 Task: For heading Arial Rounded MT Bold with Underline.  font size for heading26,  'Change the font style of data to'Browallia New.  and font size to 18,  Change the alignment of both headline & data to Align middle & Align Text left.  In the sheet  Attendance Sheet for Weekly Follow-up
Action: Mouse moved to (136, 211)
Screenshot: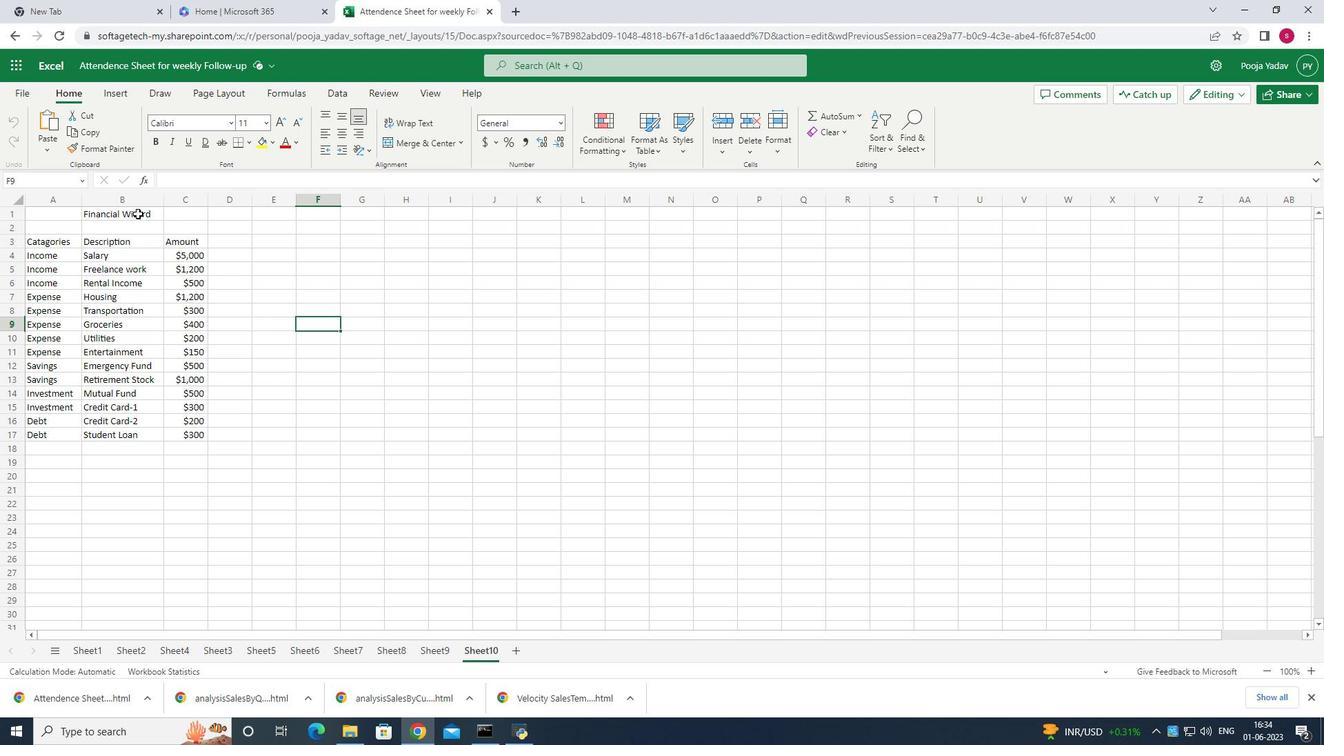 
Action: Mouse pressed left at (136, 211)
Screenshot: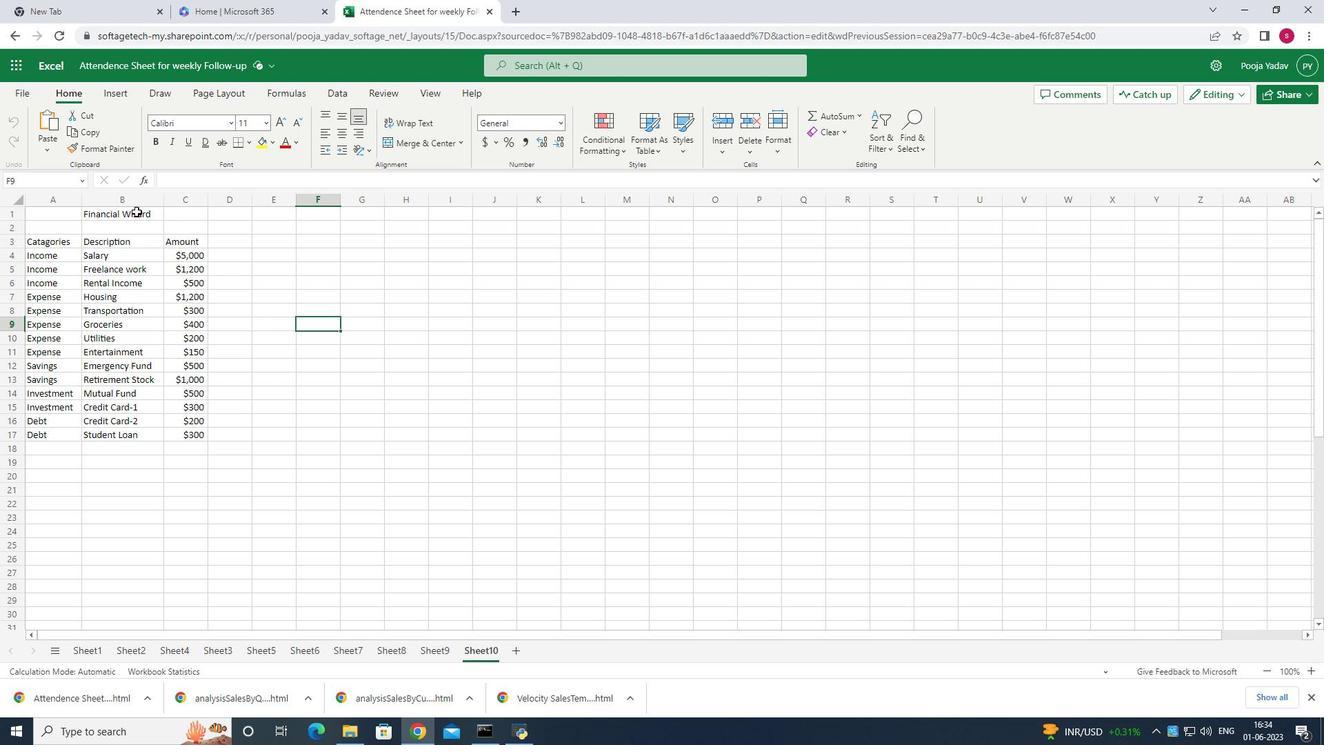 
Action: Mouse moved to (228, 122)
Screenshot: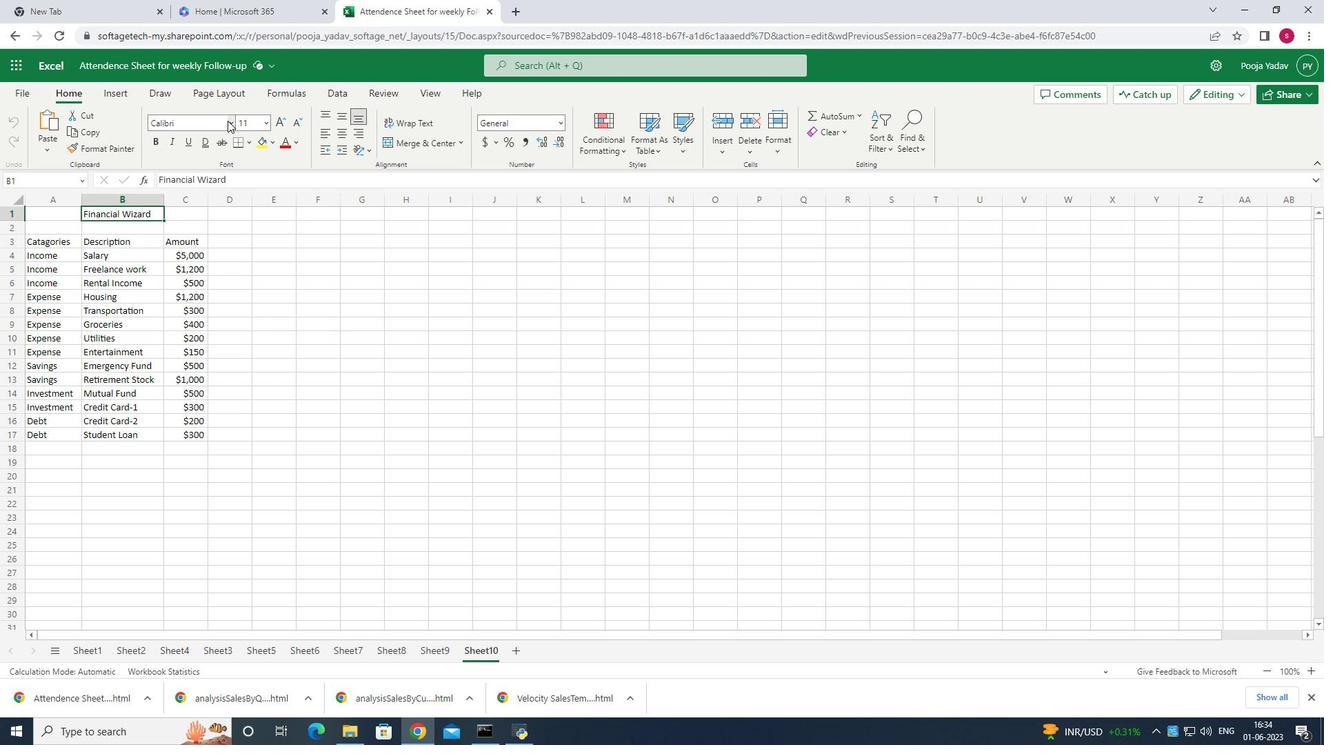 
Action: Mouse pressed left at (228, 122)
Screenshot: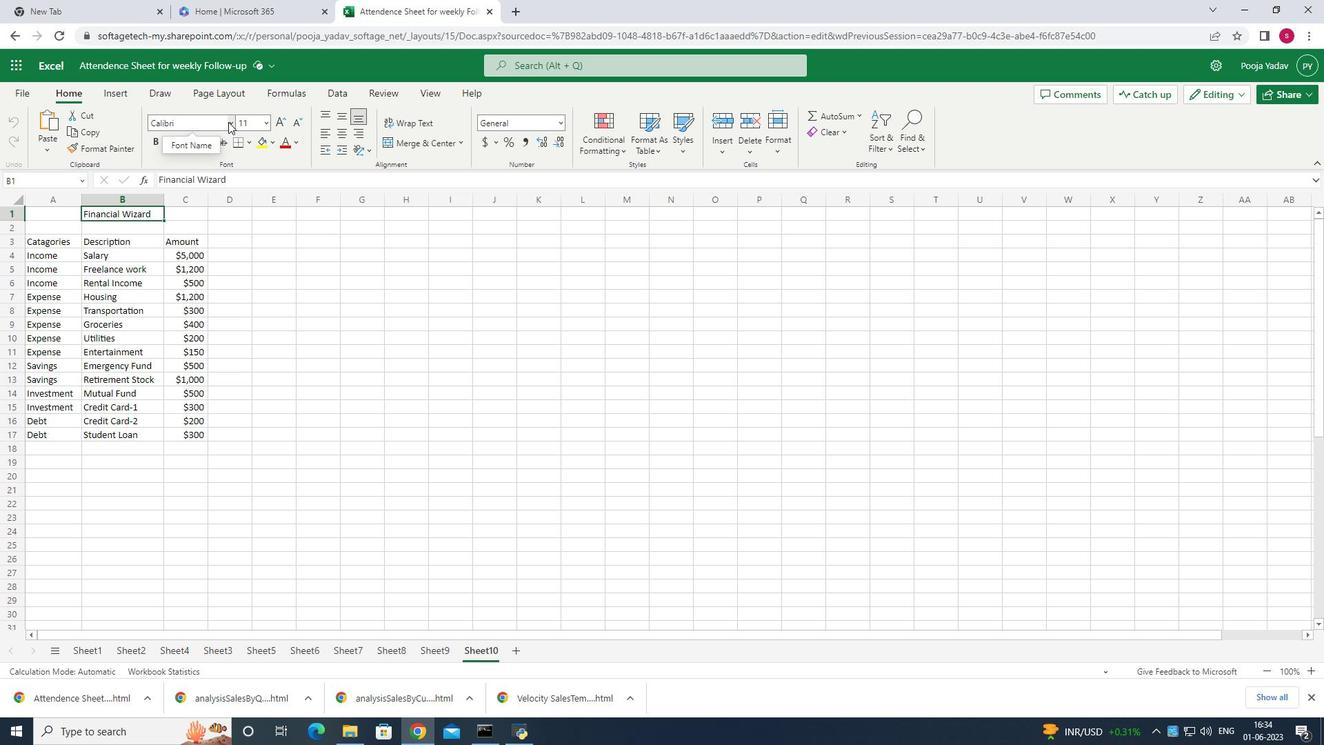 
Action: Mouse moved to (220, 176)
Screenshot: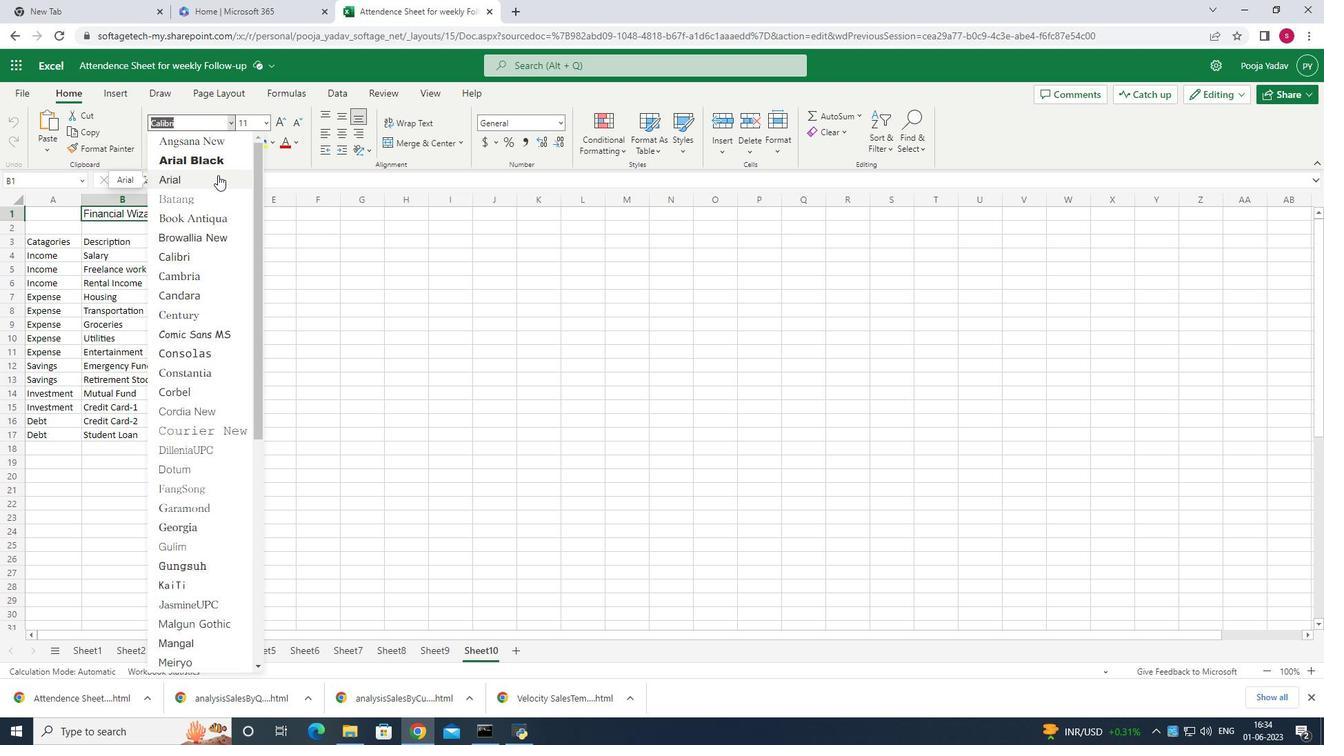 
Action: Mouse scrolled (220, 175) with delta (0, 0)
Screenshot: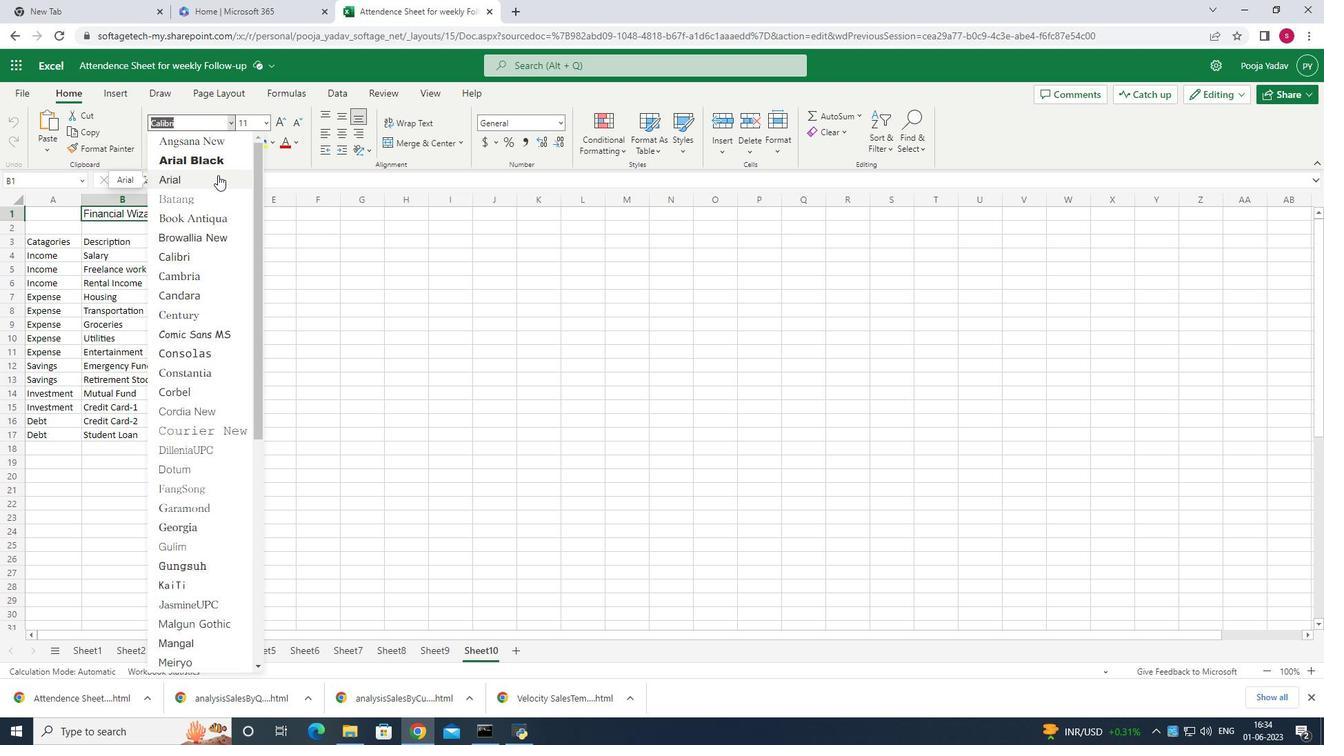 
Action: Mouse scrolled (220, 175) with delta (0, 0)
Screenshot: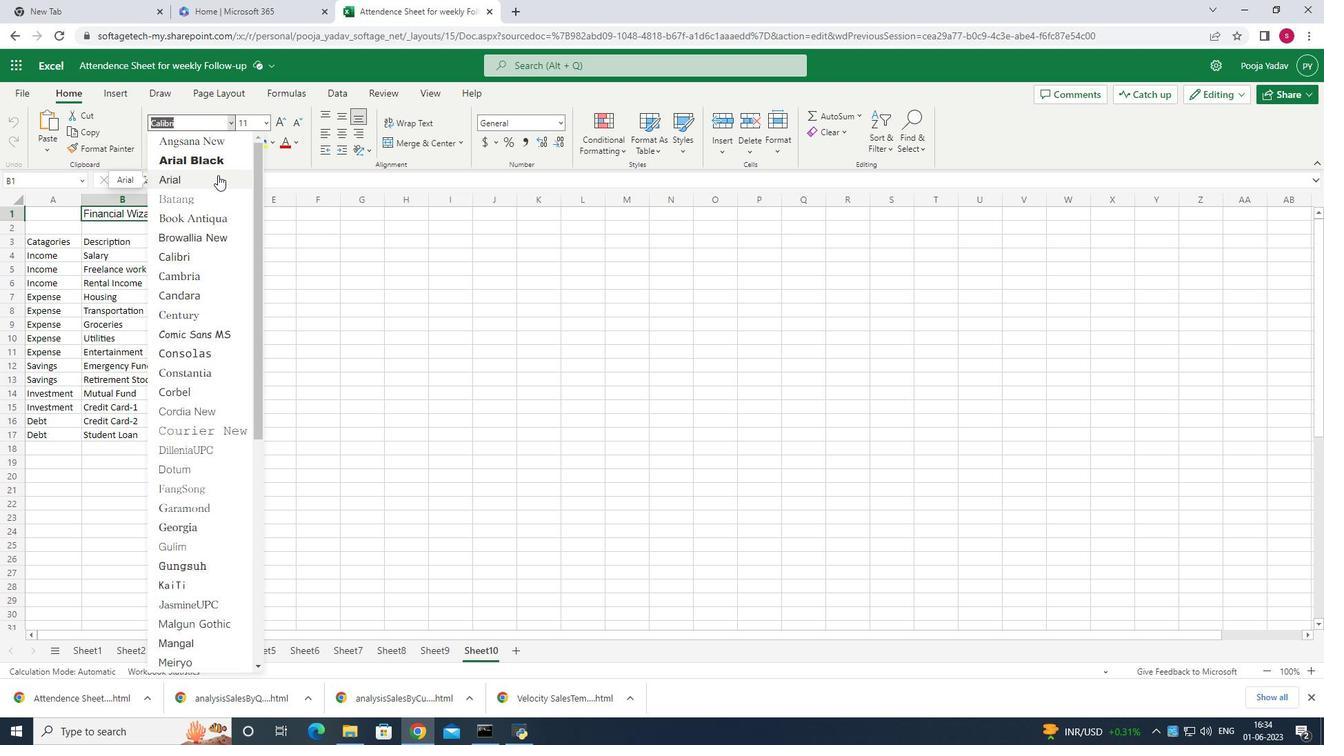 
Action: Mouse scrolled (220, 175) with delta (0, 0)
Screenshot: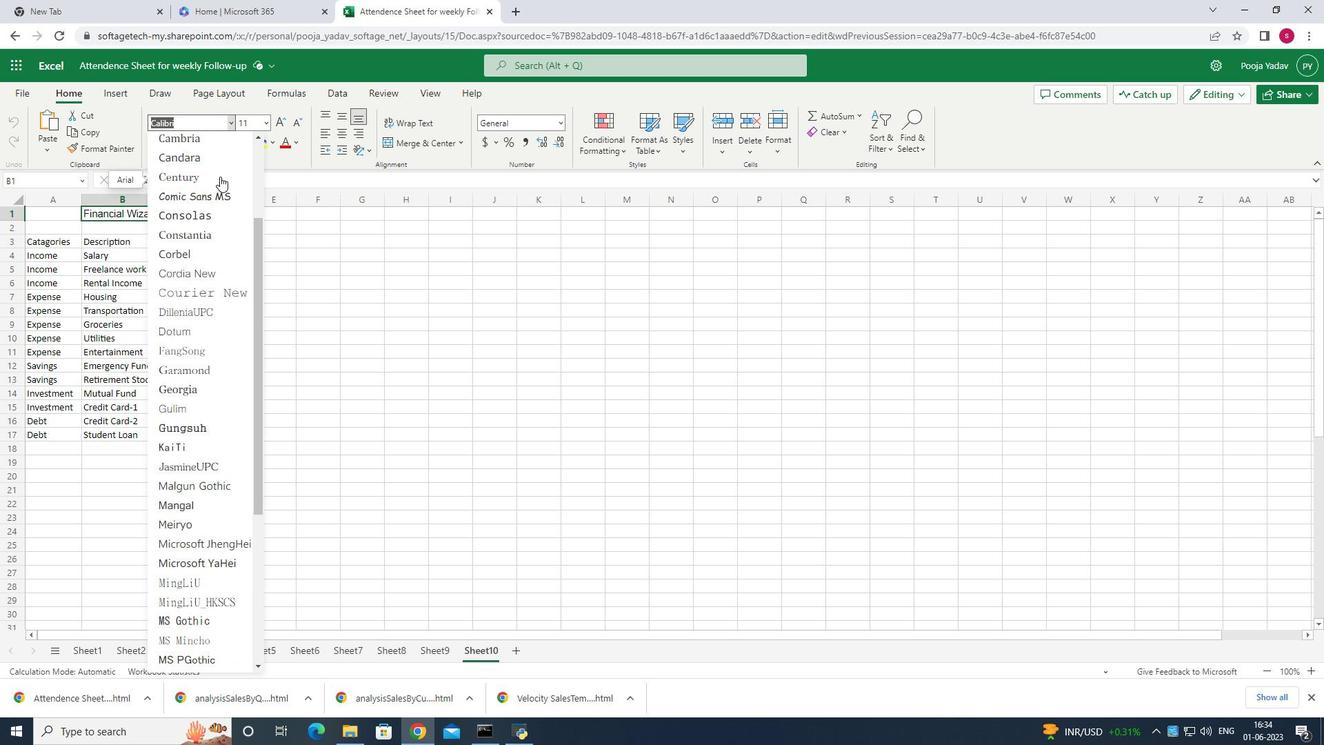 
Action: Mouse scrolled (220, 175) with delta (0, 0)
Screenshot: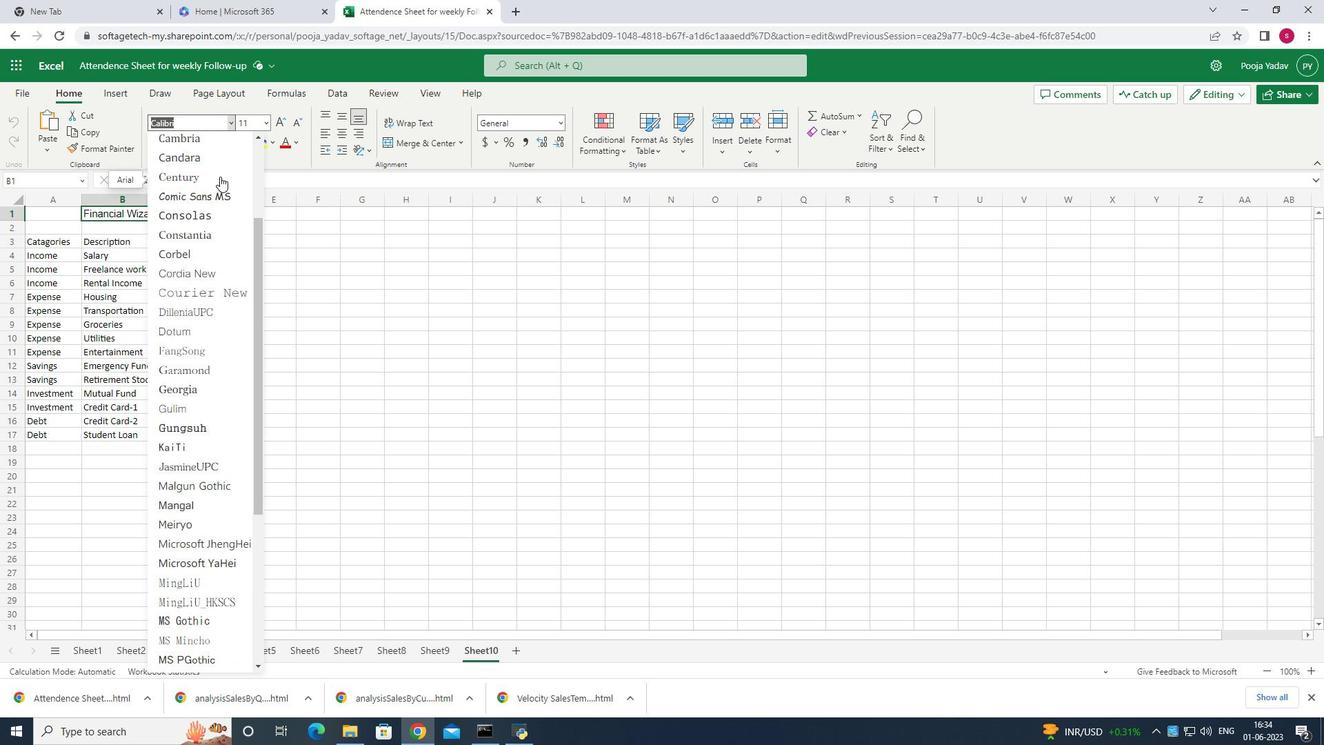 
Action: Mouse scrolled (220, 175) with delta (0, 0)
Screenshot: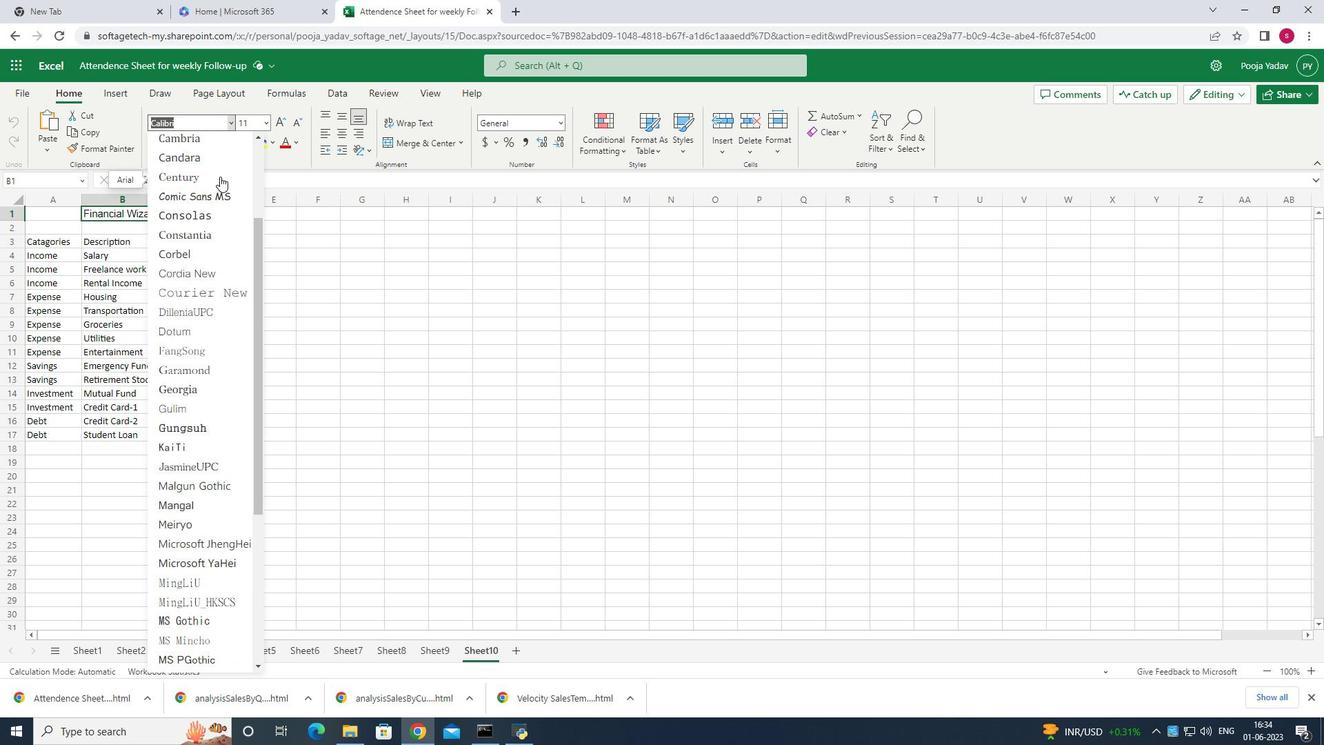 
Action: Mouse scrolled (220, 175) with delta (0, 0)
Screenshot: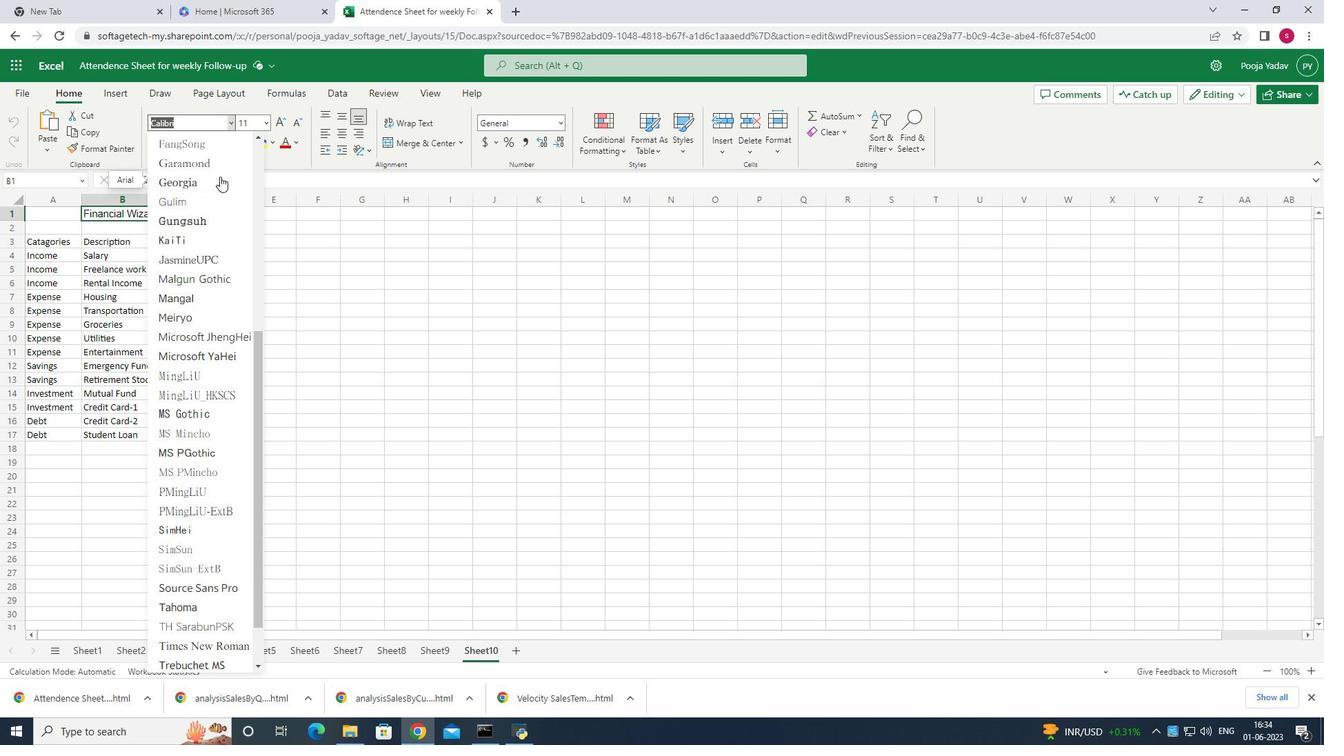 
Action: Mouse scrolled (220, 175) with delta (0, 0)
Screenshot: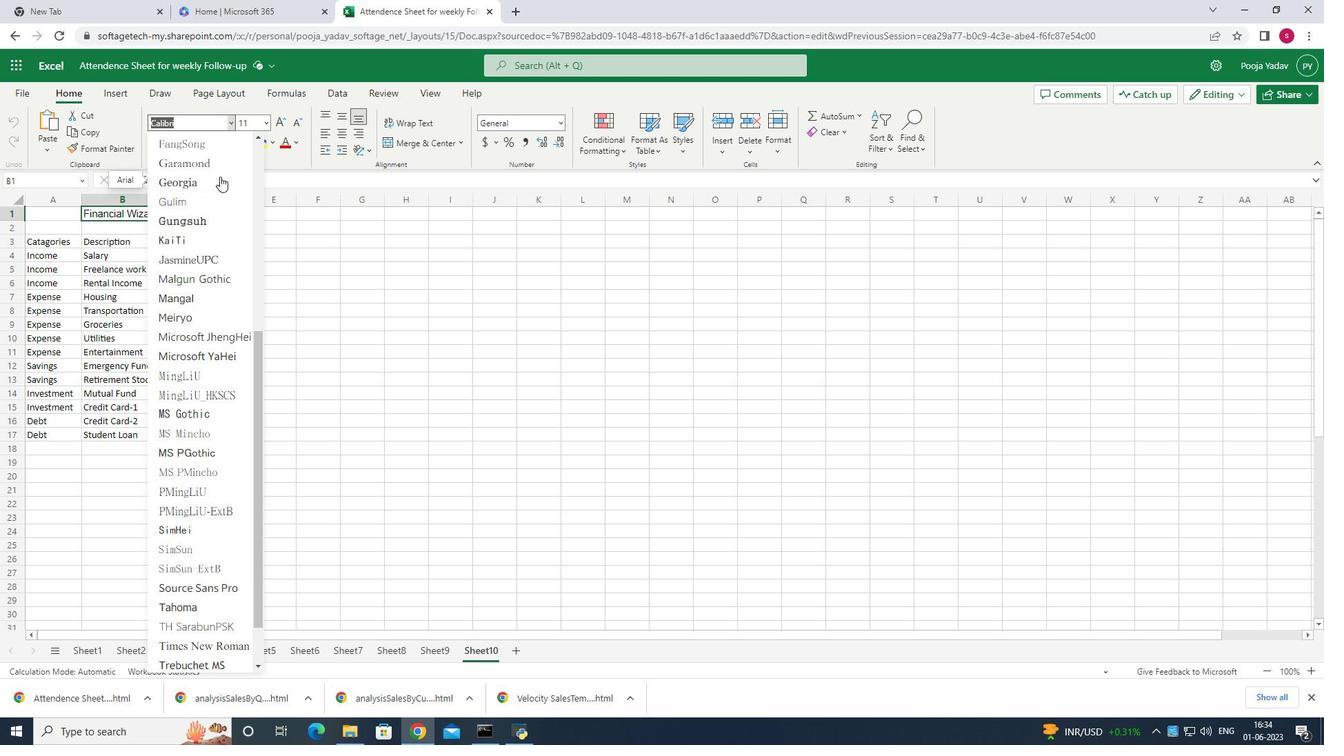 
Action: Mouse scrolled (220, 175) with delta (0, 0)
Screenshot: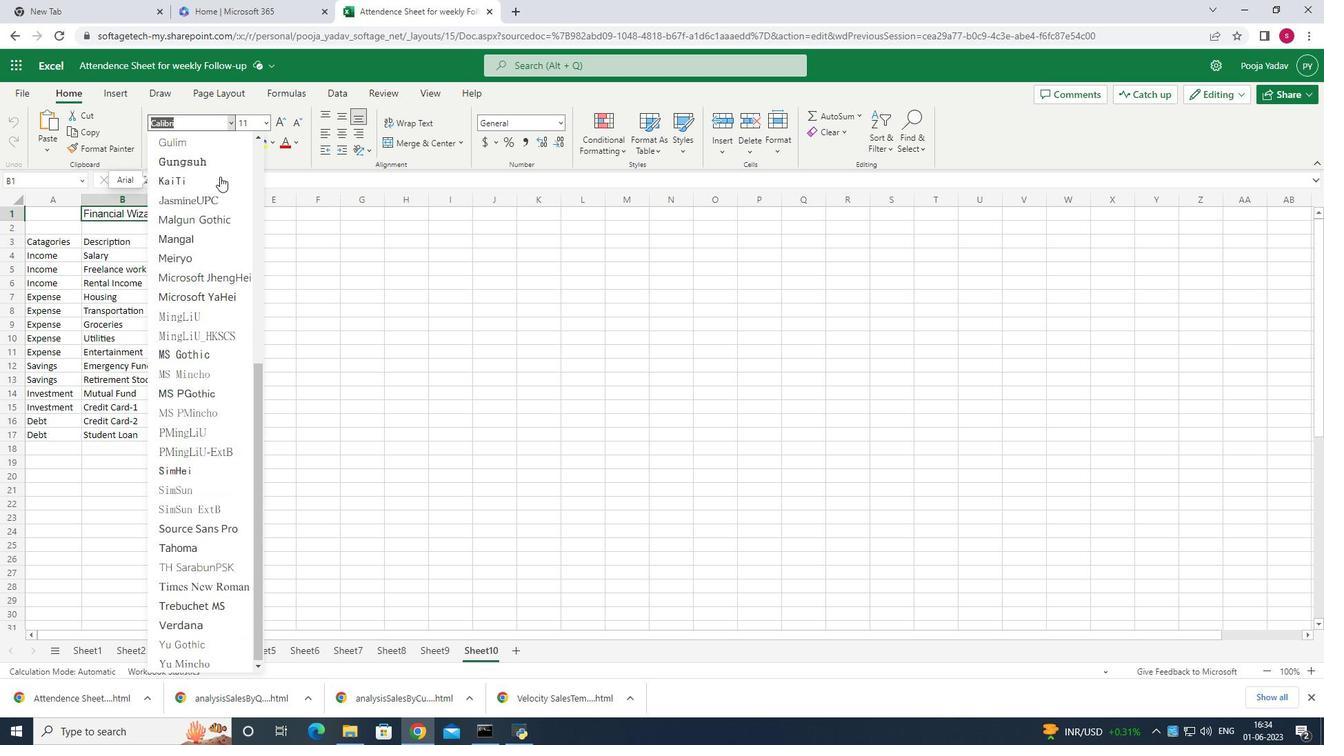 
Action: Mouse scrolled (220, 175) with delta (0, 0)
Screenshot: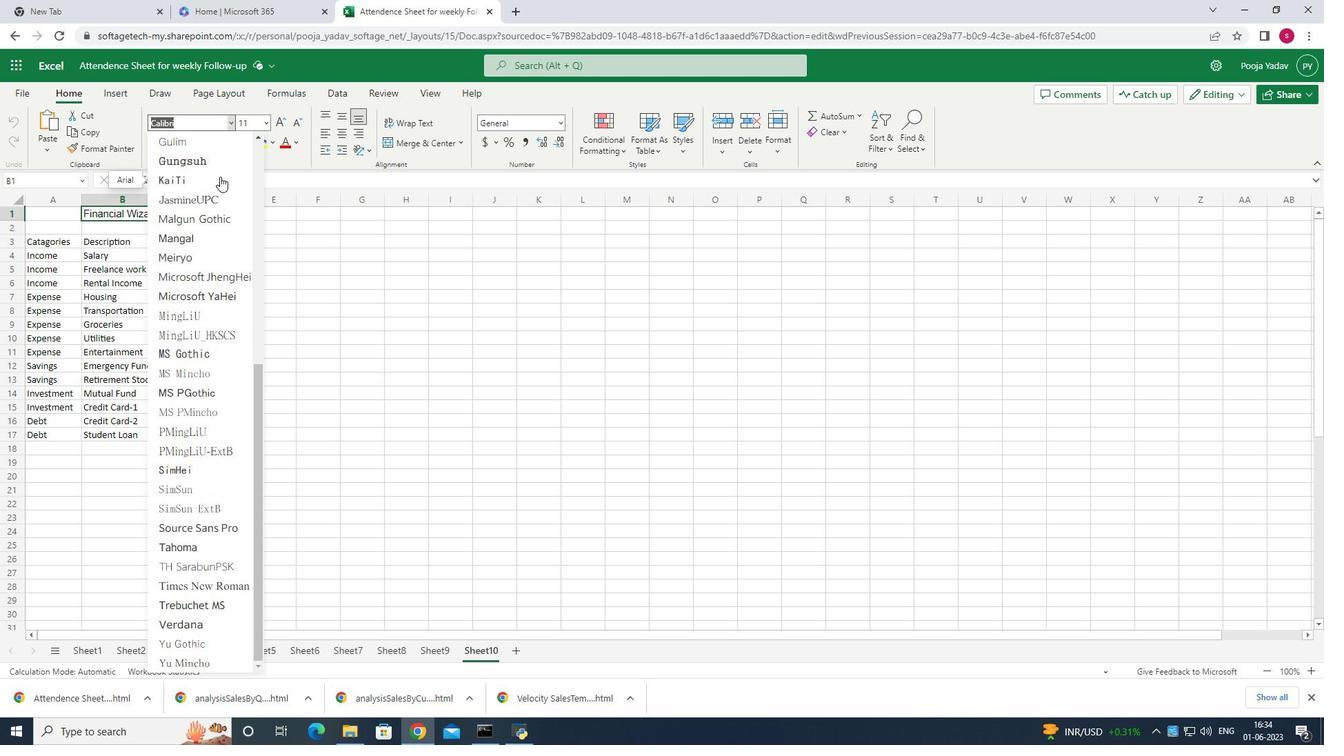 
Action: Mouse scrolled (220, 175) with delta (0, 0)
Screenshot: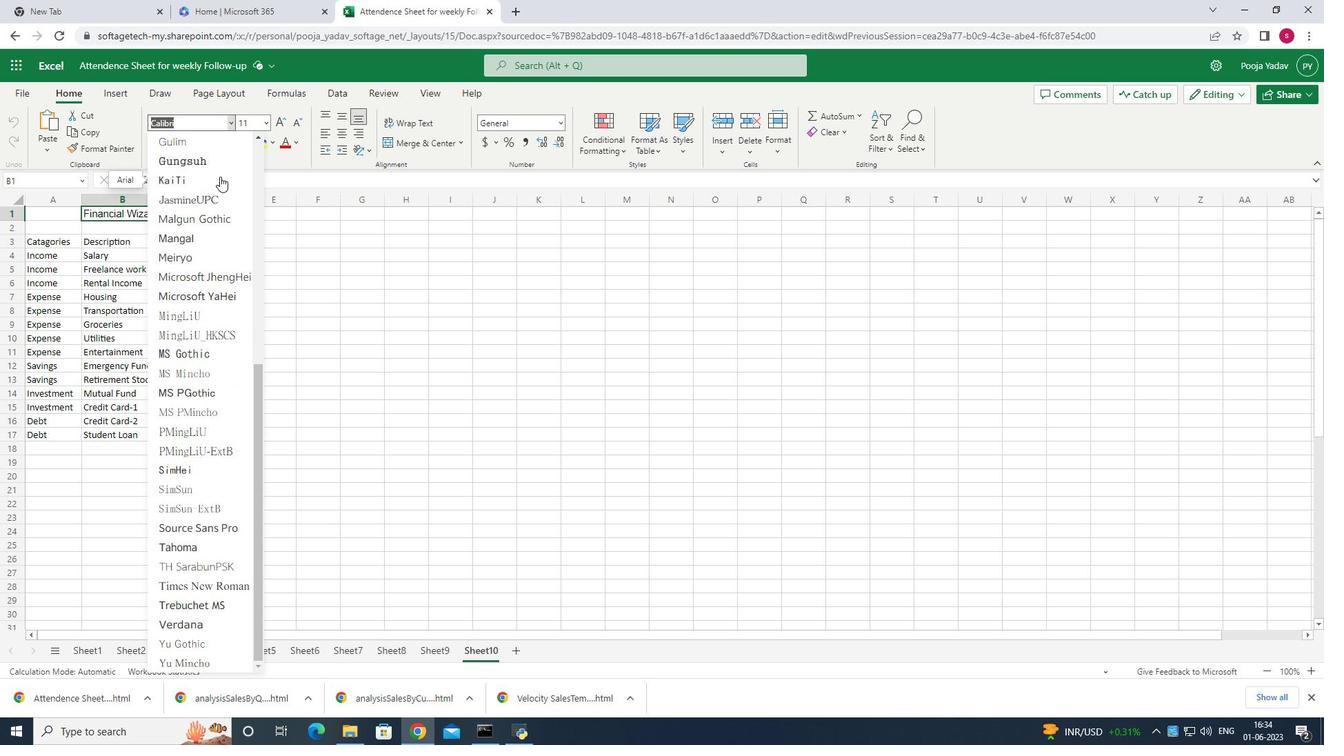 
Action: Mouse scrolled (220, 175) with delta (0, 0)
Screenshot: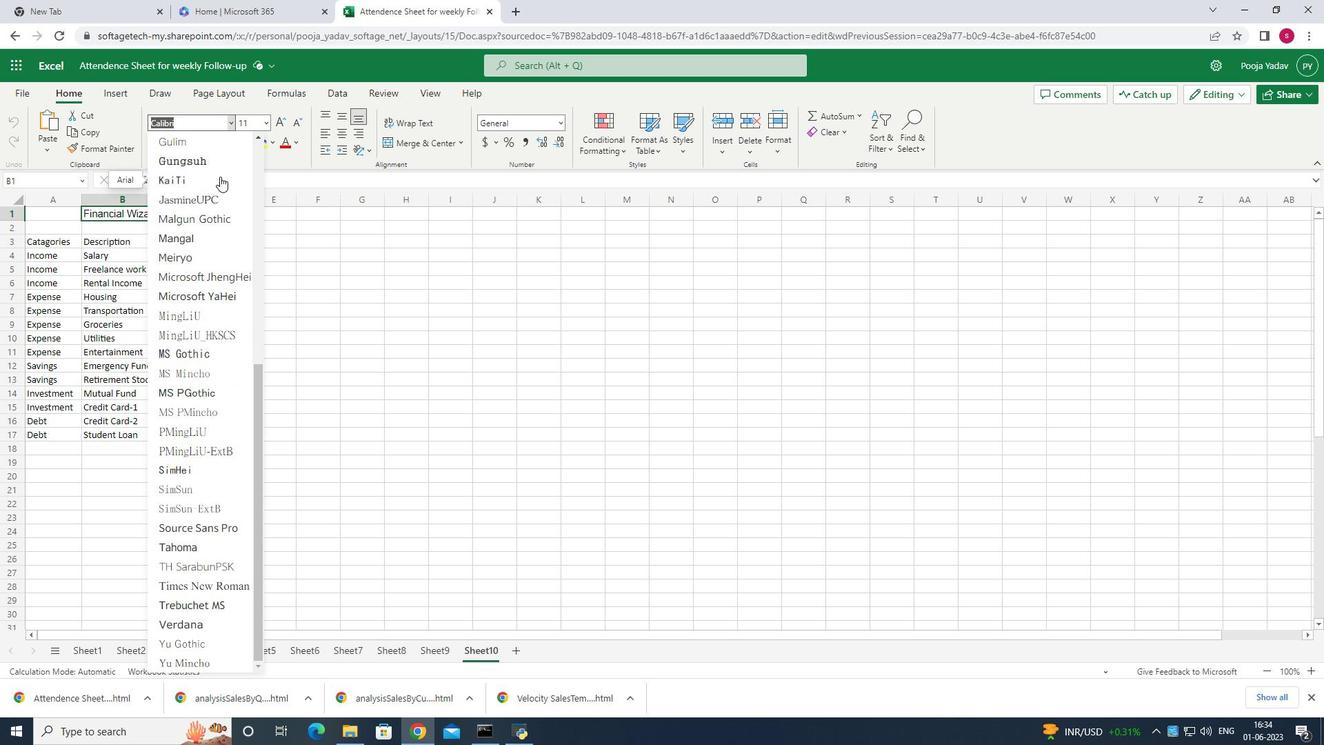 
Action: Mouse scrolled (220, 175) with delta (0, 0)
Screenshot: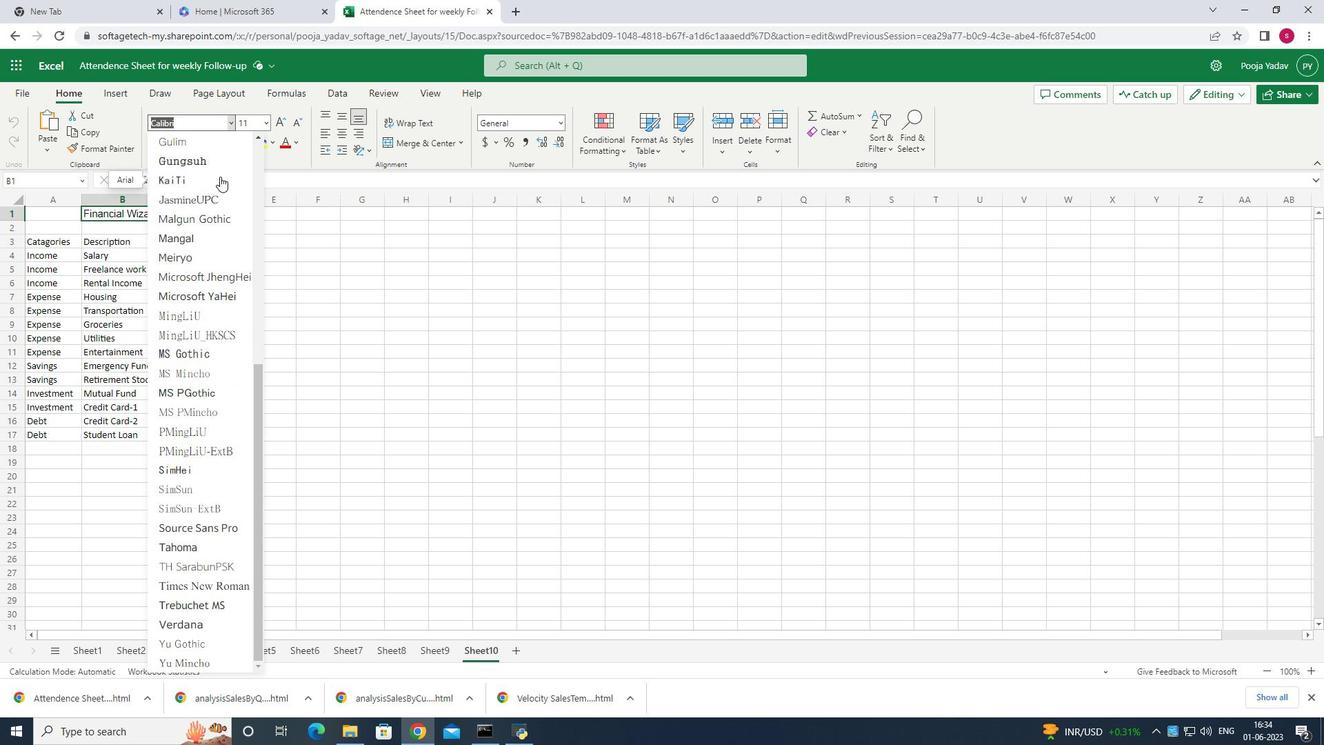 
Action: Mouse moved to (203, 116)
Screenshot: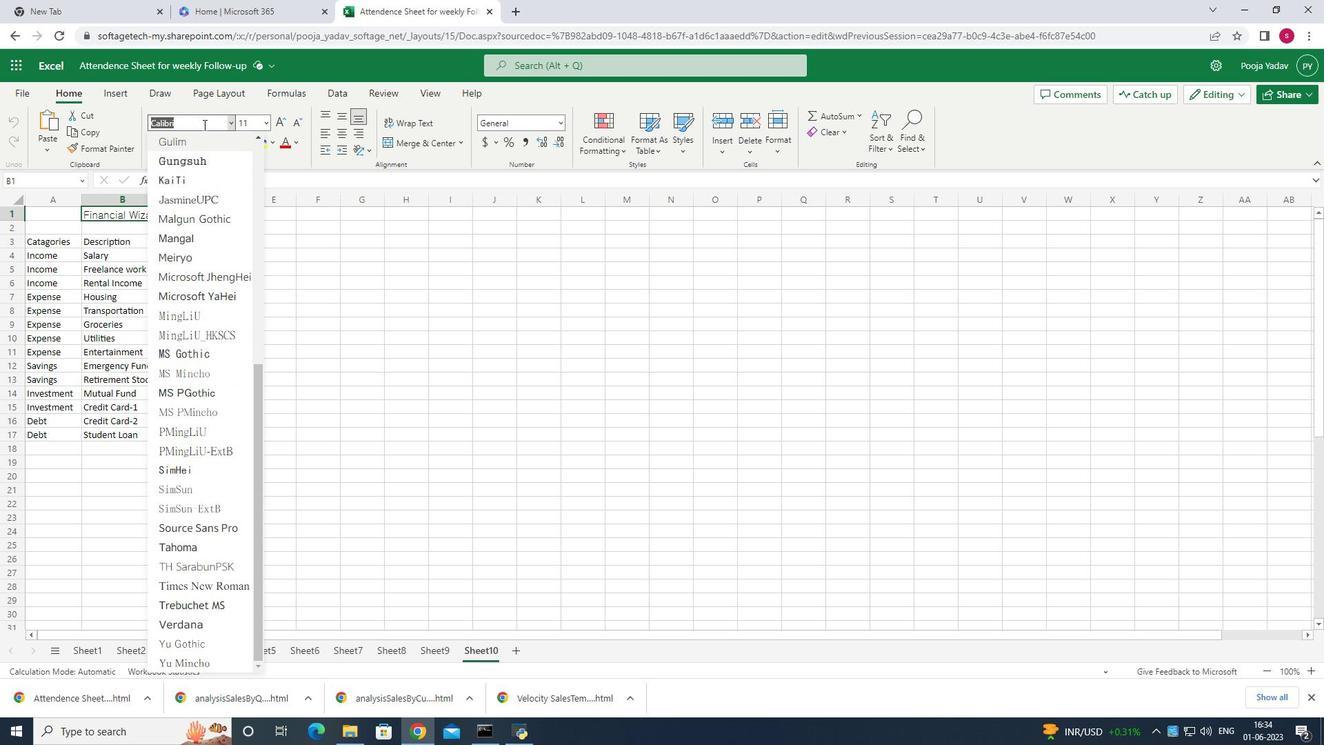
Action: Mouse pressed left at (203, 116)
Screenshot: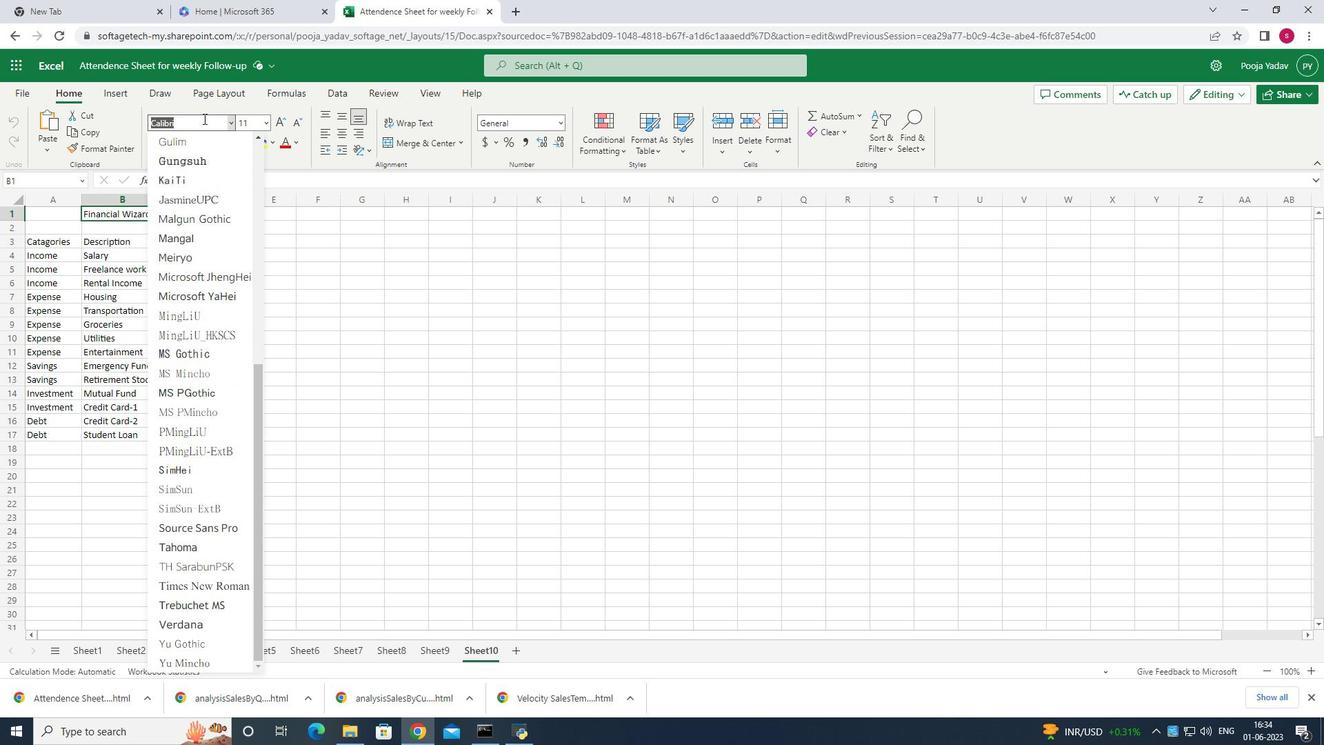 
Action: Mouse pressed left at (203, 116)
Screenshot: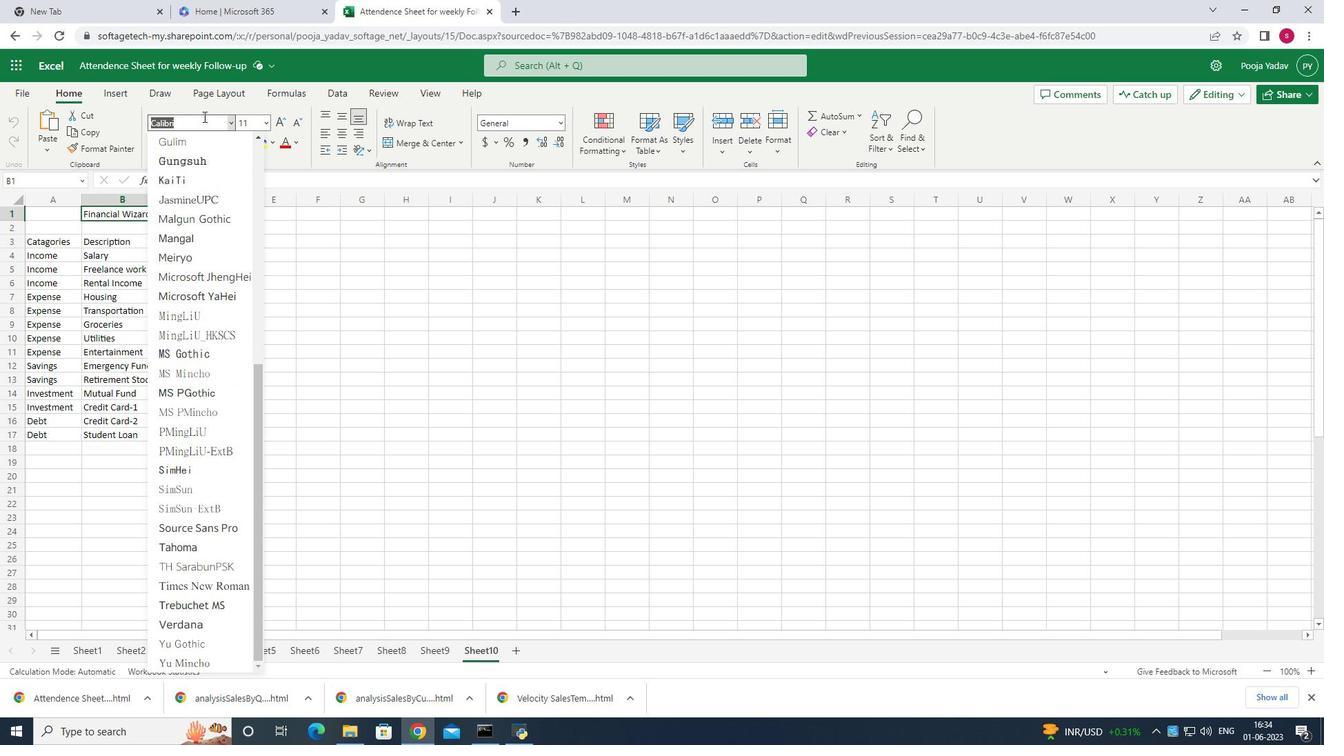 
Action: Mouse moved to (203, 123)
Screenshot: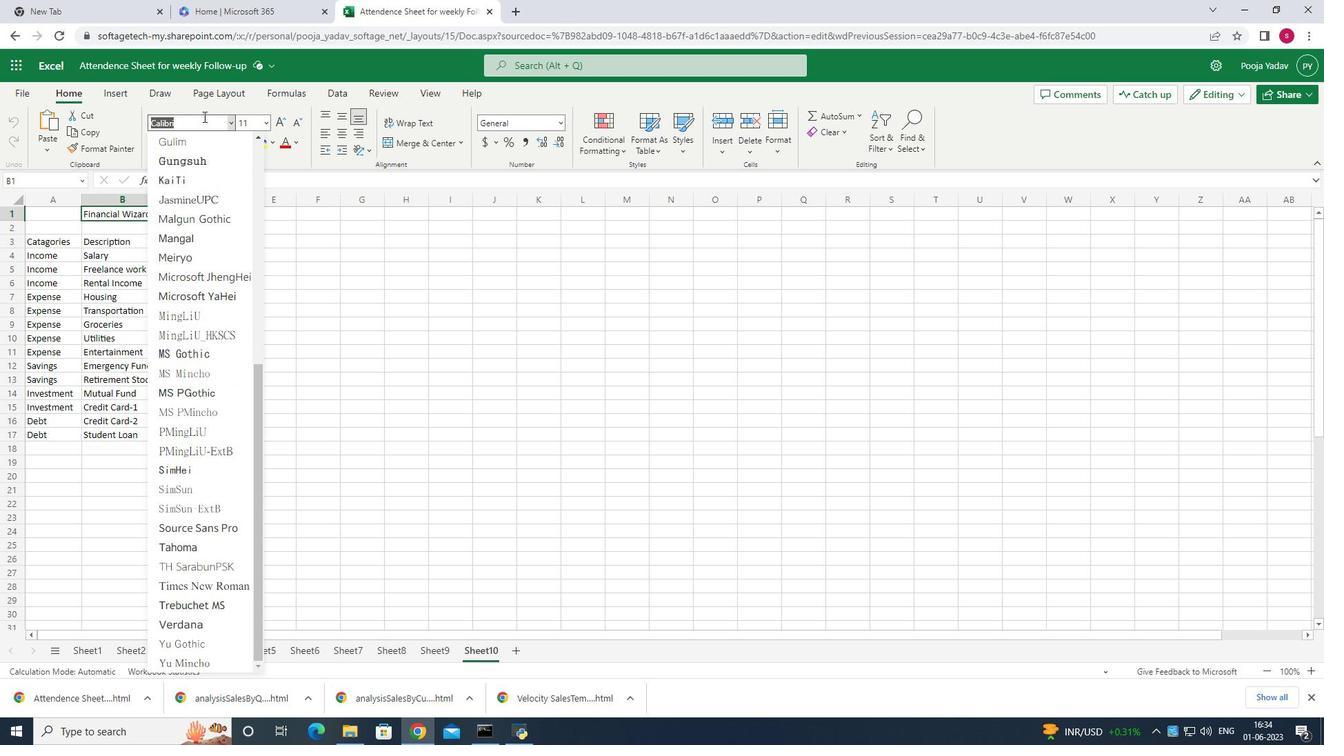 
Action: Mouse pressed left at (203, 123)
Screenshot: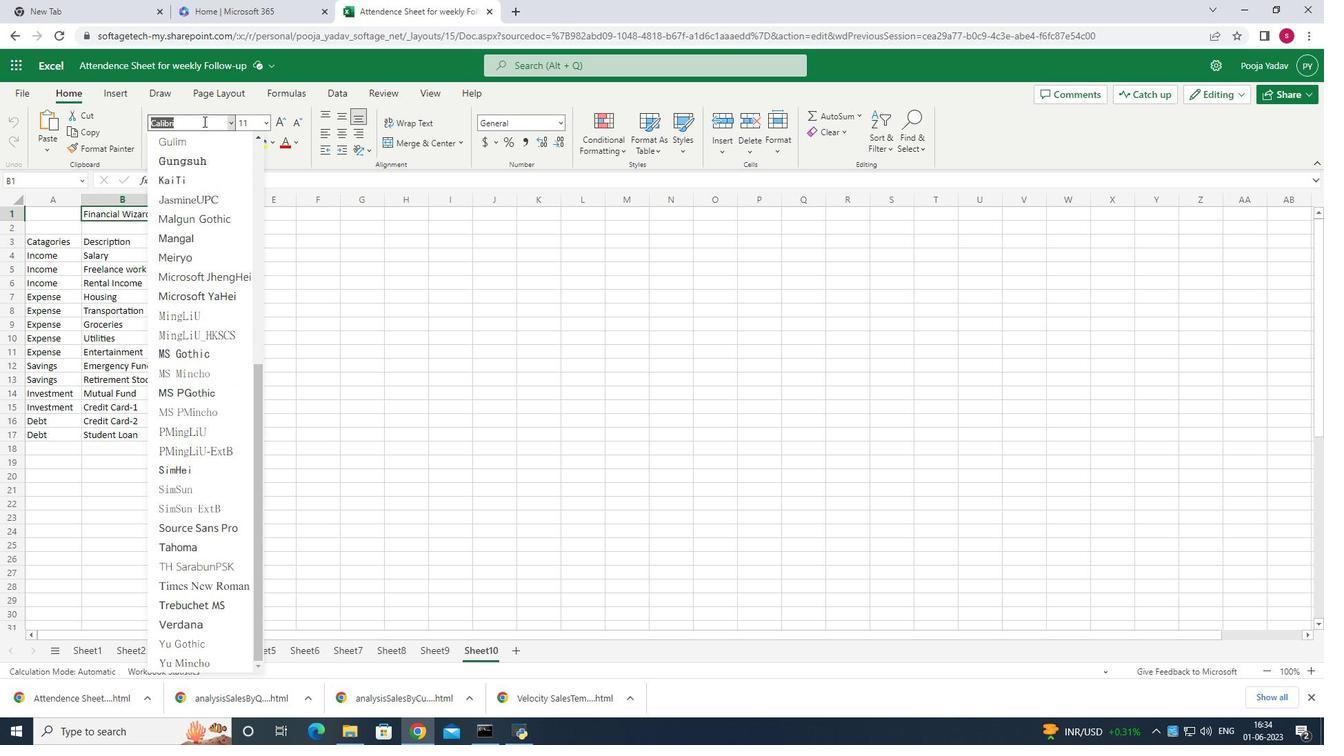 
Action: Mouse pressed left at (203, 123)
Screenshot: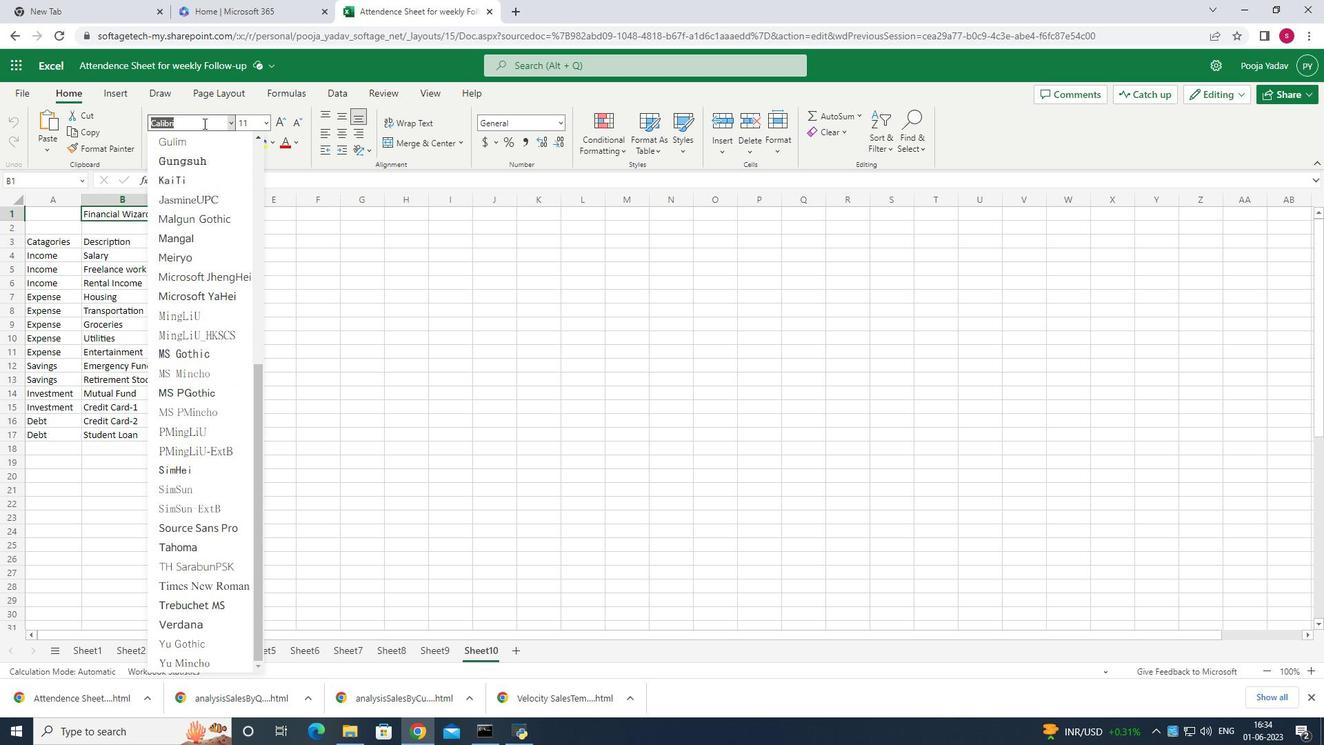 
Action: Key pressed <Key.backspace><Key.backspace><Key.backspace><Key.backspace><Key.backspace><Key.backspace><Key.backspace><Key.backspace><Key.backspace><Key.backspace><Key.backspace><Key.backspace><Key.backspace><Key.backspace><Key.backspace><Key.backspace><Key.backspace><Key.backspace><Key.shift>Arial<Key.space><Key.shift>round<Key.enter>
Screenshot: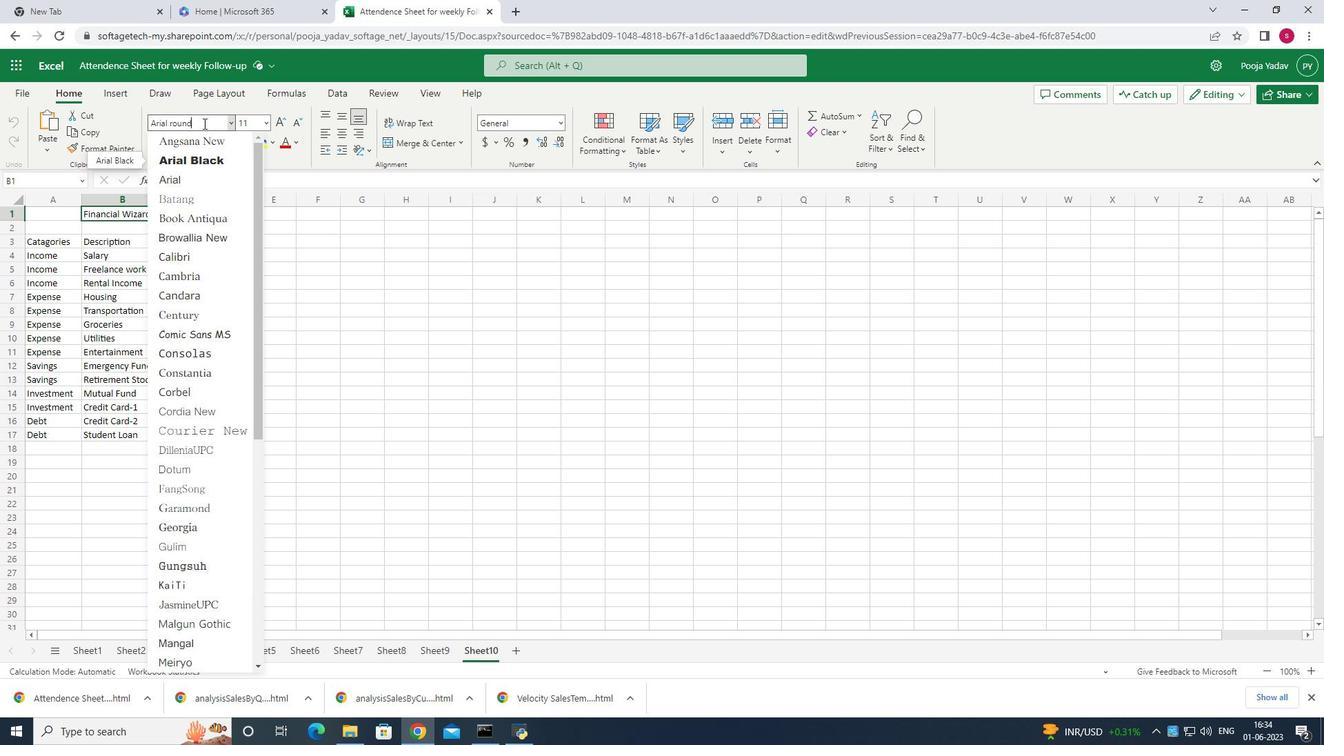 
Action: Mouse moved to (204, 125)
Screenshot: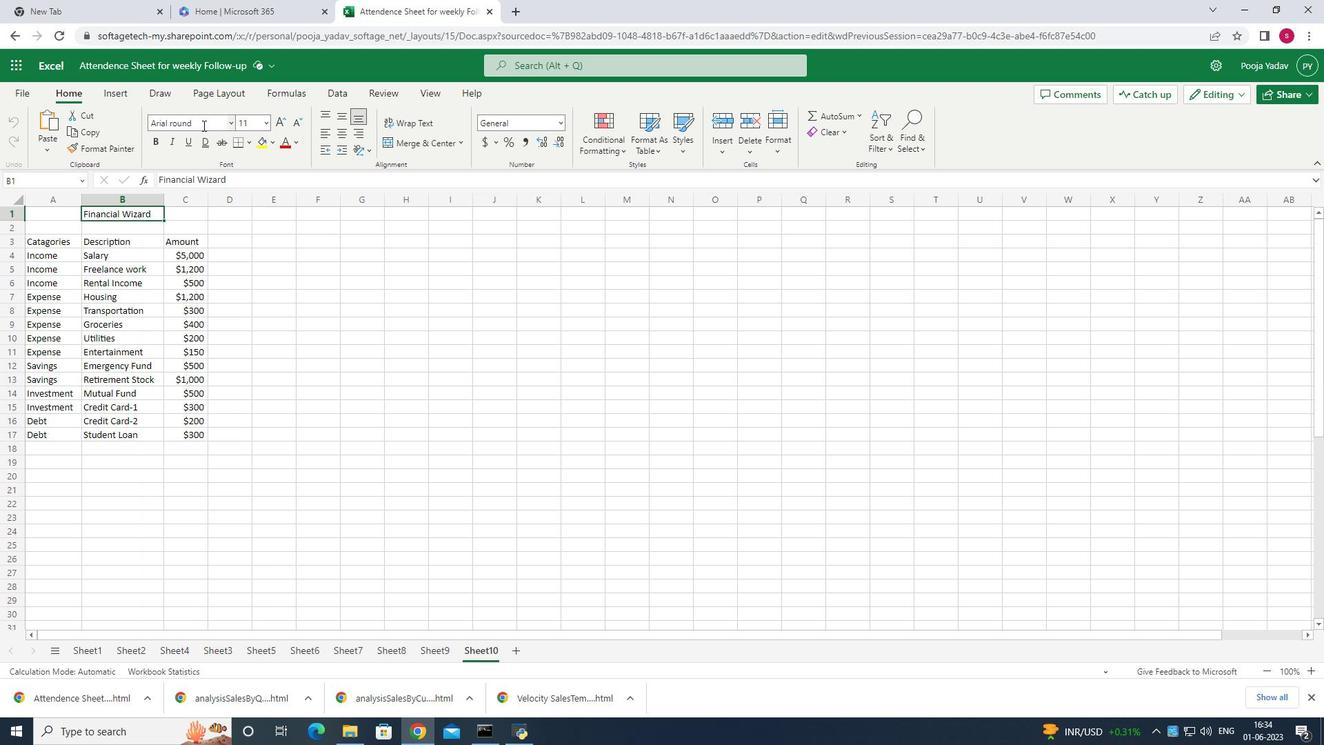 
Action: Mouse pressed left at (204, 125)
Screenshot: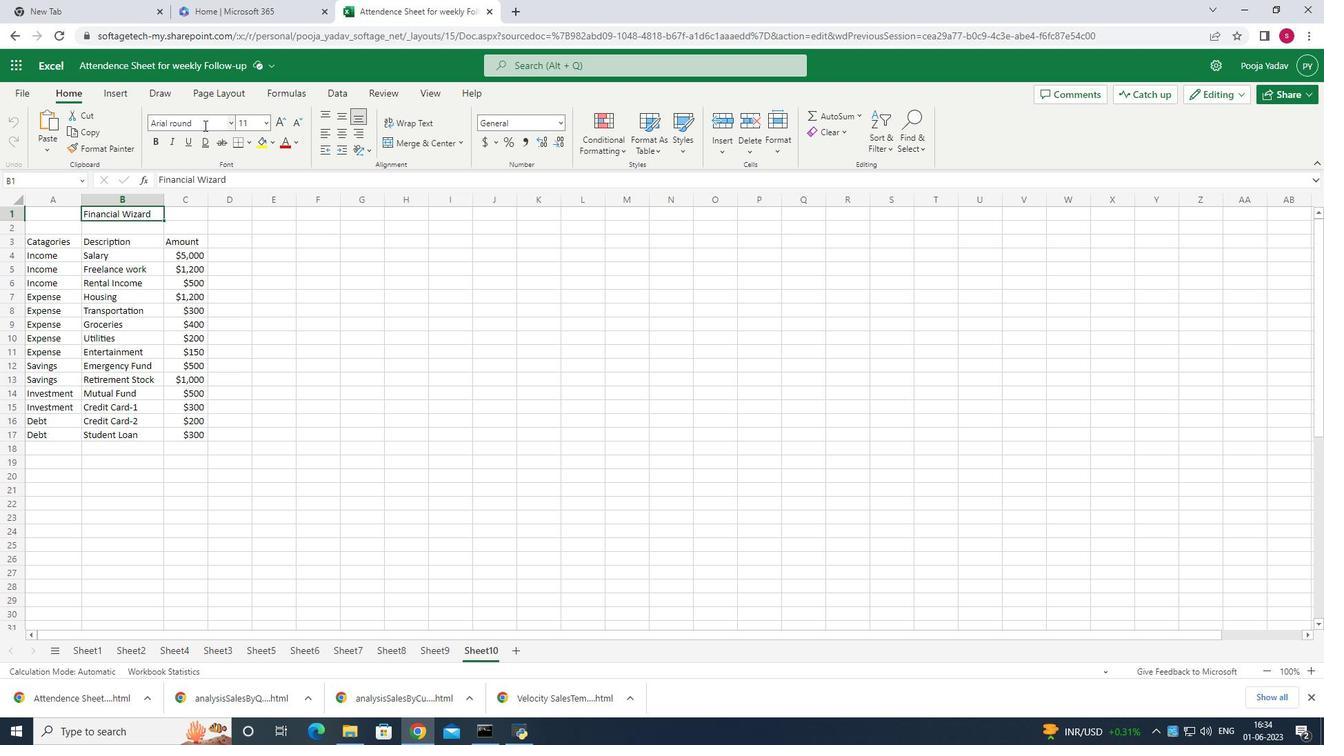 
Action: Mouse moved to (235, 113)
Screenshot: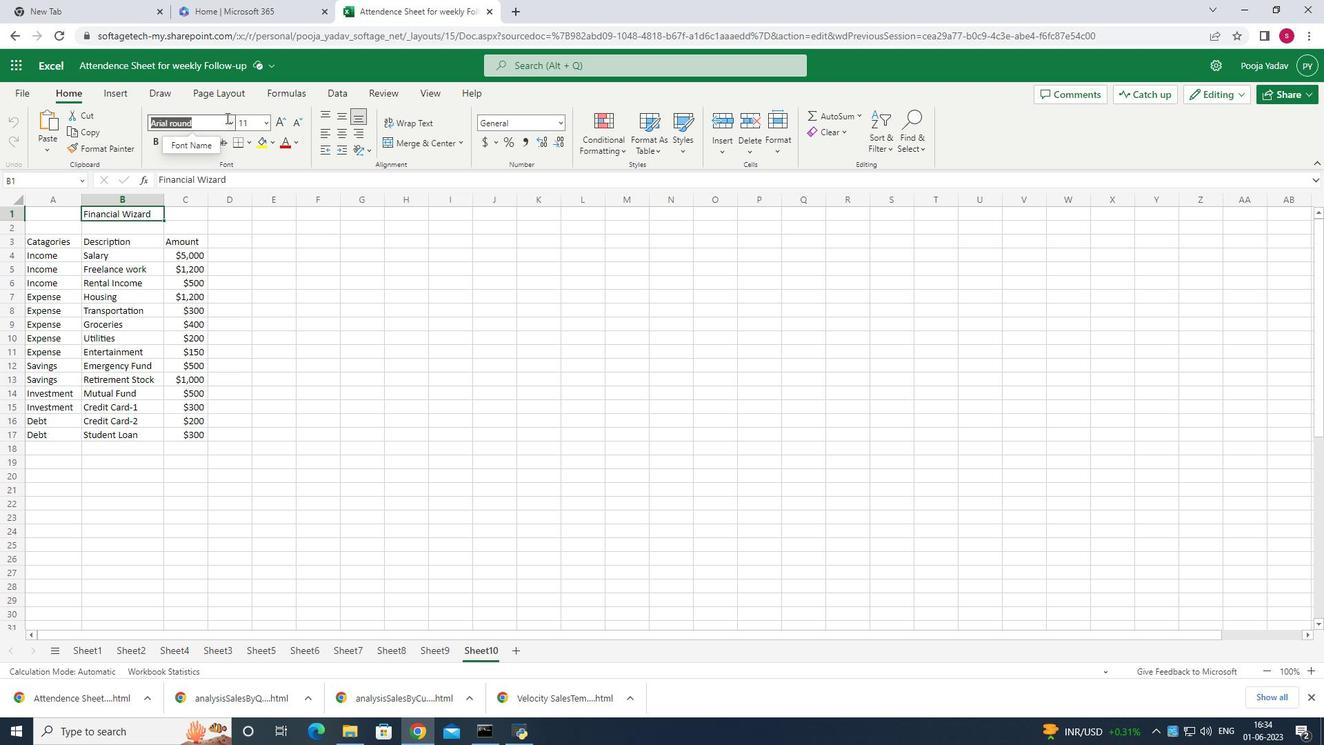 
Action: Mouse pressed left at (235, 113)
Screenshot: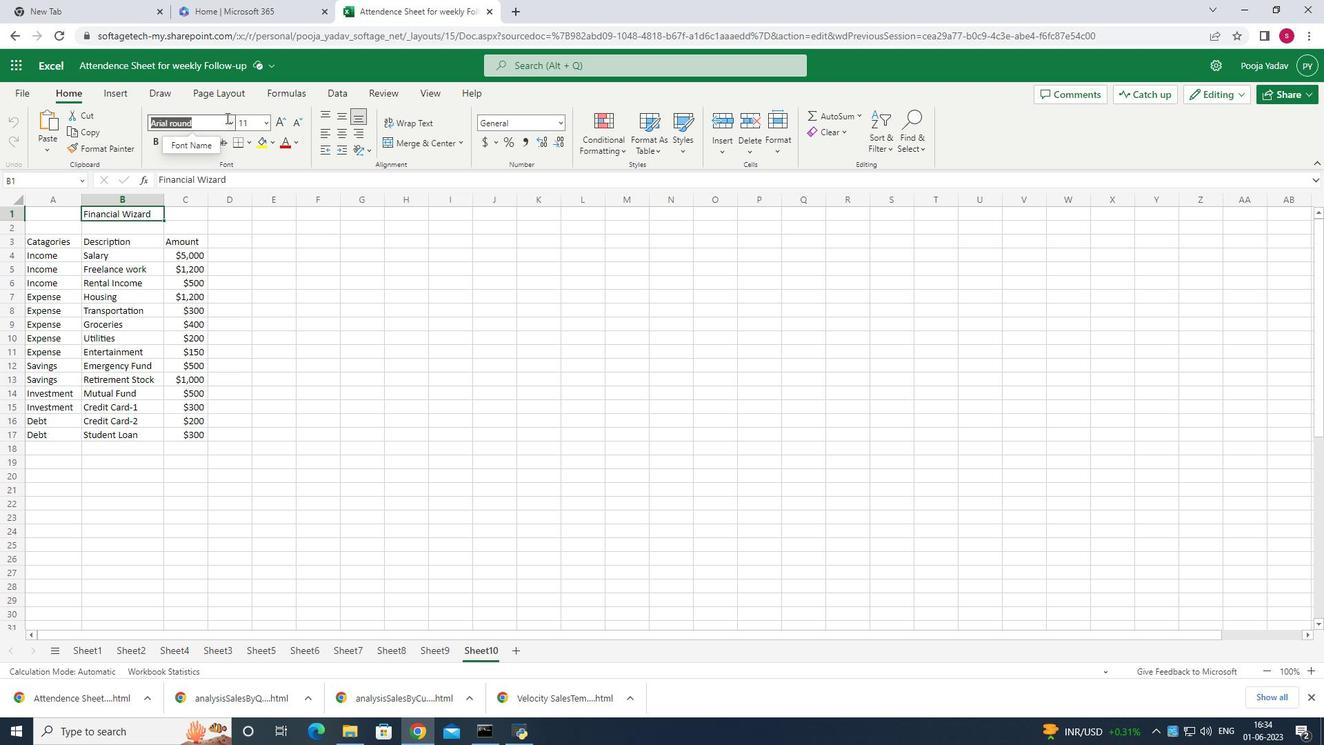 
Action: Mouse moved to (225, 124)
Screenshot: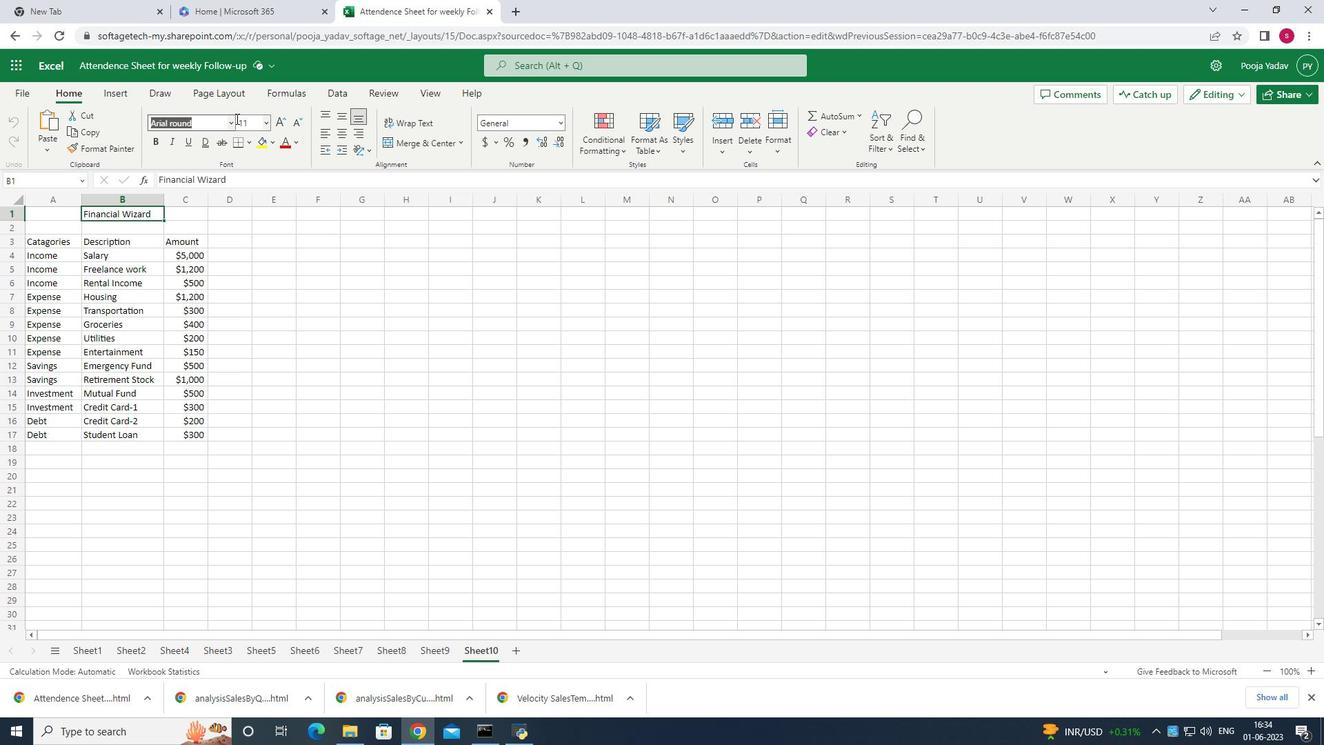 
Action: Mouse pressed left at (225, 124)
Screenshot: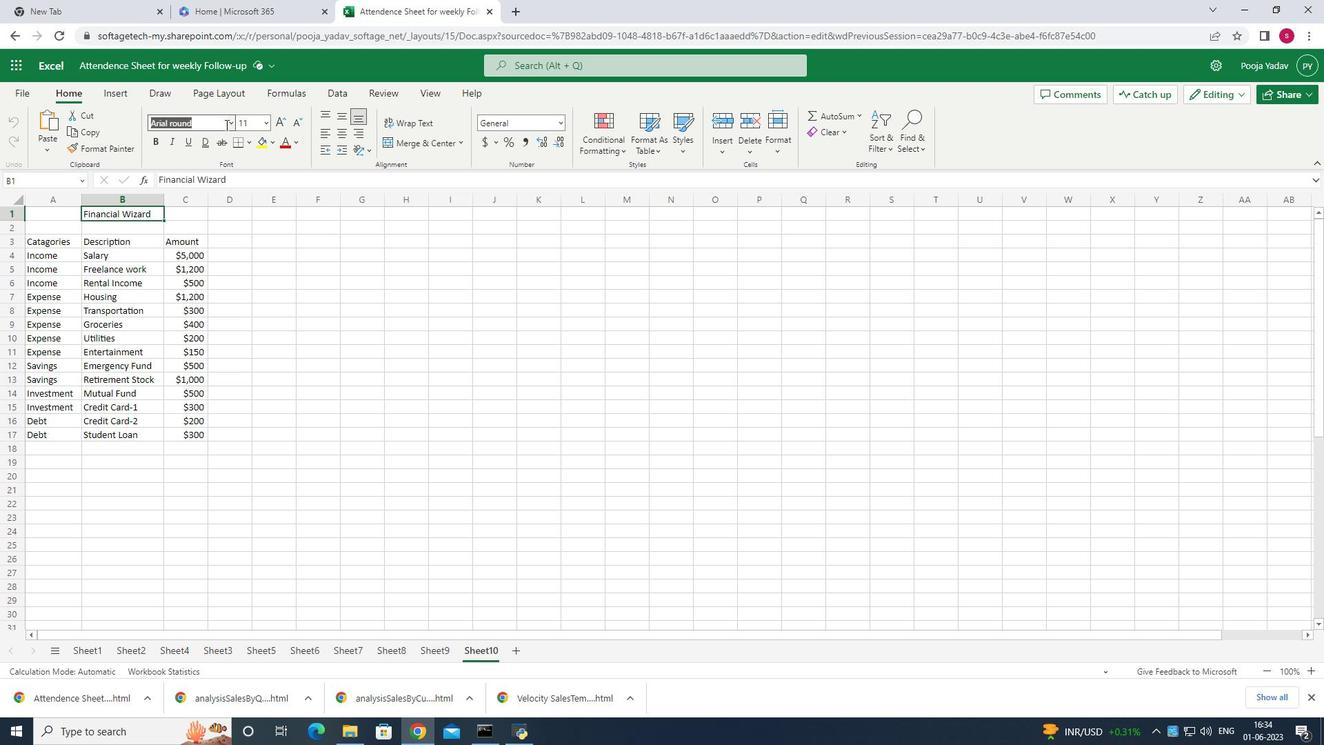 
Action: Mouse moved to (229, 126)
Screenshot: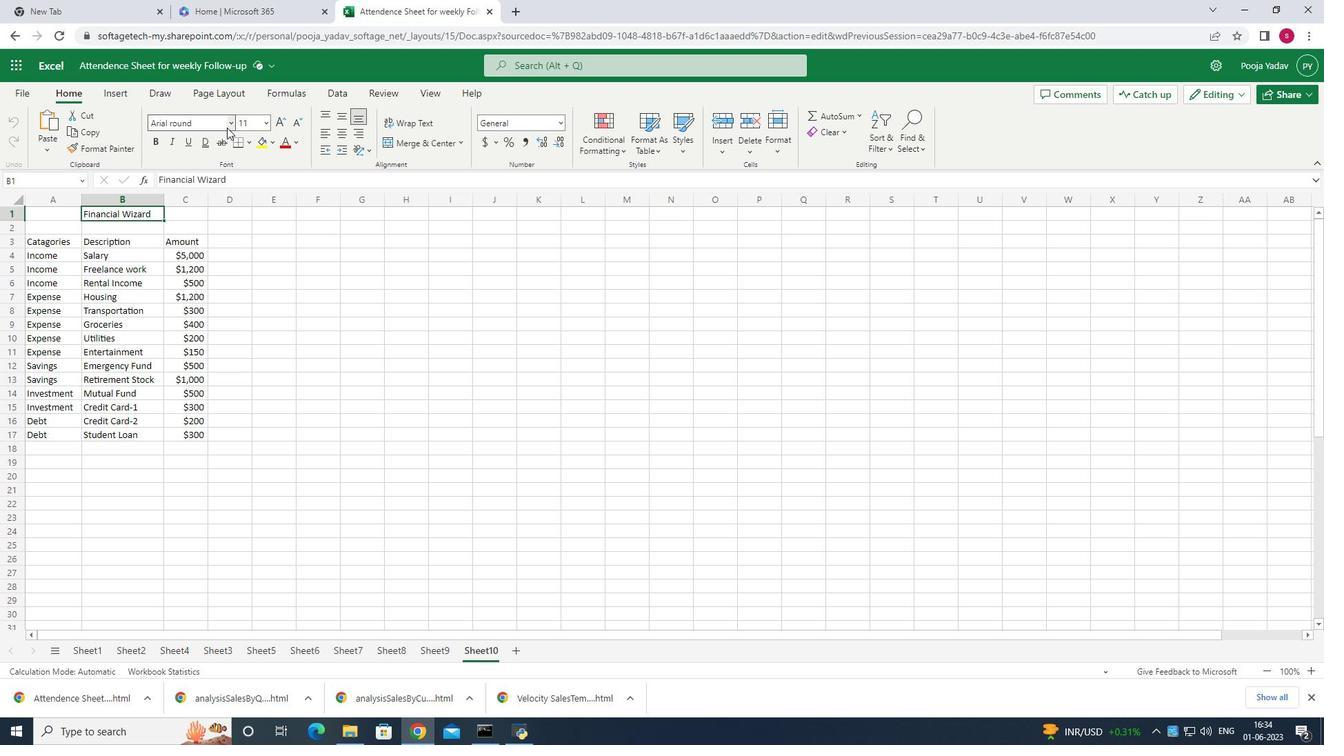 
Action: Mouse pressed left at (229, 126)
Screenshot: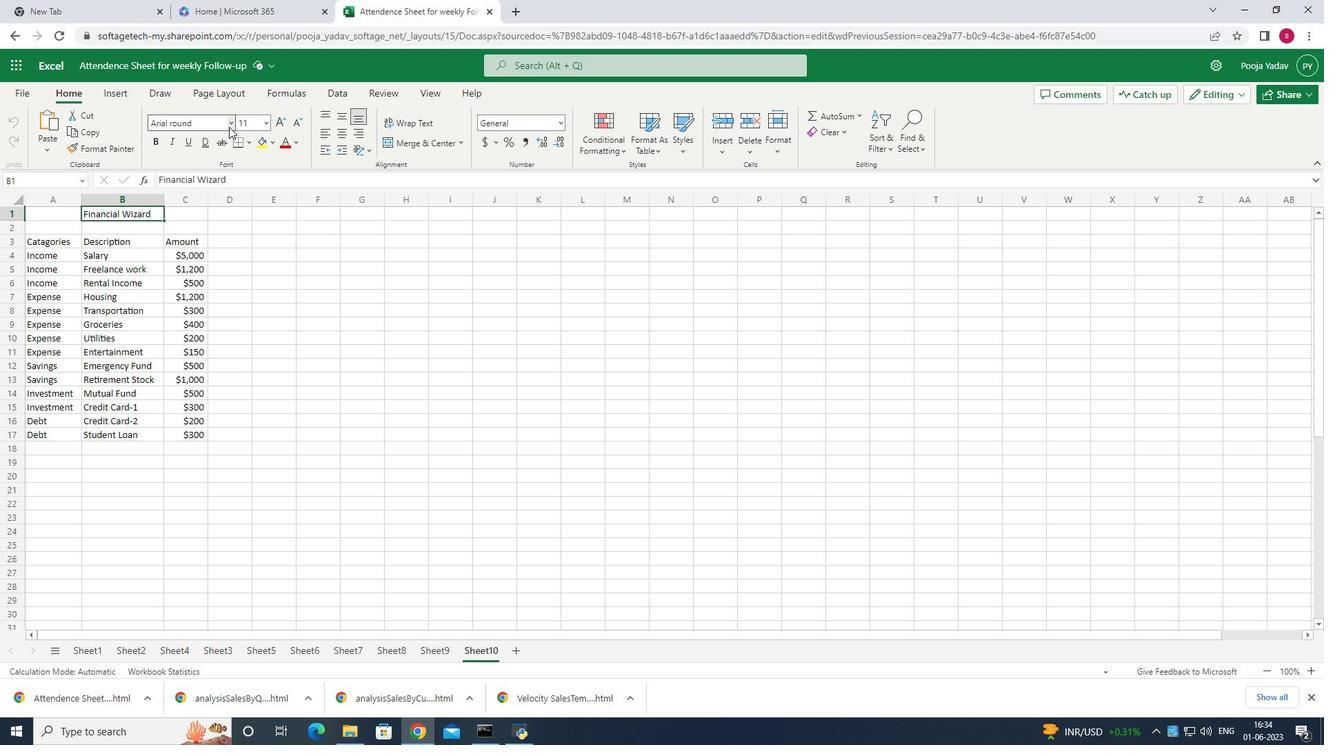 
Action: Mouse moved to (211, 225)
Screenshot: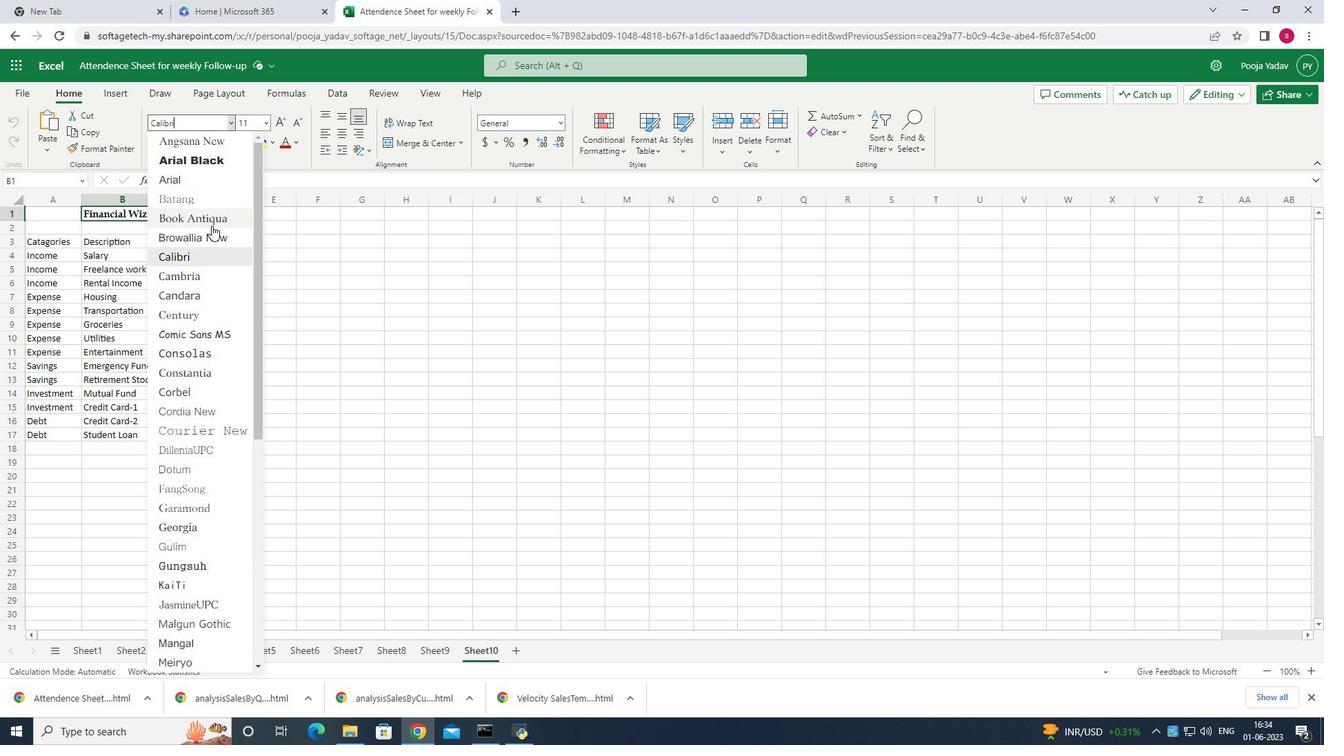 
Action: Mouse scrolled (211, 224) with delta (0, 0)
Screenshot: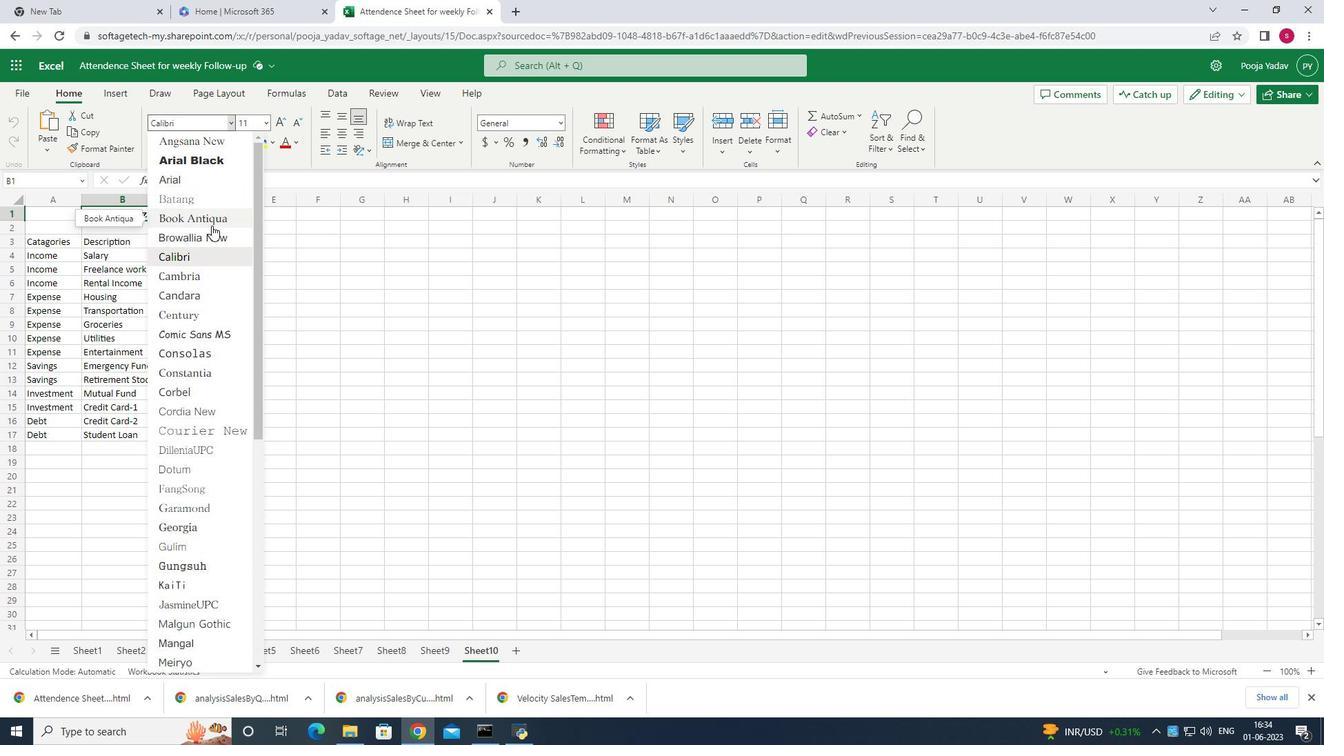 
Action: Mouse scrolled (211, 224) with delta (0, 0)
Screenshot: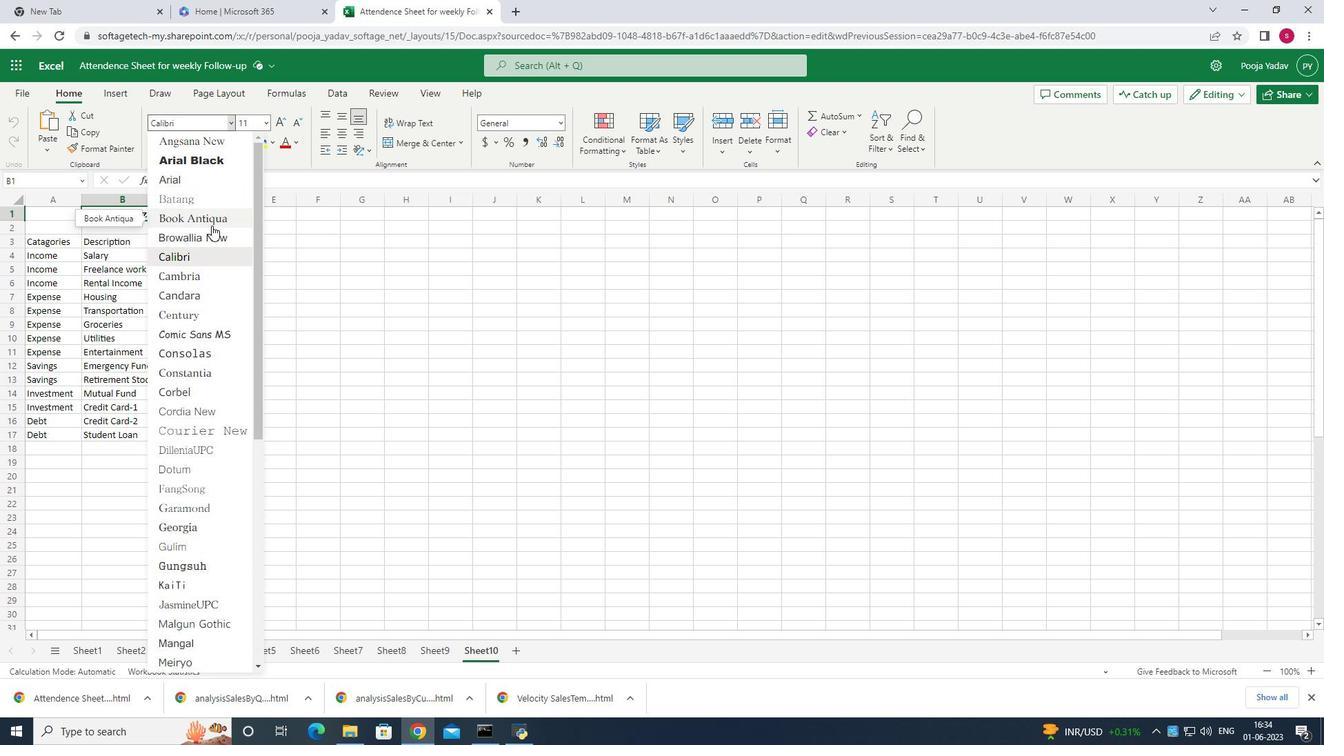 
Action: Mouse scrolled (211, 226) with delta (0, 0)
Screenshot: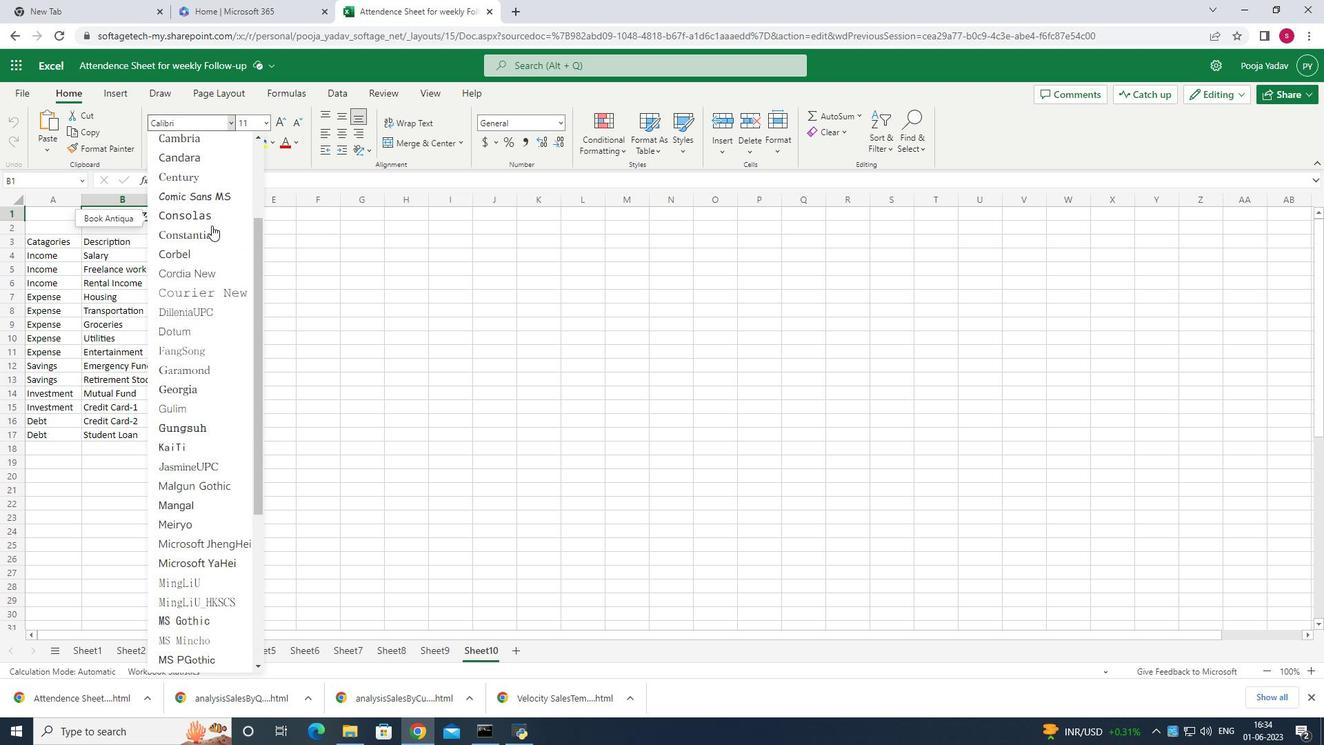 
Action: Mouse moved to (204, 120)
Screenshot: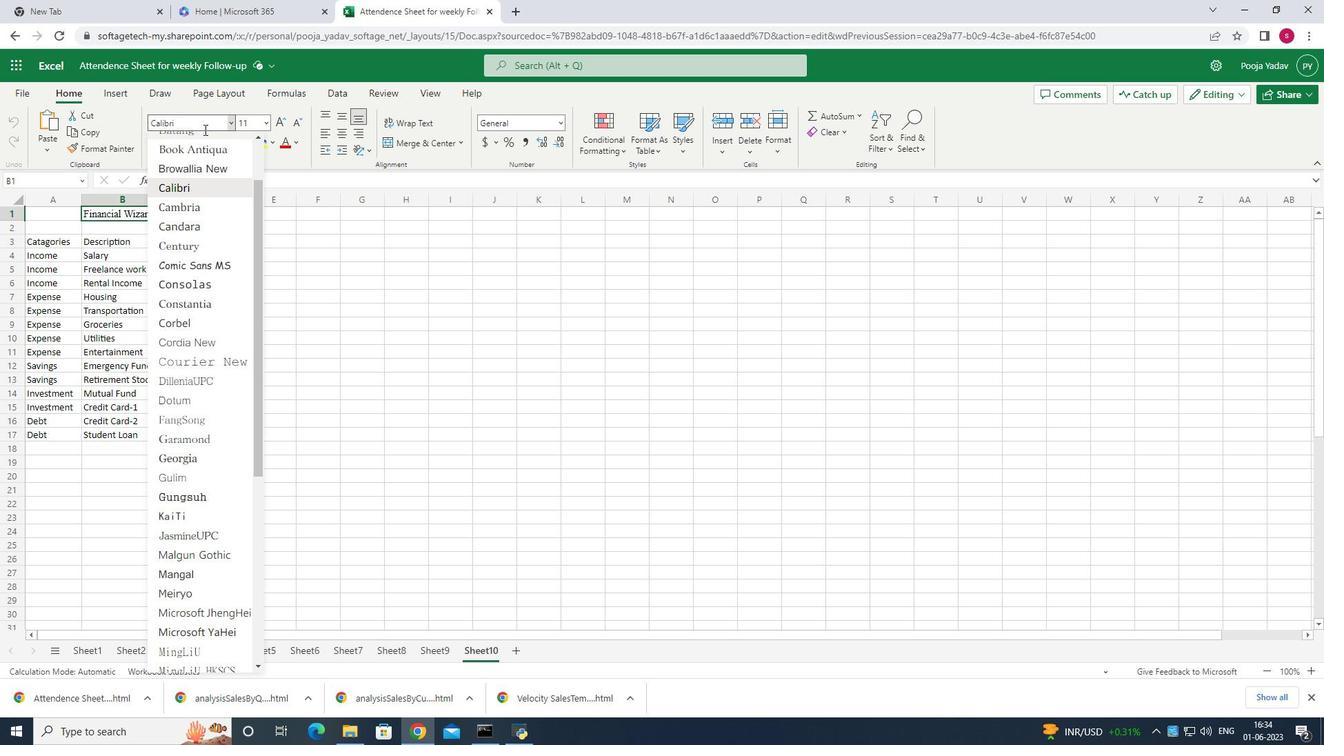 
Action: Mouse pressed left at (204, 120)
Screenshot: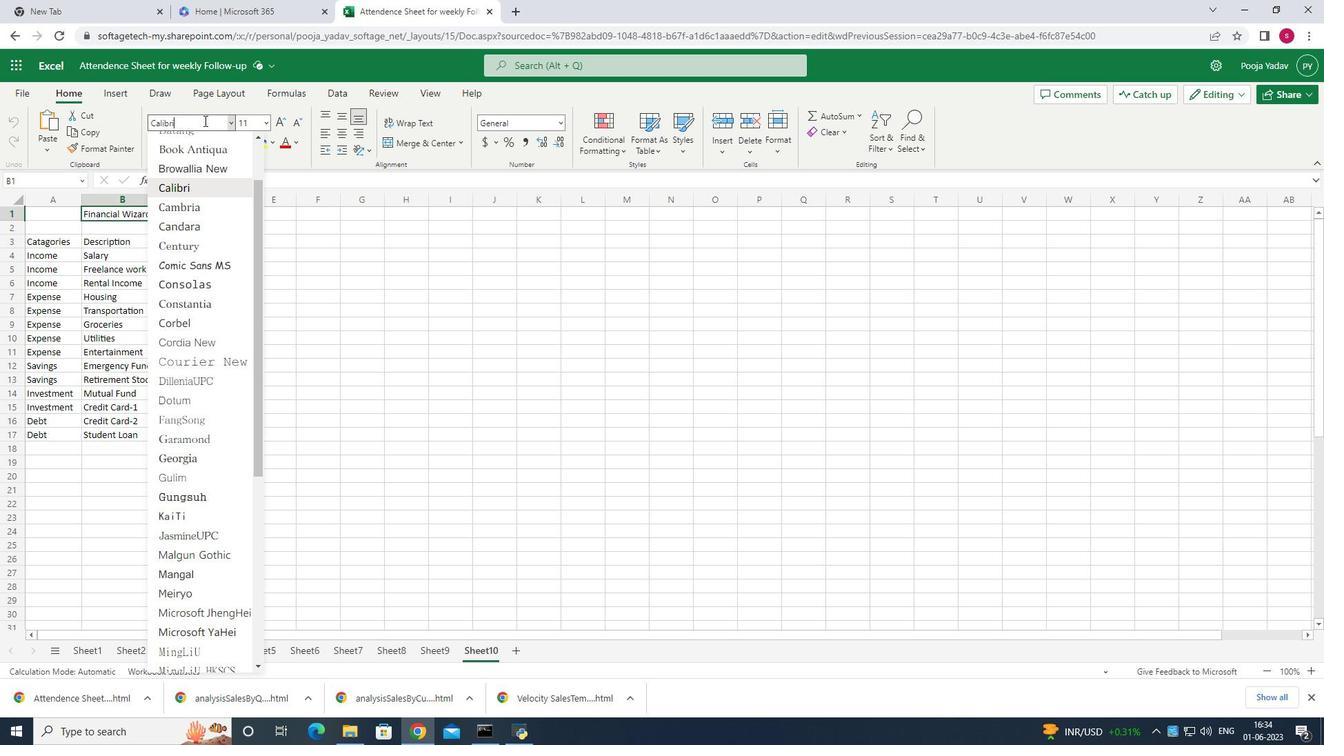 
Action: Mouse moved to (202, 124)
Screenshot: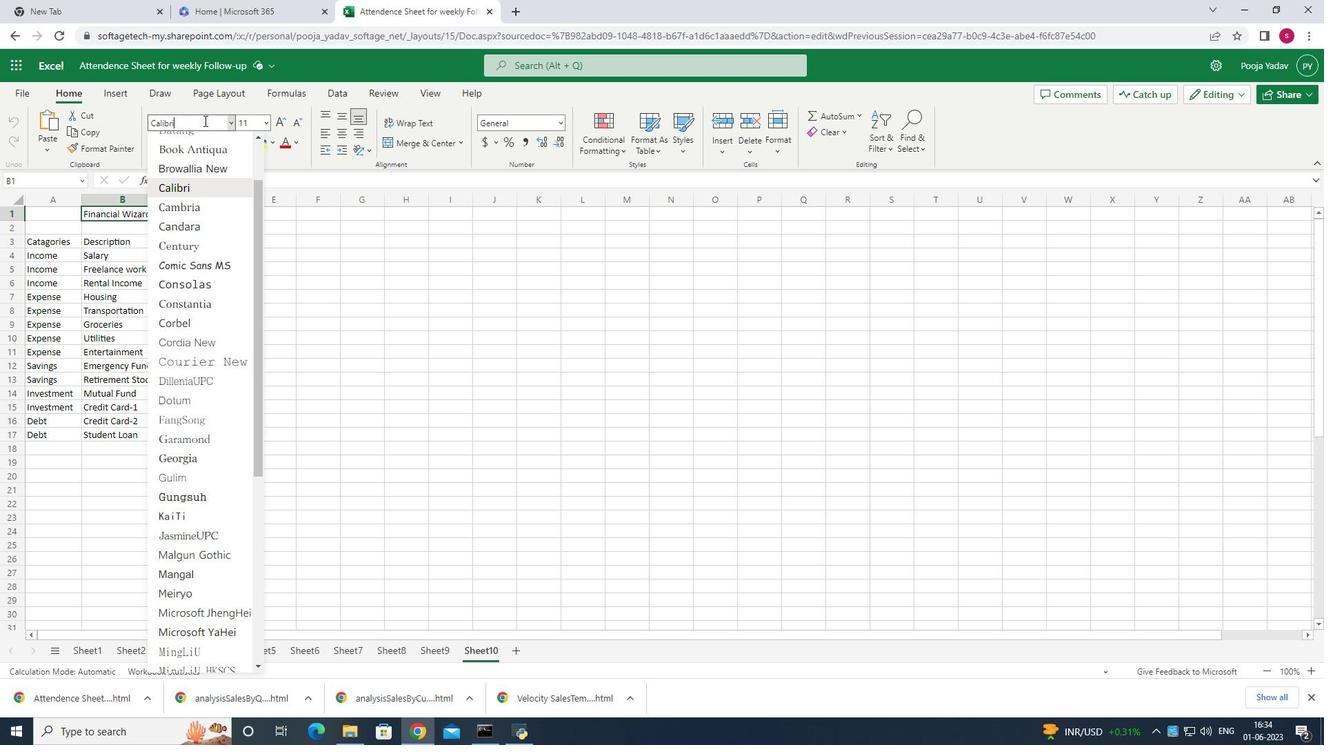 
Action: Mouse pressed left at (202, 124)
Screenshot: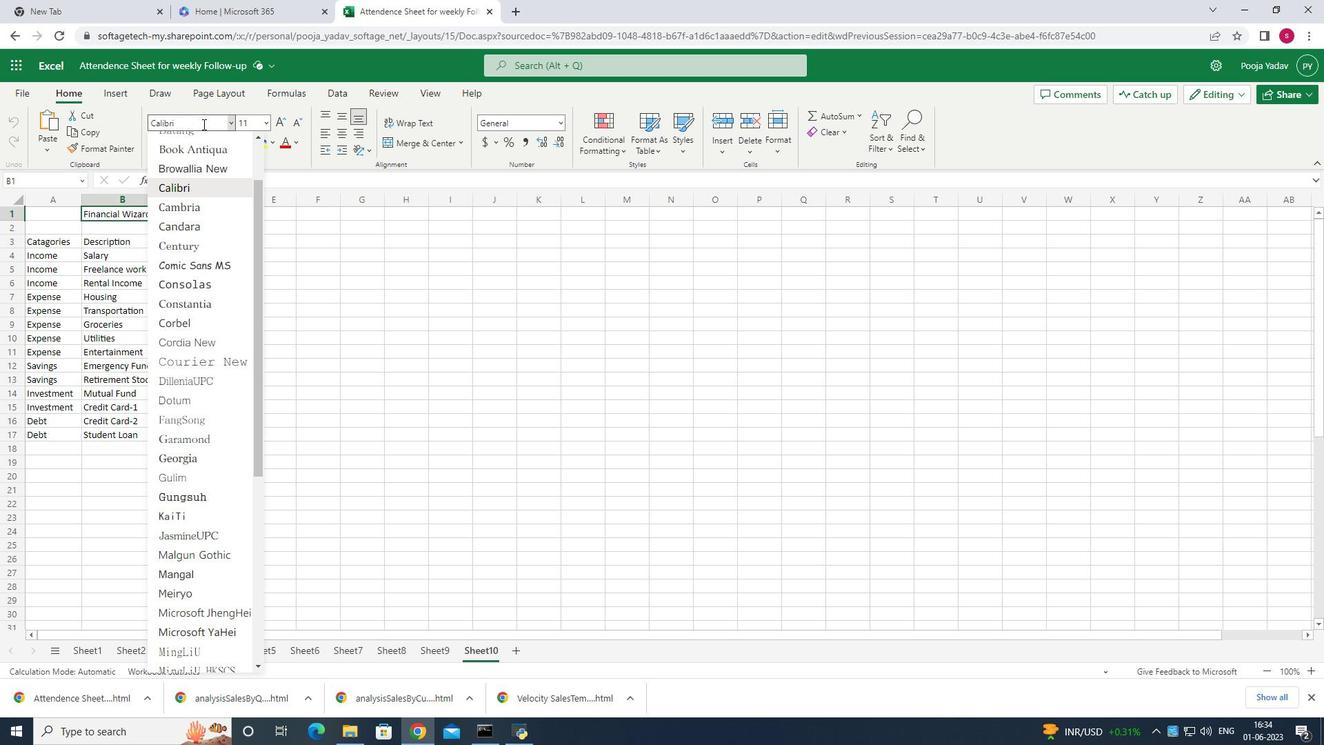 
Action: Mouse moved to (215, 195)
Screenshot: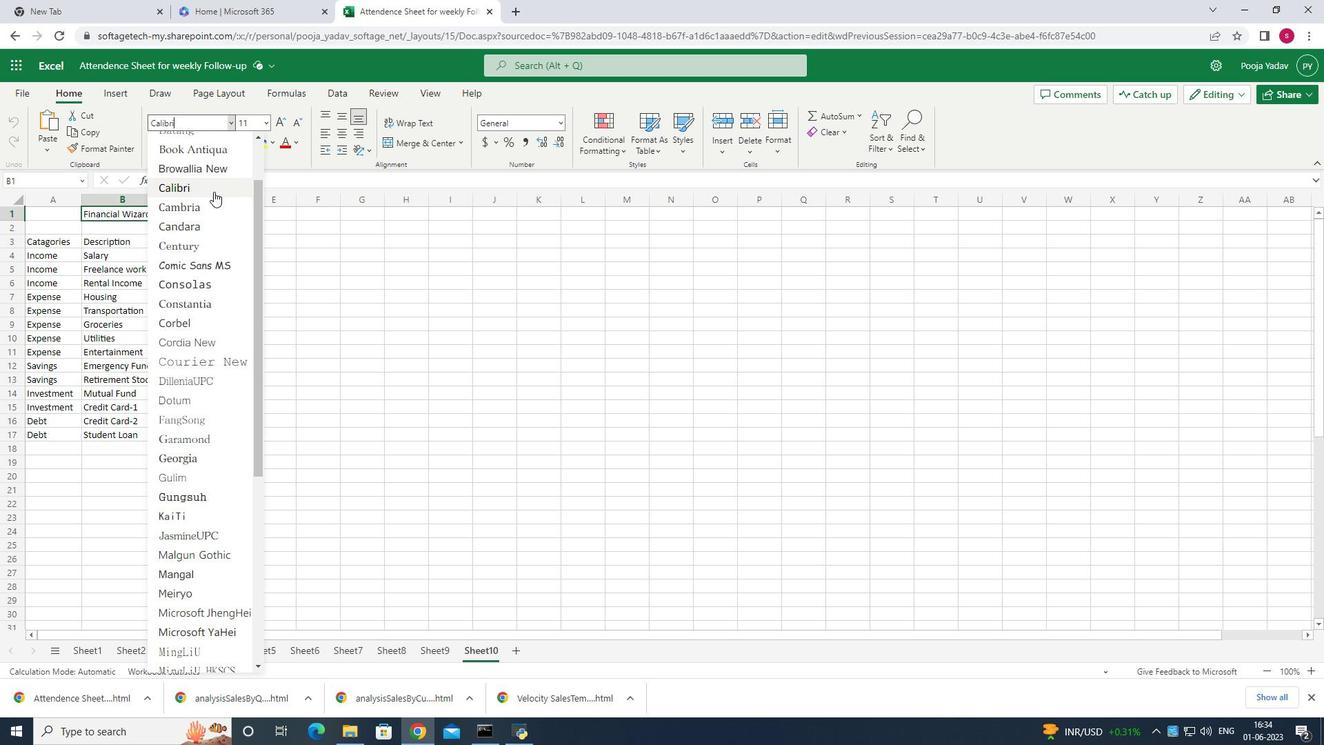 
Action: Mouse scrolled (215, 195) with delta (0, 0)
Screenshot: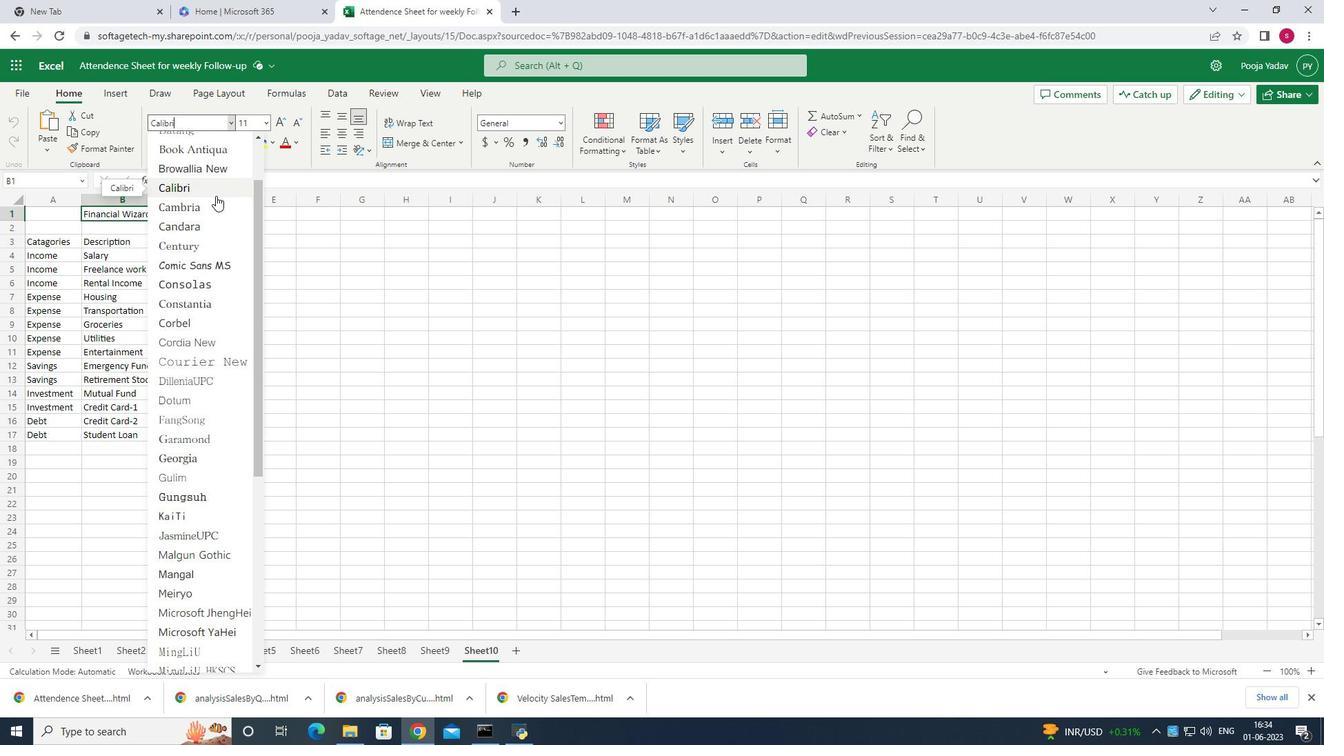 
Action: Mouse scrolled (215, 195) with delta (0, 0)
Screenshot: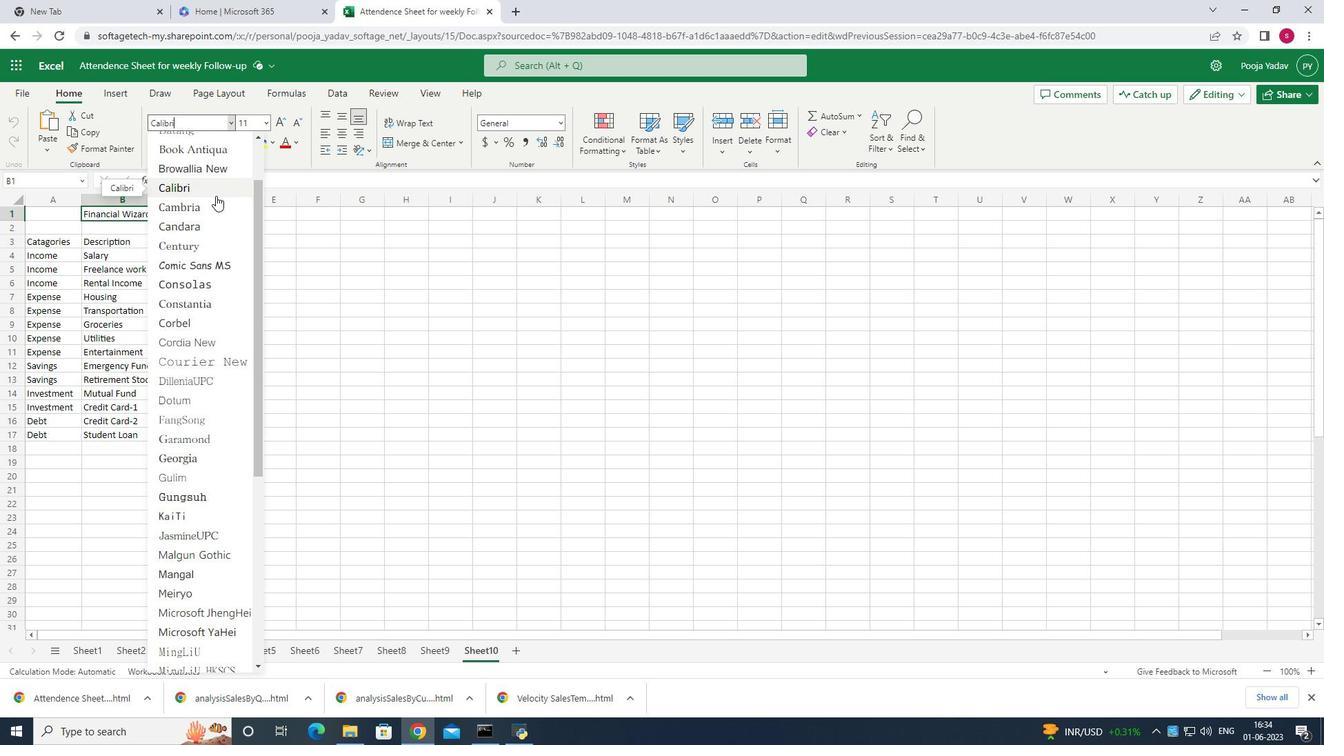 
Action: Mouse scrolled (215, 195) with delta (0, 0)
Screenshot: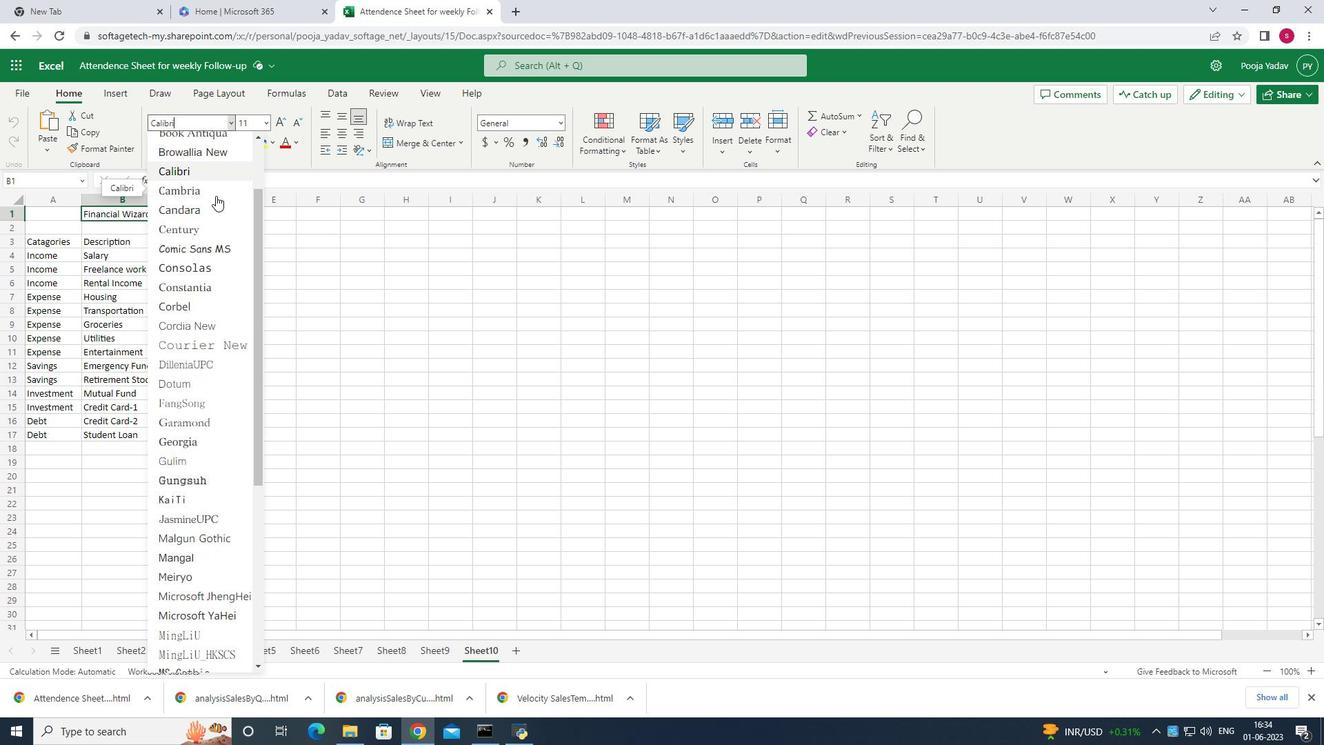 
Action: Mouse scrolled (215, 195) with delta (0, 0)
Screenshot: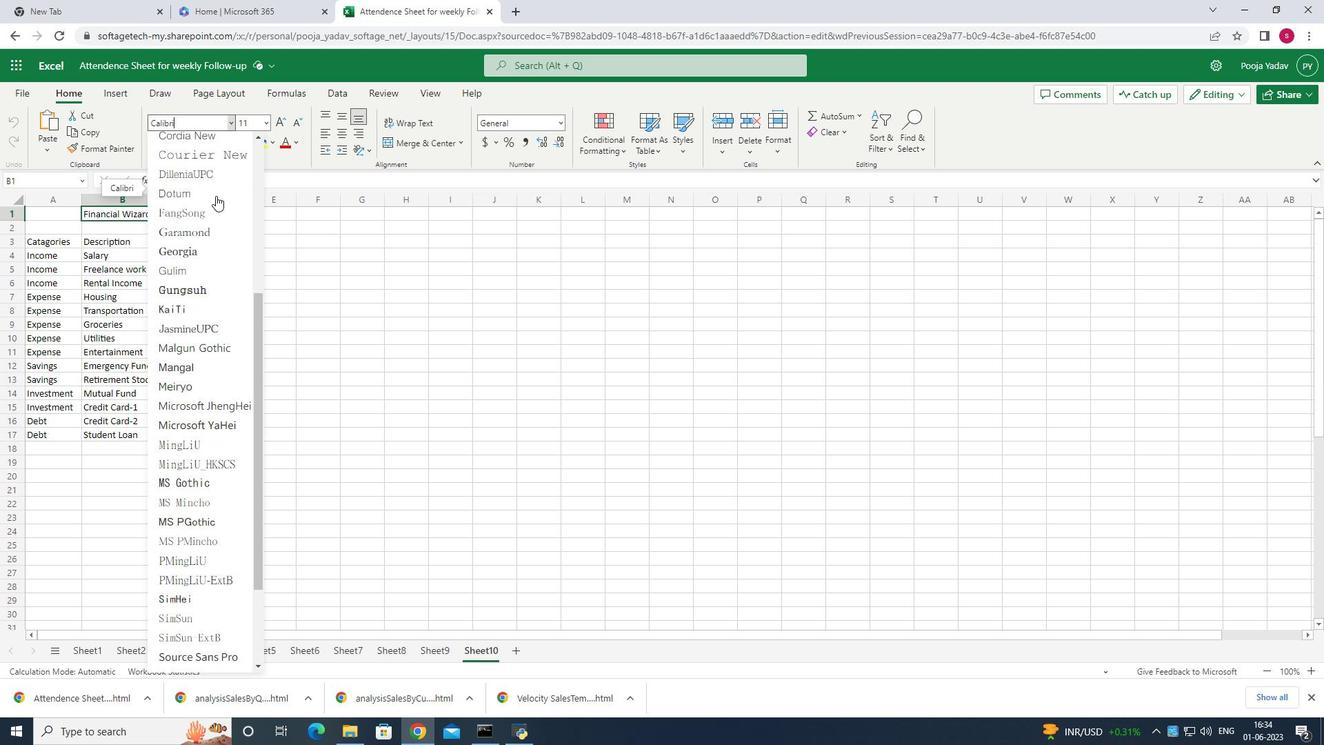 
Action: Mouse scrolled (215, 195) with delta (0, 0)
Screenshot: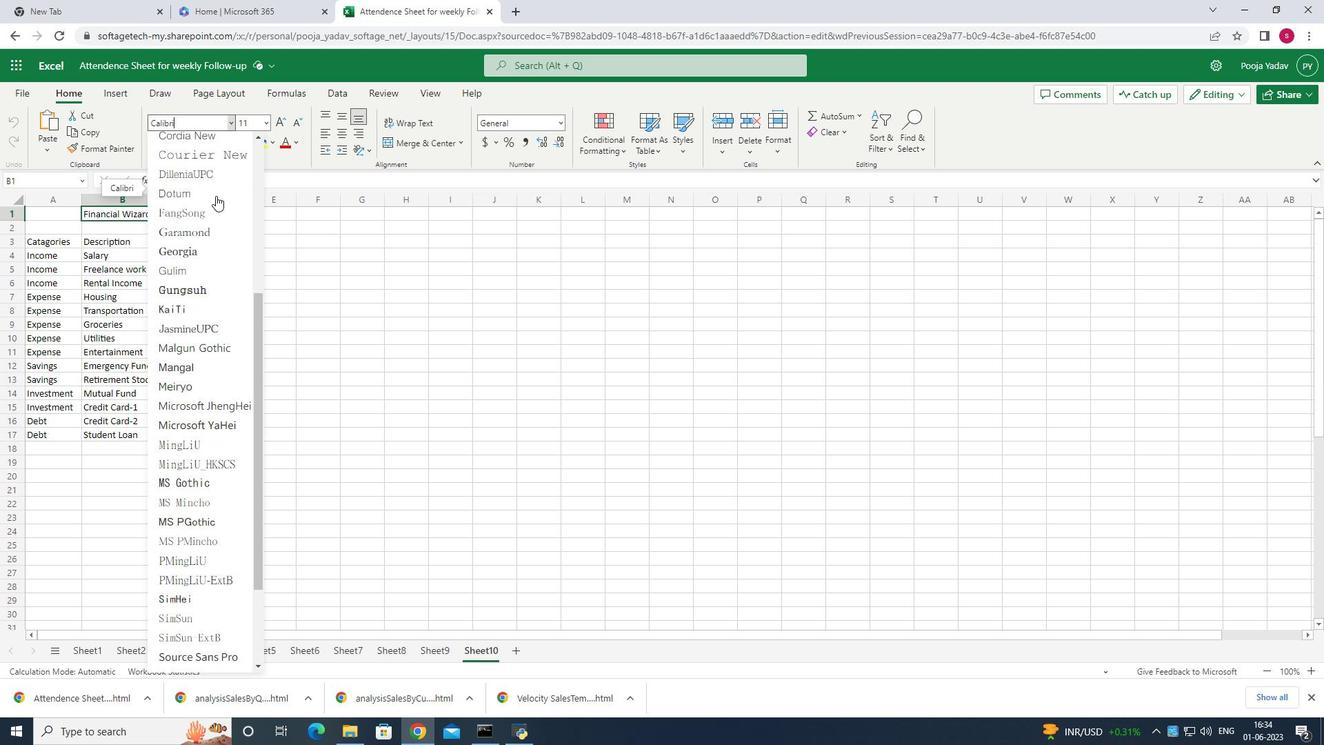 
Action: Mouse scrolled (215, 195) with delta (0, 0)
Screenshot: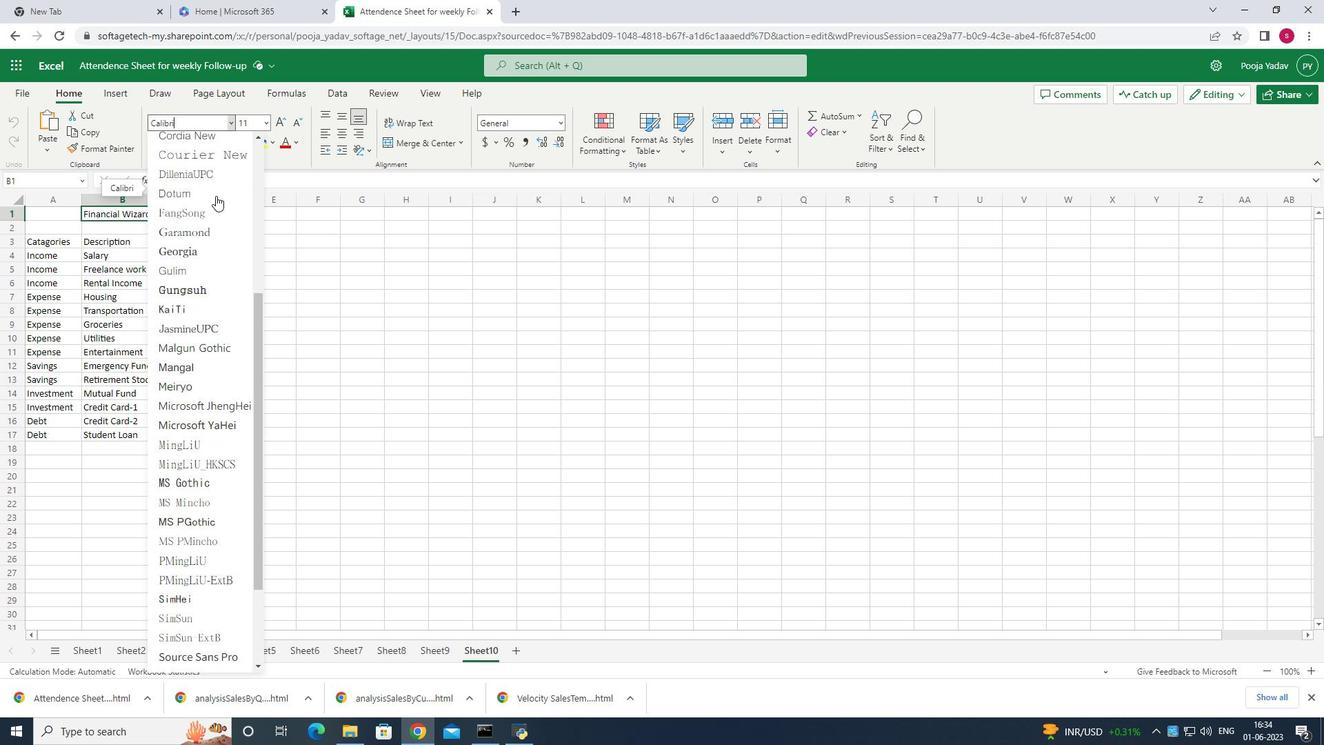 
Action: Mouse scrolled (215, 195) with delta (0, 0)
Screenshot: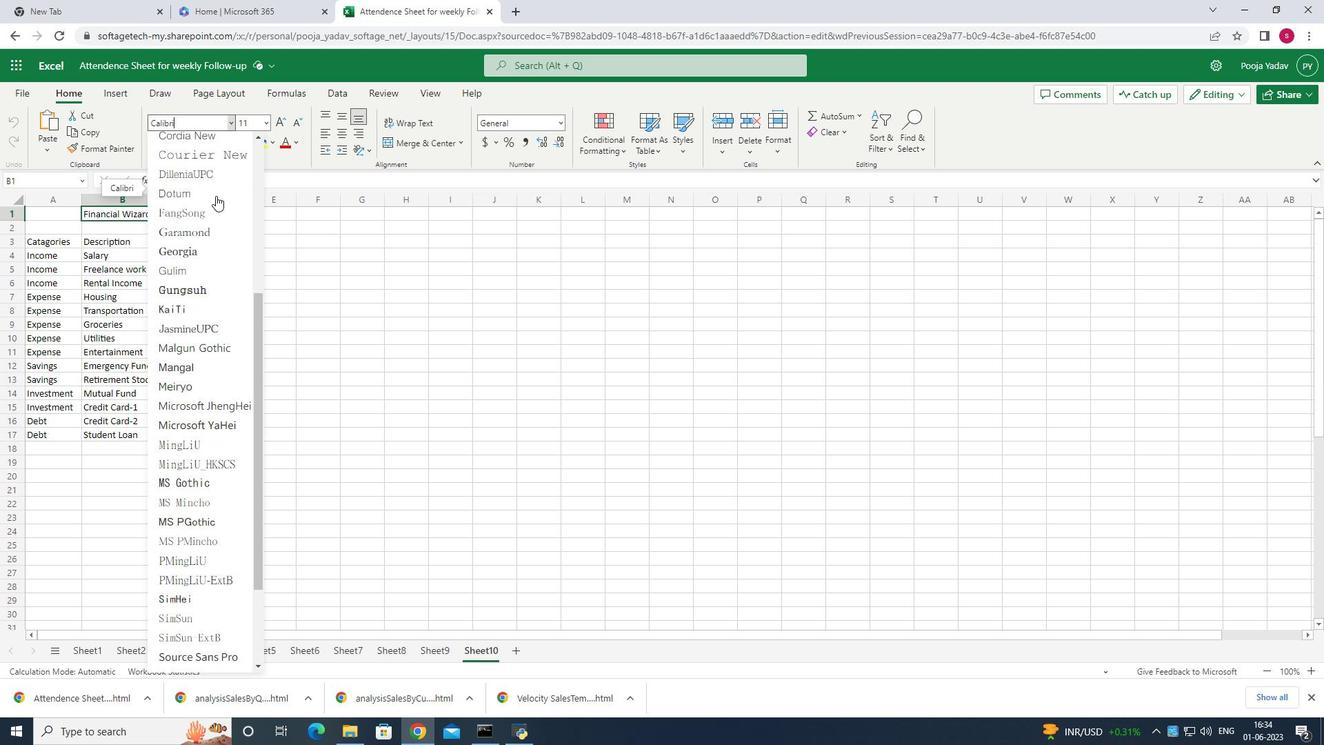 
Action: Mouse scrolled (215, 195) with delta (0, 0)
Screenshot: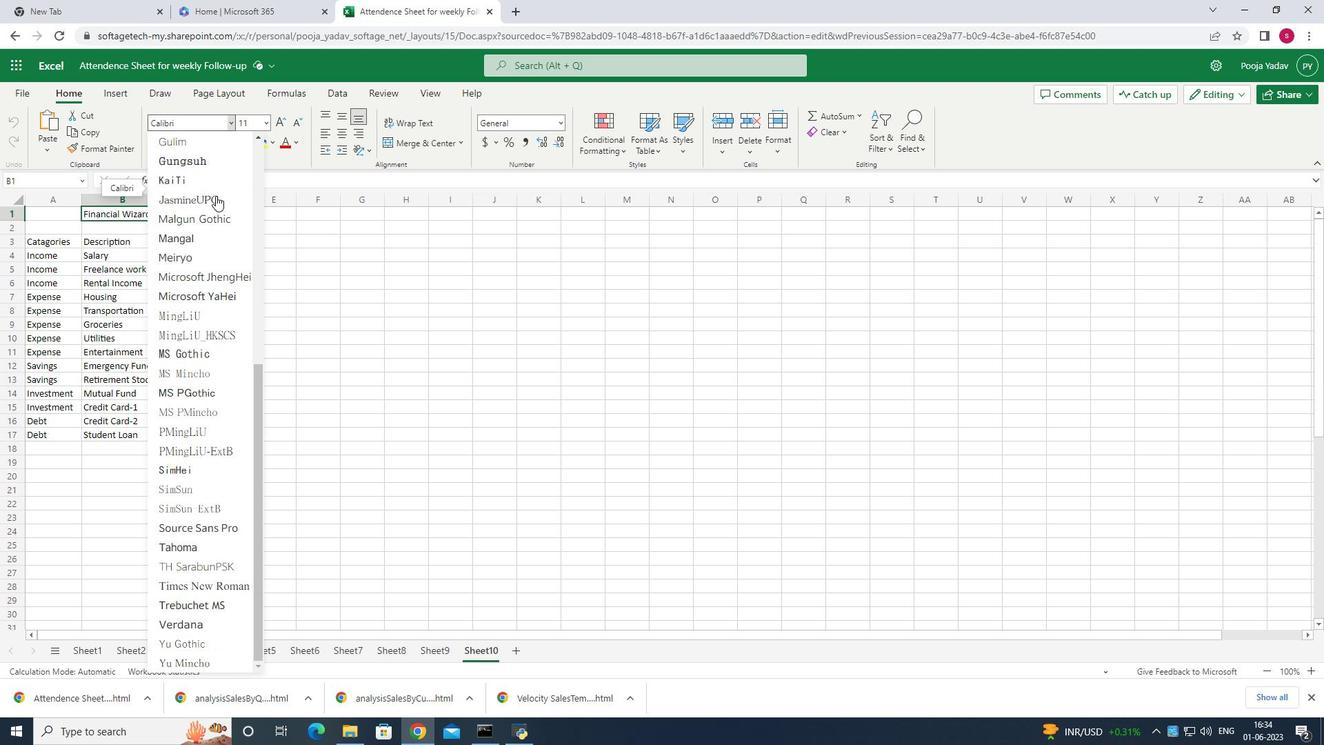 
Action: Mouse scrolled (215, 195) with delta (0, 0)
Screenshot: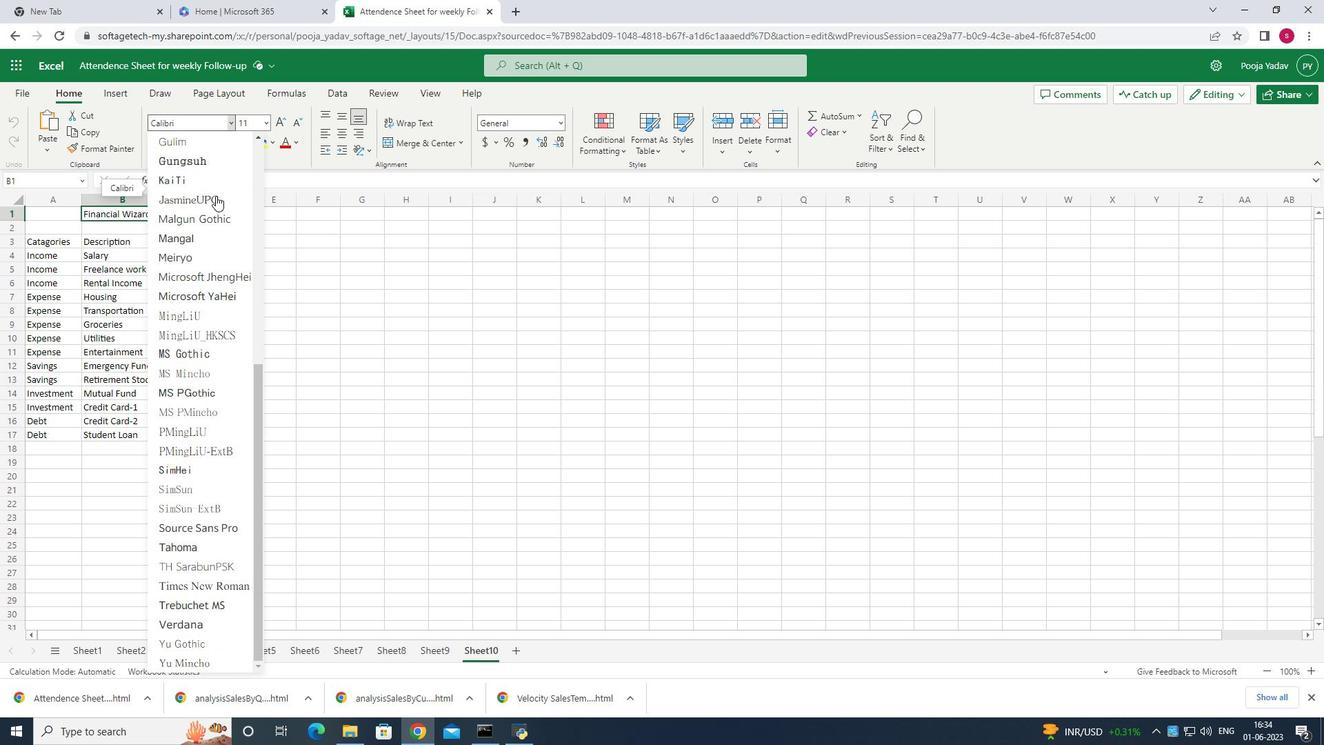 
Action: Mouse scrolled (215, 195) with delta (0, 0)
Screenshot: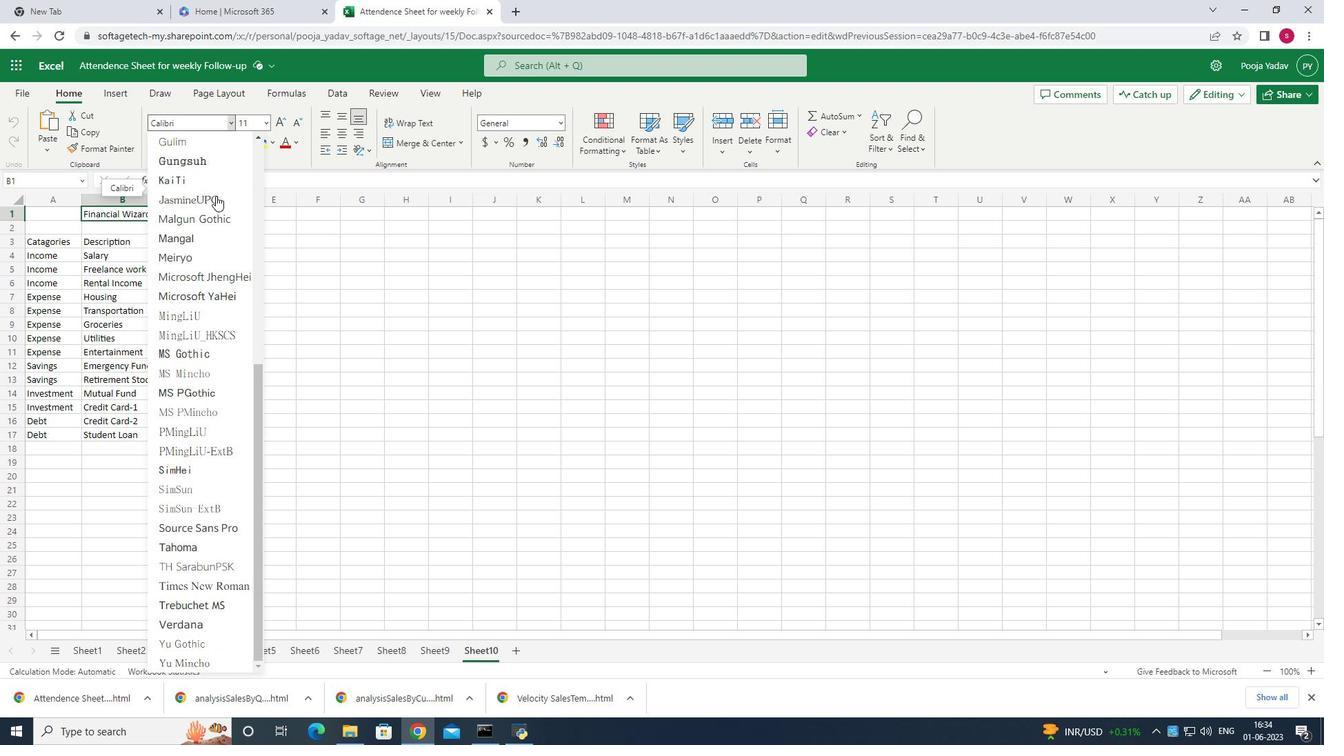 
Action: Mouse scrolled (215, 195) with delta (0, 0)
Screenshot: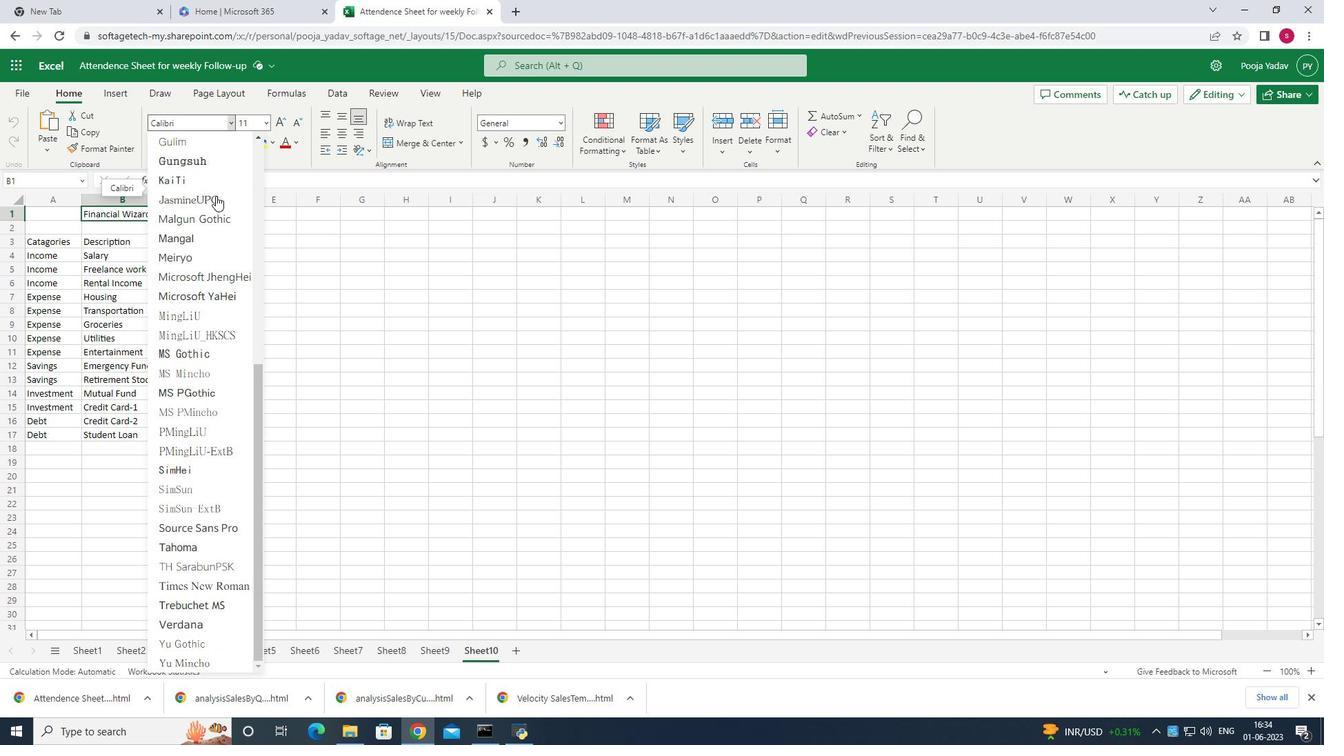 
Action: Mouse moved to (215, 189)
Screenshot: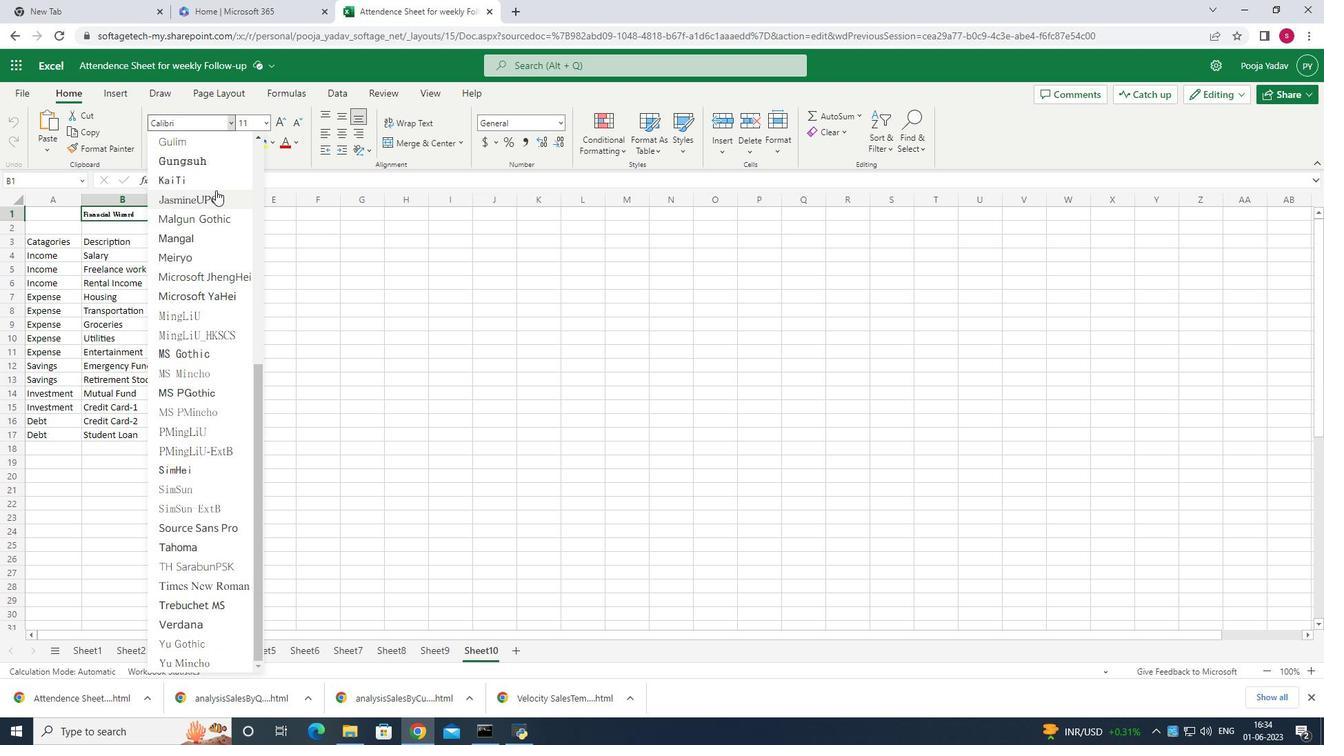 
Action: Mouse scrolled (215, 189) with delta (0, 0)
Screenshot: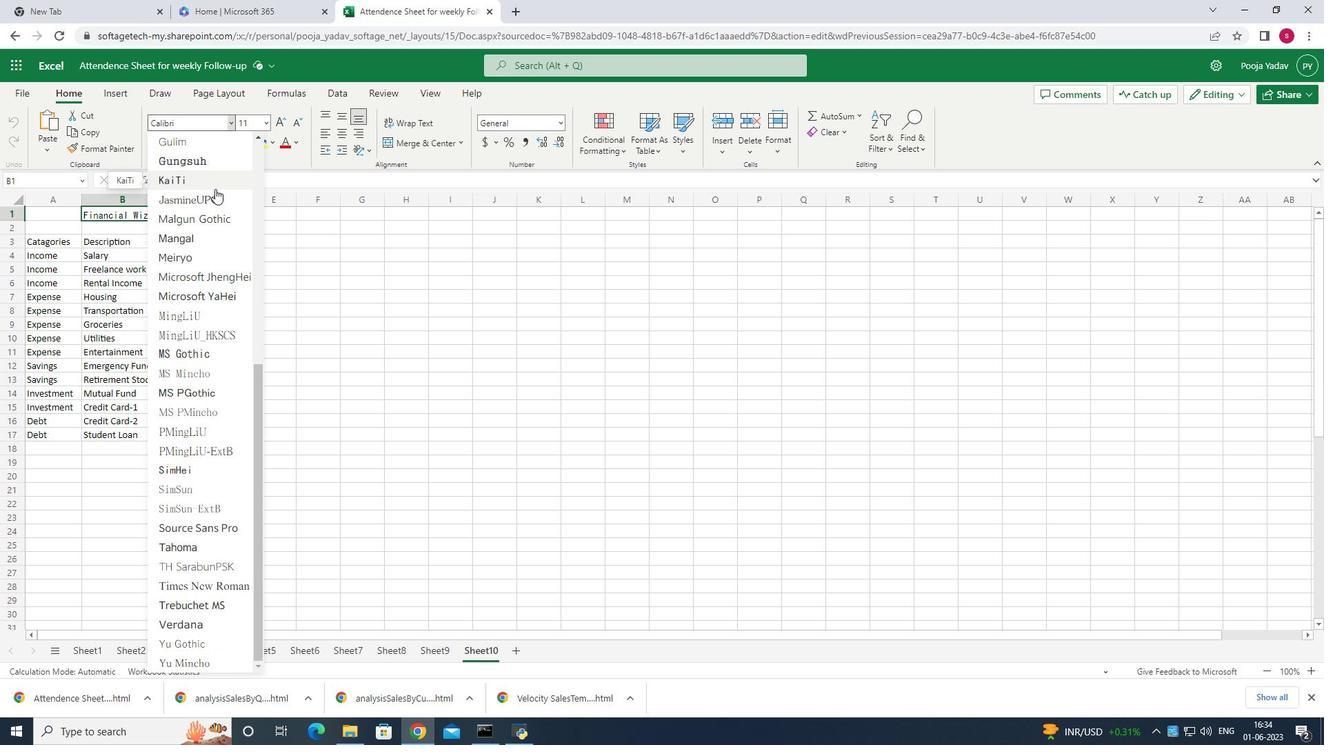 
Action: Mouse scrolled (215, 189) with delta (0, 0)
Screenshot: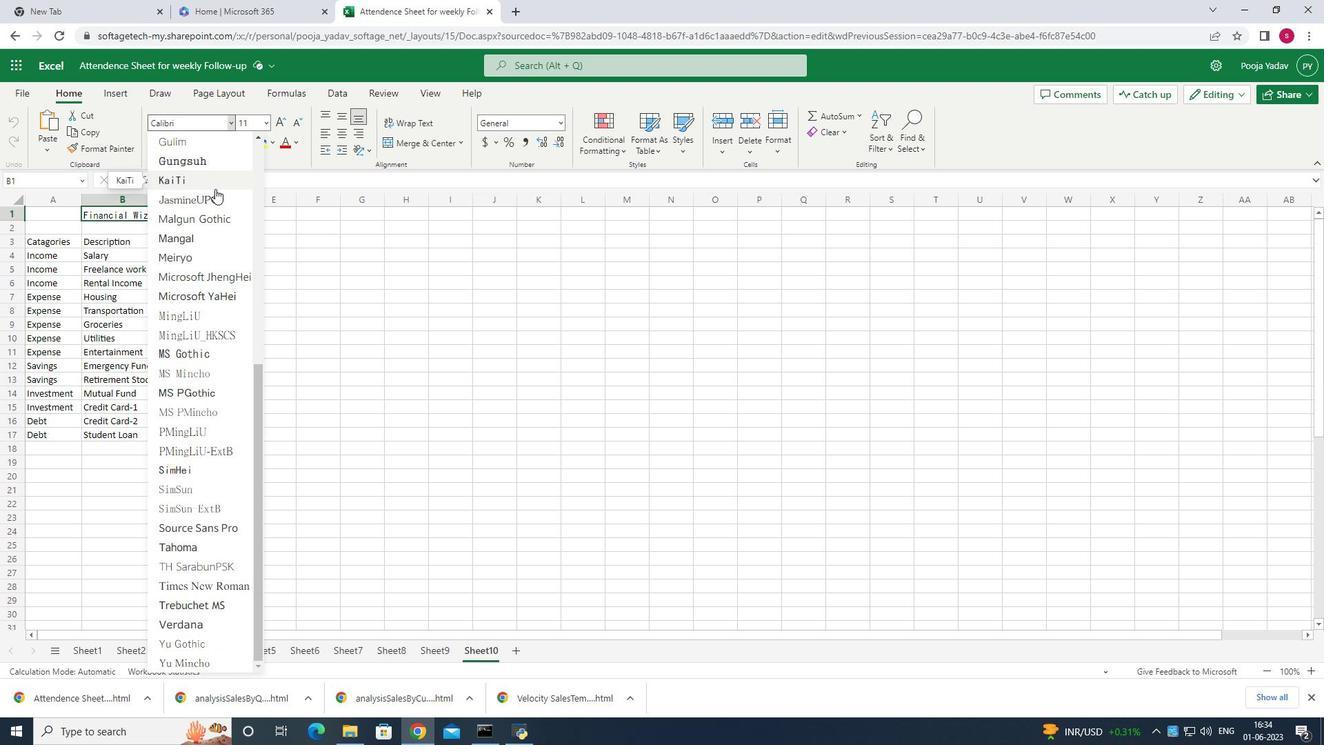 
Action: Mouse scrolled (215, 189) with delta (0, 0)
Screenshot: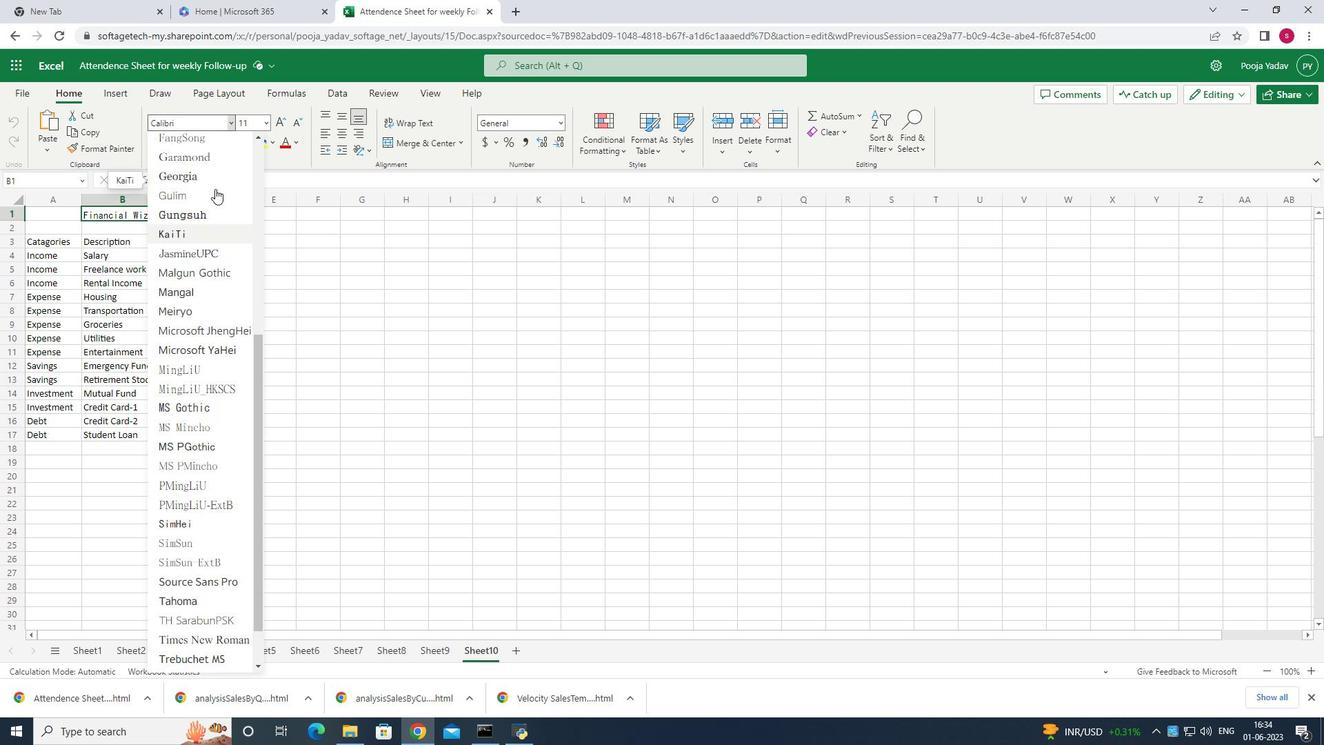 
Action: Mouse scrolled (215, 189) with delta (0, 0)
Screenshot: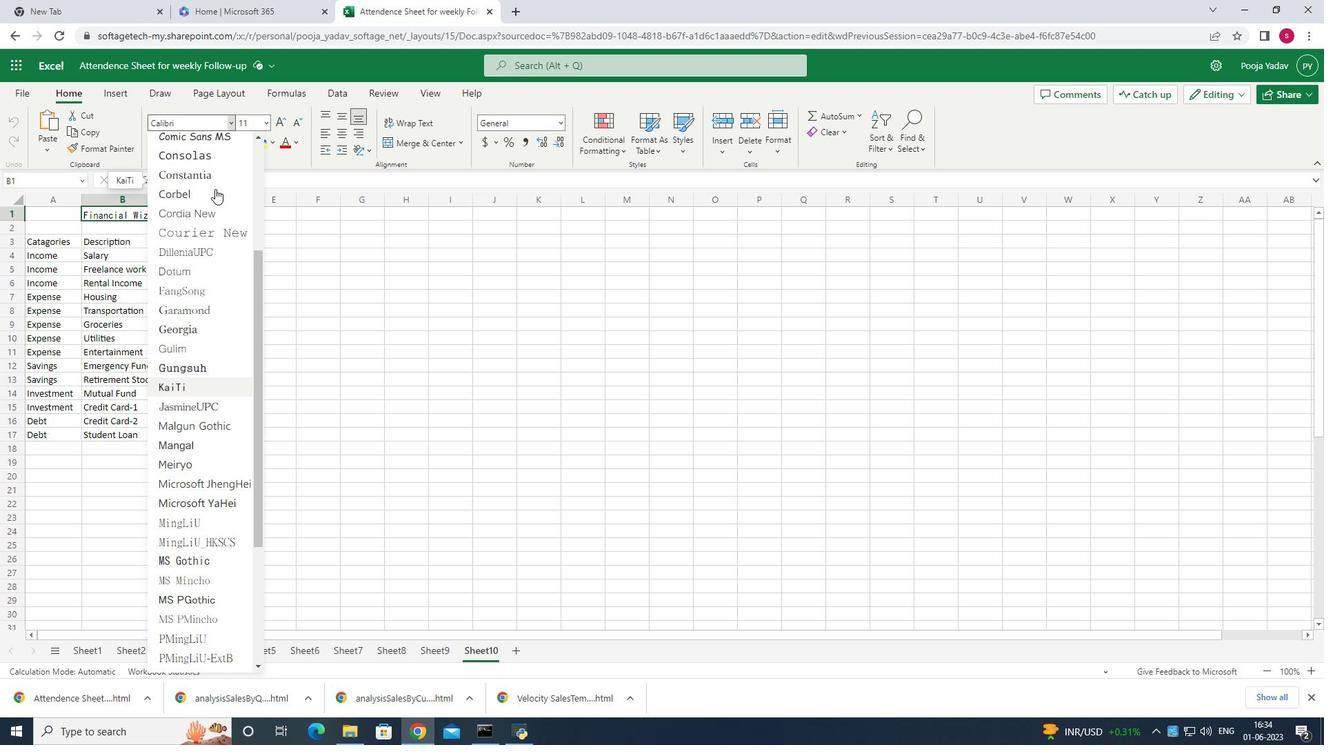 
Action: Mouse scrolled (215, 189) with delta (0, 0)
Screenshot: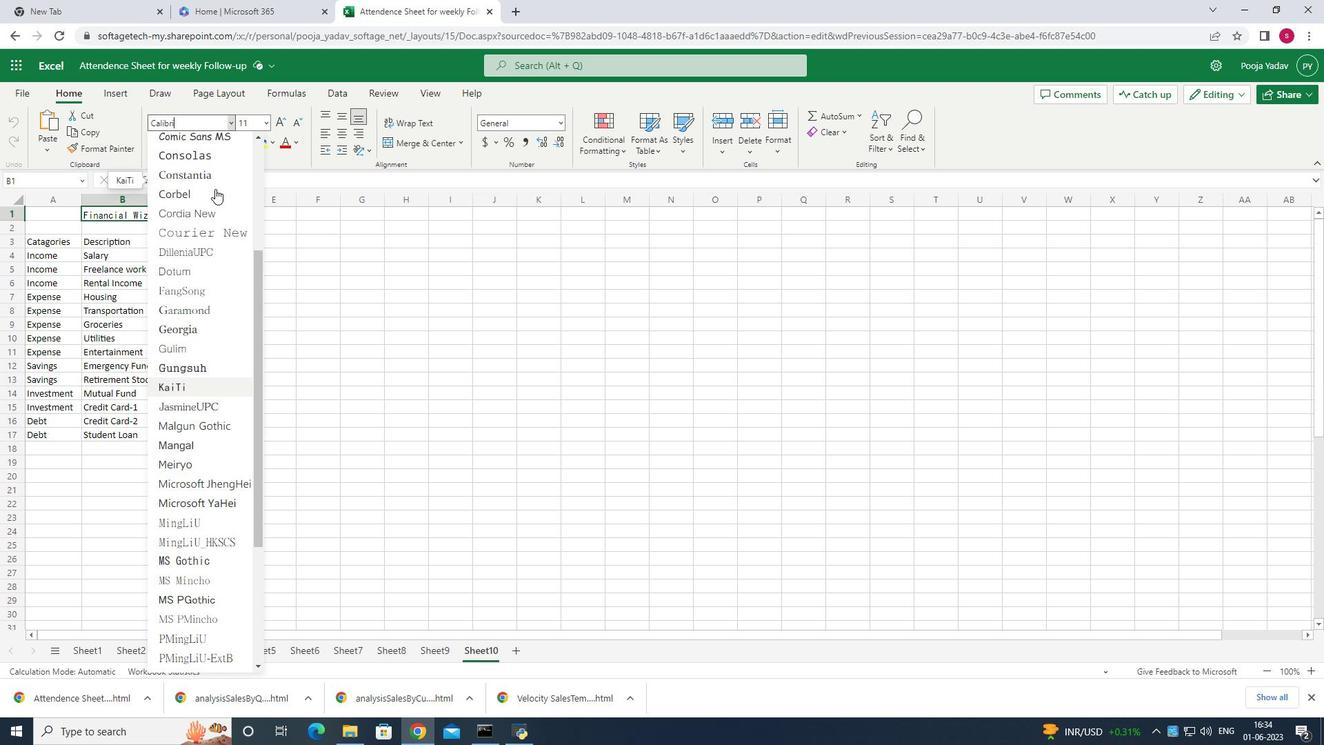 
Action: Mouse scrolled (215, 189) with delta (0, 0)
Screenshot: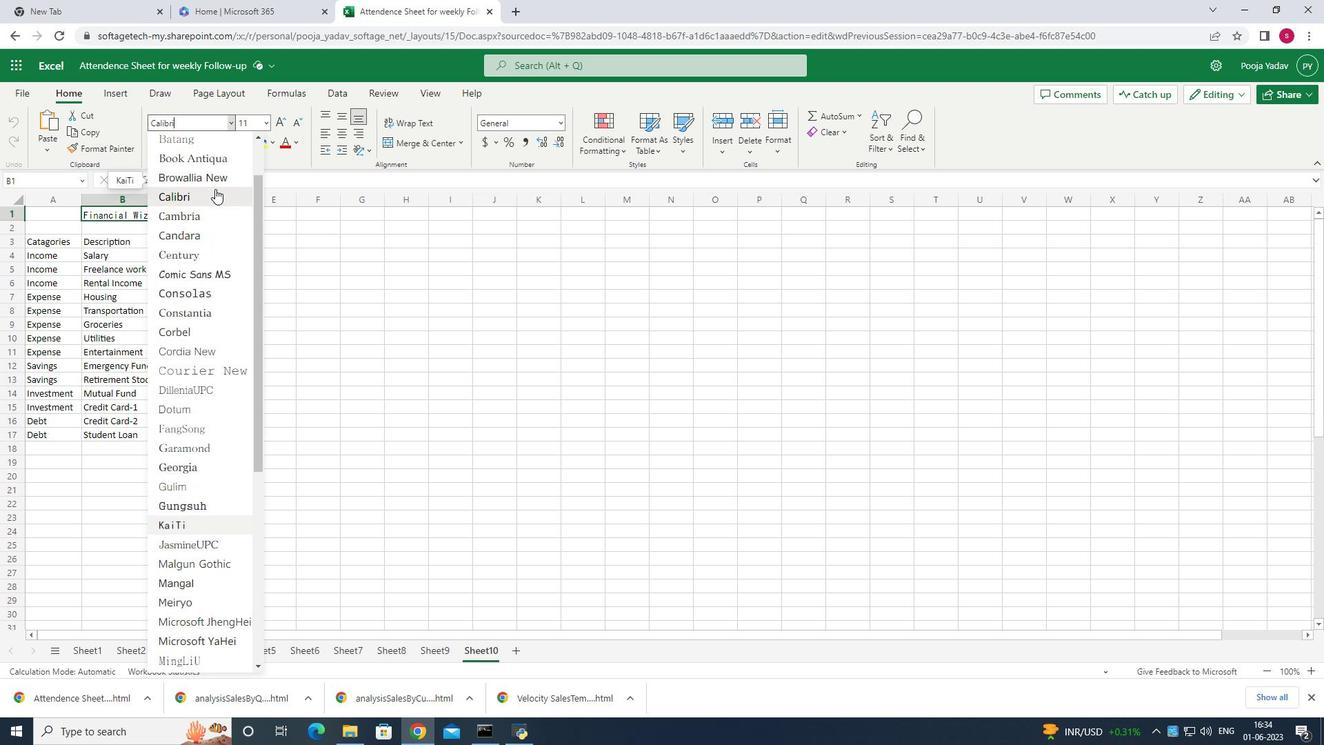 
Action: Mouse scrolled (215, 189) with delta (0, 0)
Screenshot: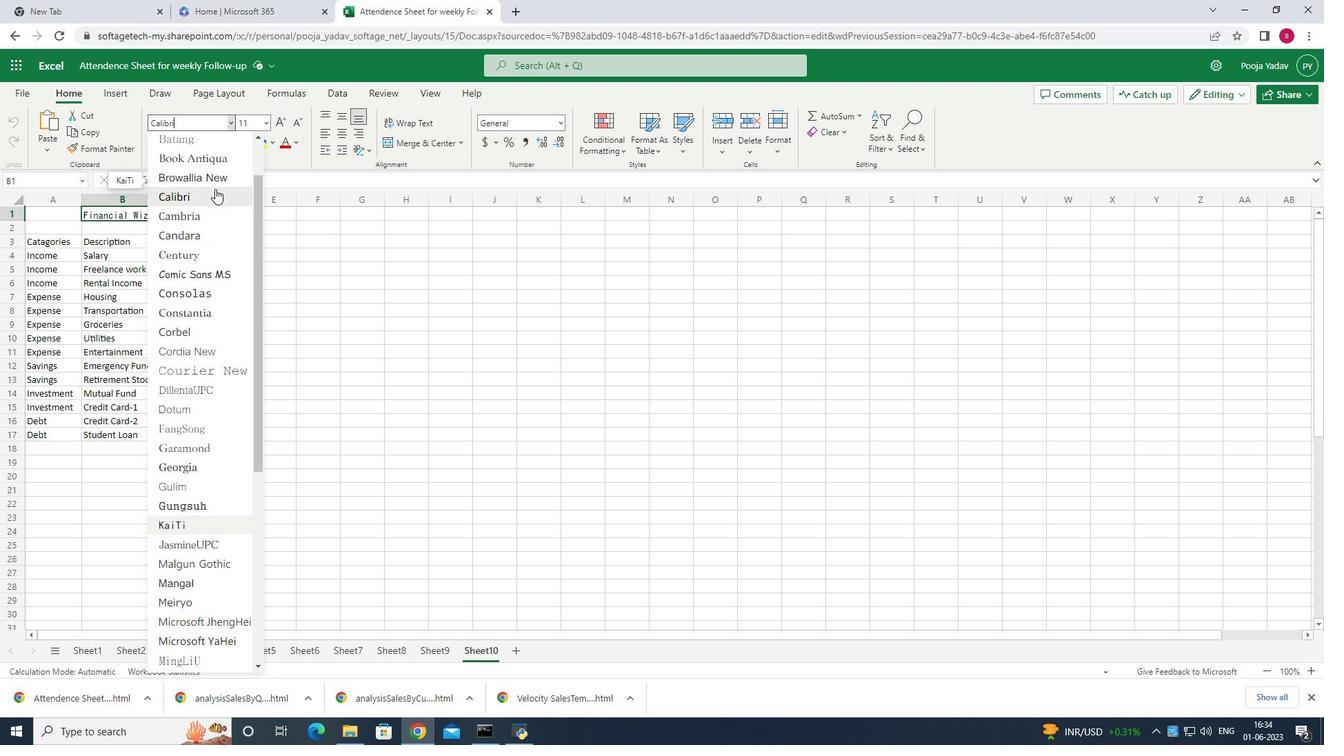 
Action: Mouse scrolled (215, 189) with delta (0, 0)
Screenshot: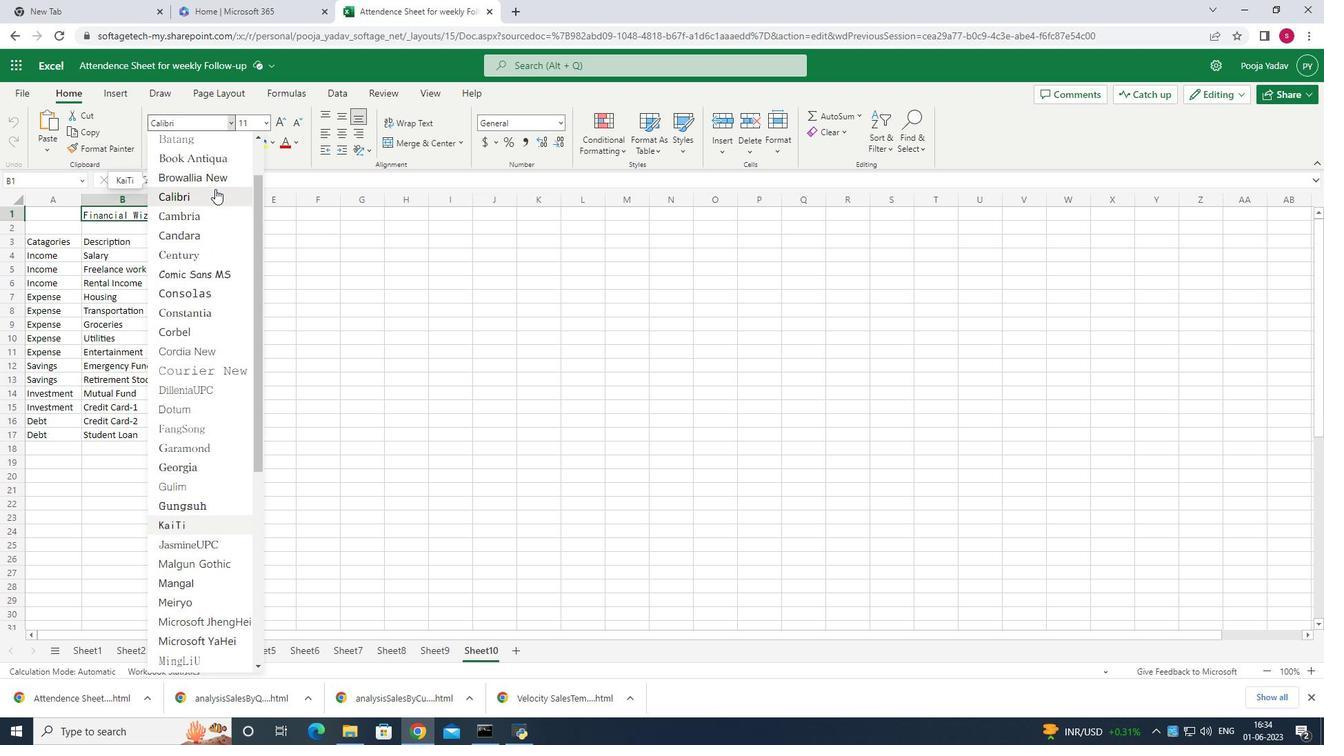 
Action: Mouse scrolled (215, 189) with delta (0, 0)
Screenshot: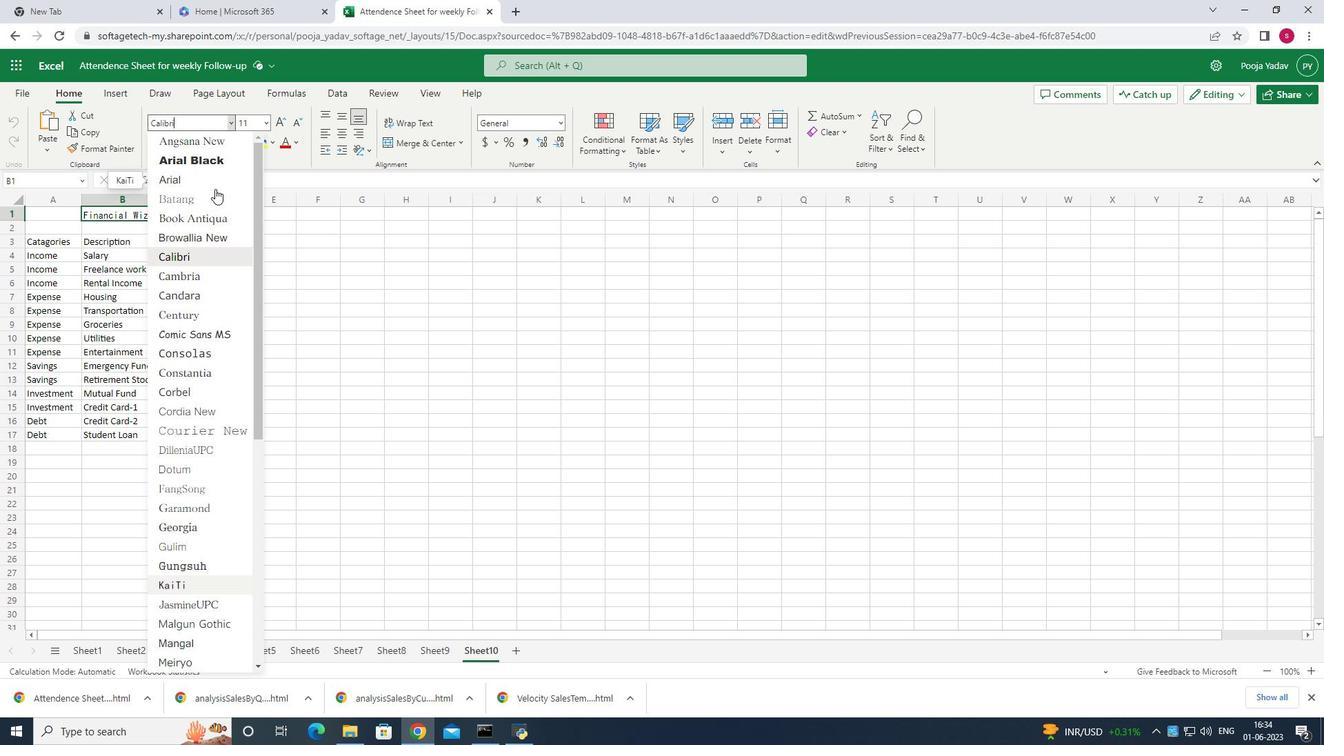 
Action: Mouse moved to (211, 125)
Screenshot: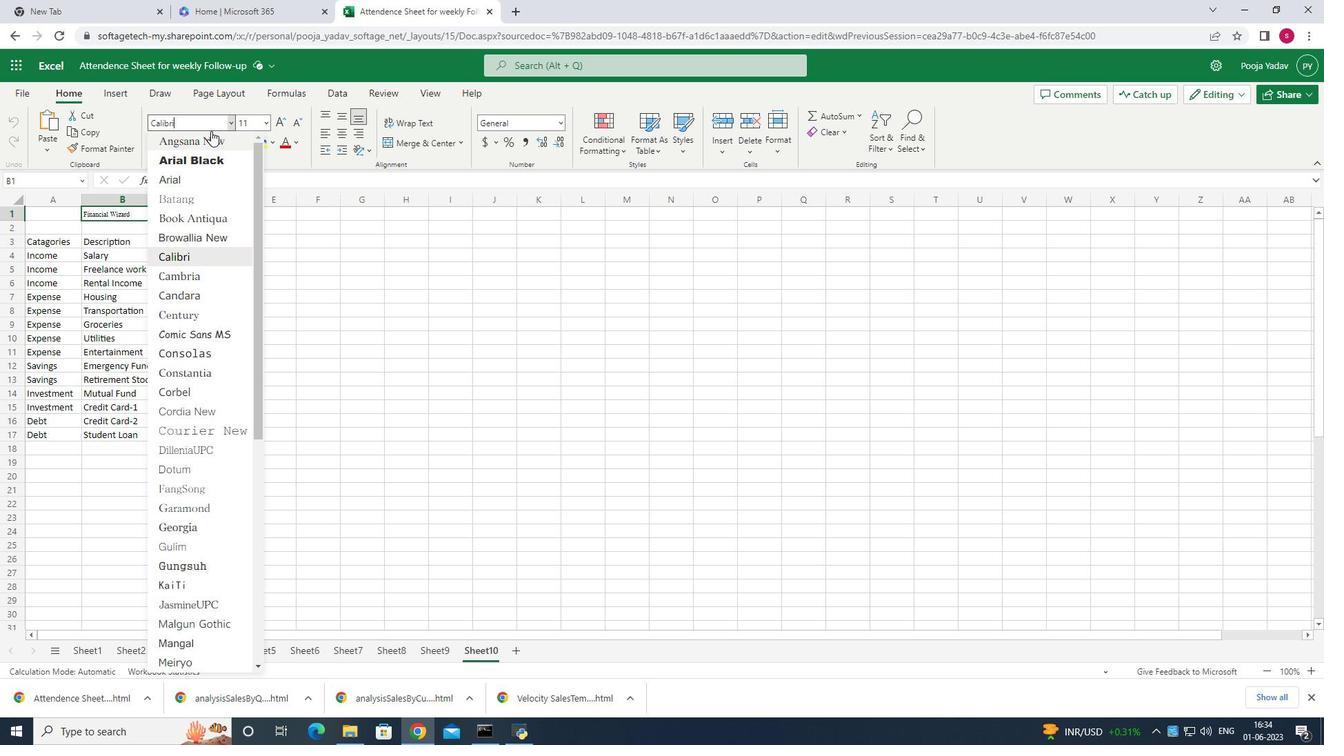 
Action: Mouse pressed left at (211, 125)
Screenshot: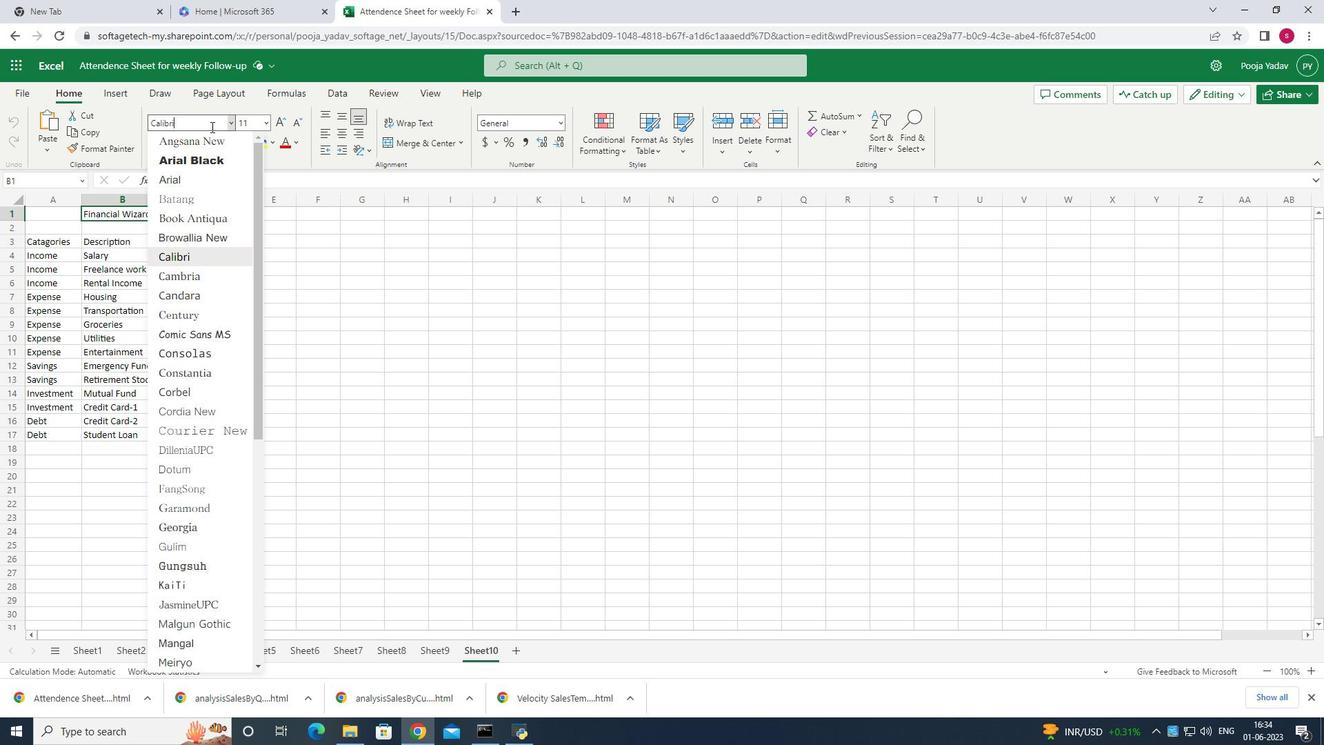 
Action: Mouse pressed left at (211, 125)
Screenshot: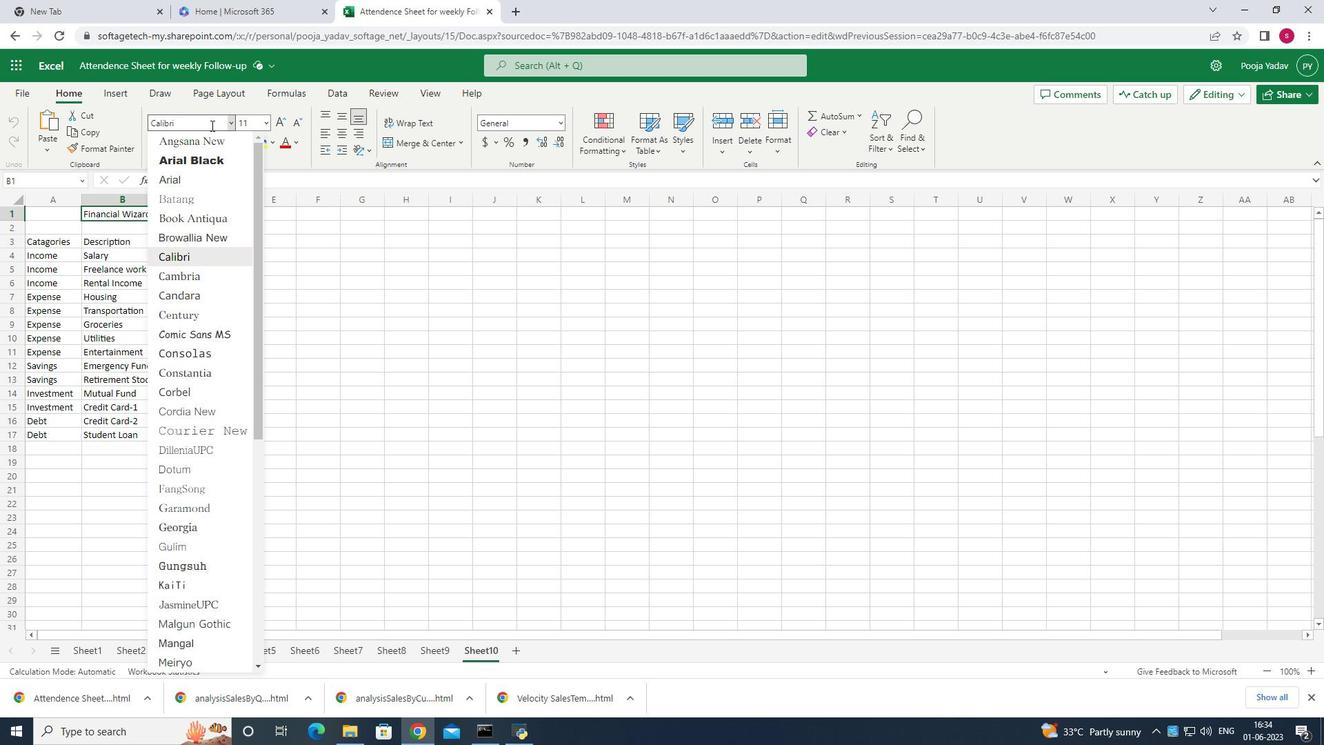 
Action: Mouse pressed left at (211, 125)
Screenshot: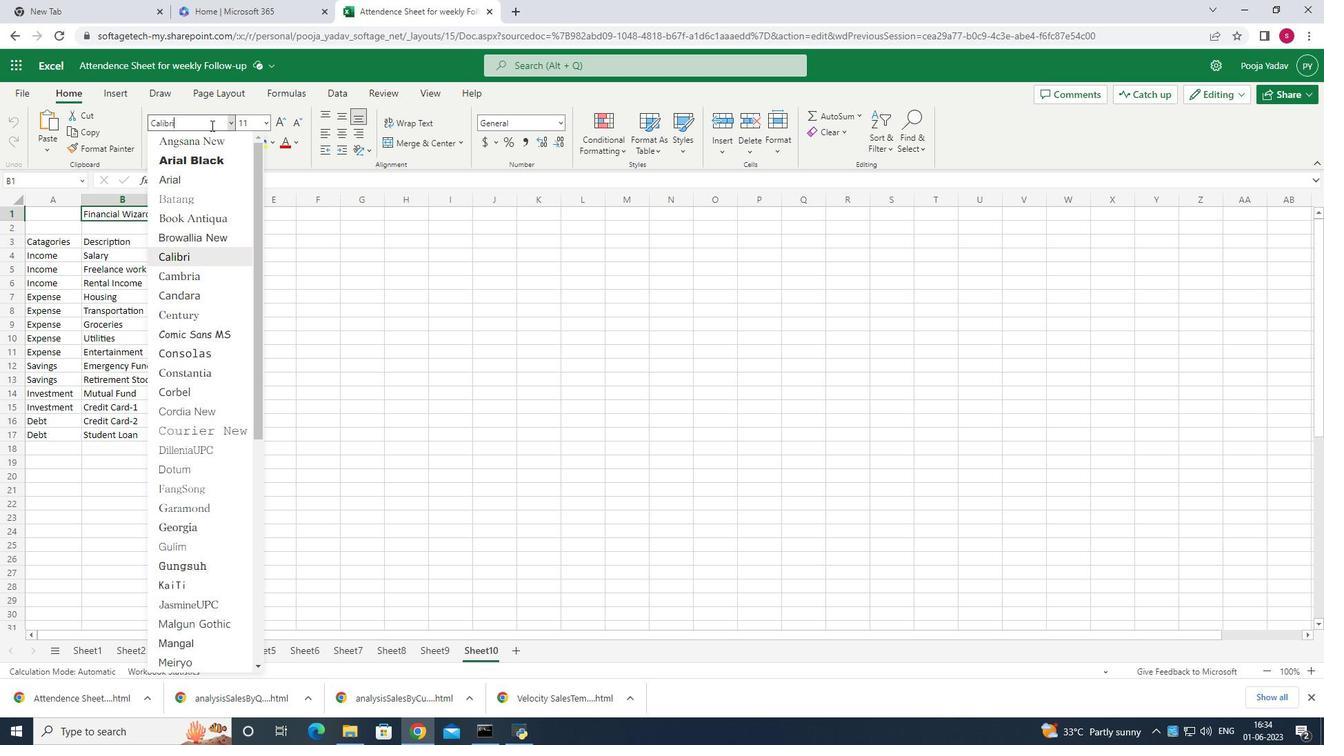 
Action: Key pressed <Key.backspace><Key.backspace><Key.backspace><Key.backspace><Key.backspace><Key.backspace><Key.backspace><Key.backspace><Key.shift>Arial<Key.space>rounded<Key.enter>
Screenshot: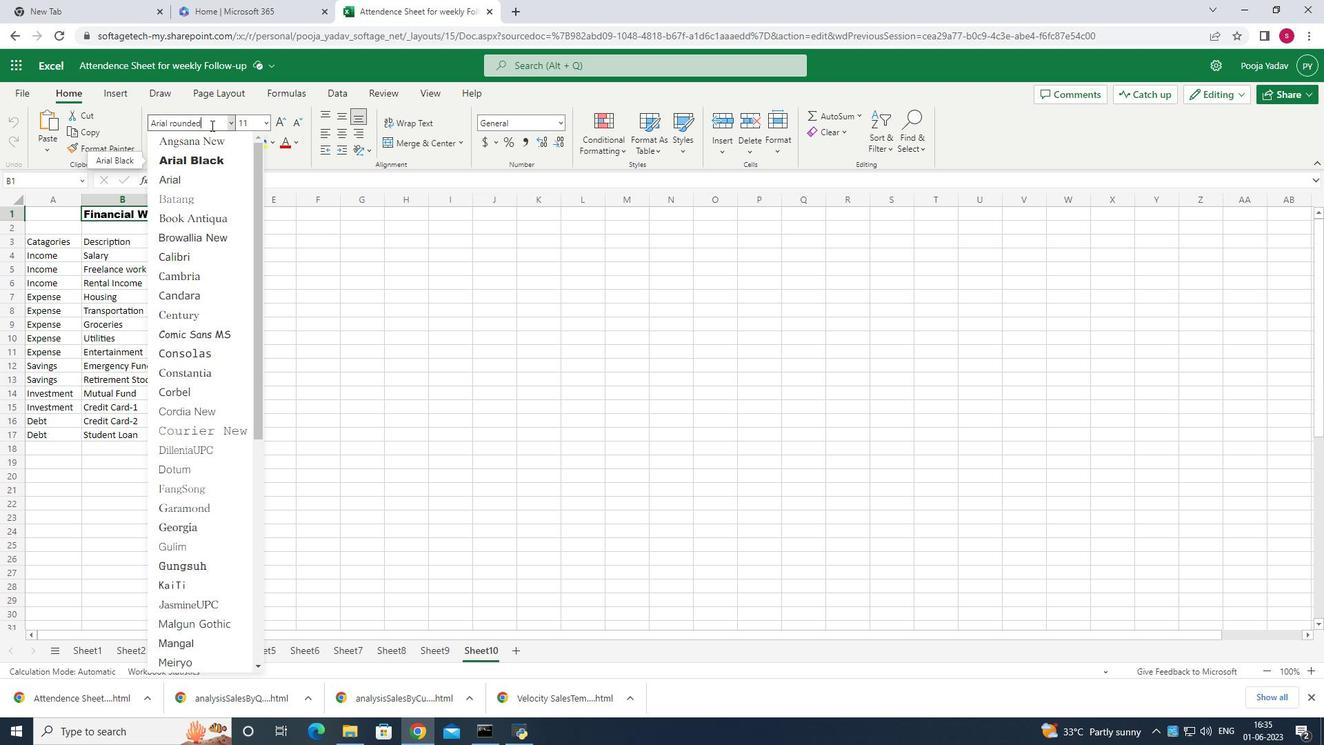 
Action: Mouse moved to (226, 122)
Screenshot: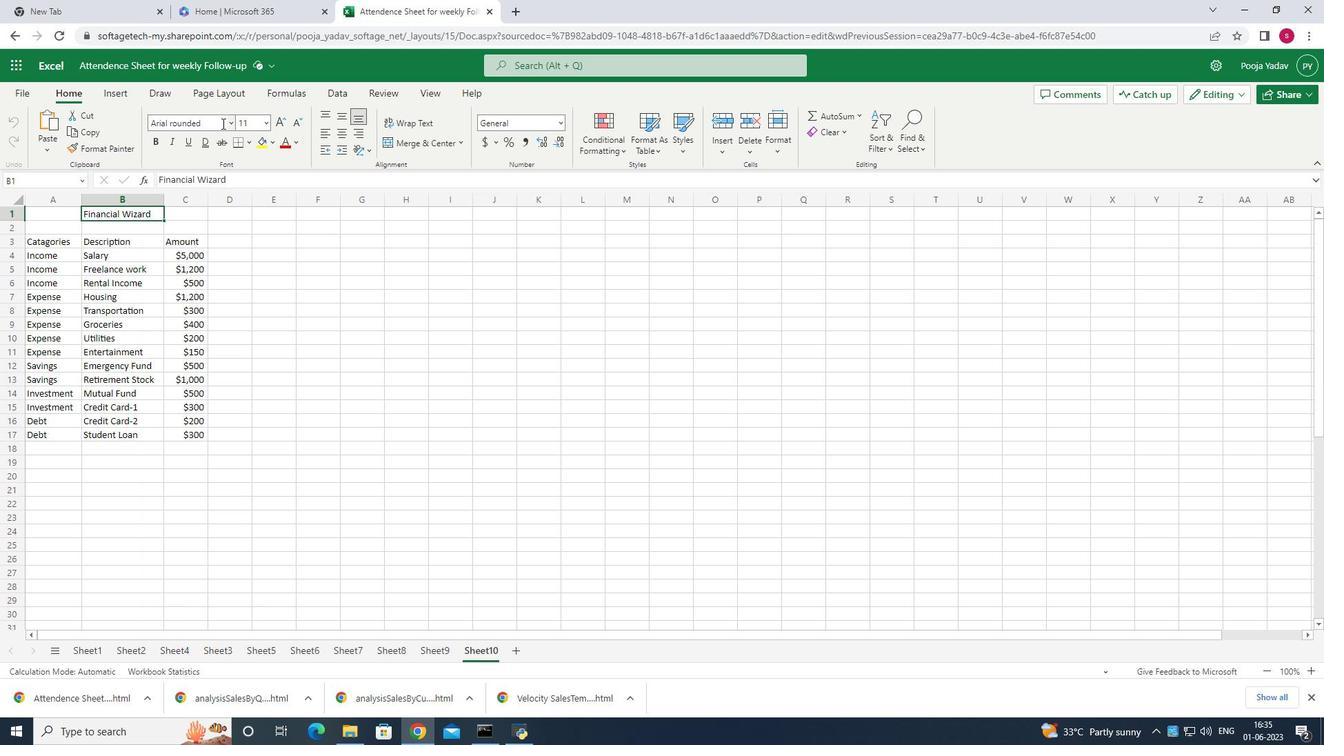 
Action: Mouse pressed left at (226, 122)
Screenshot: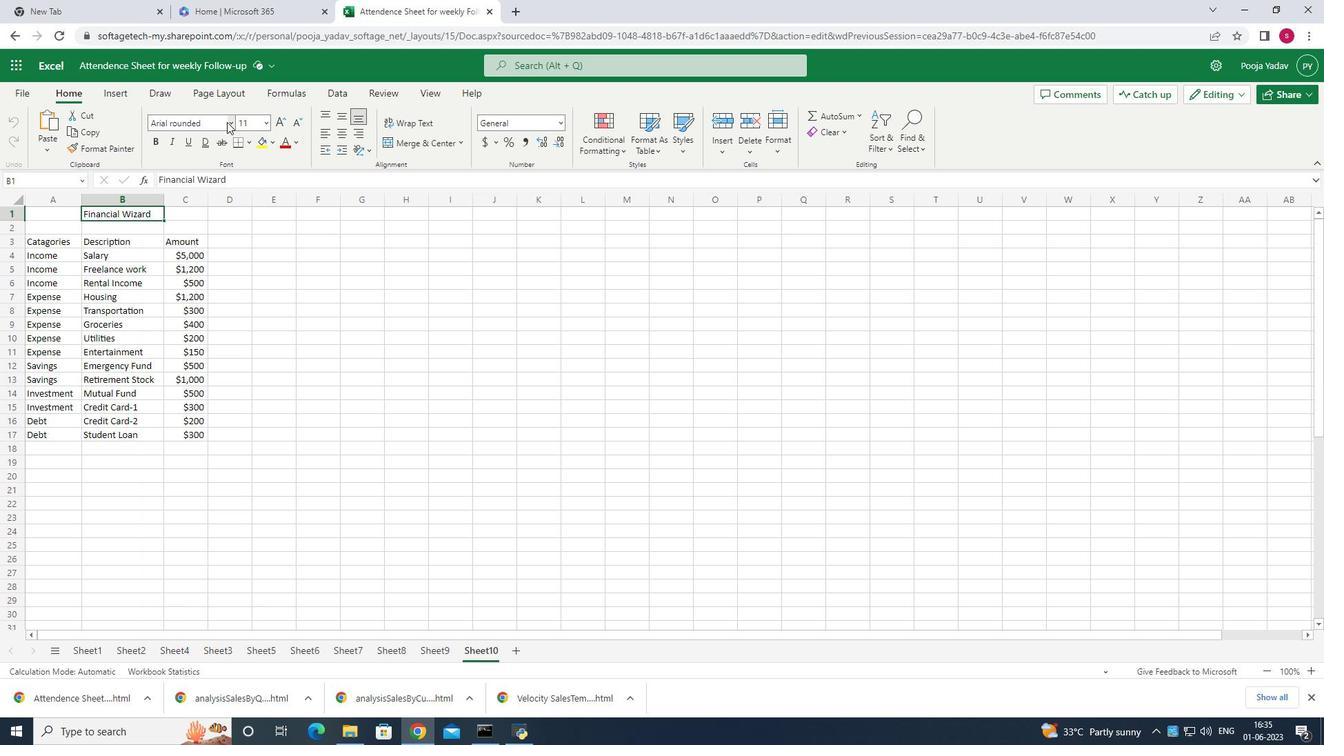 
Action: Mouse moved to (215, 184)
Screenshot: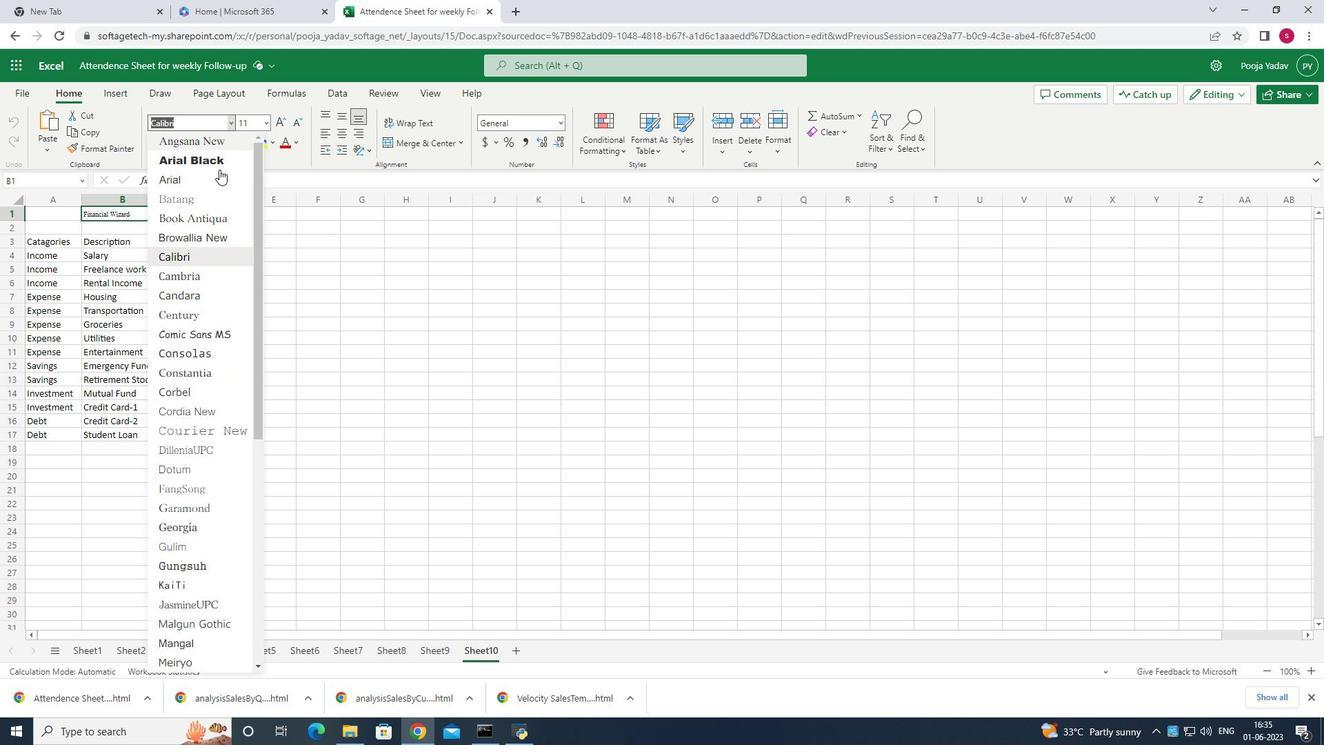 
Action: Mouse scrolled (215, 184) with delta (0, 0)
Screenshot: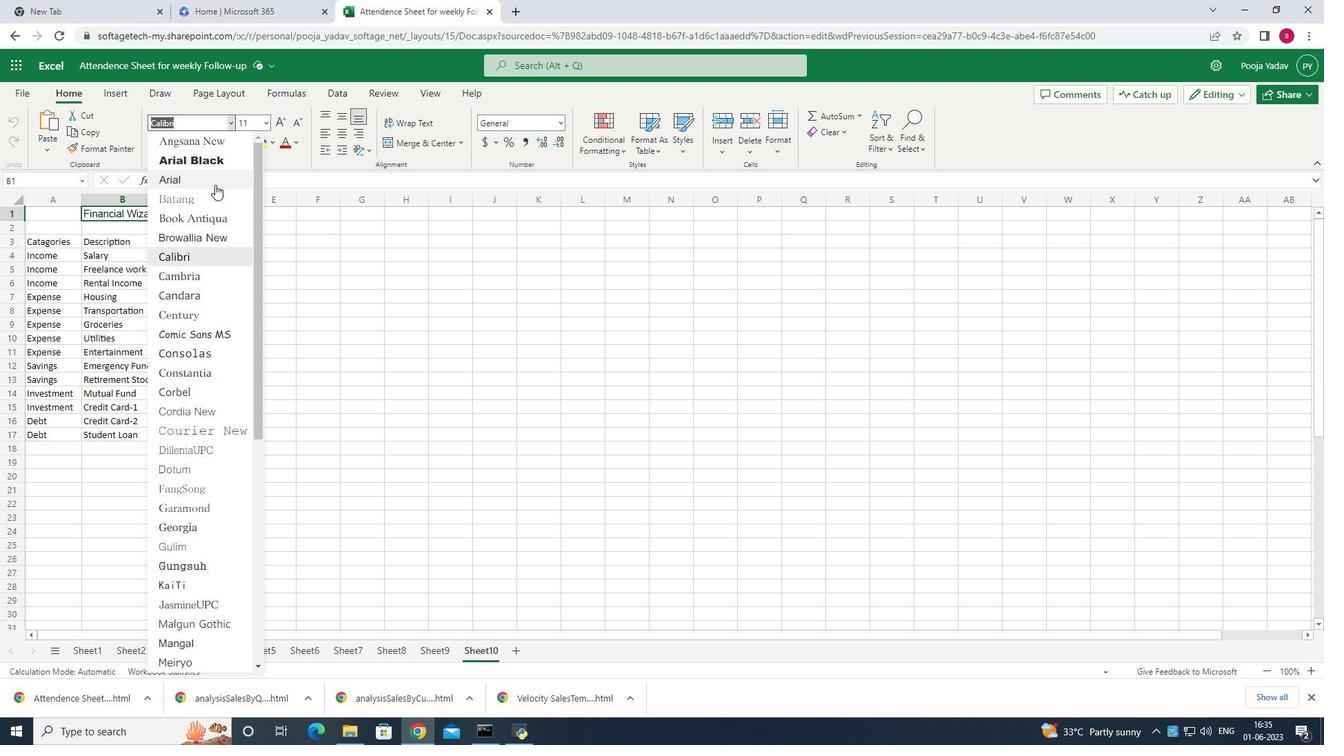 
Action: Mouse scrolled (215, 184) with delta (0, 0)
Screenshot: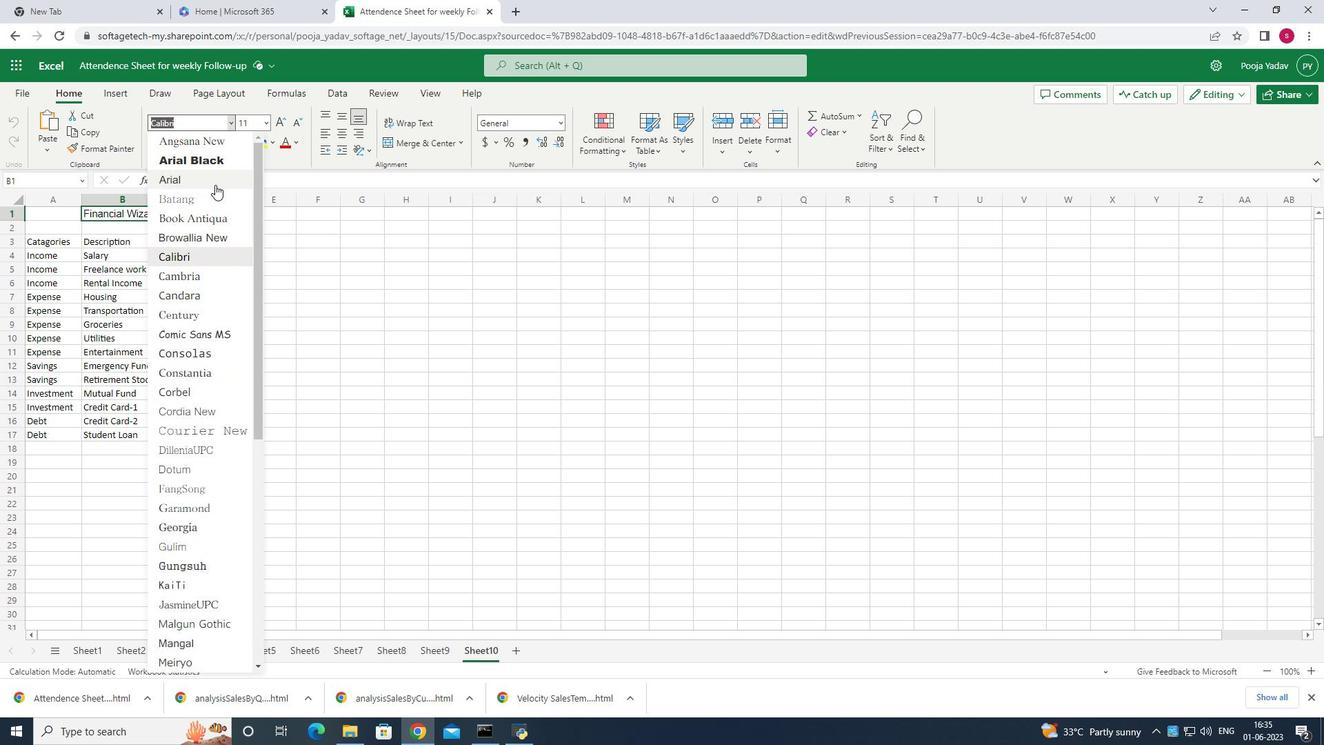 
Action: Mouse scrolled (215, 184) with delta (0, 0)
Screenshot: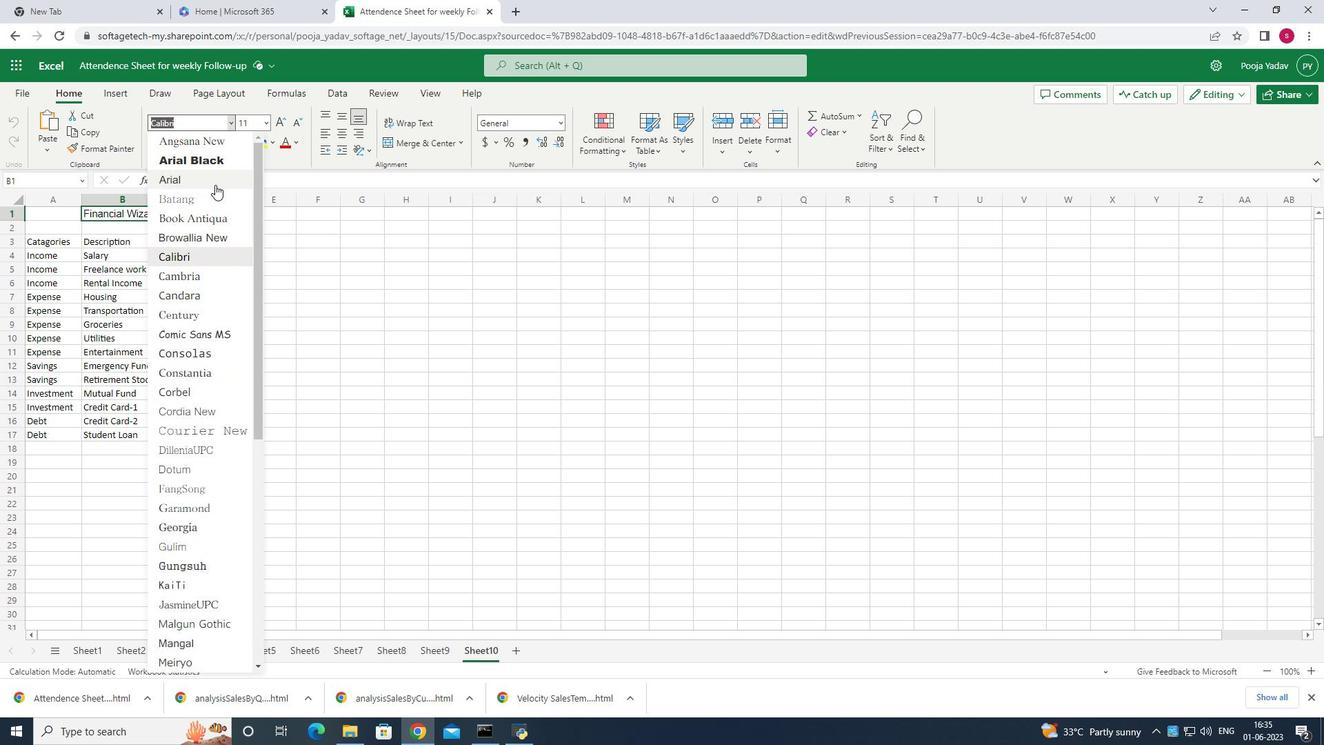 
Action: Mouse moved to (215, 183)
Screenshot: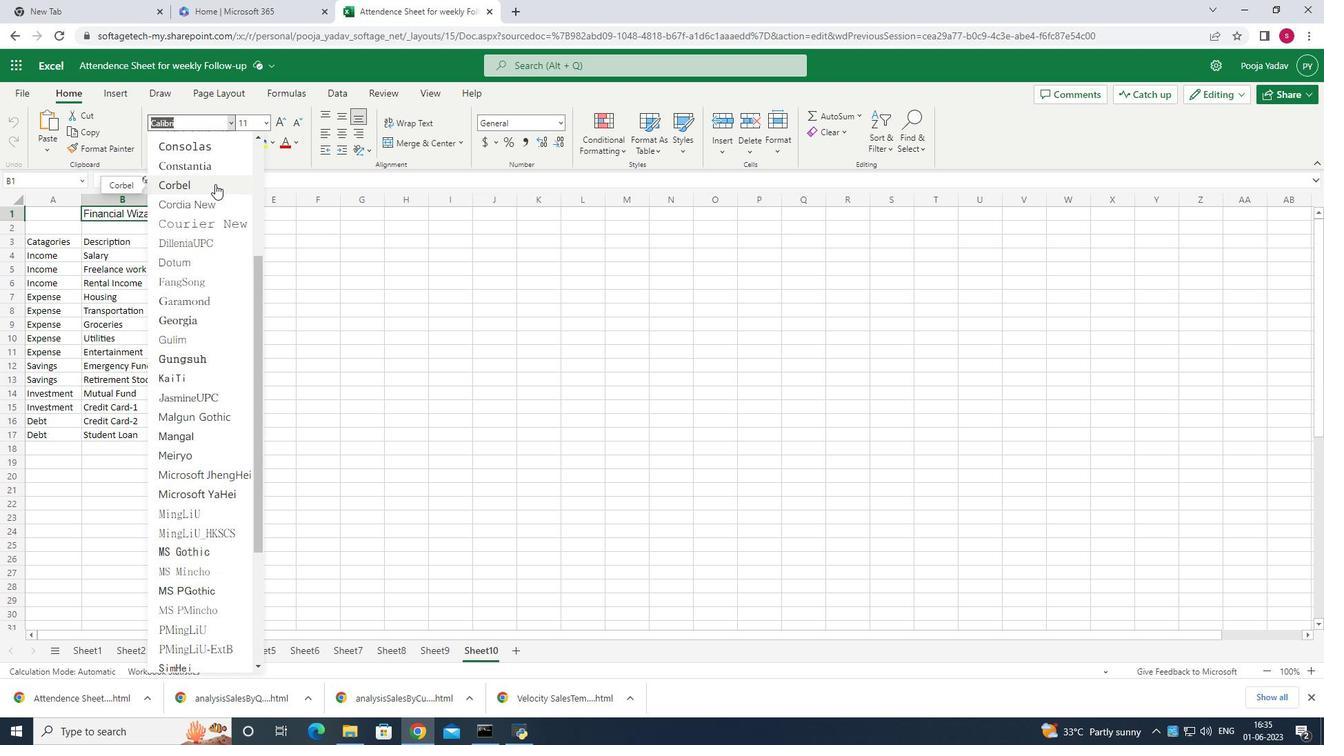 
Action: Mouse scrolled (215, 184) with delta (0, 0)
Screenshot: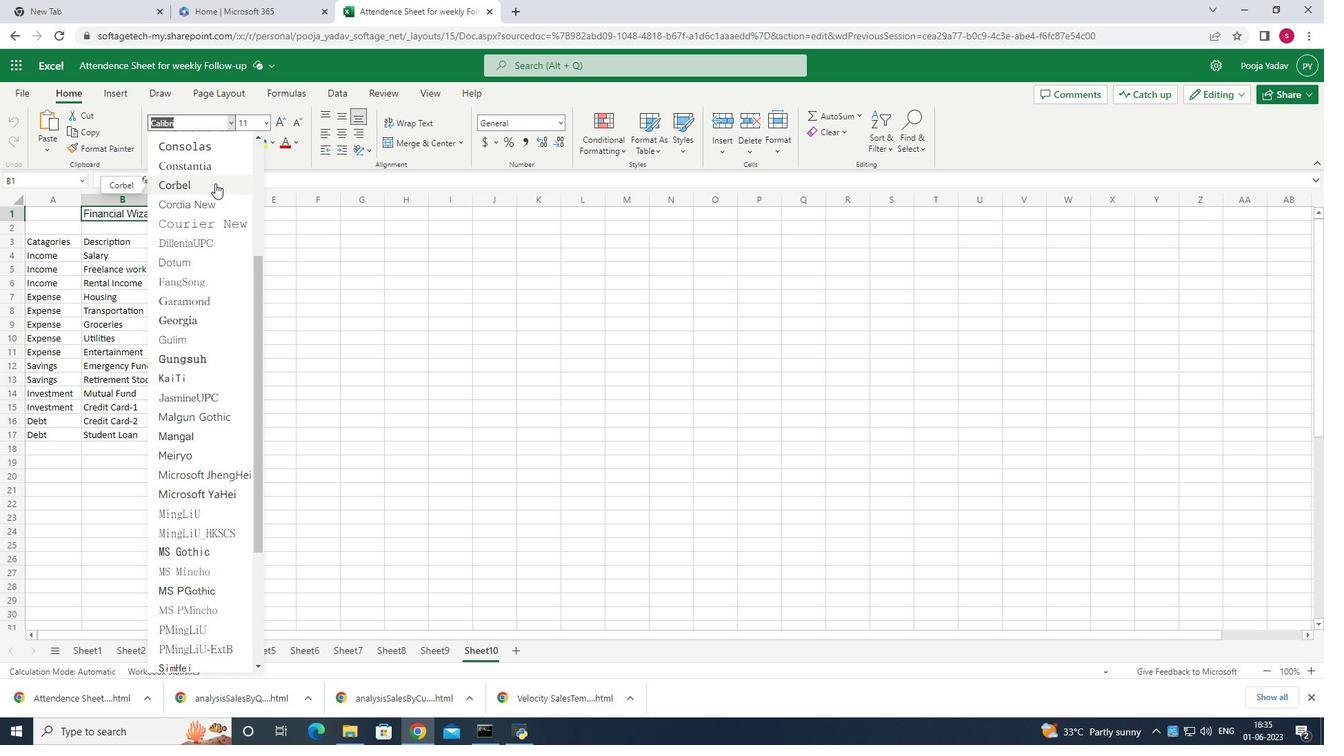 
Action: Mouse scrolled (215, 184) with delta (0, 0)
Screenshot: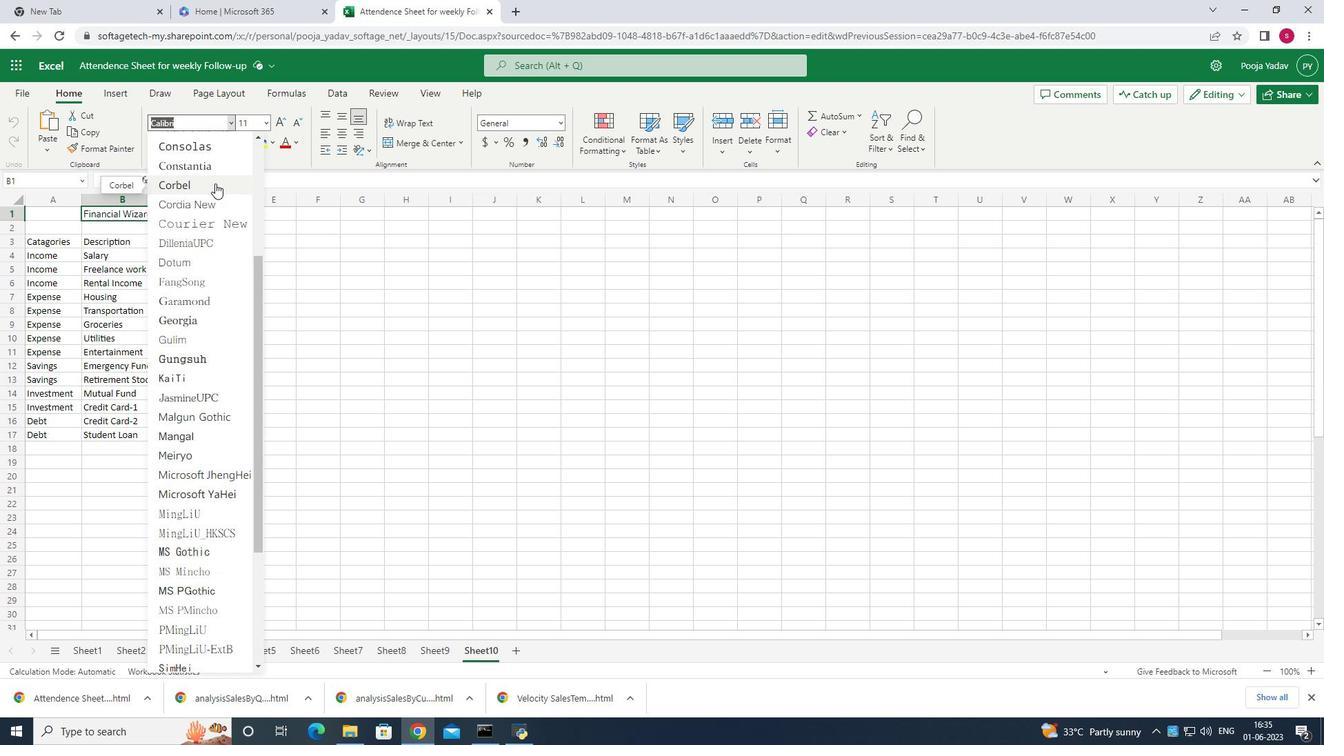 
Action: Mouse scrolled (215, 184) with delta (0, 0)
Screenshot: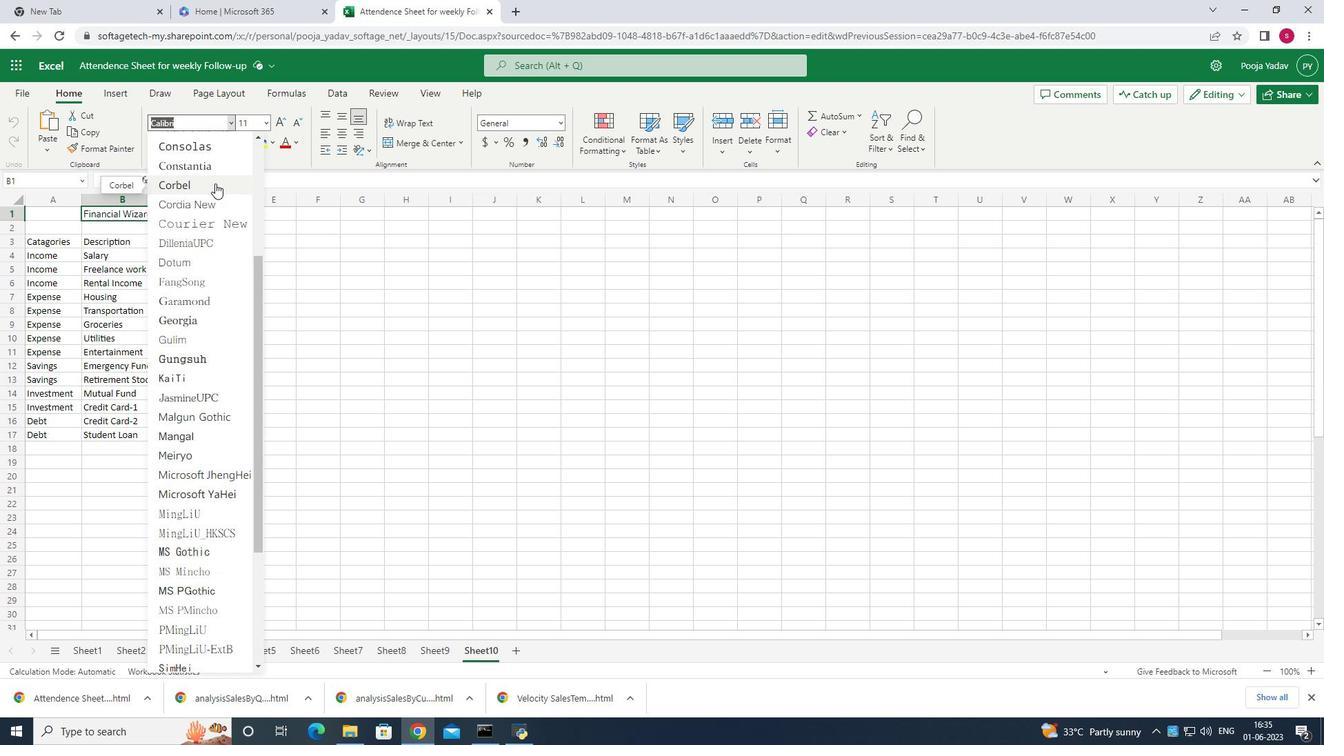 
Action: Mouse scrolled (215, 182) with delta (0, 0)
Screenshot: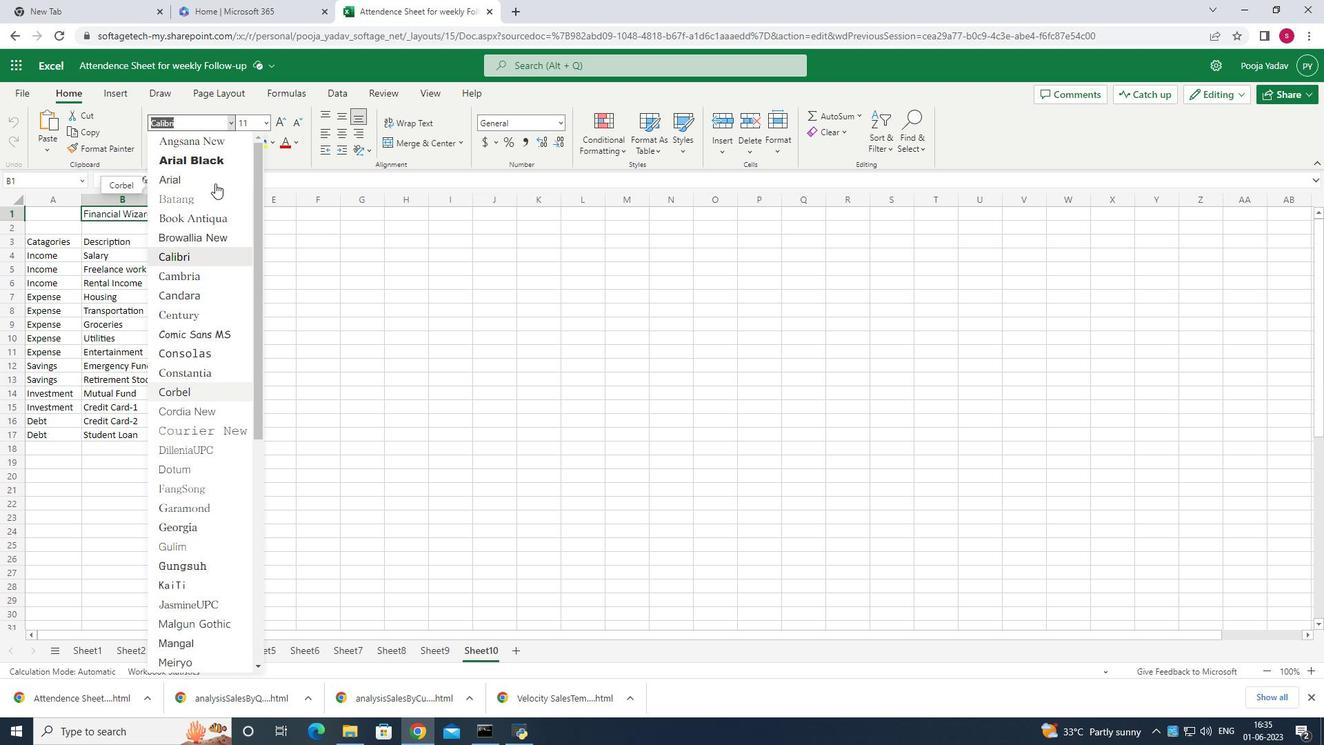 
Action: Mouse scrolled (215, 182) with delta (0, 0)
Screenshot: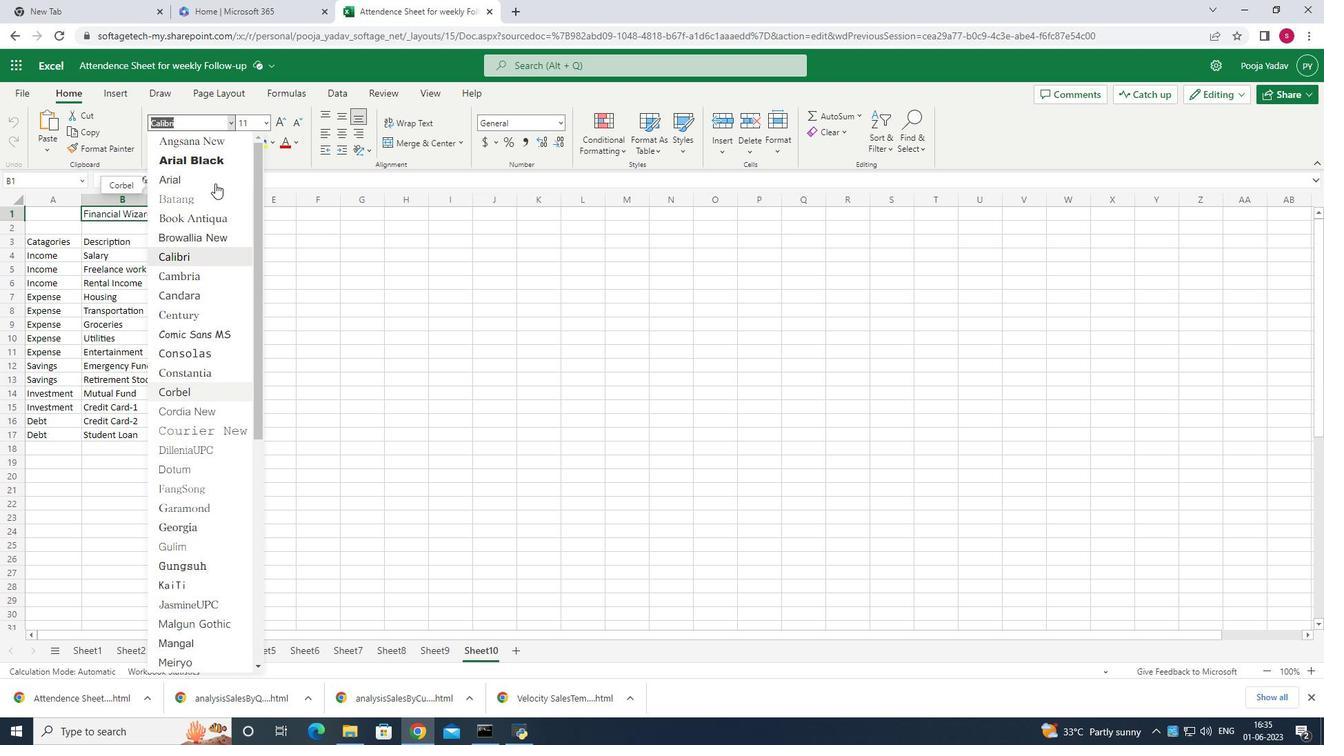 
Action: Mouse scrolled (215, 182) with delta (0, 0)
Screenshot: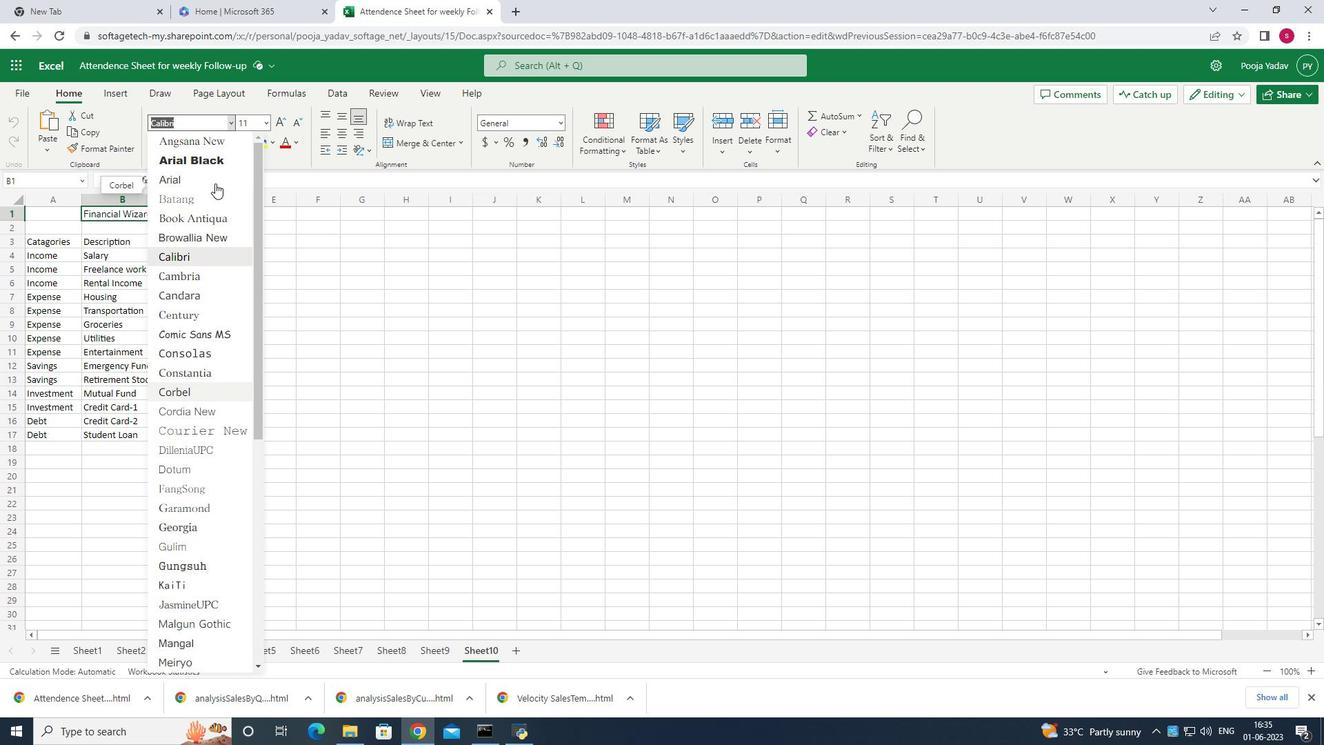
Action: Mouse scrolled (215, 182) with delta (0, 0)
Screenshot: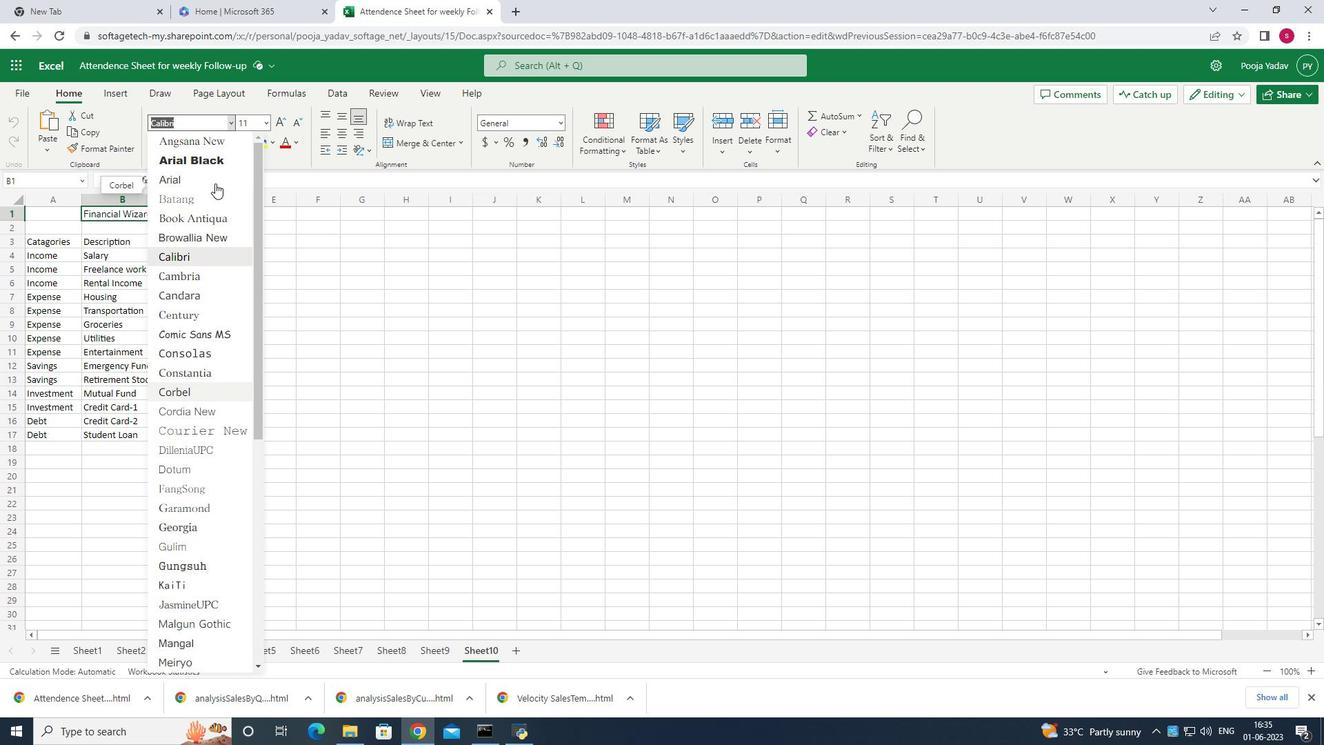 
Action: Mouse scrolled (215, 182) with delta (0, 0)
Screenshot: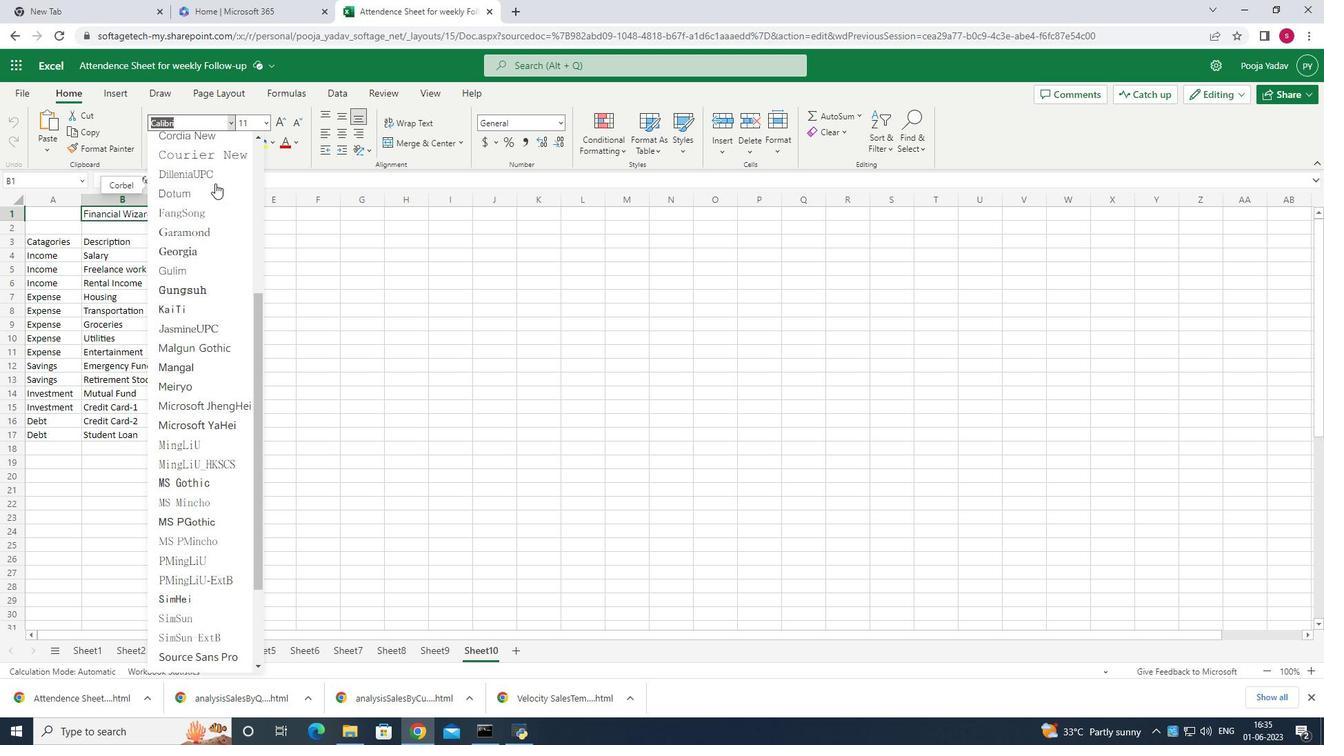 
Action: Mouse moved to (214, 184)
Screenshot: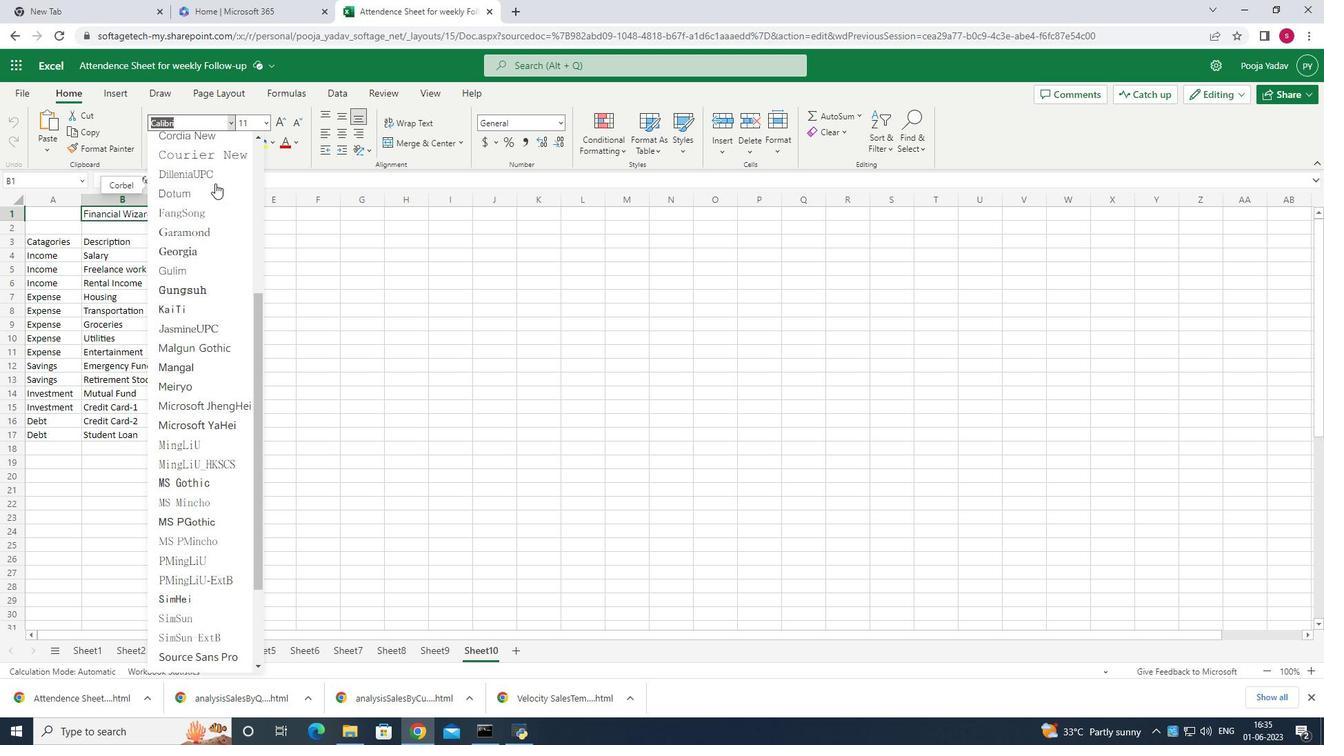 
Action: Mouse scrolled (214, 184) with delta (0, 0)
Screenshot: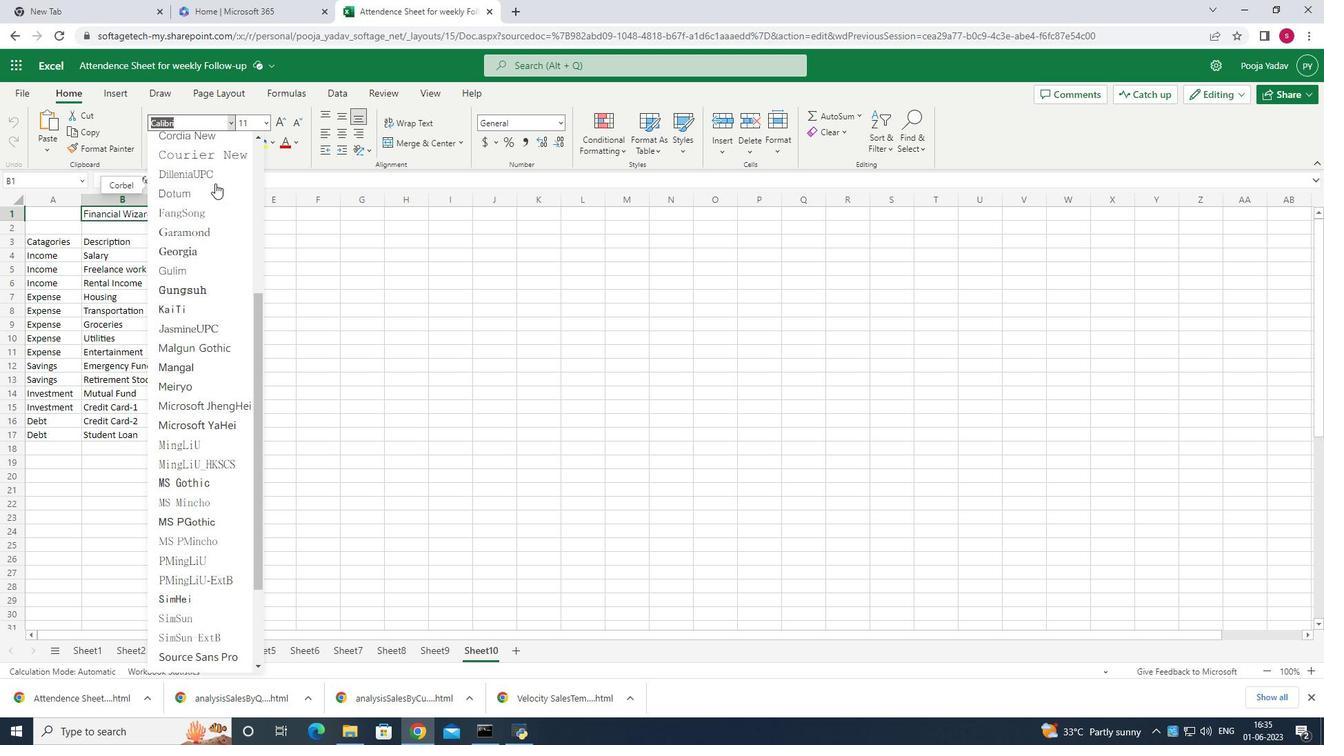 
Action: Mouse moved to (225, 540)
Screenshot: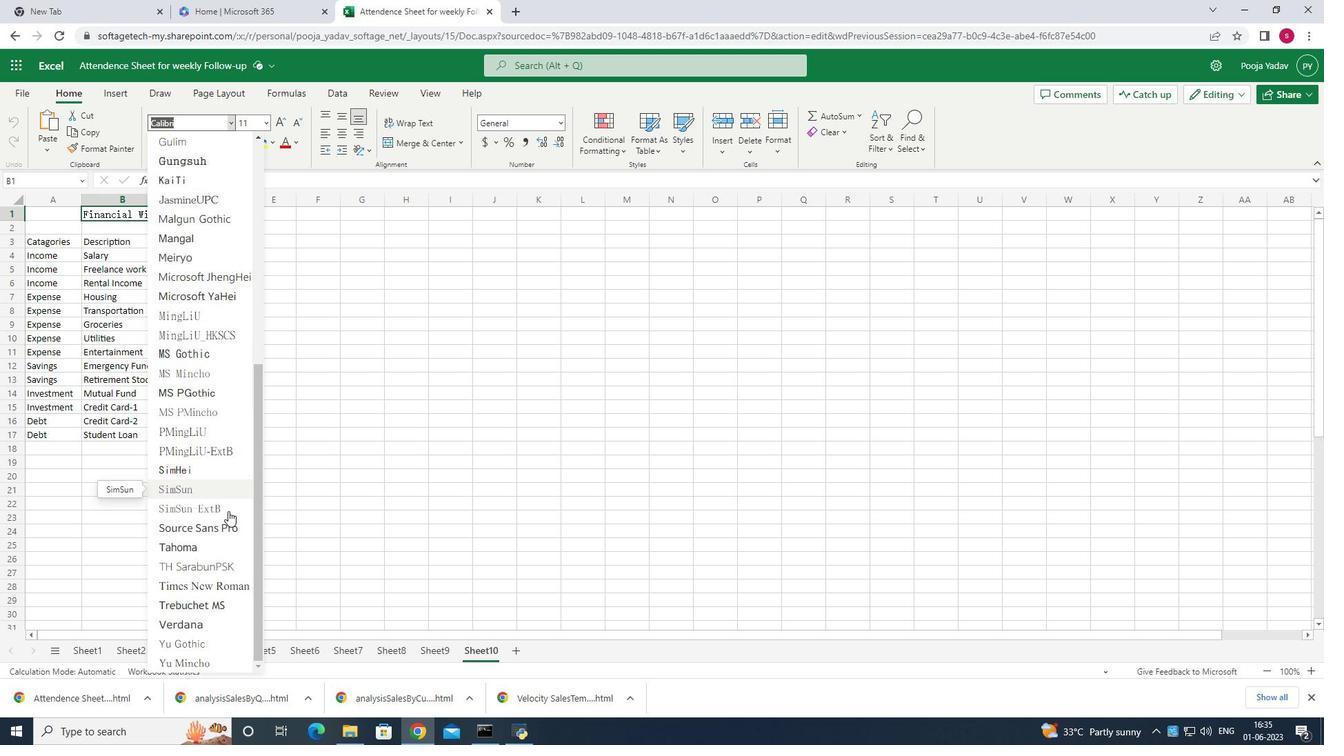 
Action: Mouse scrolled (225, 539) with delta (0, 0)
Screenshot: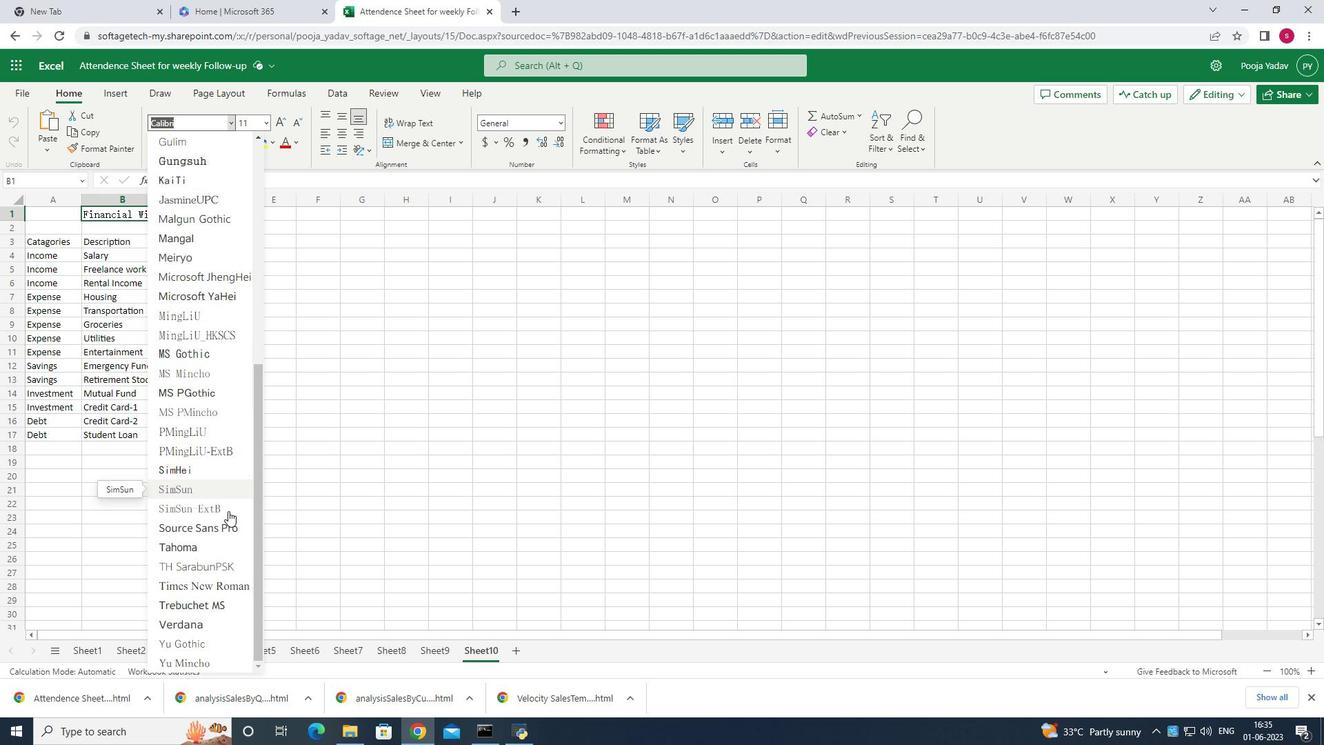 
Action: Mouse moved to (225, 540)
Screenshot: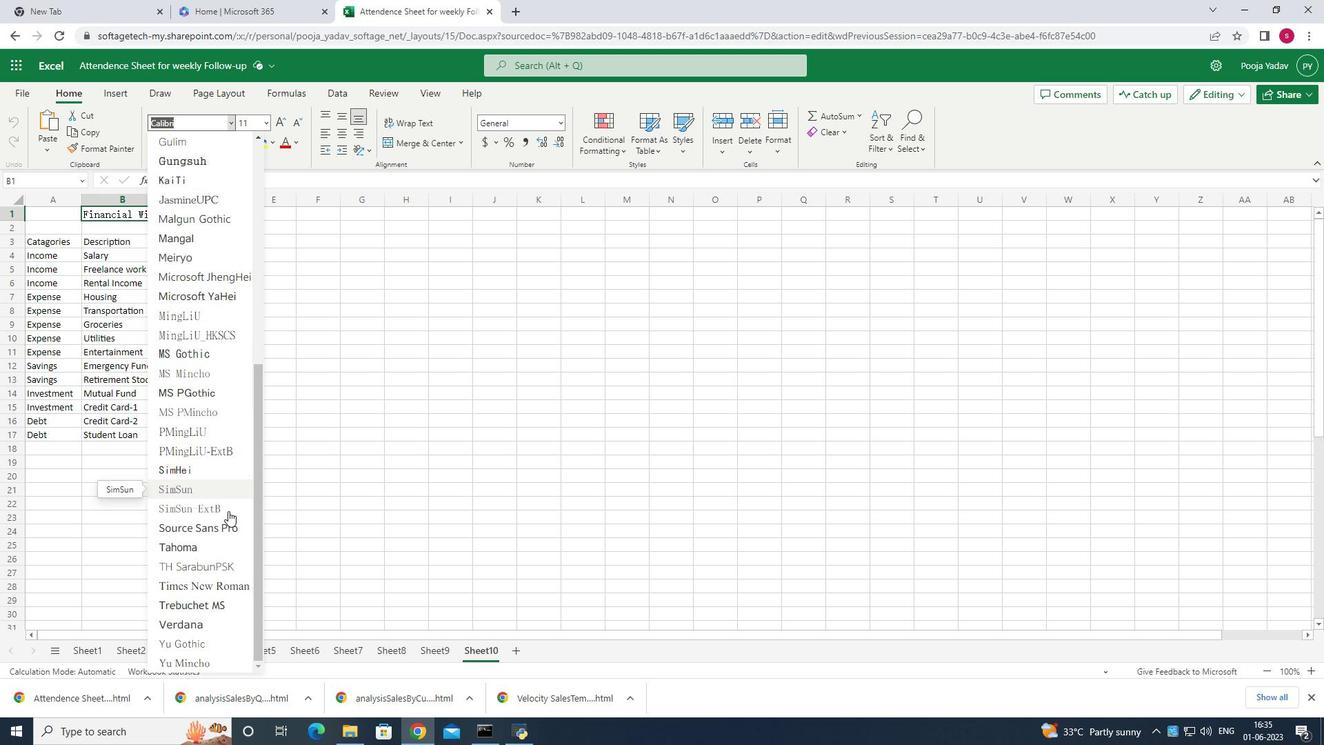 
Action: Mouse scrolled (225, 540) with delta (0, 0)
Screenshot: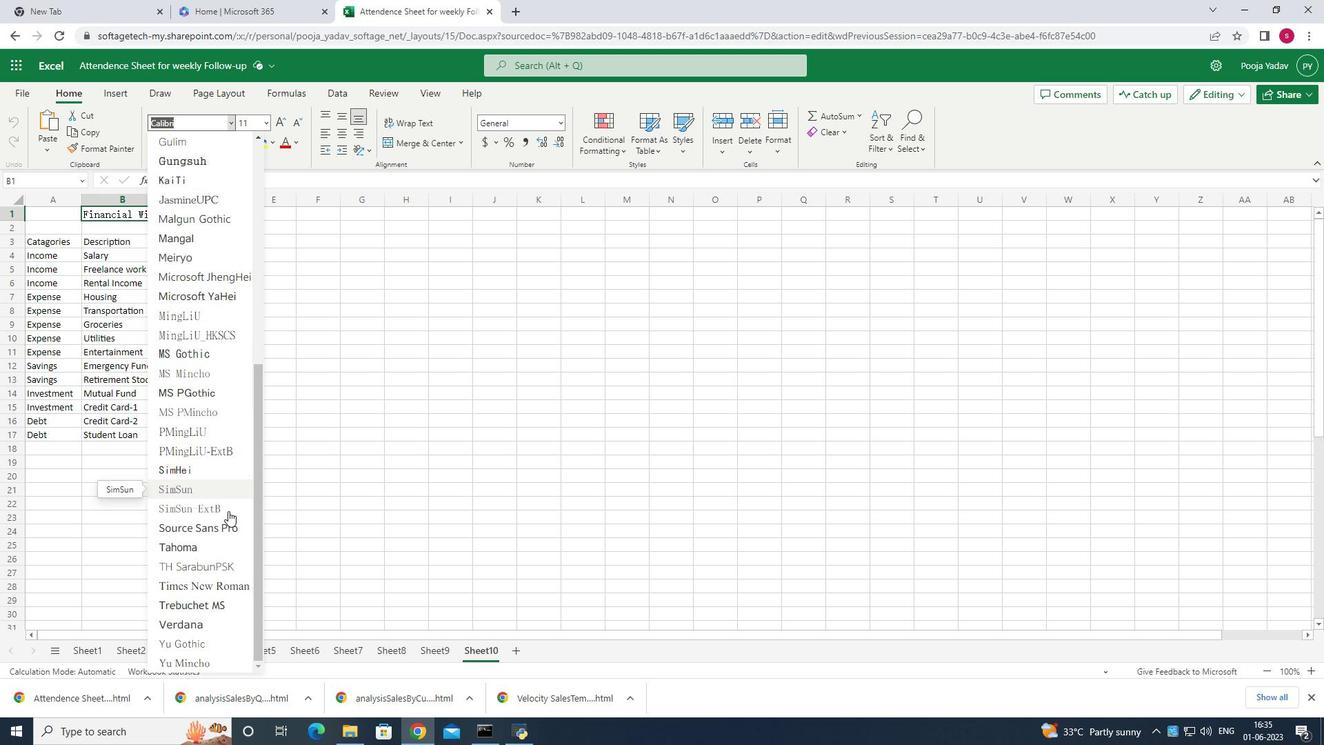 
Action: Mouse moved to (225, 540)
Screenshot: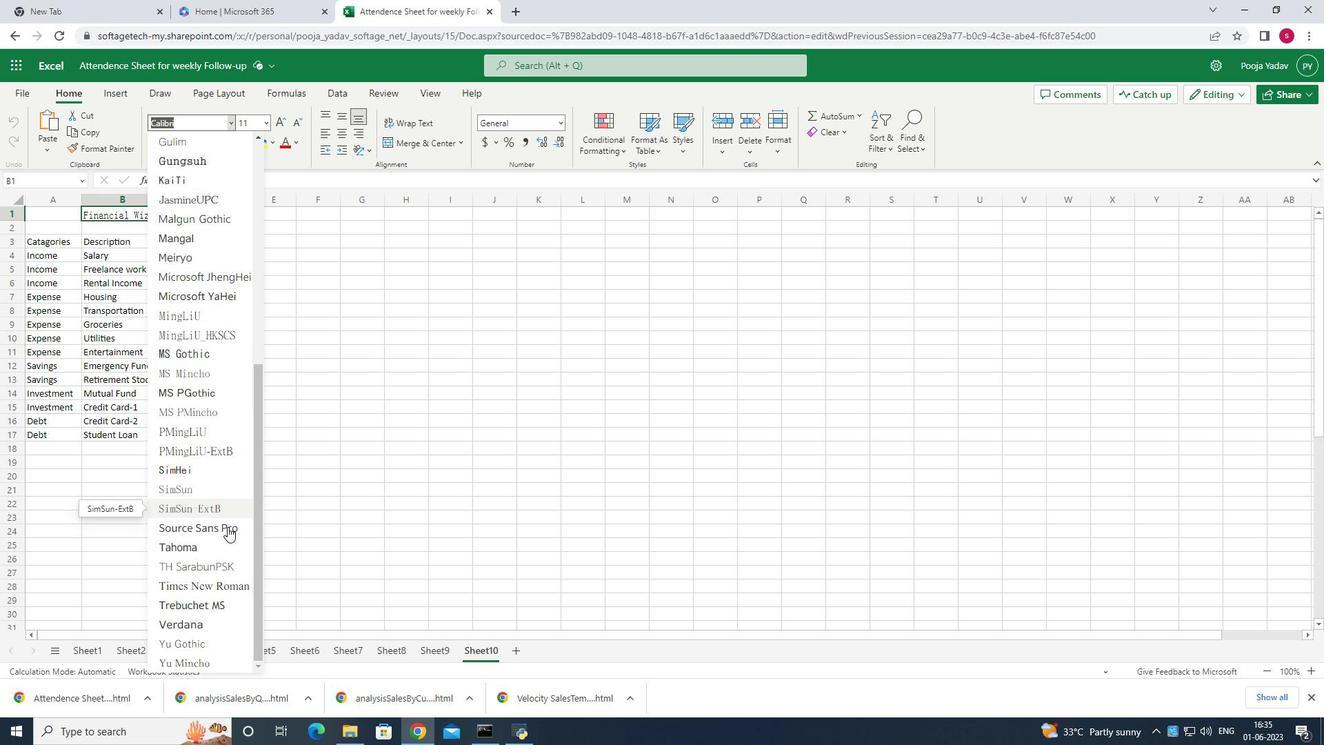 
Action: Mouse scrolled (225, 540) with delta (0, 0)
Screenshot: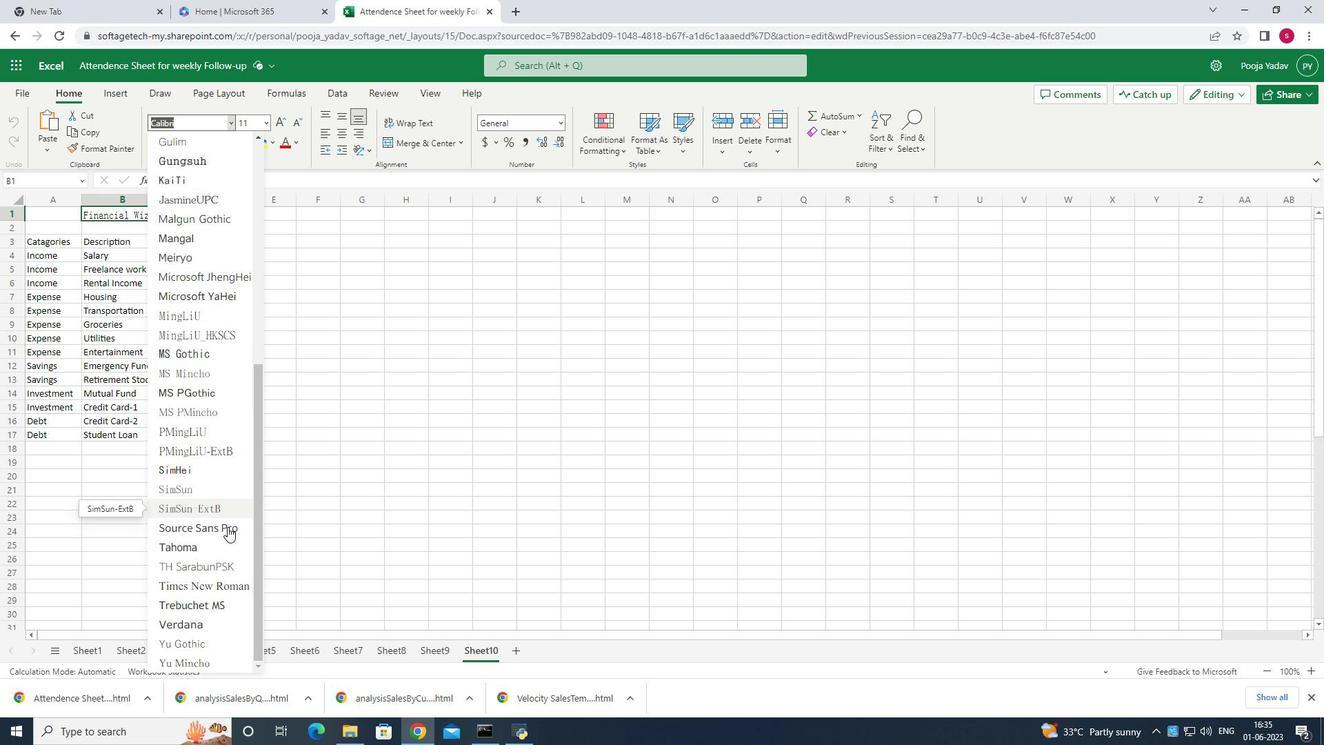 
Action: Mouse scrolled (225, 540) with delta (0, 0)
Screenshot: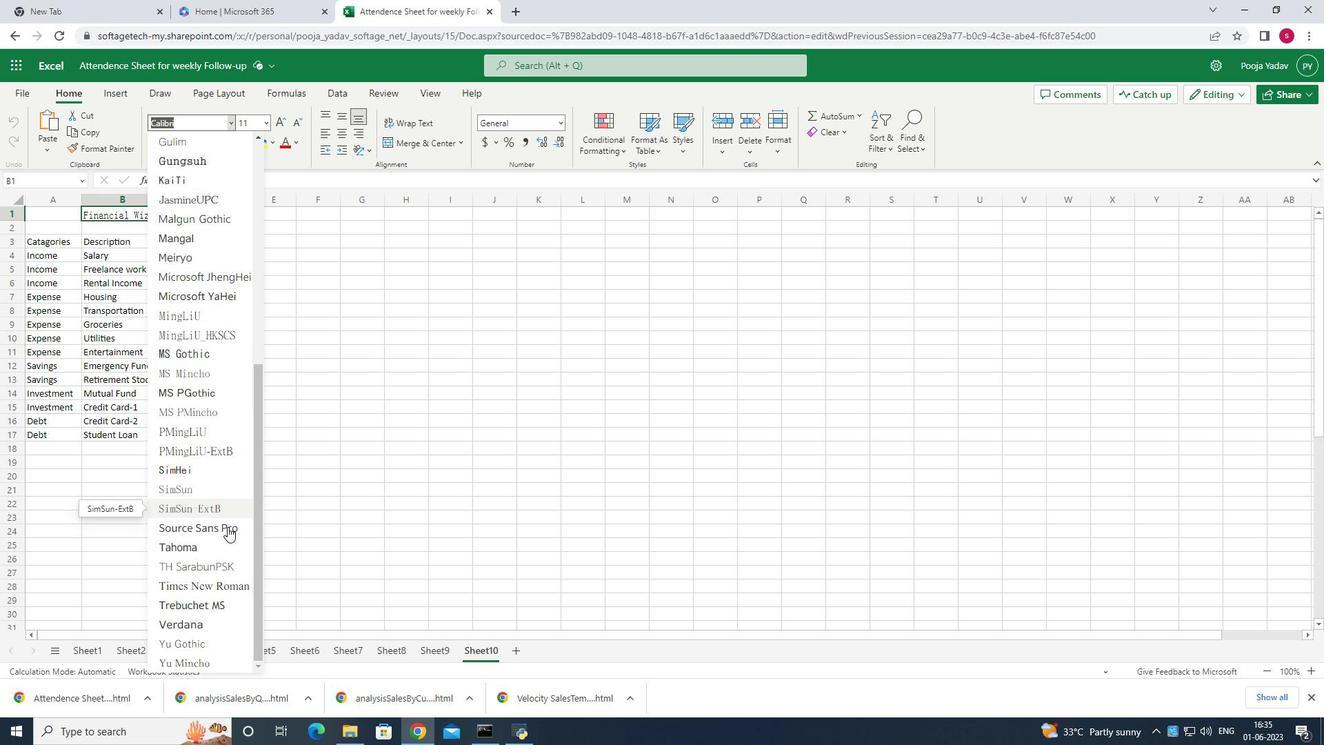 
Action: Mouse moved to (225, 541)
Screenshot: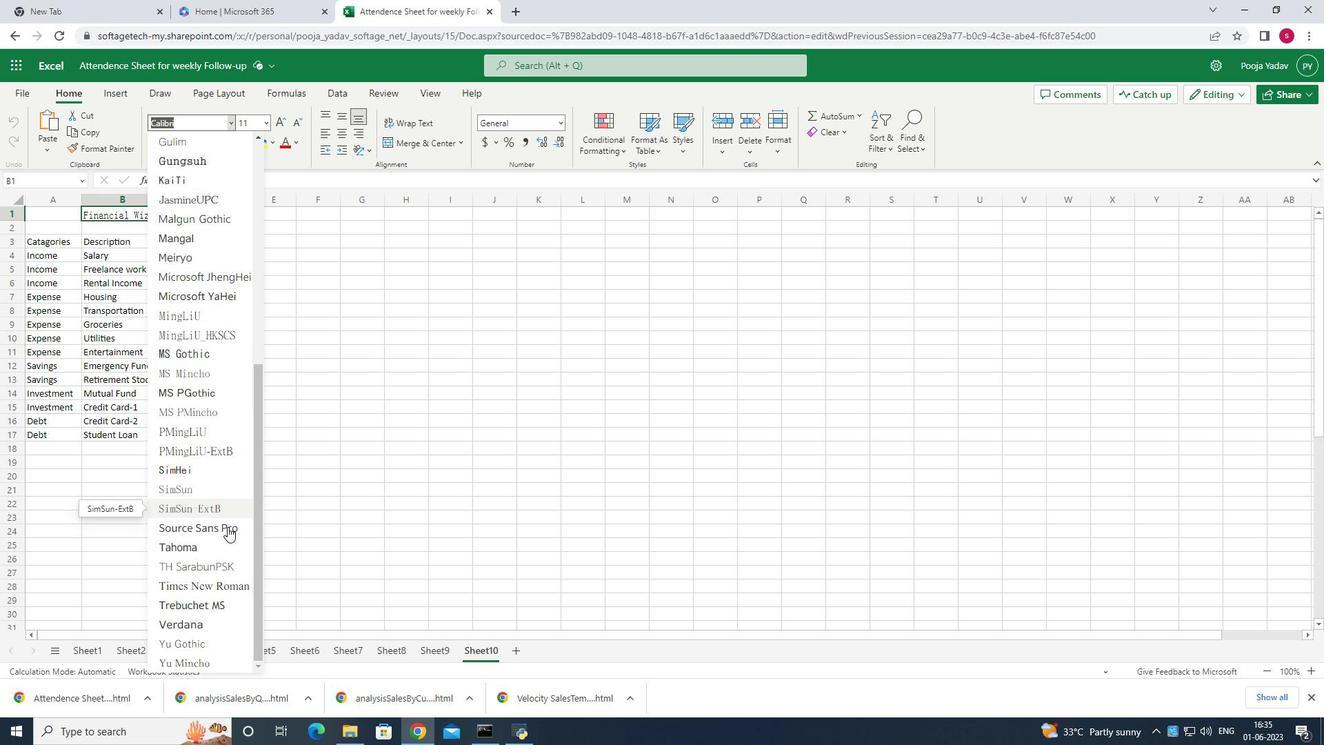 
Action: Mouse scrolled (225, 540) with delta (0, 0)
Screenshot: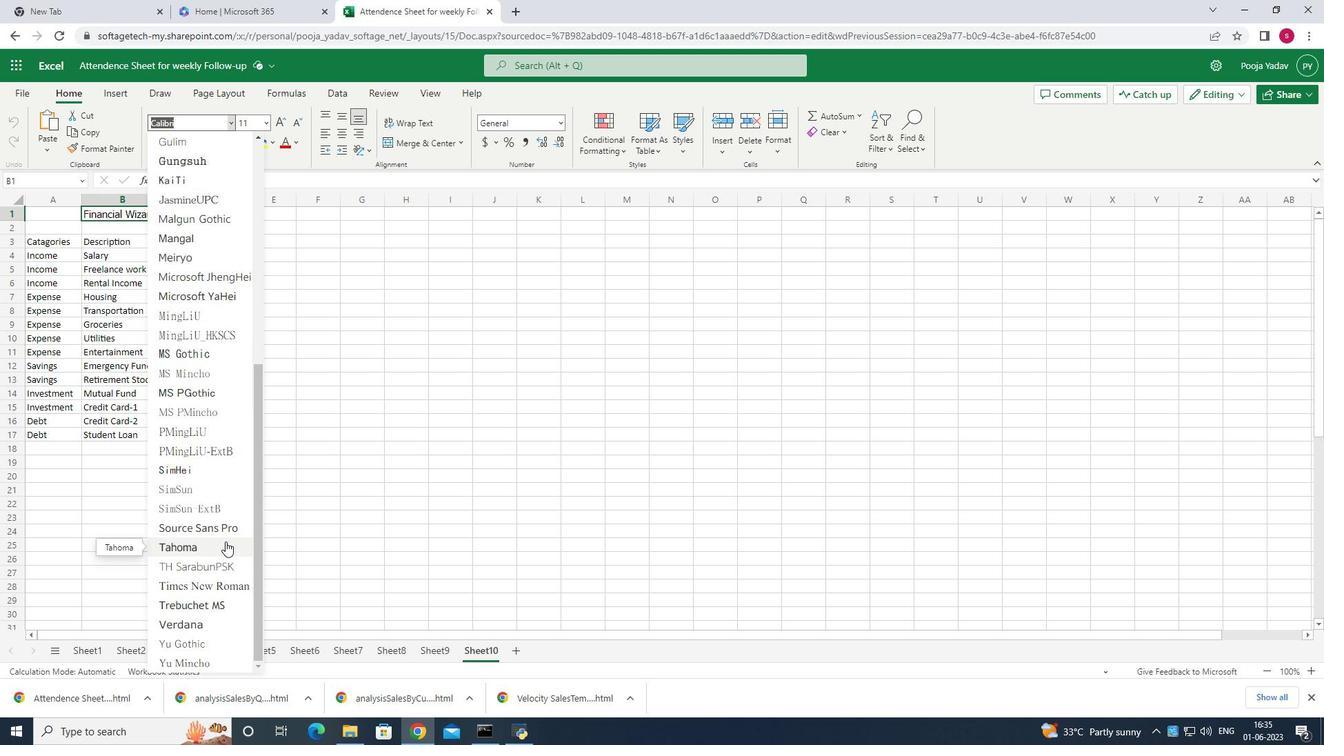 
Action: Mouse scrolled (225, 540) with delta (0, 0)
Screenshot: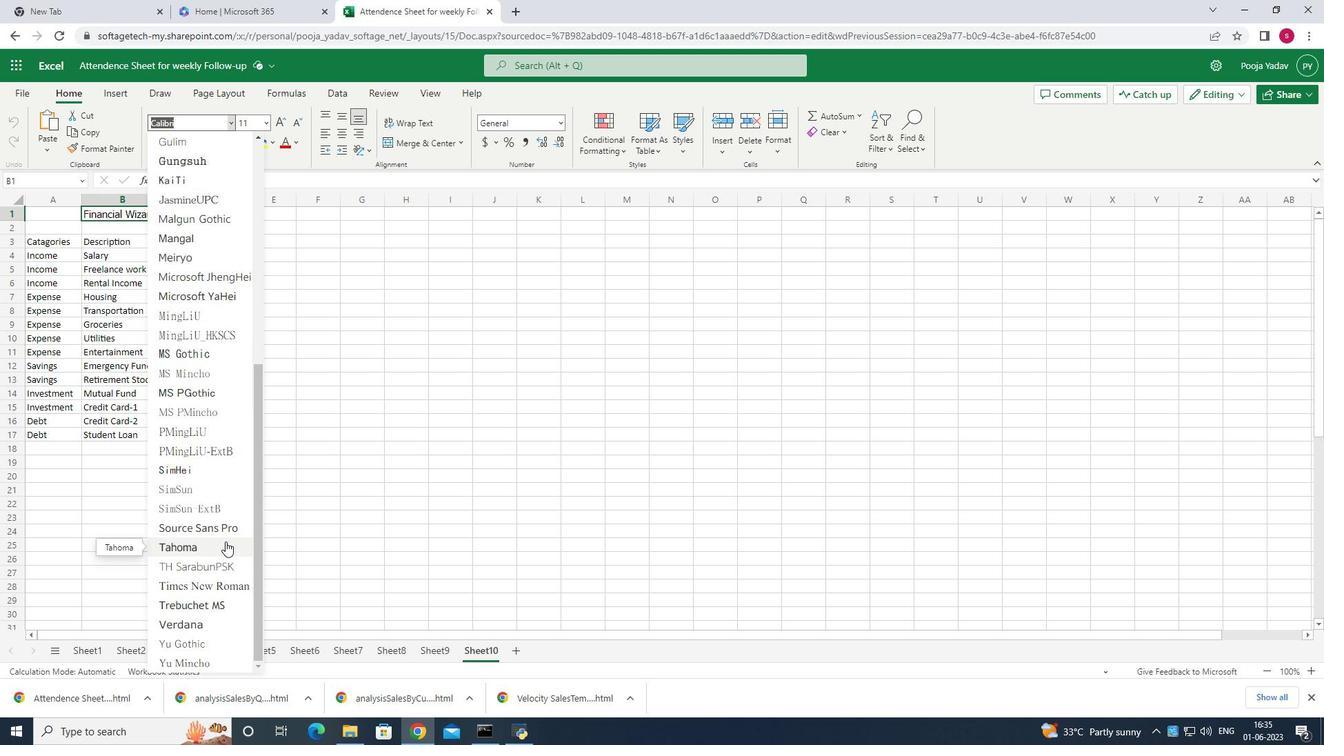 
Action: Mouse scrolled (225, 540) with delta (0, 0)
Screenshot: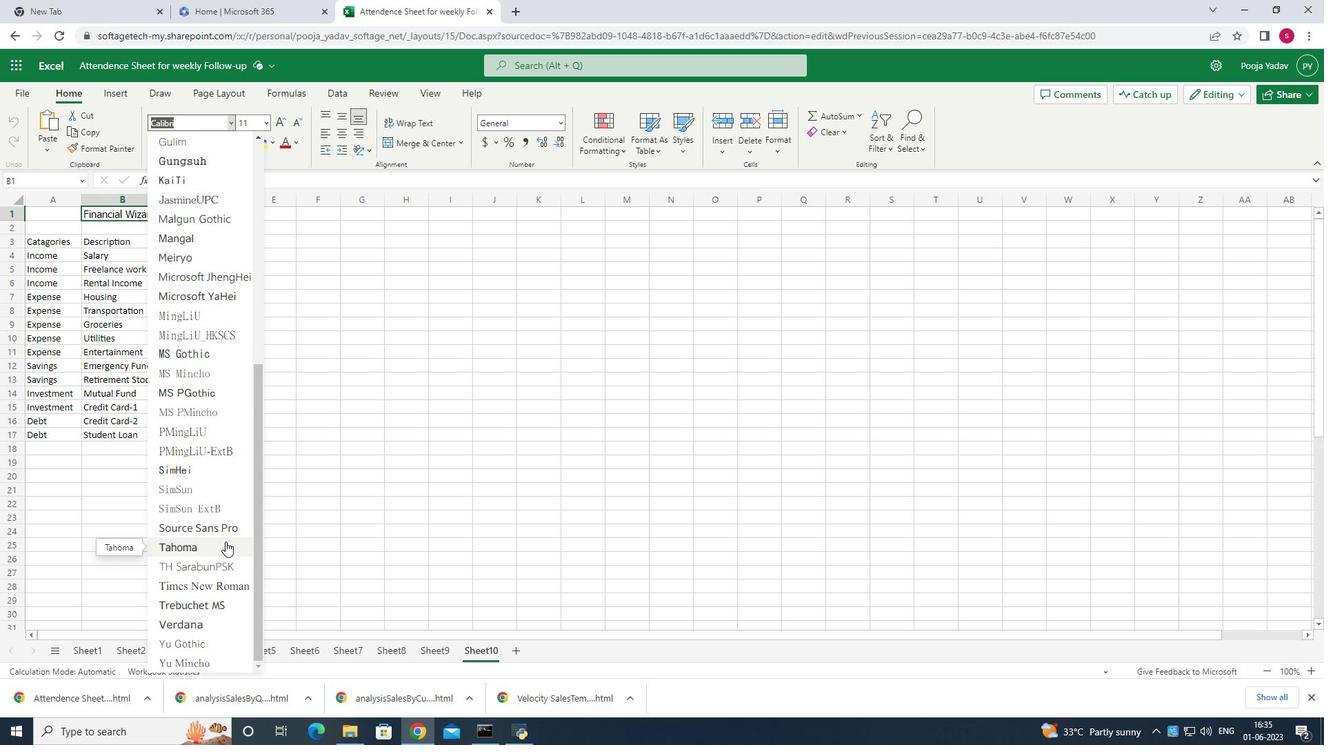 
Action: Mouse scrolled (225, 540) with delta (0, 0)
Screenshot: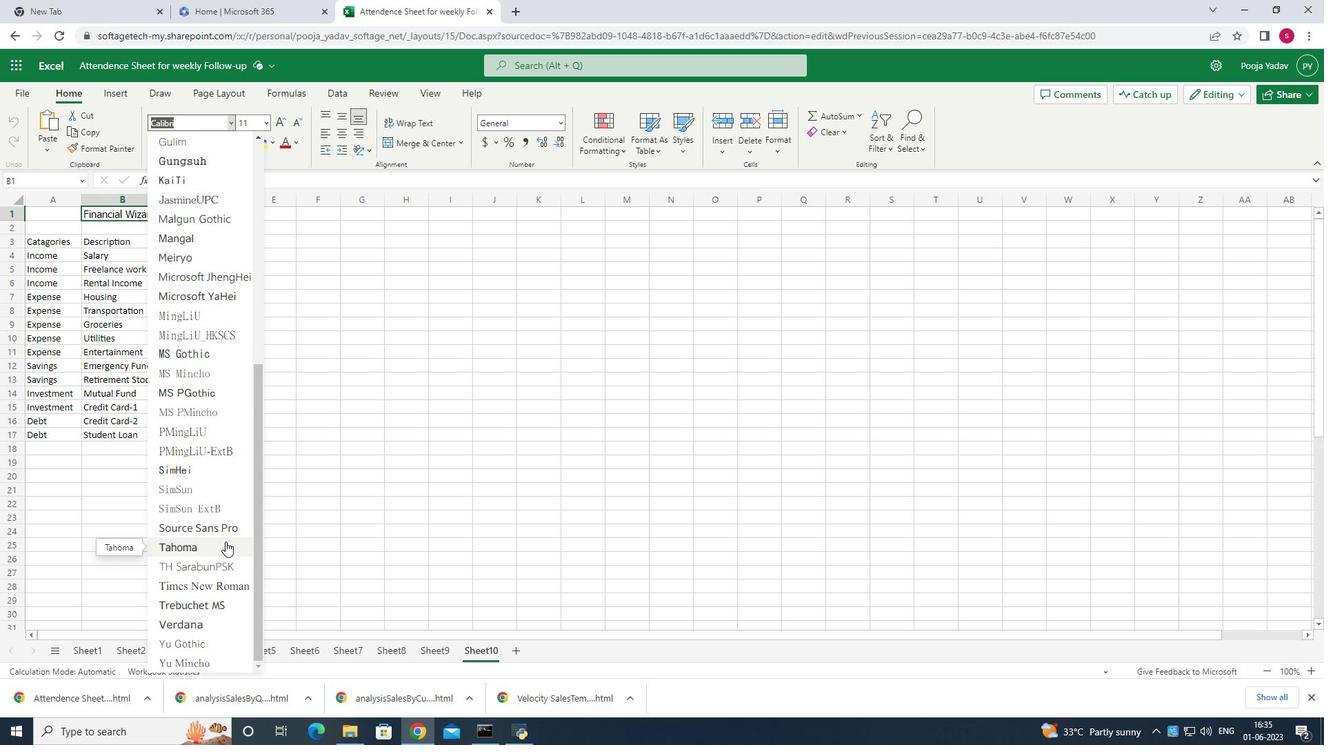 
Action: Mouse moved to (159, 189)
Screenshot: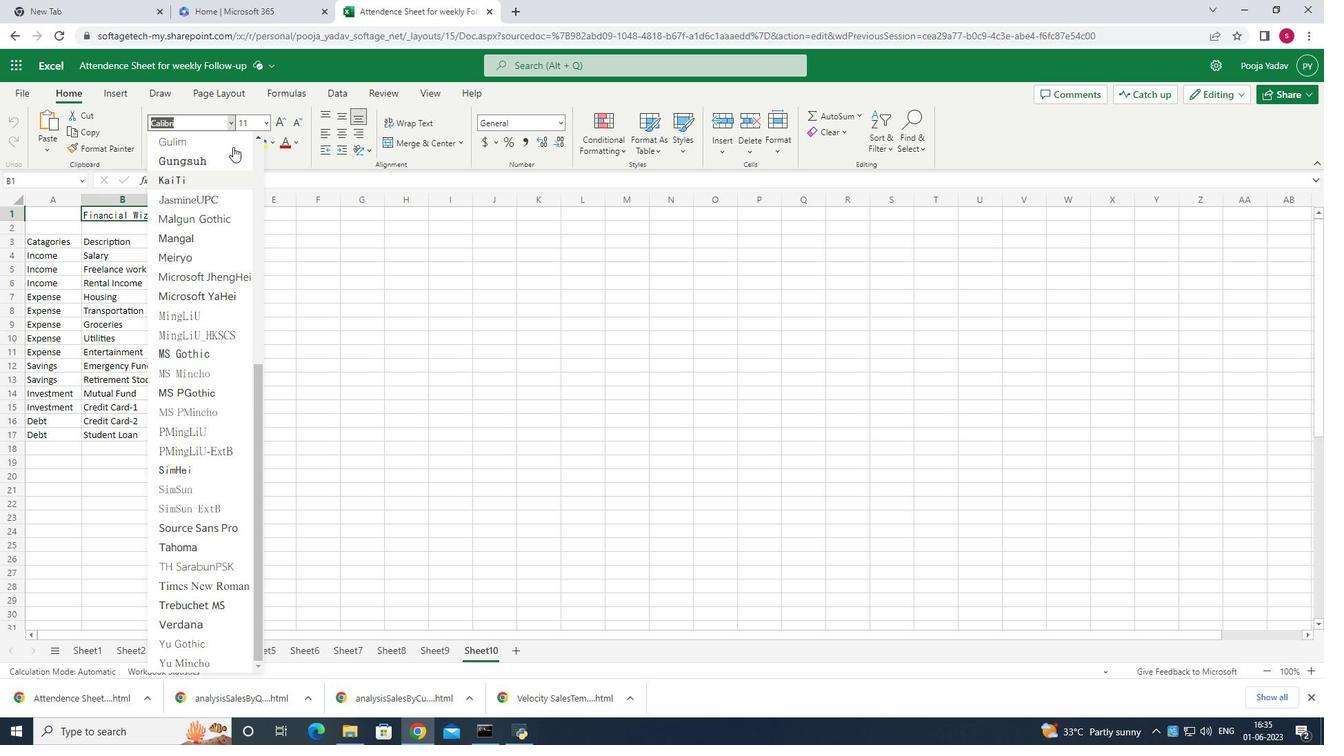 
Action: Mouse scrolled (159, 189) with delta (0, 0)
Screenshot: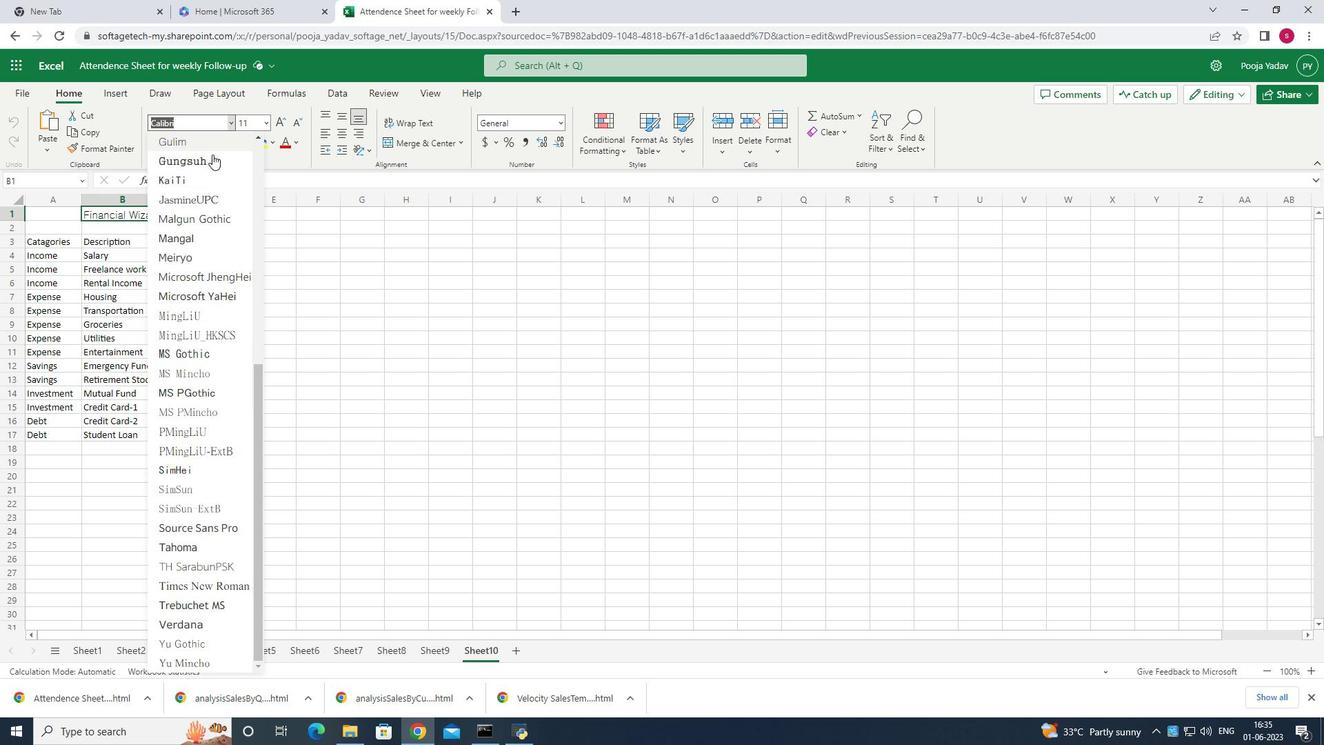
Action: Mouse scrolled (159, 189) with delta (0, 0)
Screenshot: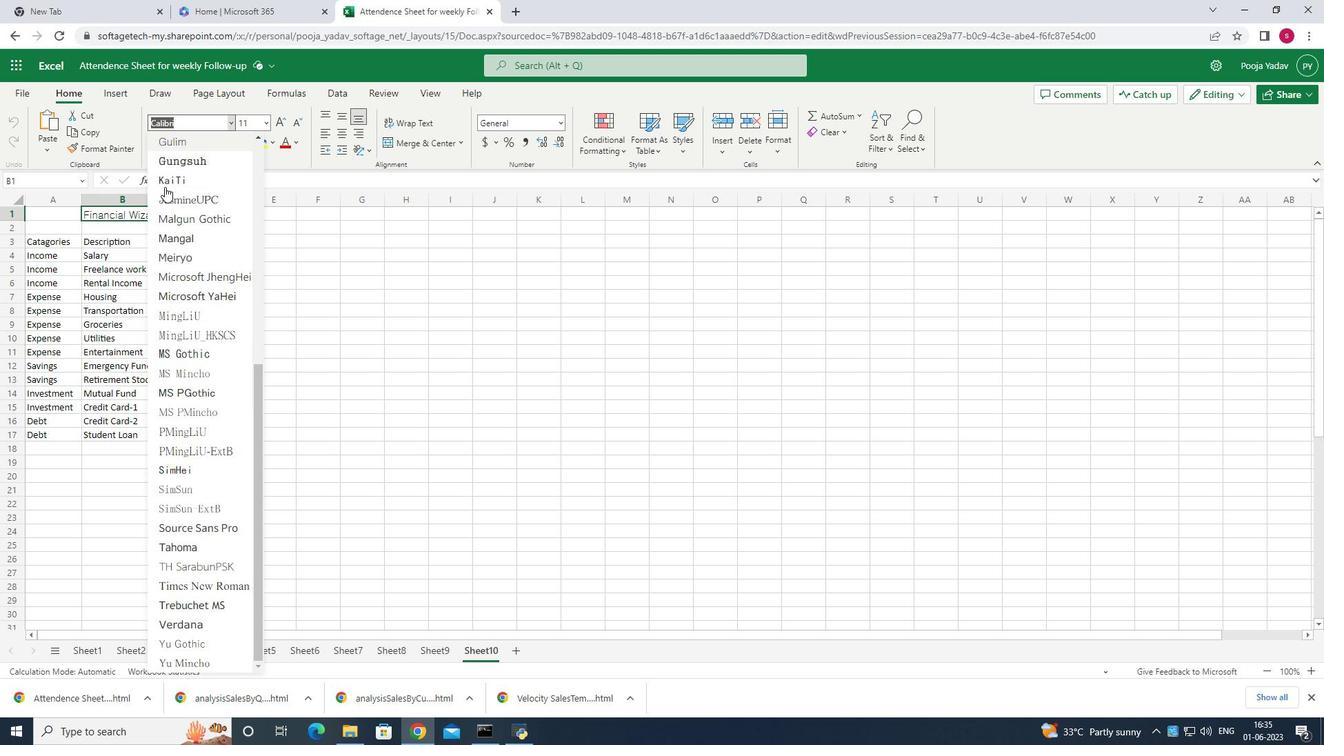 
Action: Mouse scrolled (159, 189) with delta (0, 0)
Screenshot: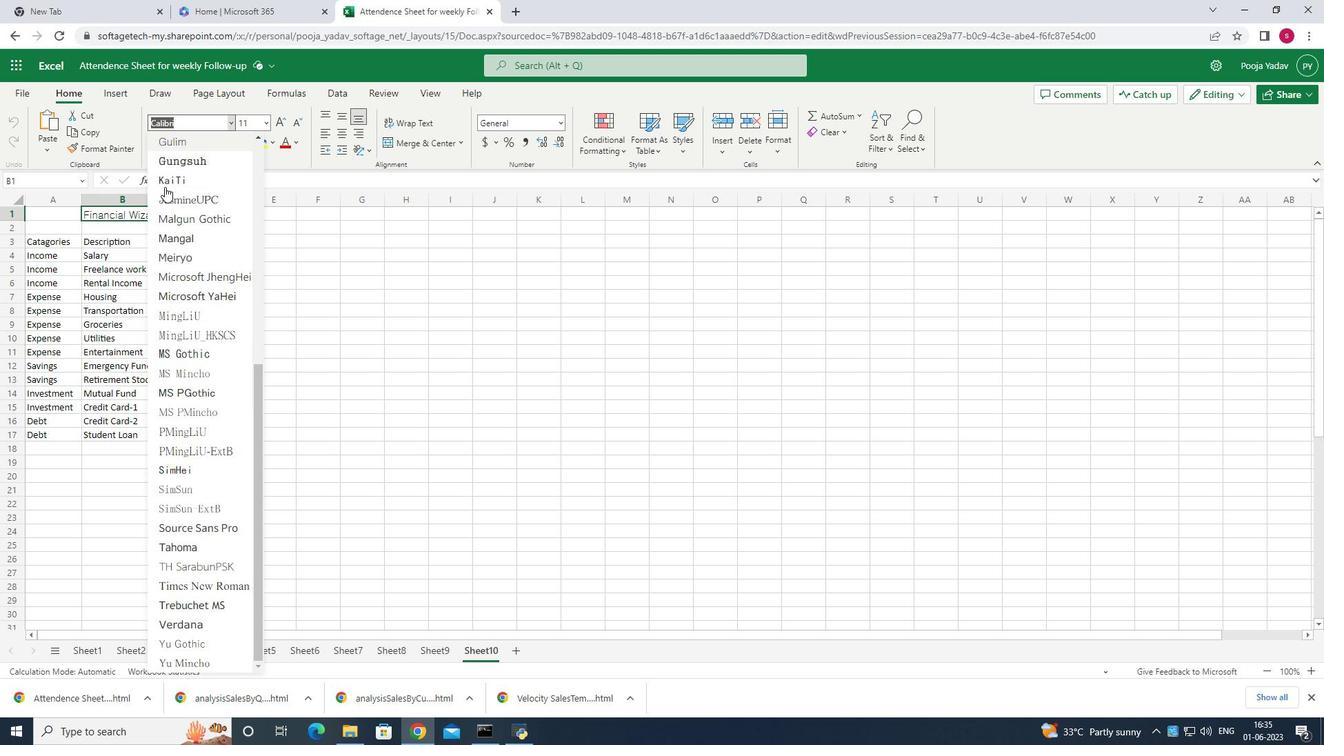 
Action: Mouse scrolled (159, 189) with delta (0, 0)
Screenshot: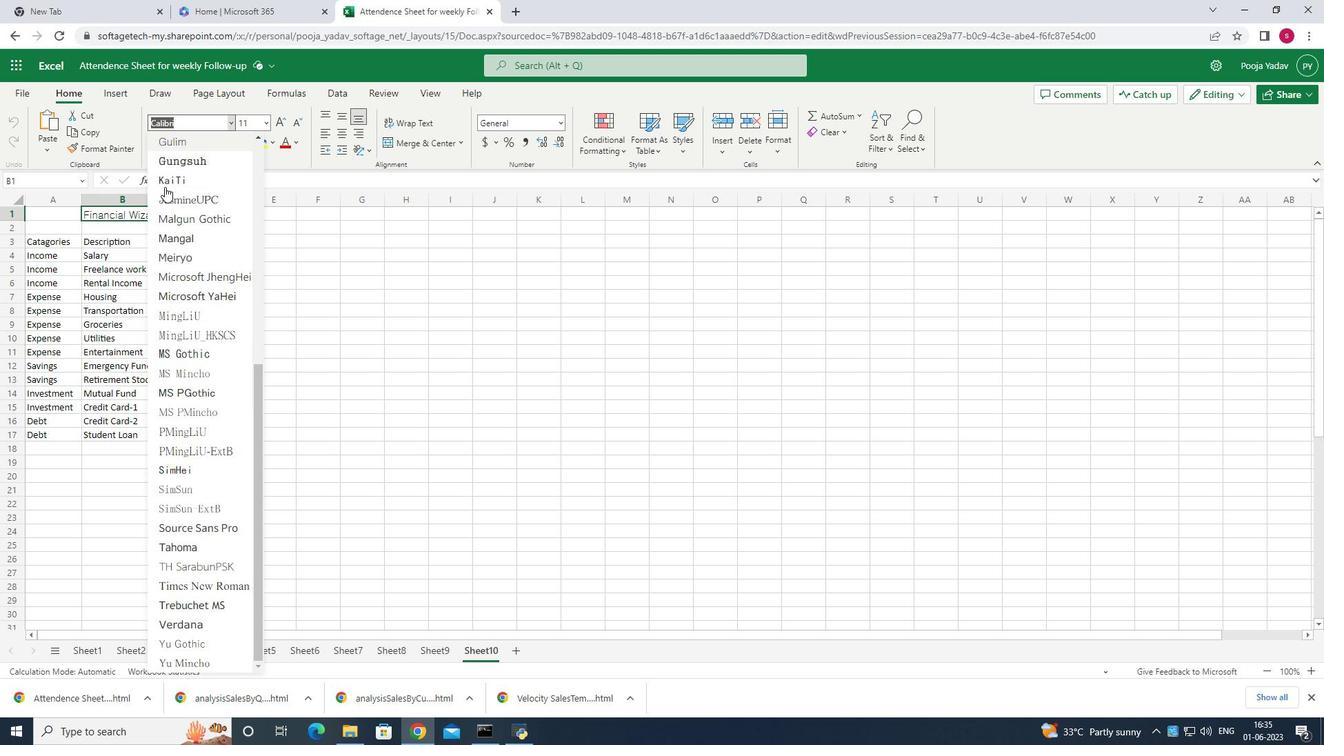 
Action: Mouse scrolled (159, 189) with delta (0, 0)
Screenshot: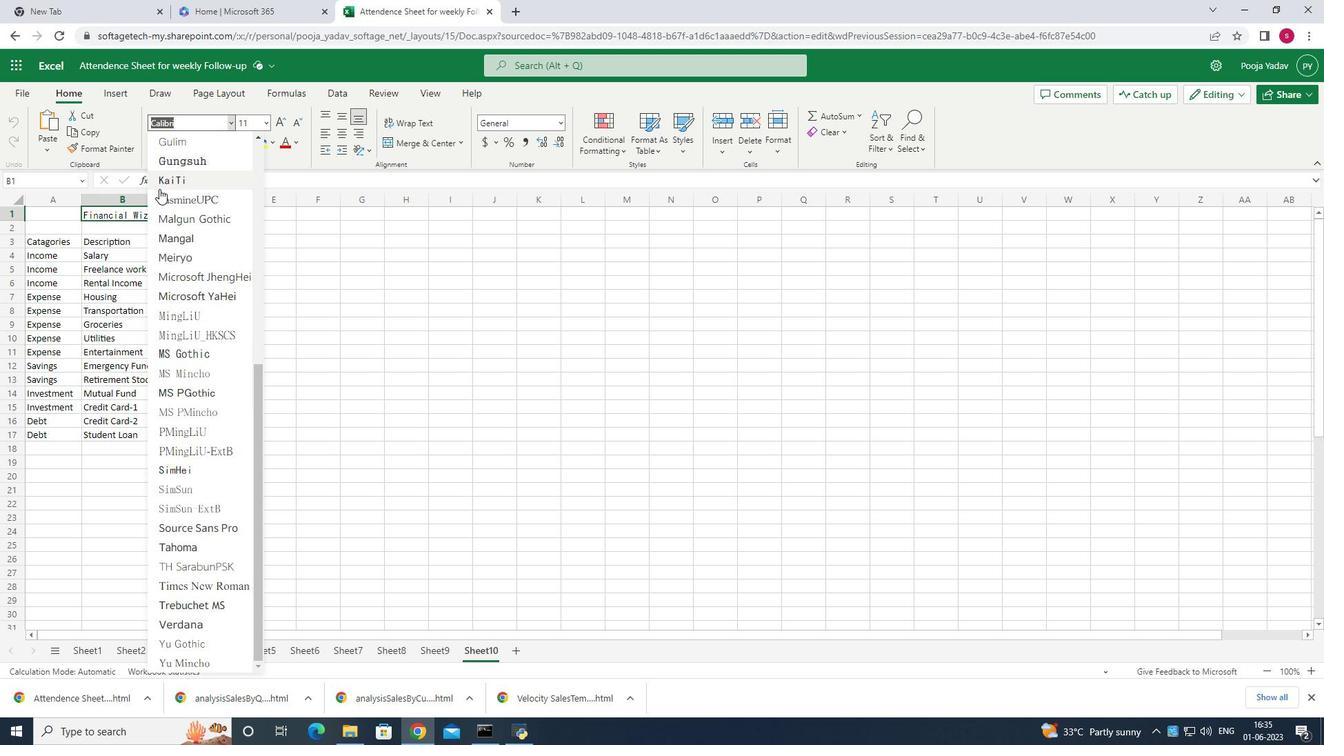 
Action: Mouse moved to (157, 186)
Screenshot: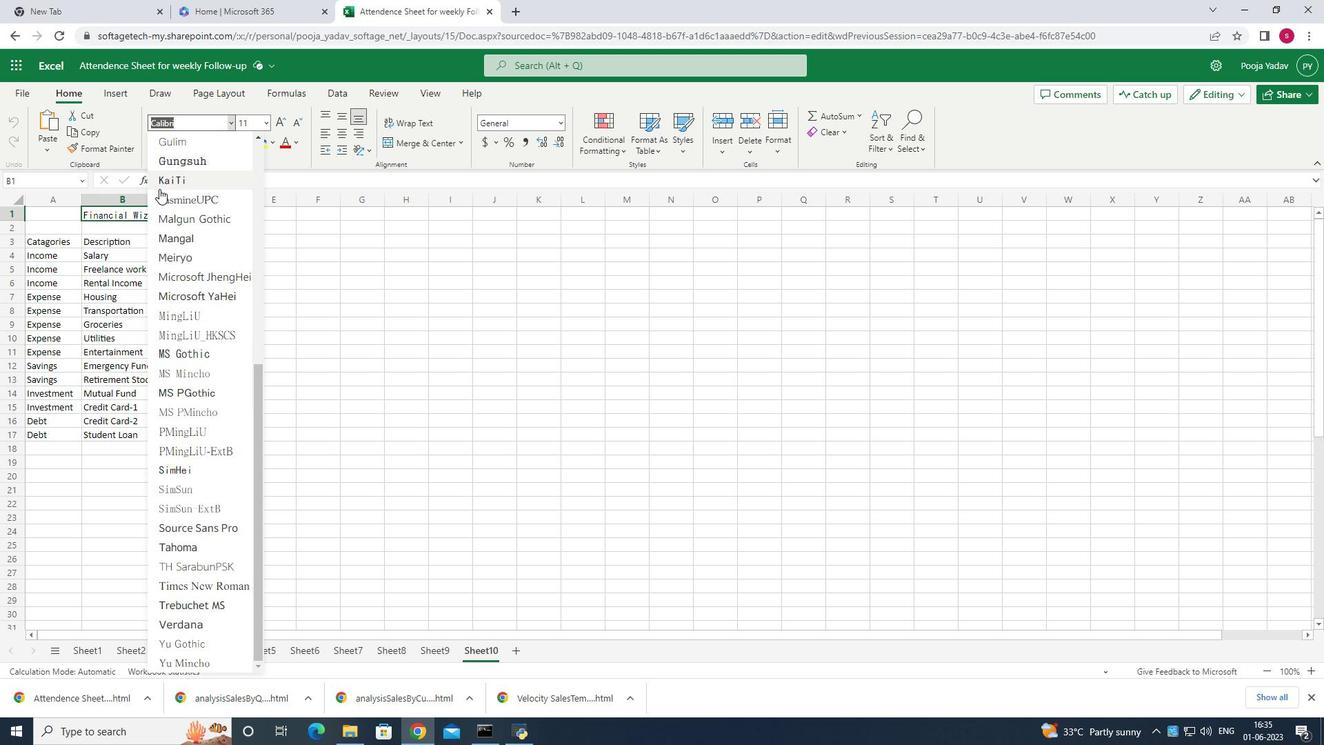 
Action: Mouse scrolled (157, 189) with delta (0, 0)
Screenshot: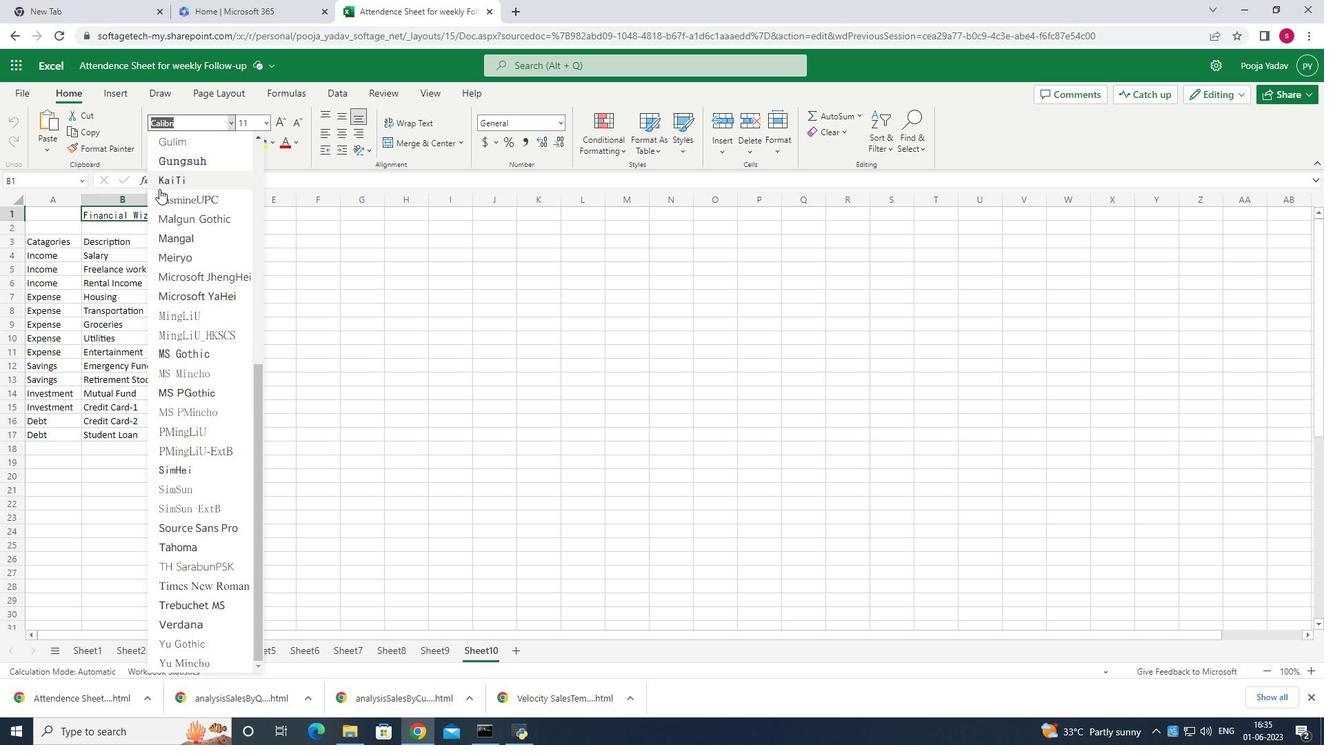 
Action: Mouse moved to (153, 176)
Screenshot: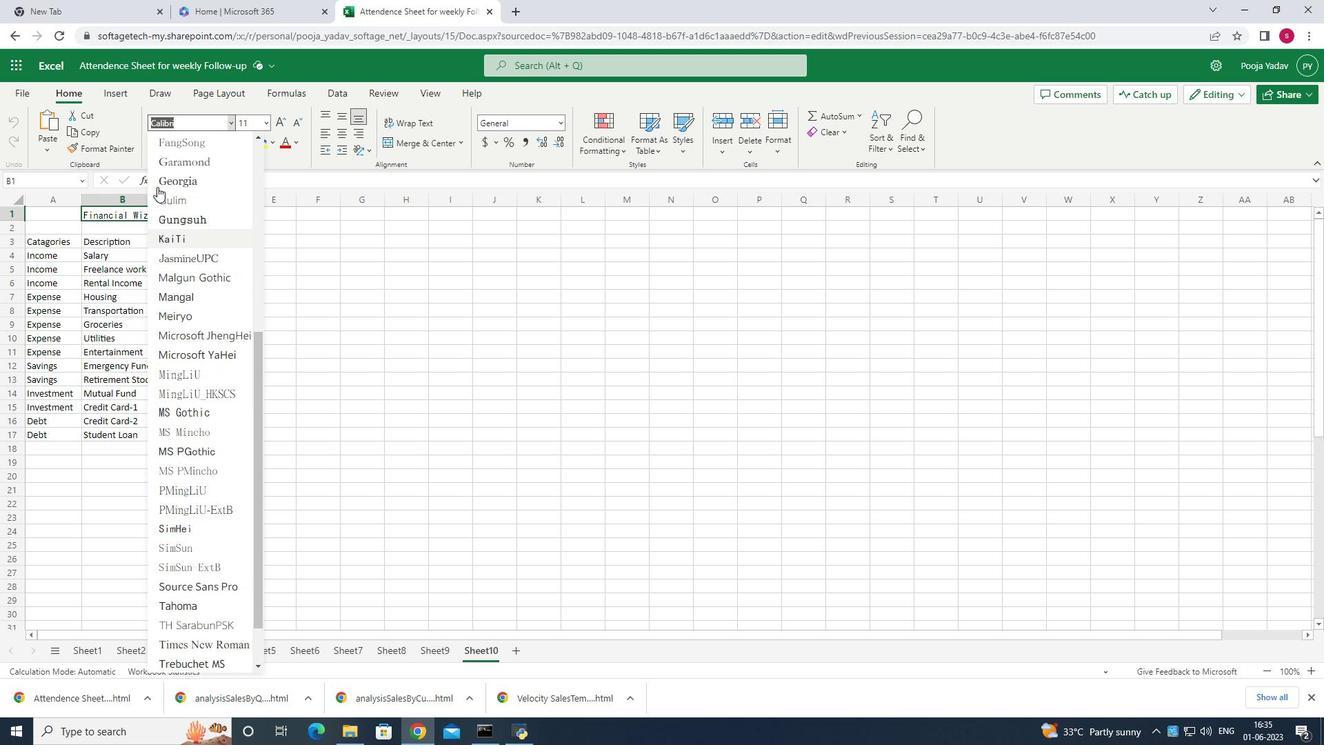 
Action: Mouse scrolled (153, 177) with delta (0, 0)
Screenshot: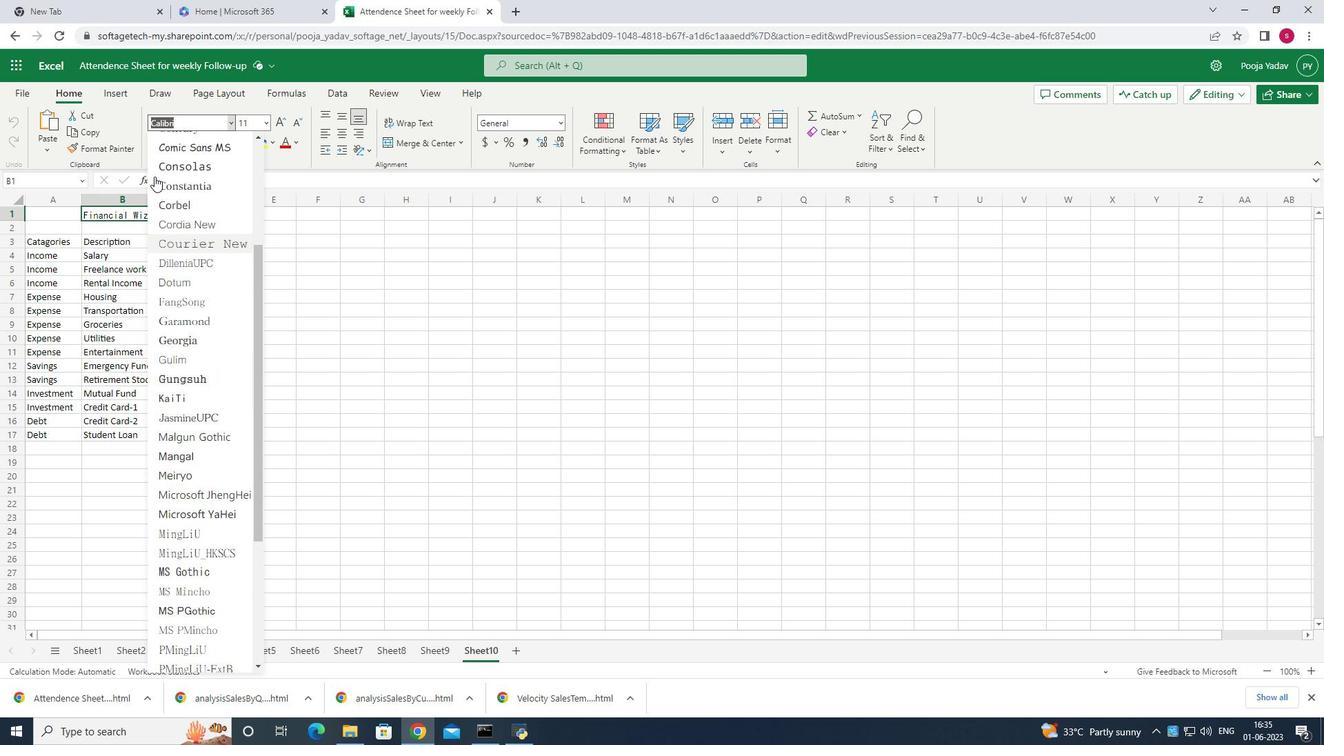 
Action: Mouse scrolled (153, 177) with delta (0, 0)
Screenshot: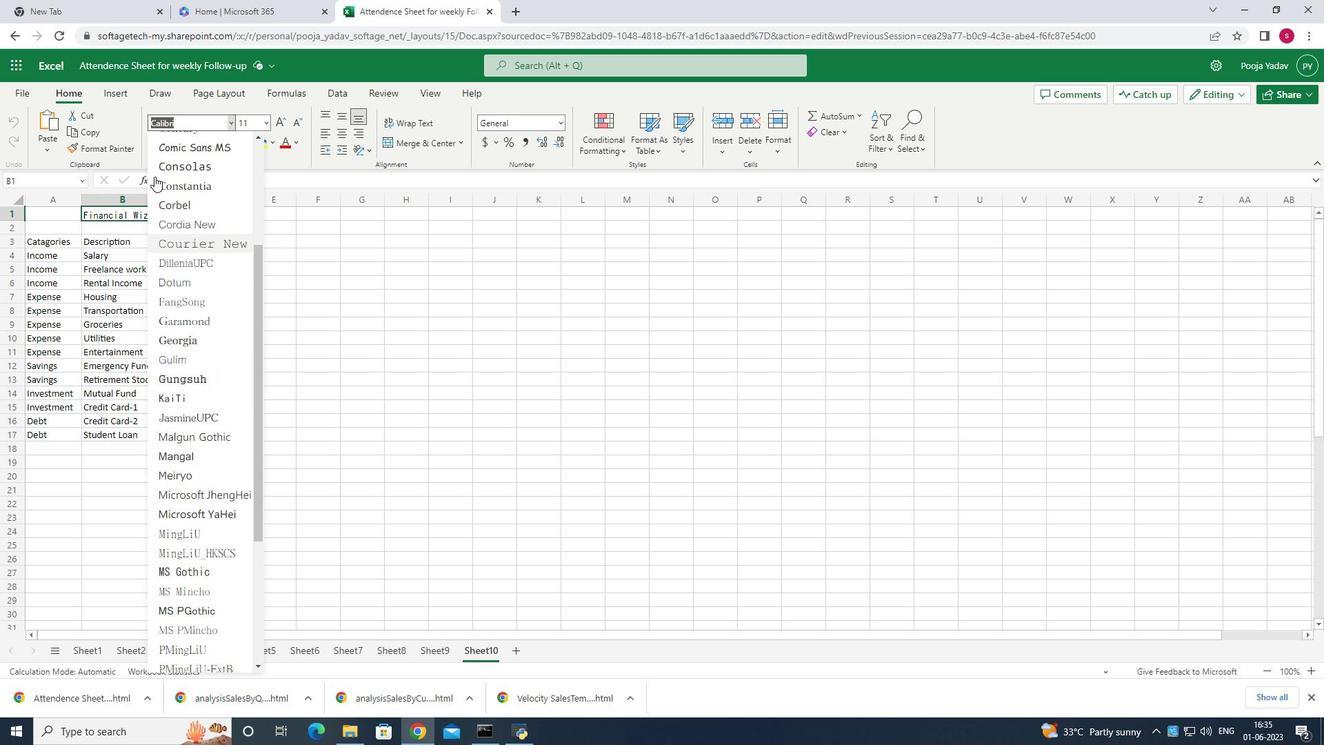 
Action: Mouse scrolled (153, 177) with delta (0, 0)
Screenshot: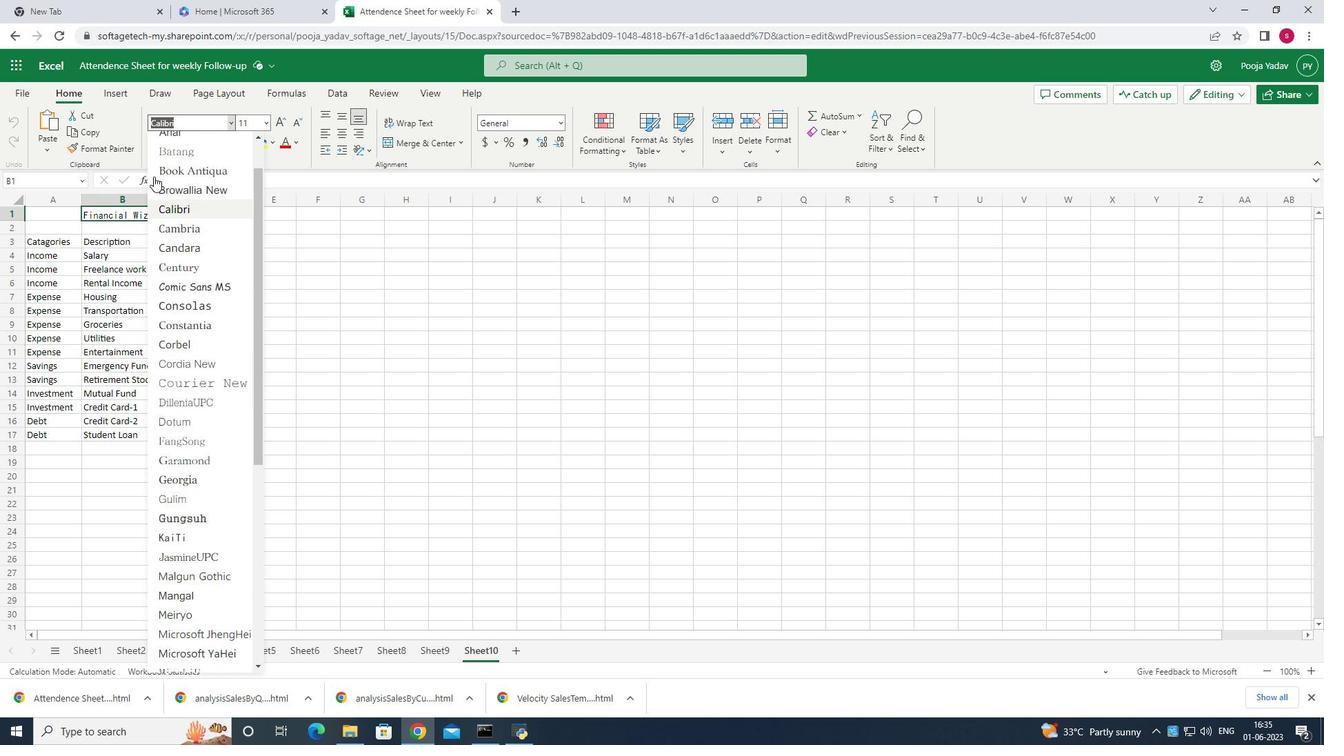 
Action: Mouse scrolled (153, 177) with delta (0, 0)
Screenshot: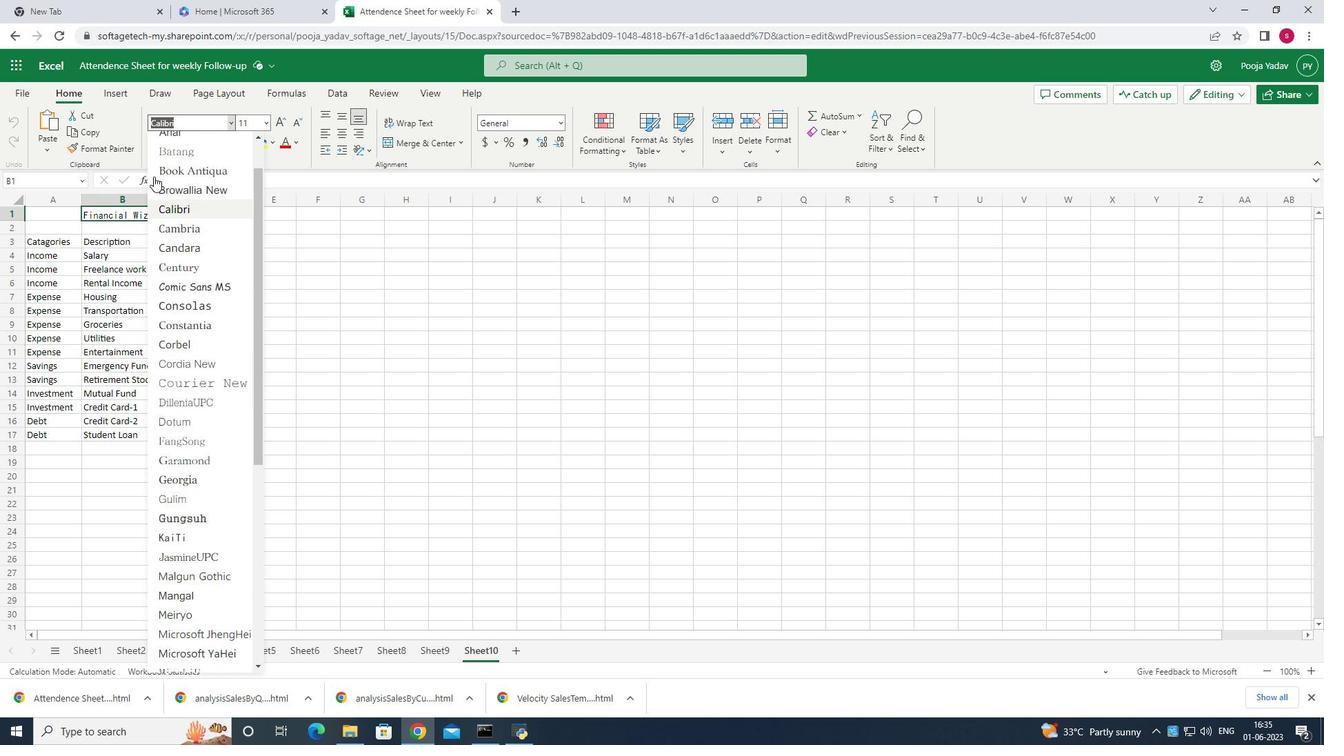 
Action: Mouse moved to (153, 174)
Screenshot: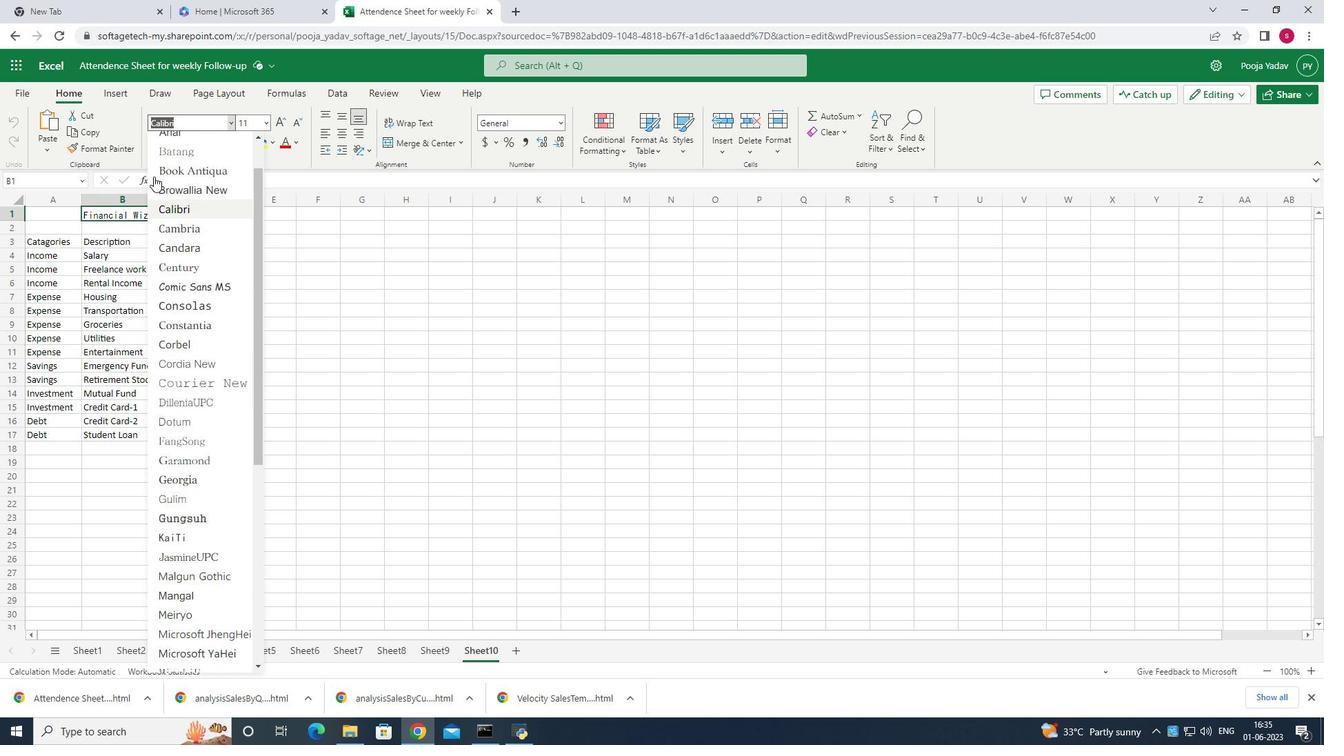 
Action: Mouse scrolled (153, 175) with delta (0, 0)
Screenshot: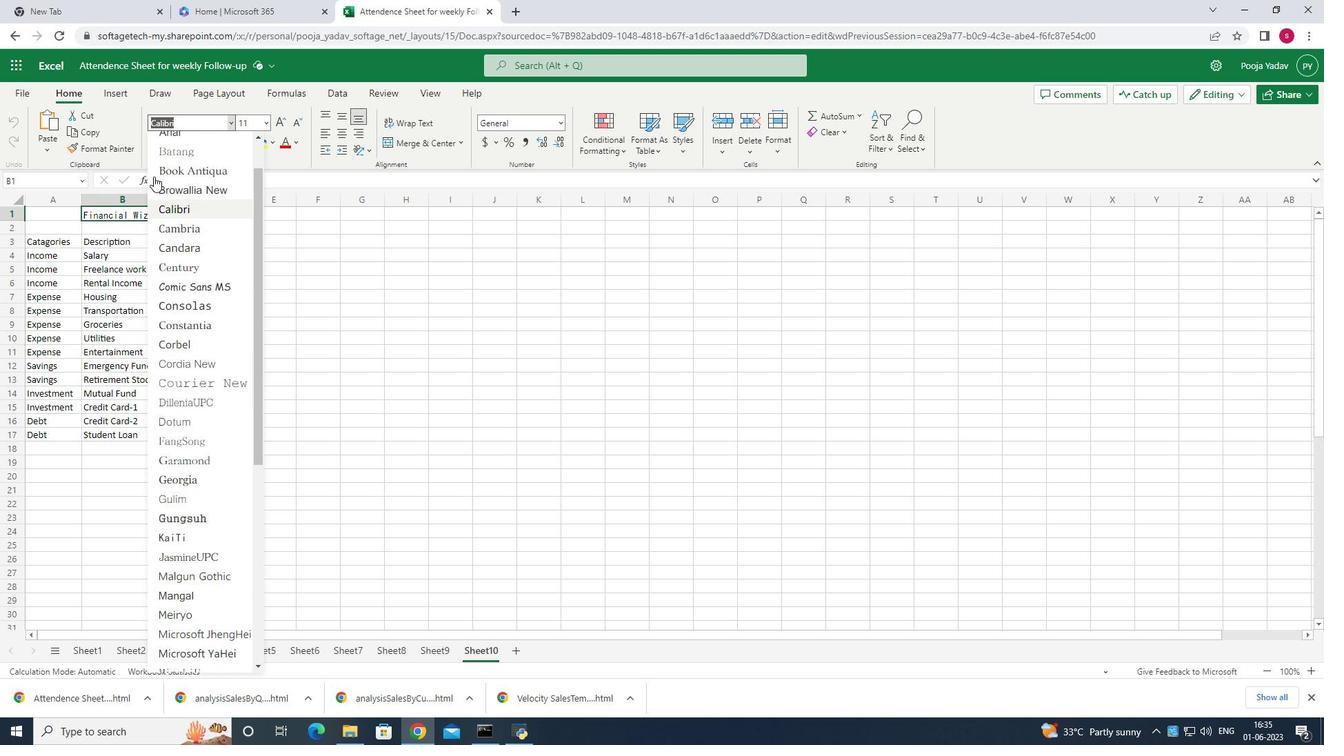 
Action: Mouse moved to (154, 166)
Screenshot: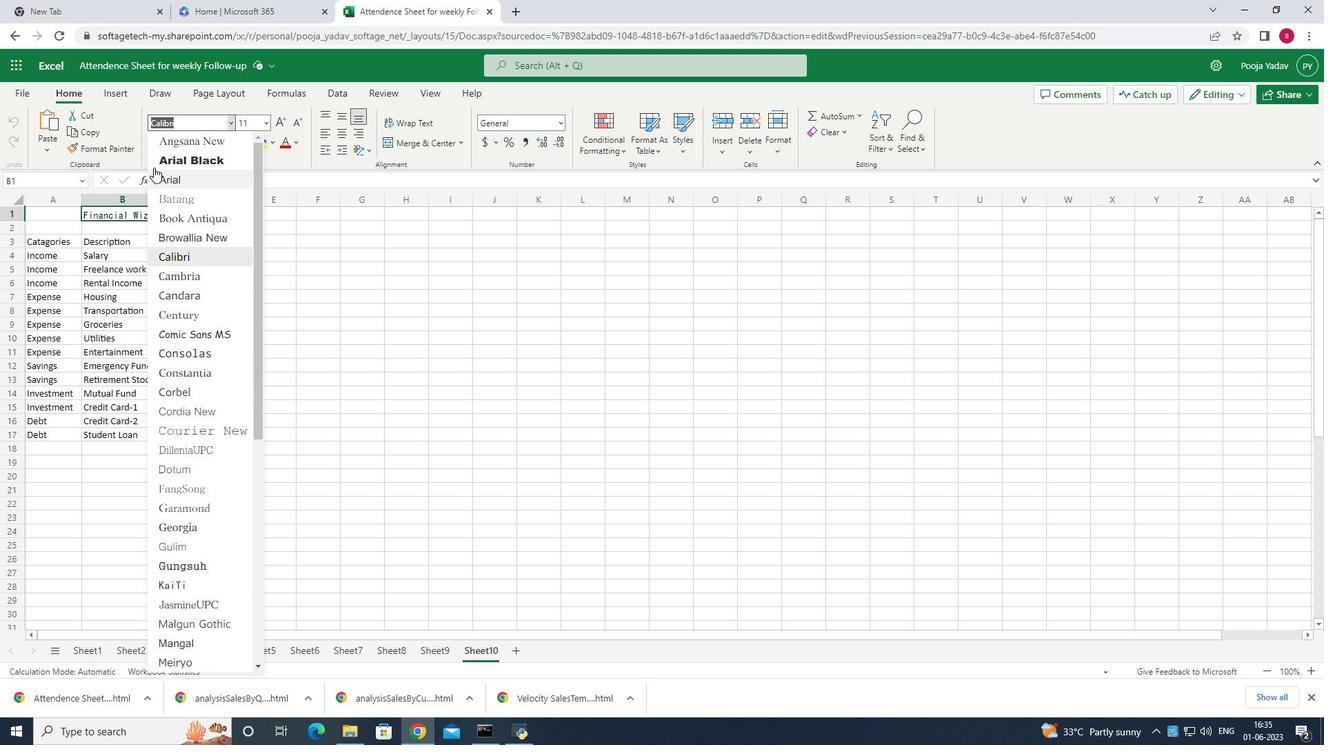 
Action: Mouse scrolled (154, 167) with delta (0, 0)
Screenshot: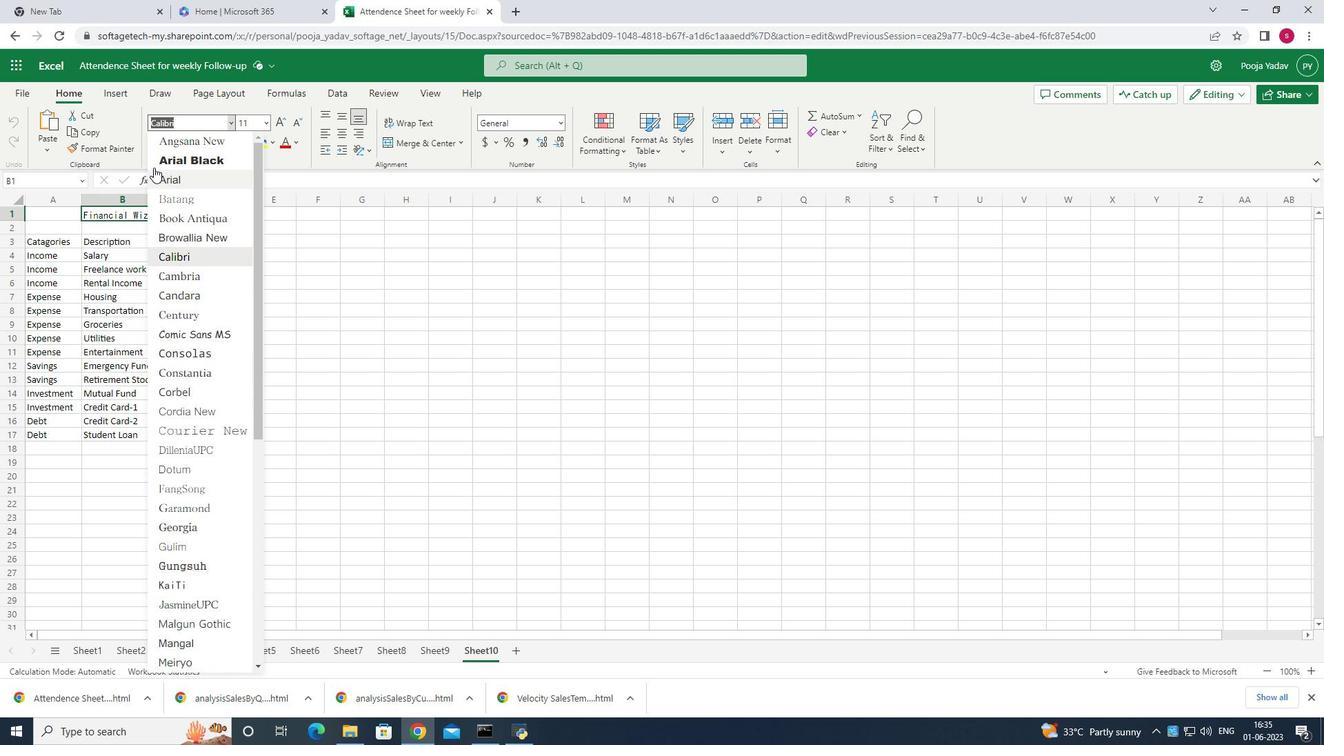 
Action: Mouse scrolled (154, 167) with delta (0, 0)
Screenshot: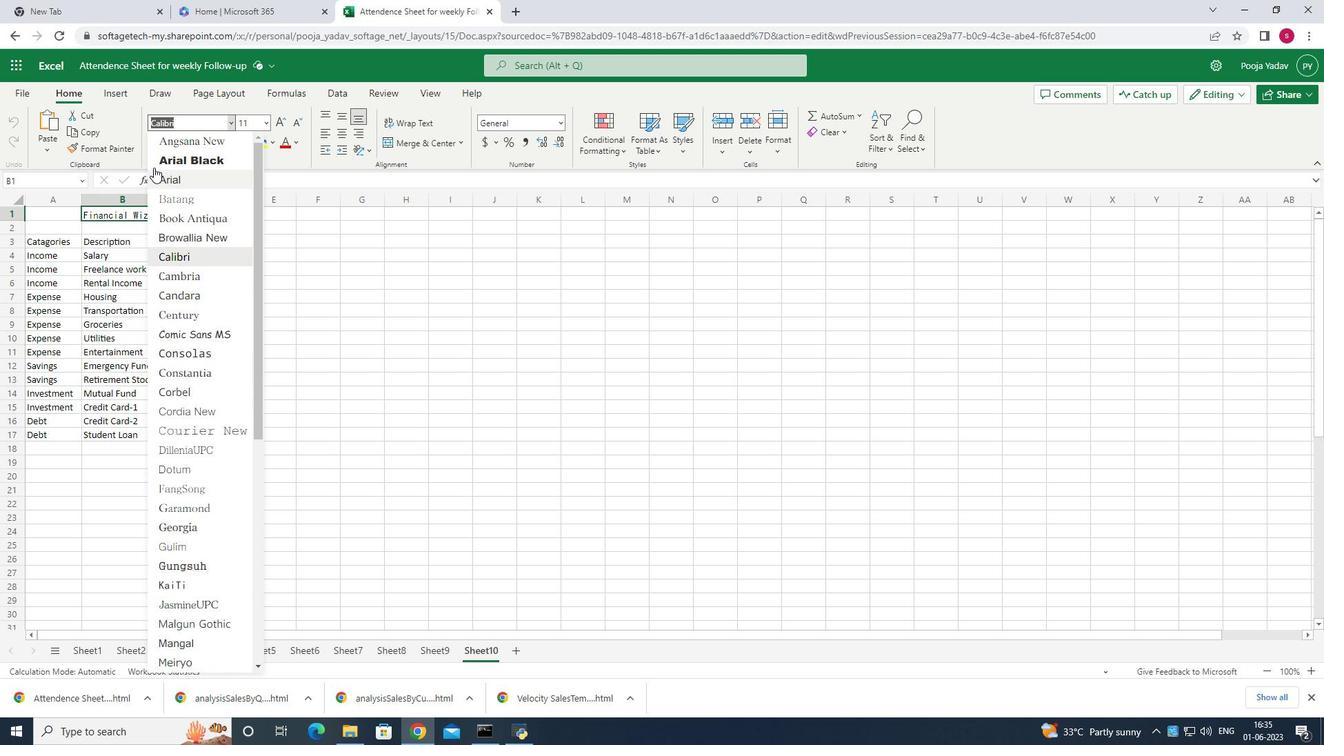 
Action: Mouse scrolled (154, 167) with delta (0, 0)
Screenshot: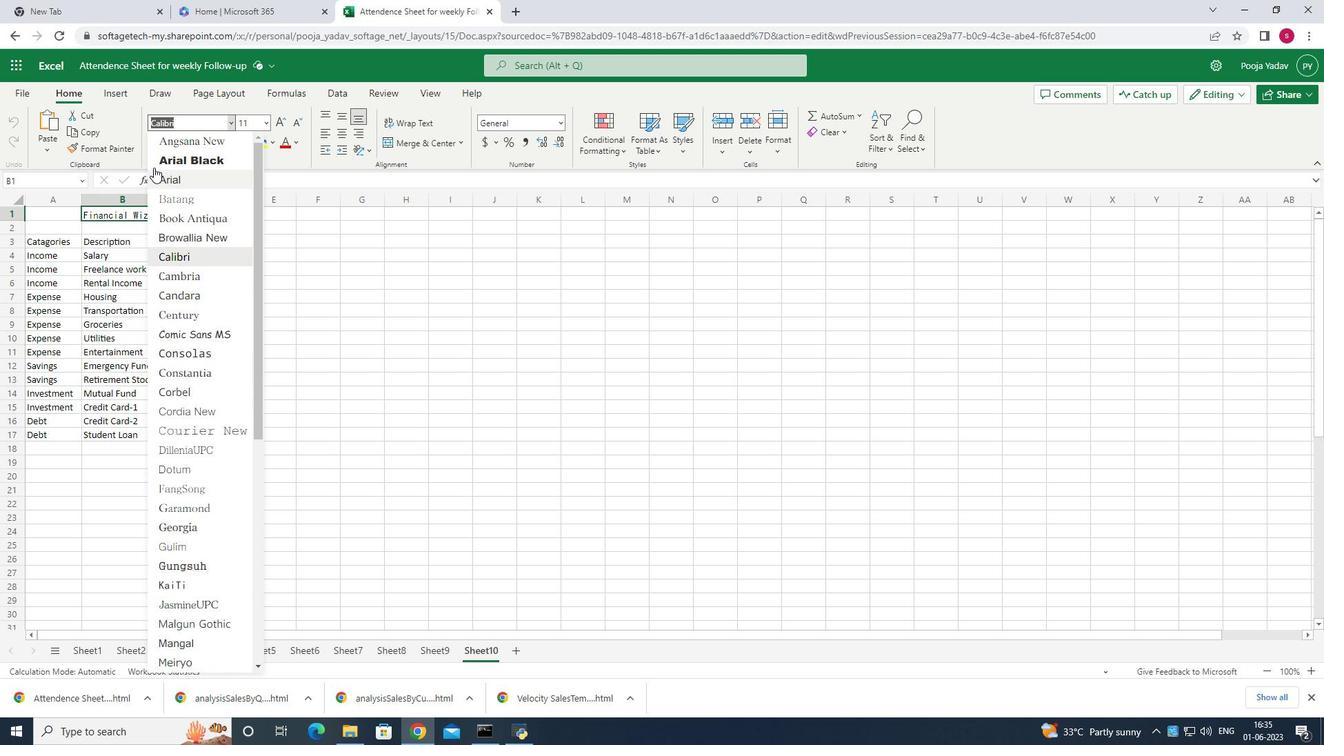 
Action: Mouse scrolled (154, 167) with delta (0, 0)
Screenshot: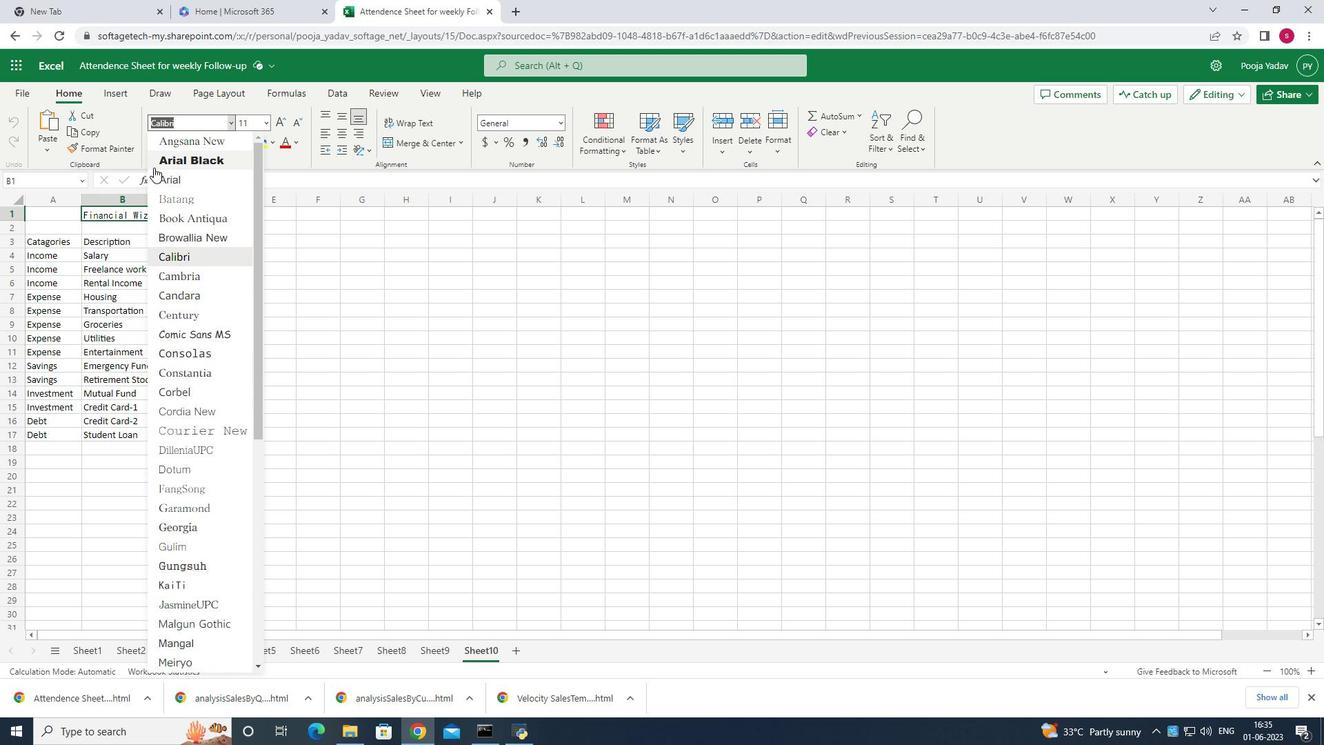 
Action: Mouse scrolled (154, 167) with delta (0, 0)
Screenshot: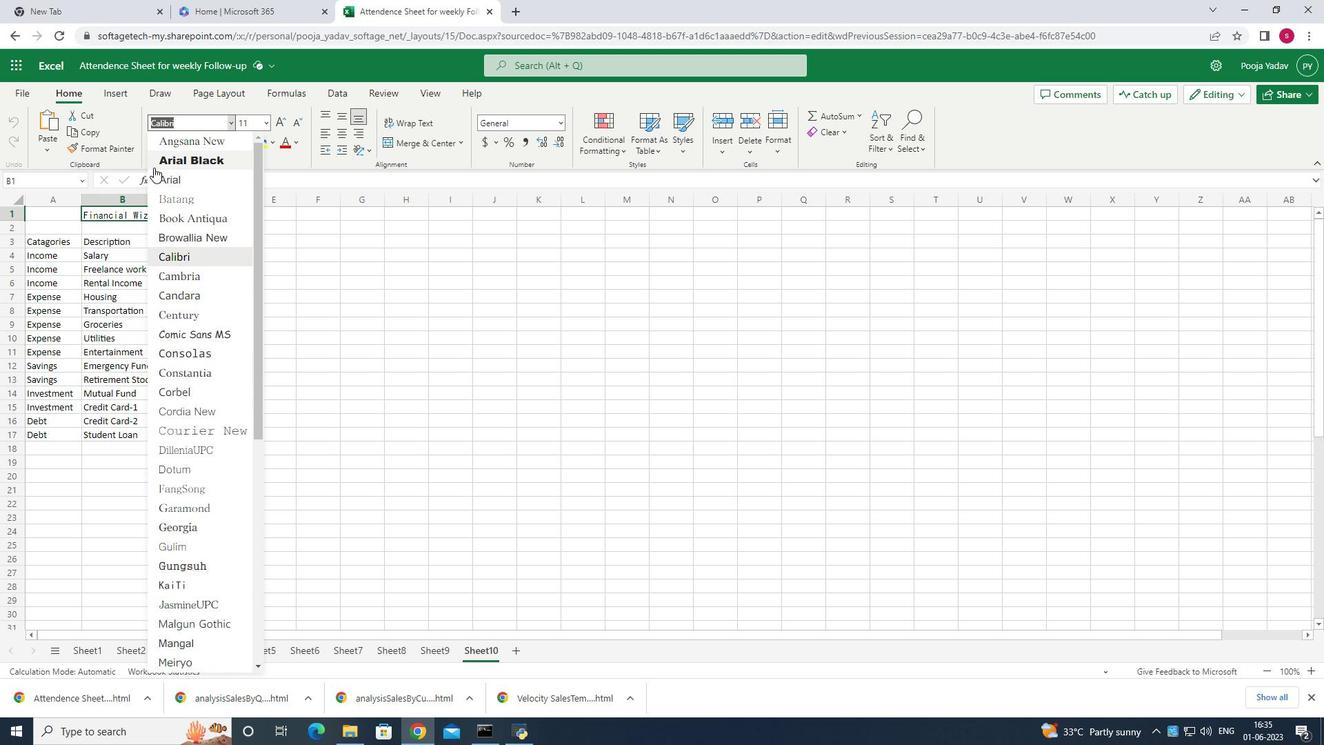 
Action: Mouse scrolled (154, 167) with delta (0, 0)
Screenshot: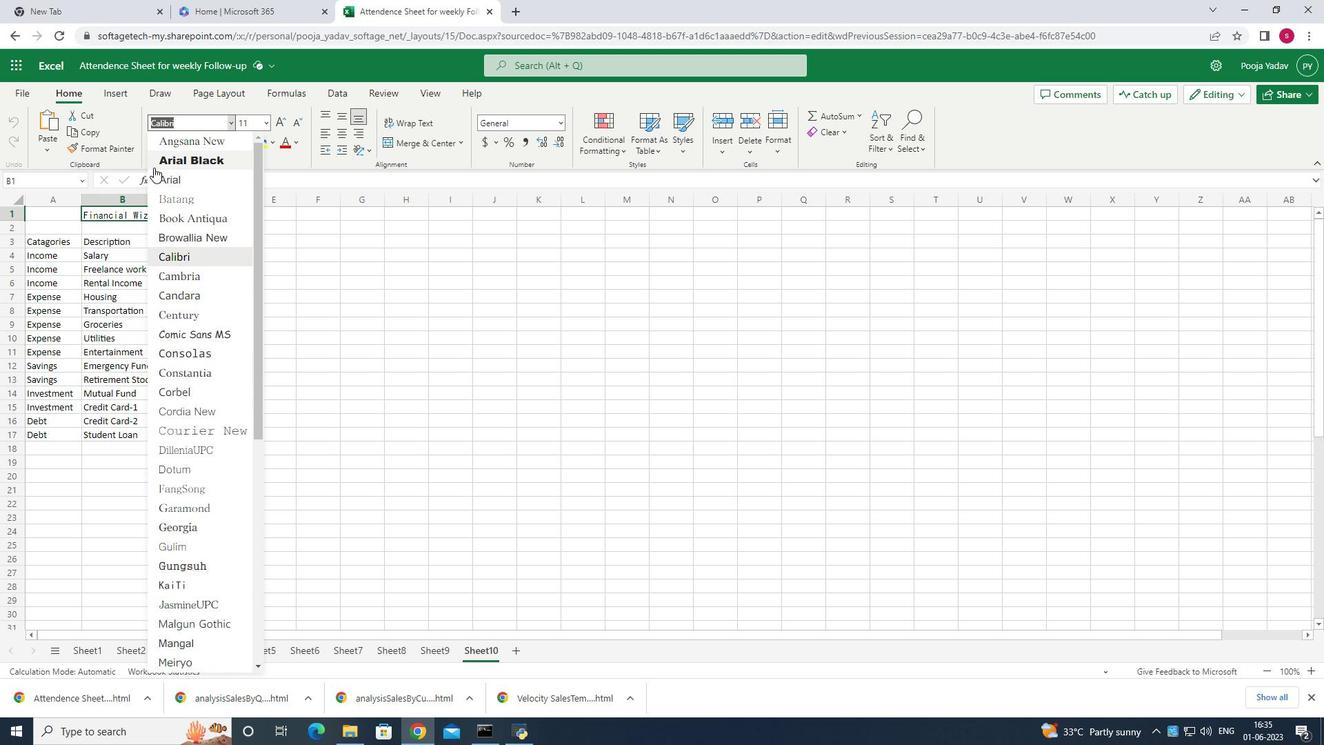 
Action: Mouse scrolled (154, 167) with delta (0, 0)
Screenshot: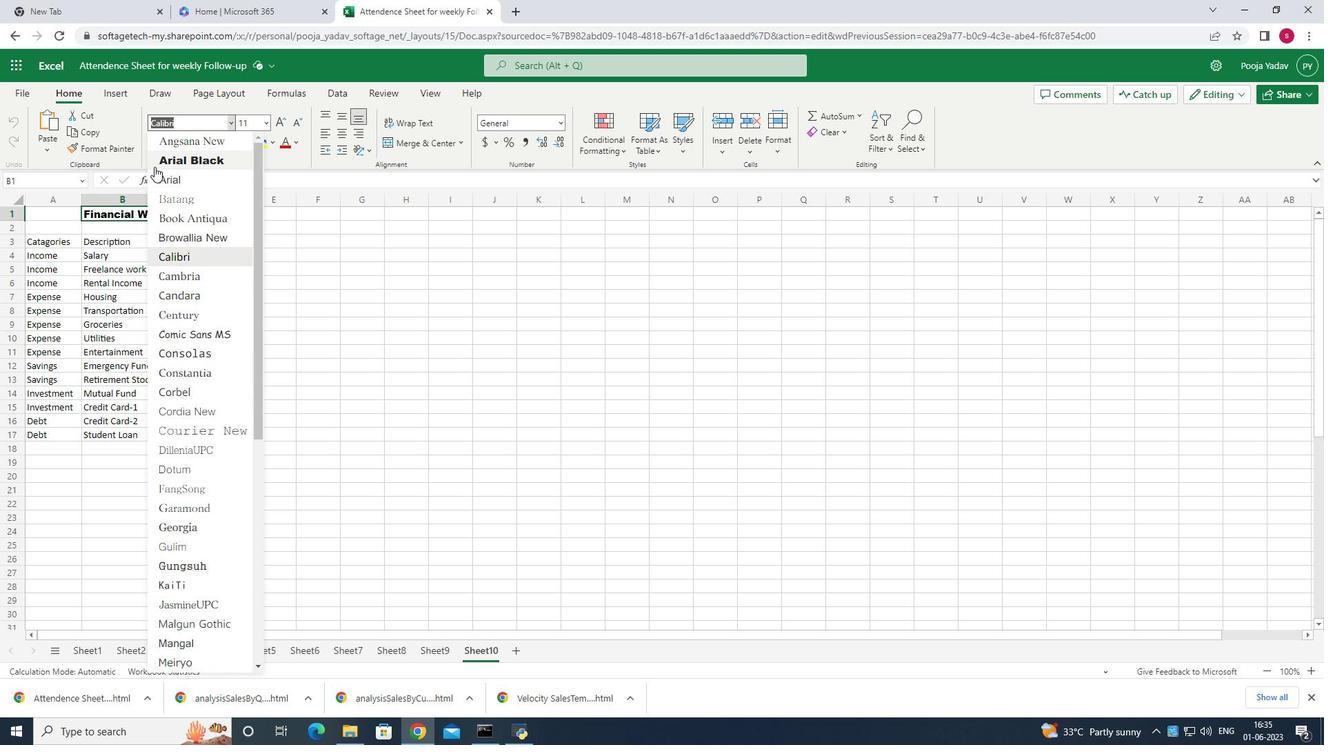 
Action: Mouse scrolled (154, 167) with delta (0, 0)
Screenshot: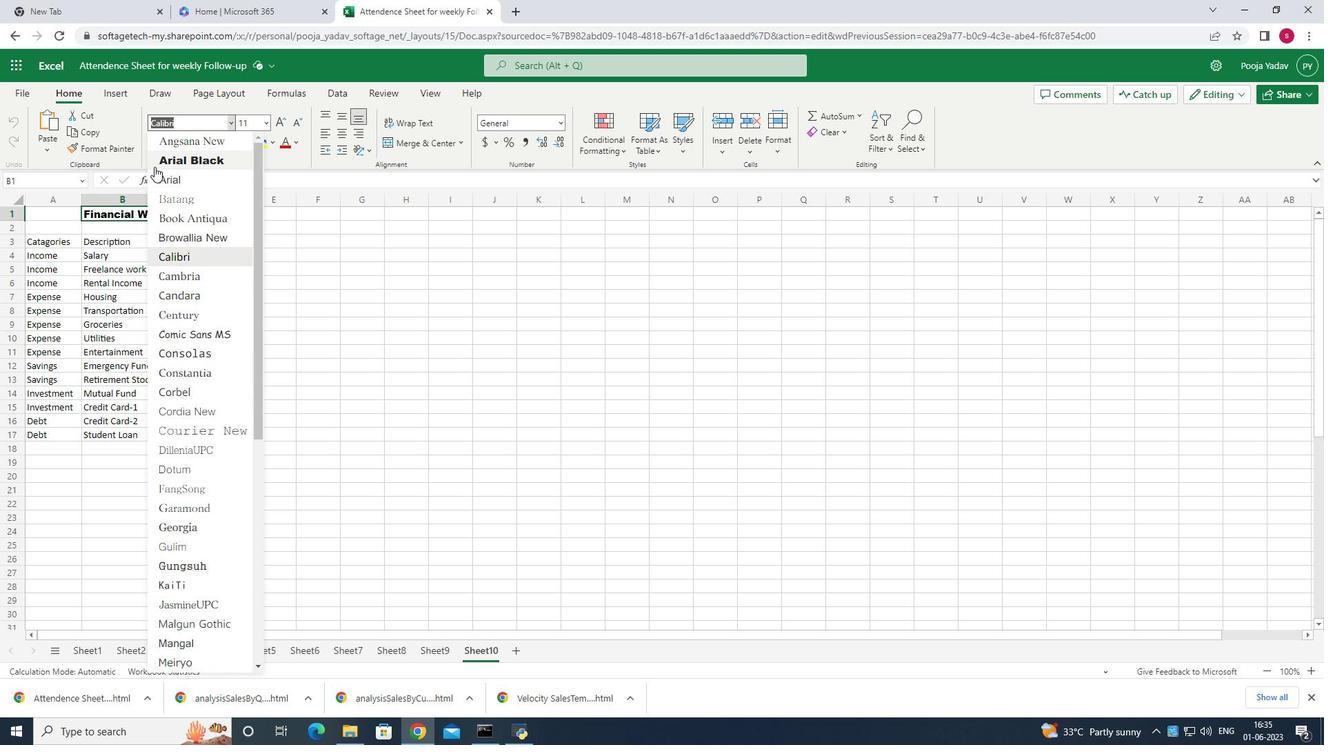 
Action: Mouse scrolled (154, 167) with delta (0, 0)
Screenshot: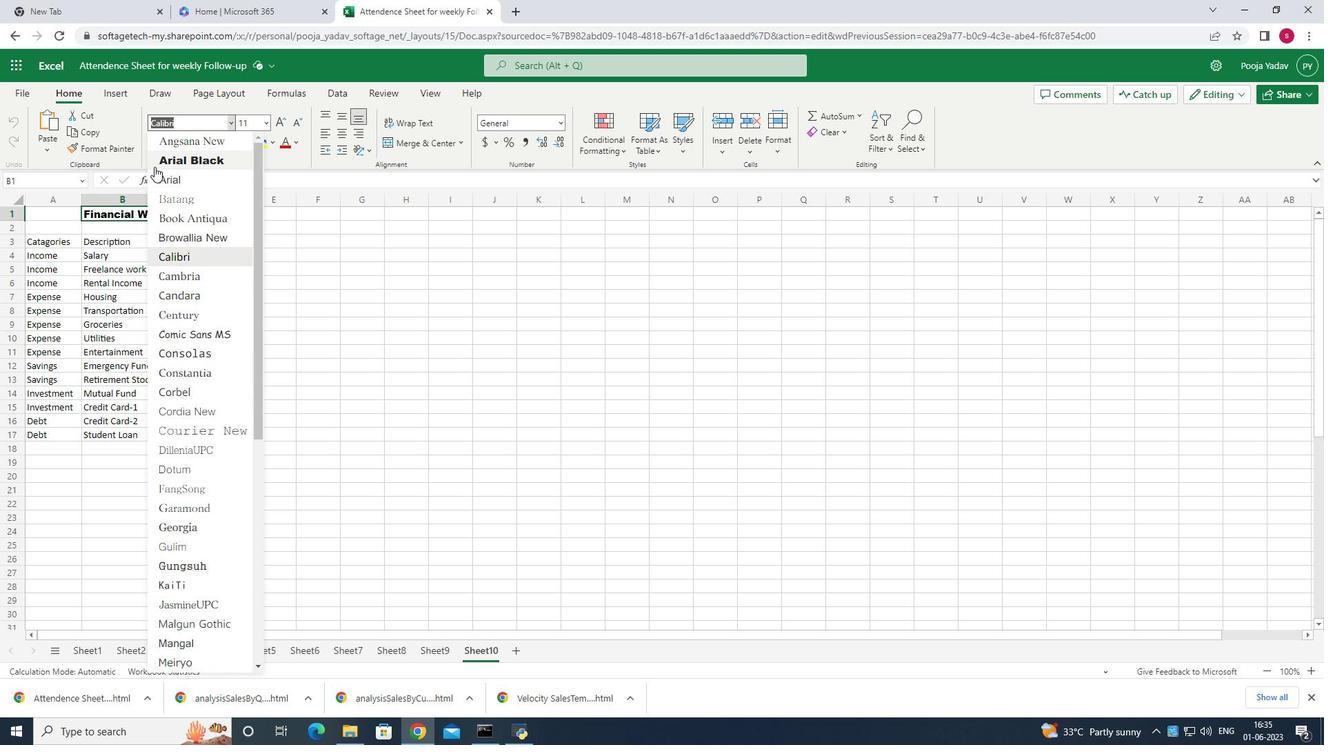 
Action: Mouse scrolled (154, 167) with delta (0, 0)
Screenshot: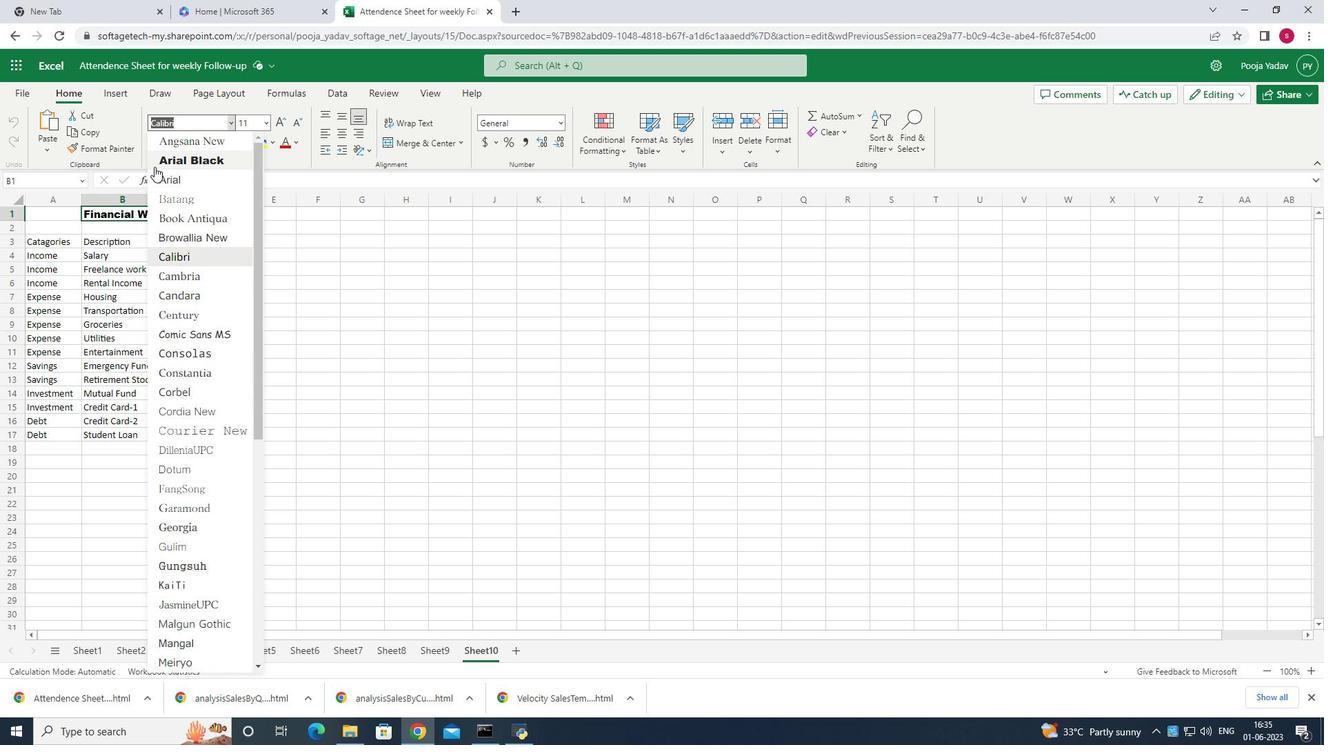 
Action: Mouse moved to (193, 174)
Screenshot: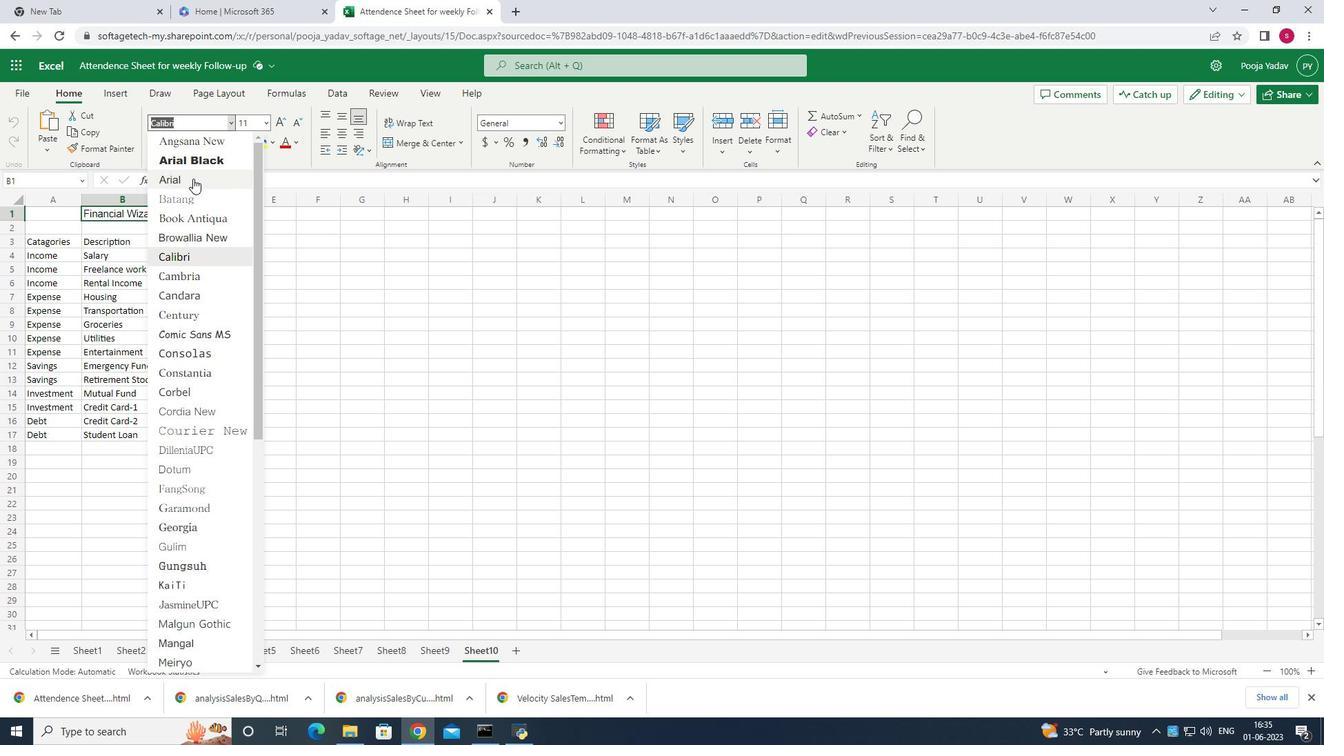 
Action: Mouse pressed left at (193, 174)
Screenshot: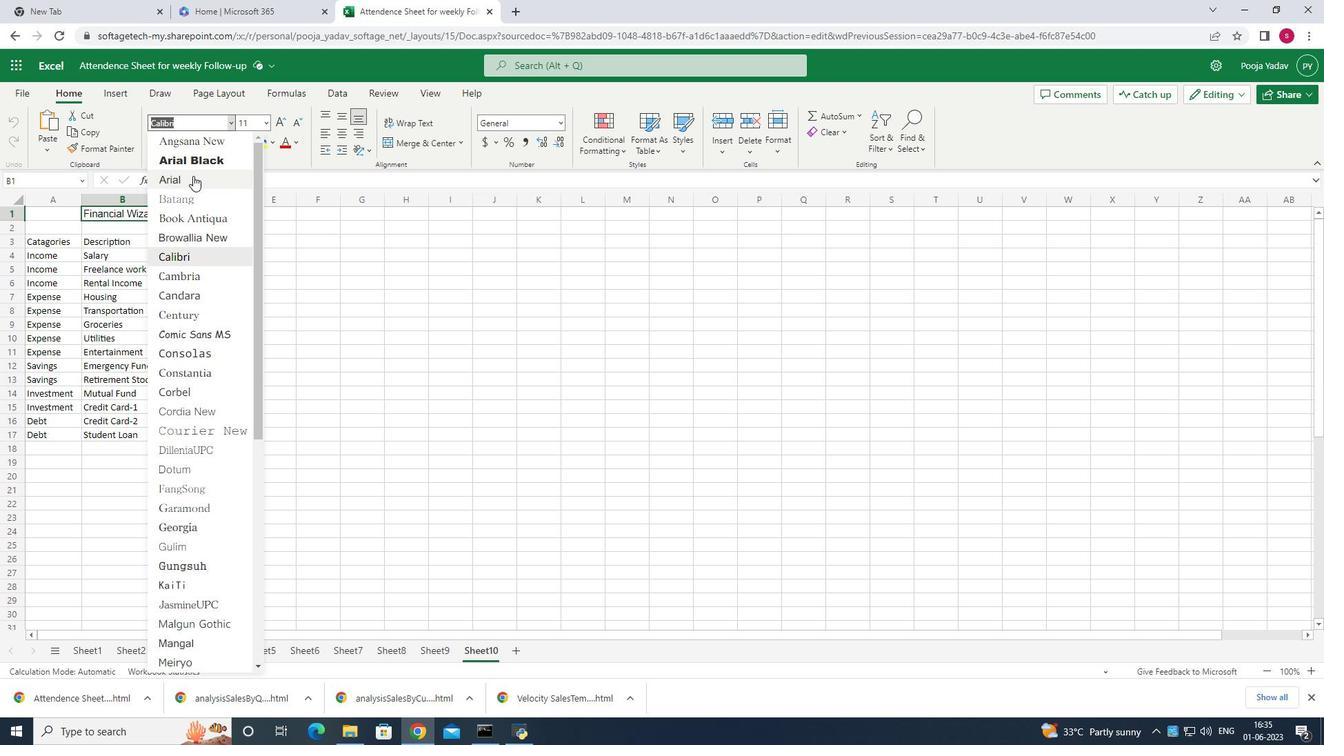 
Action: Key pressed ctrl+U
Screenshot: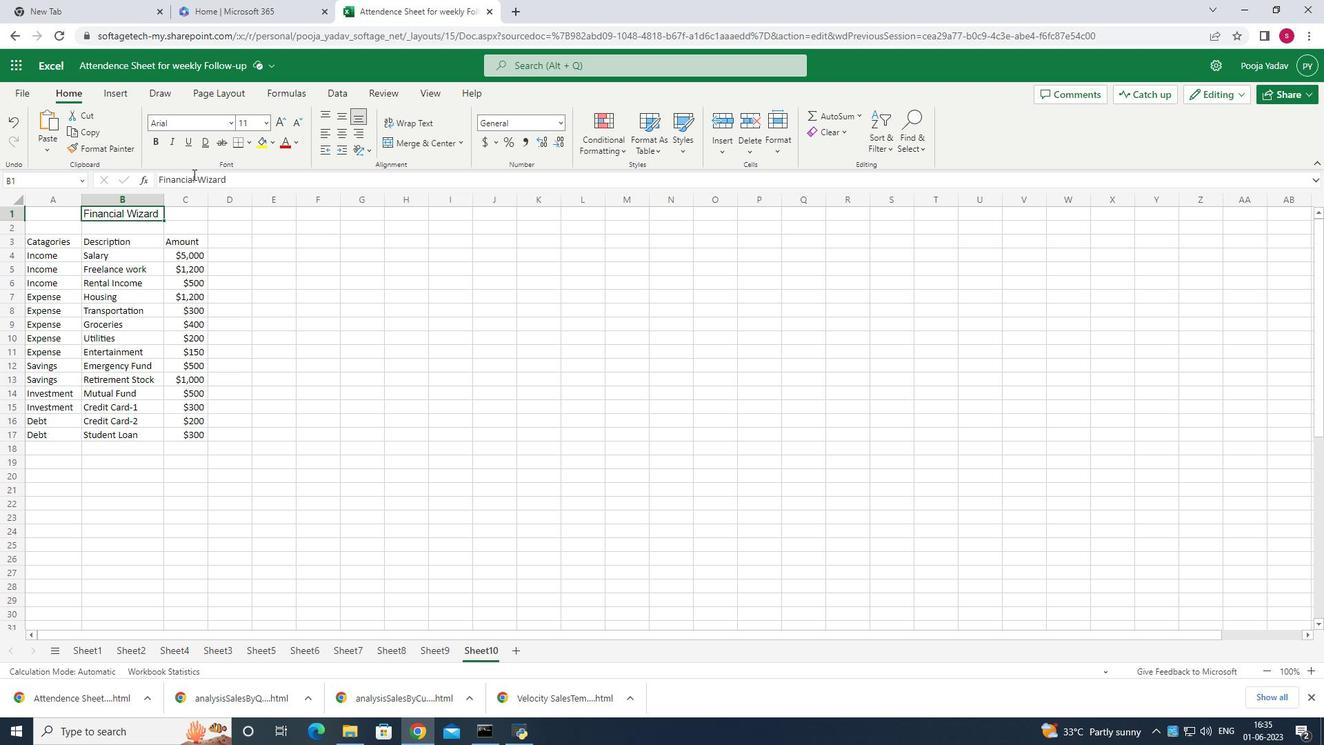 
Action: Mouse moved to (267, 120)
Screenshot: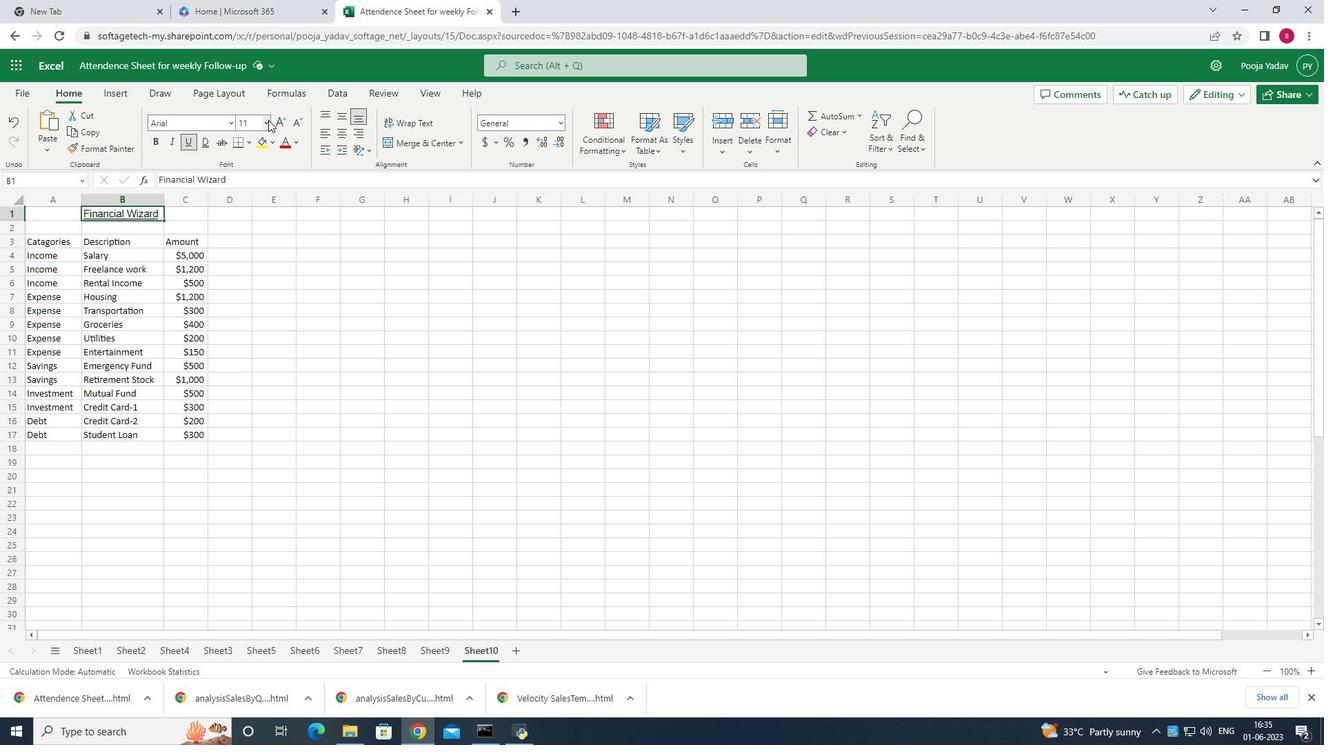 
Action: Mouse pressed left at (267, 120)
Screenshot: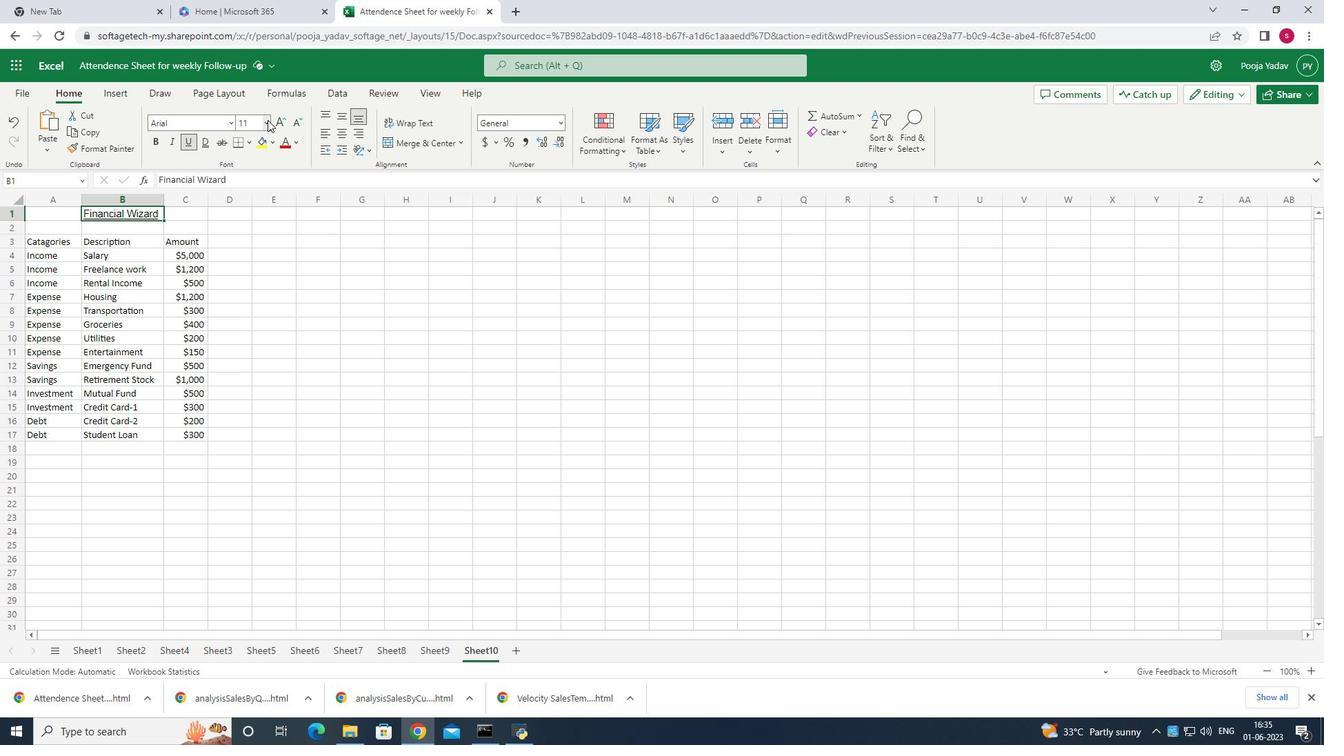 
Action: Mouse moved to (244, 328)
Screenshot: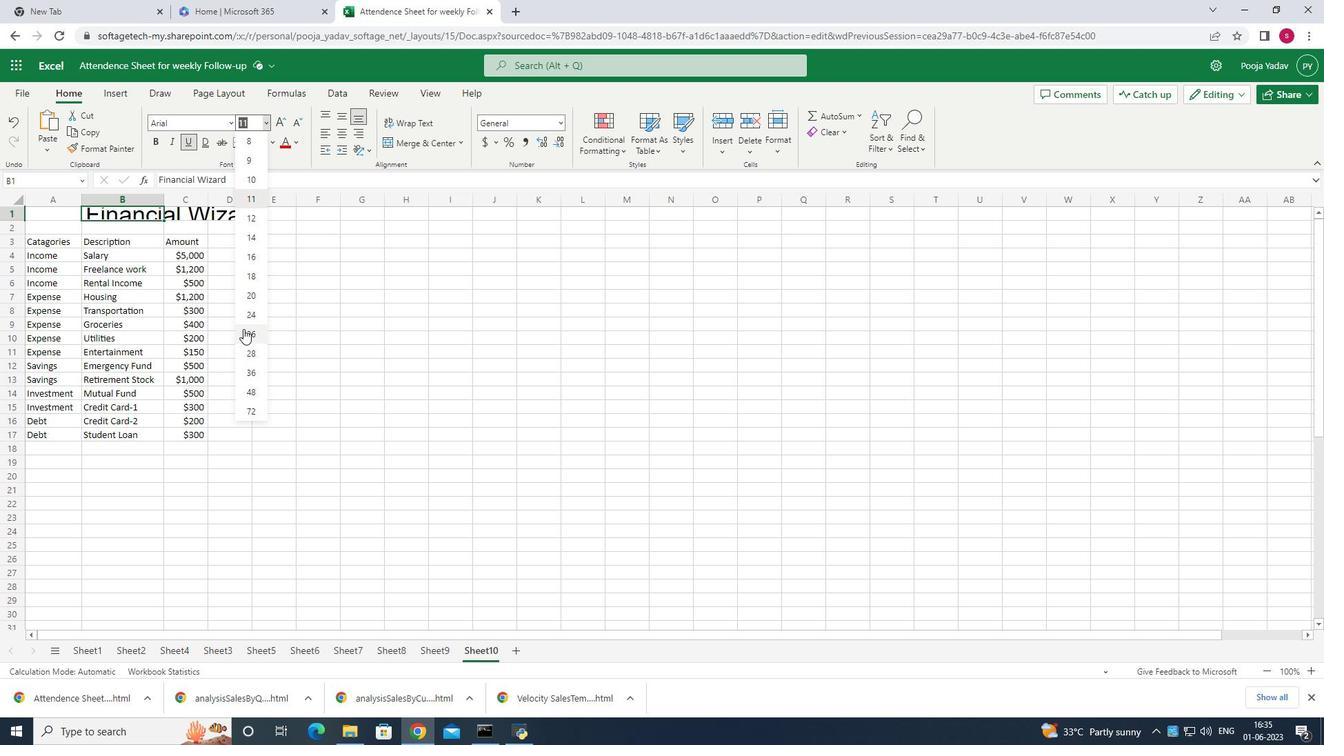 
Action: Mouse pressed left at (244, 328)
Screenshot: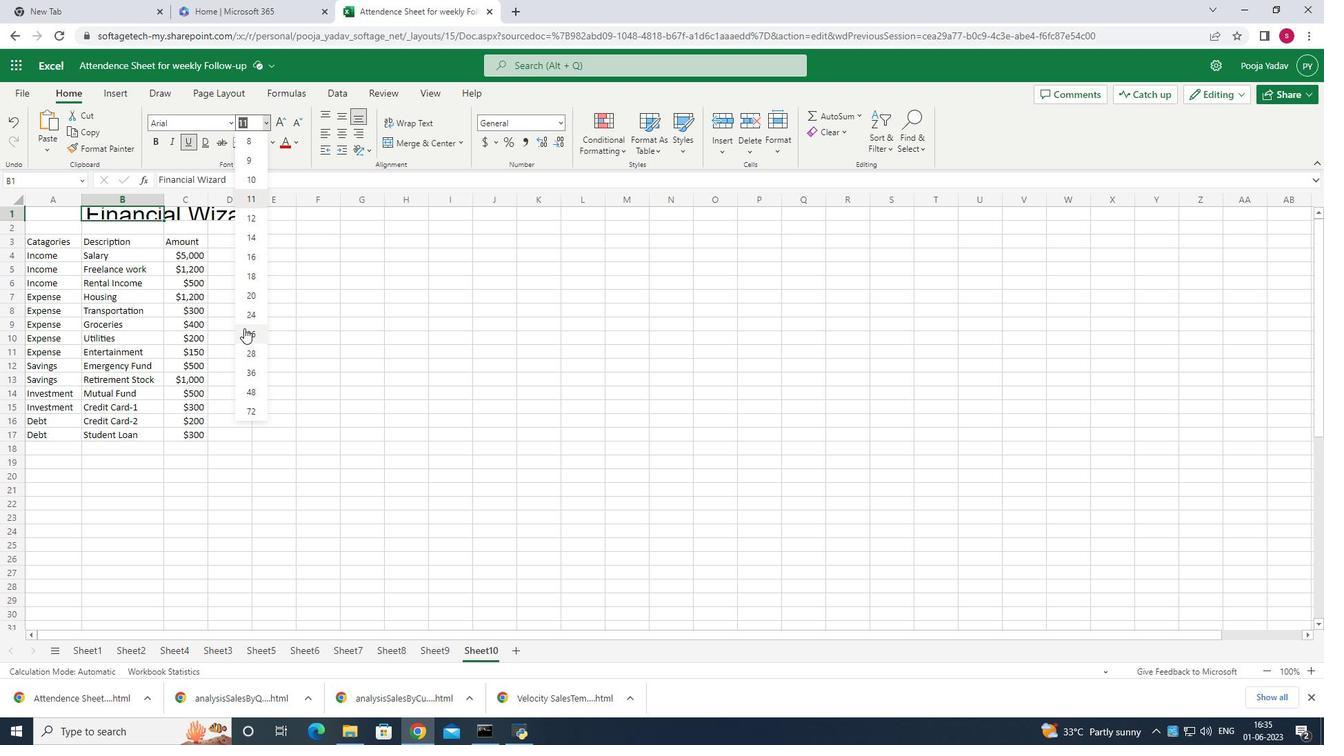 
Action: Mouse moved to (60, 264)
Screenshot: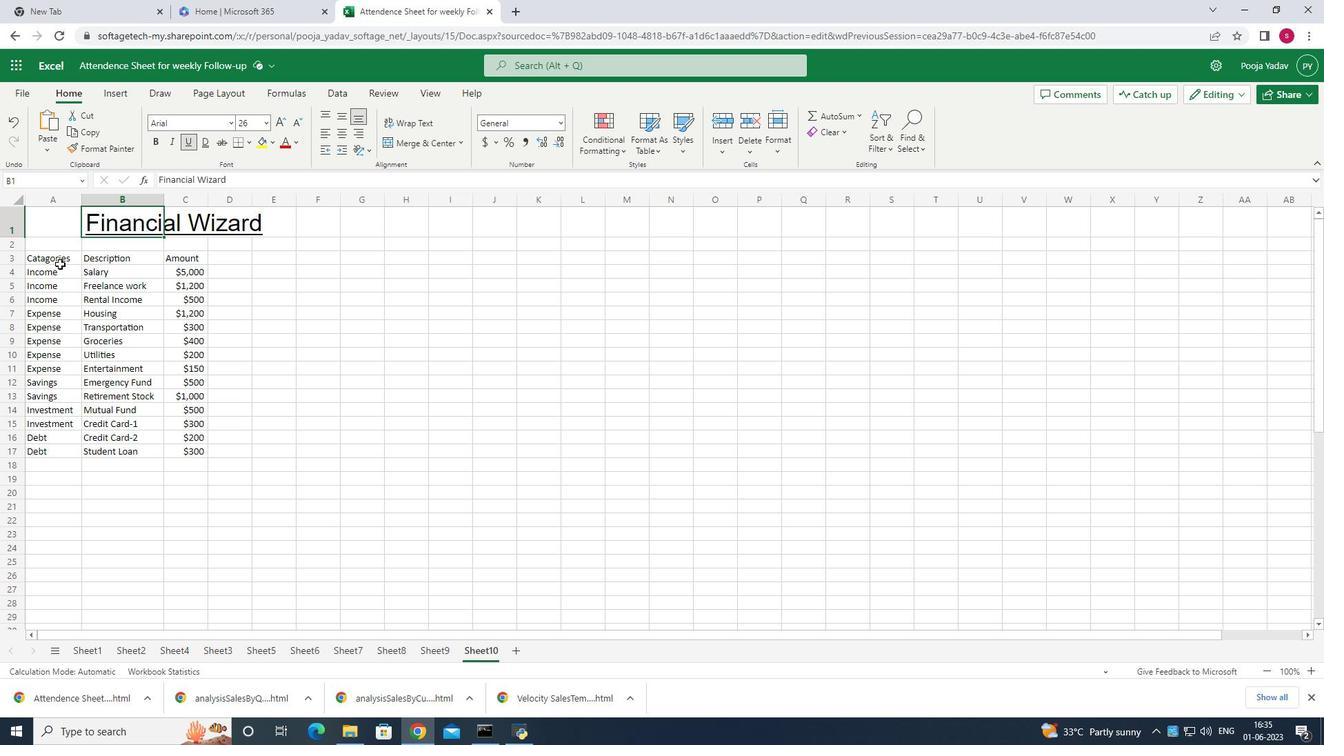 
Action: Mouse pressed left at (60, 264)
Screenshot: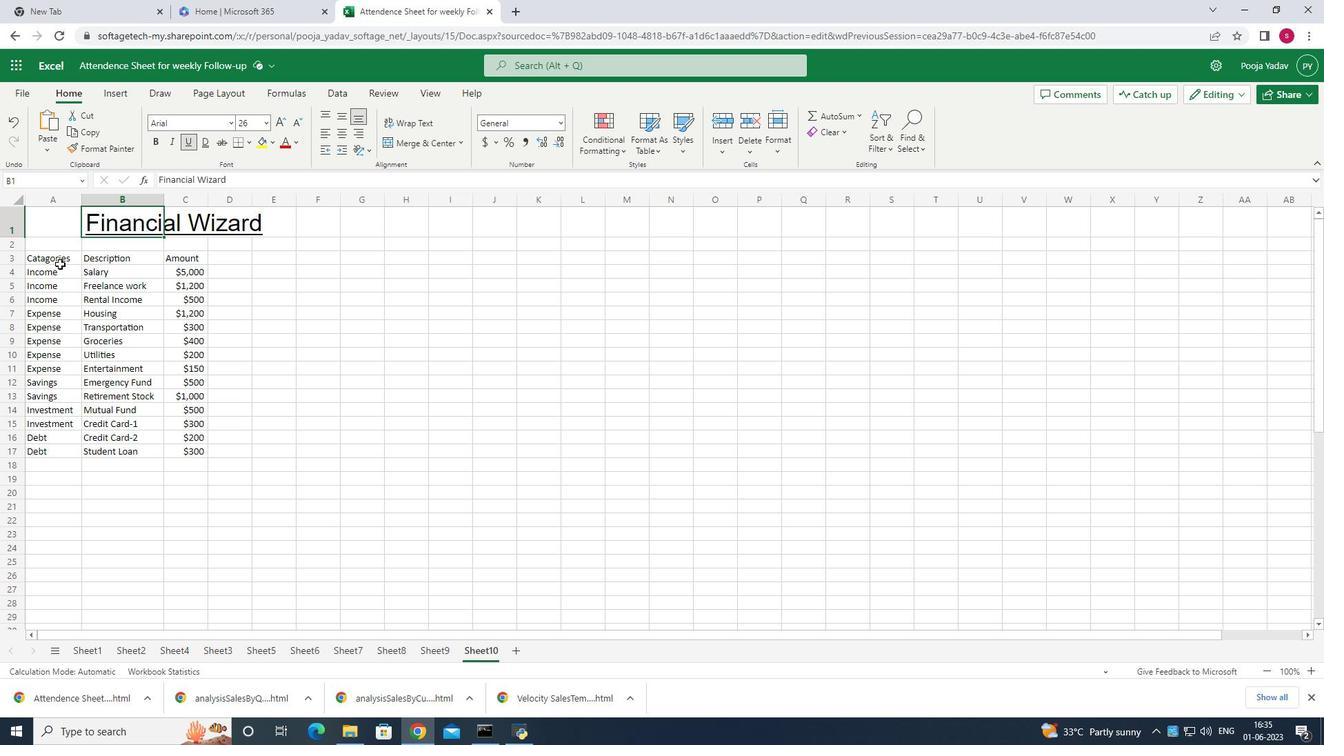 
Action: Mouse moved to (54, 243)
Screenshot: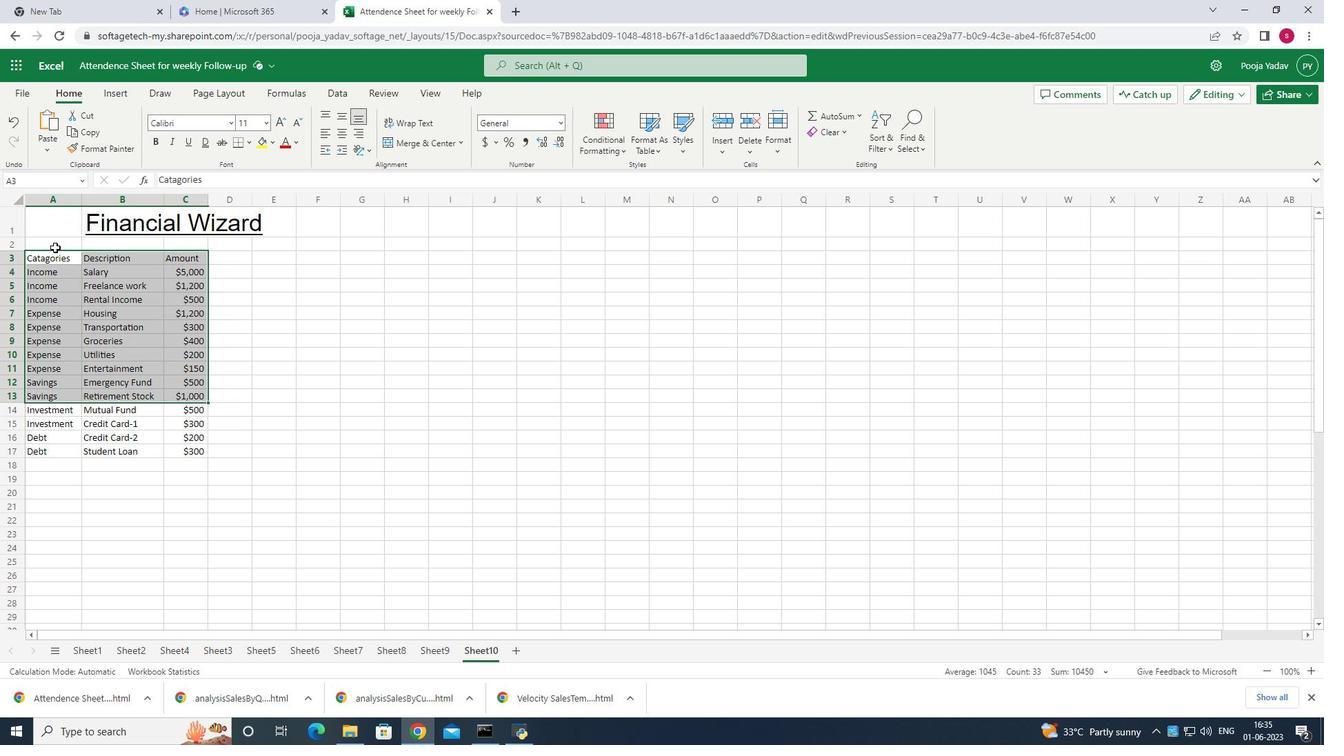 
Action: Mouse pressed left at (54, 243)
Screenshot: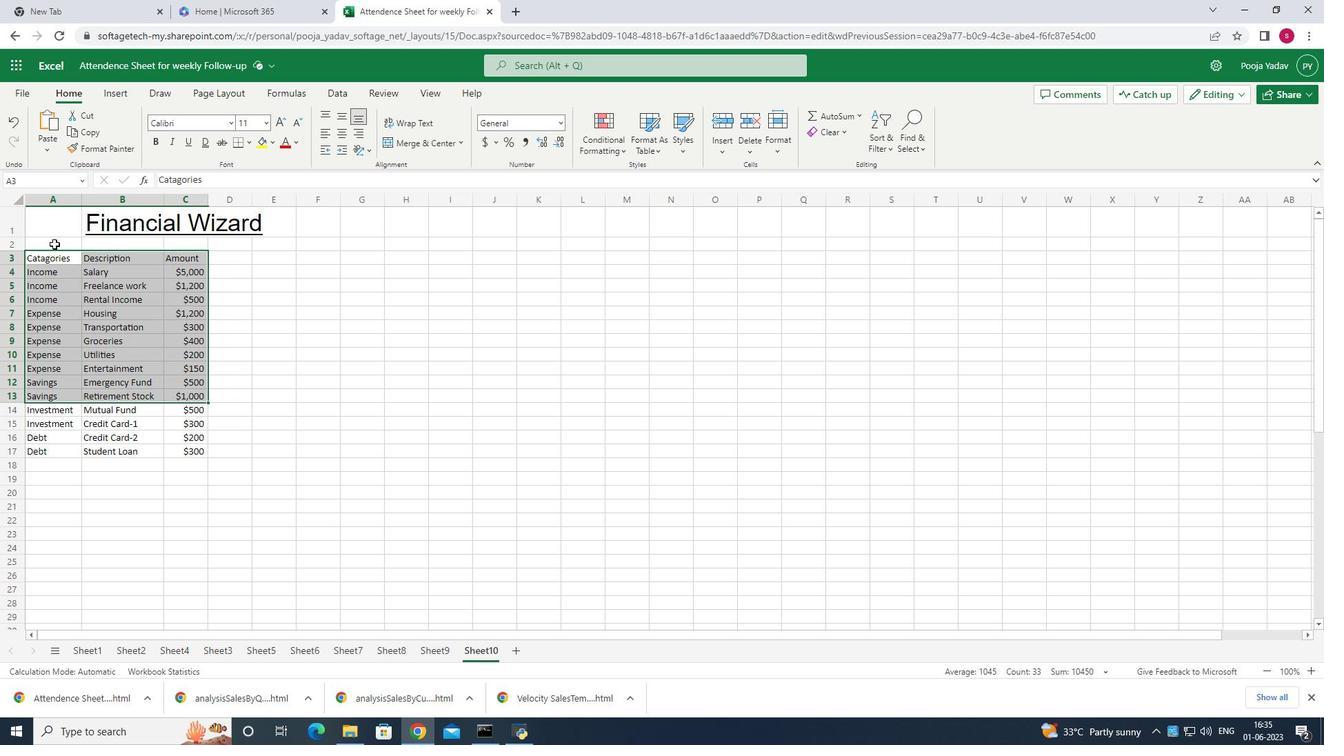 
Action: Mouse moved to (230, 124)
Screenshot: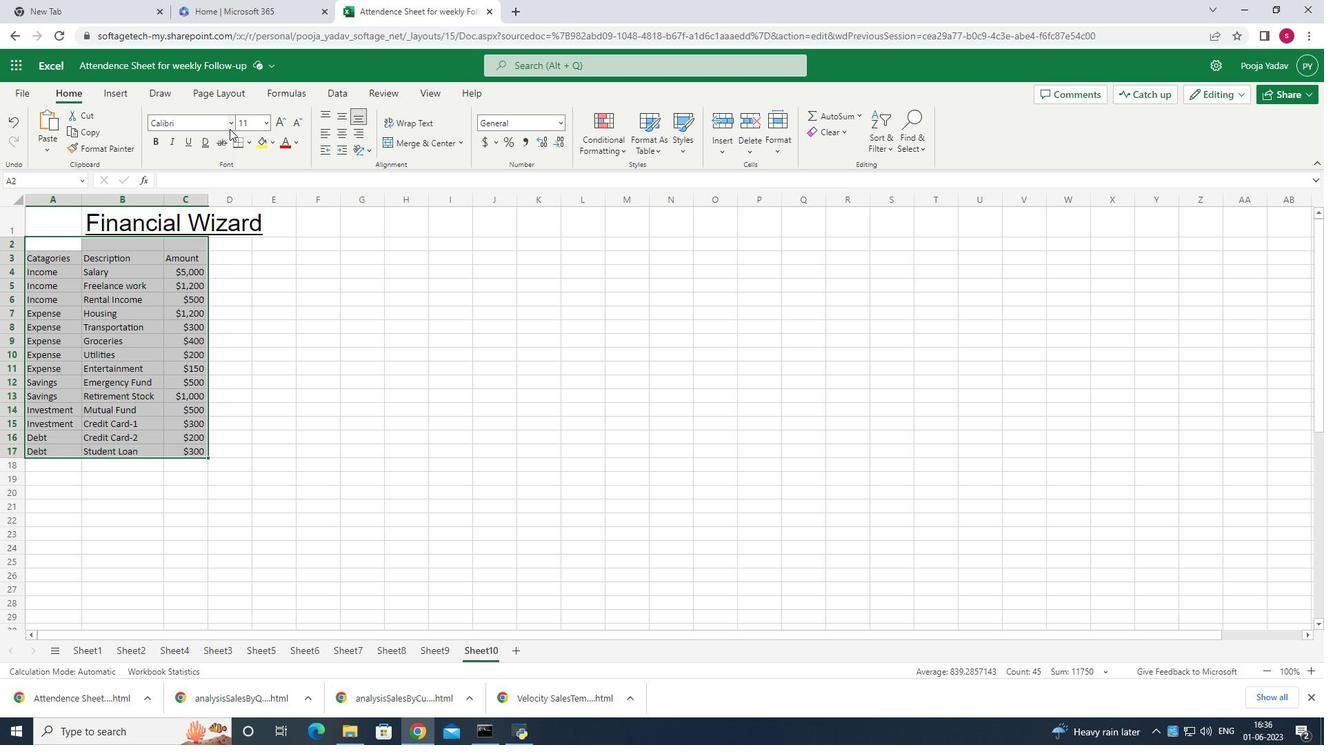 
Action: Mouse pressed left at (230, 124)
Screenshot: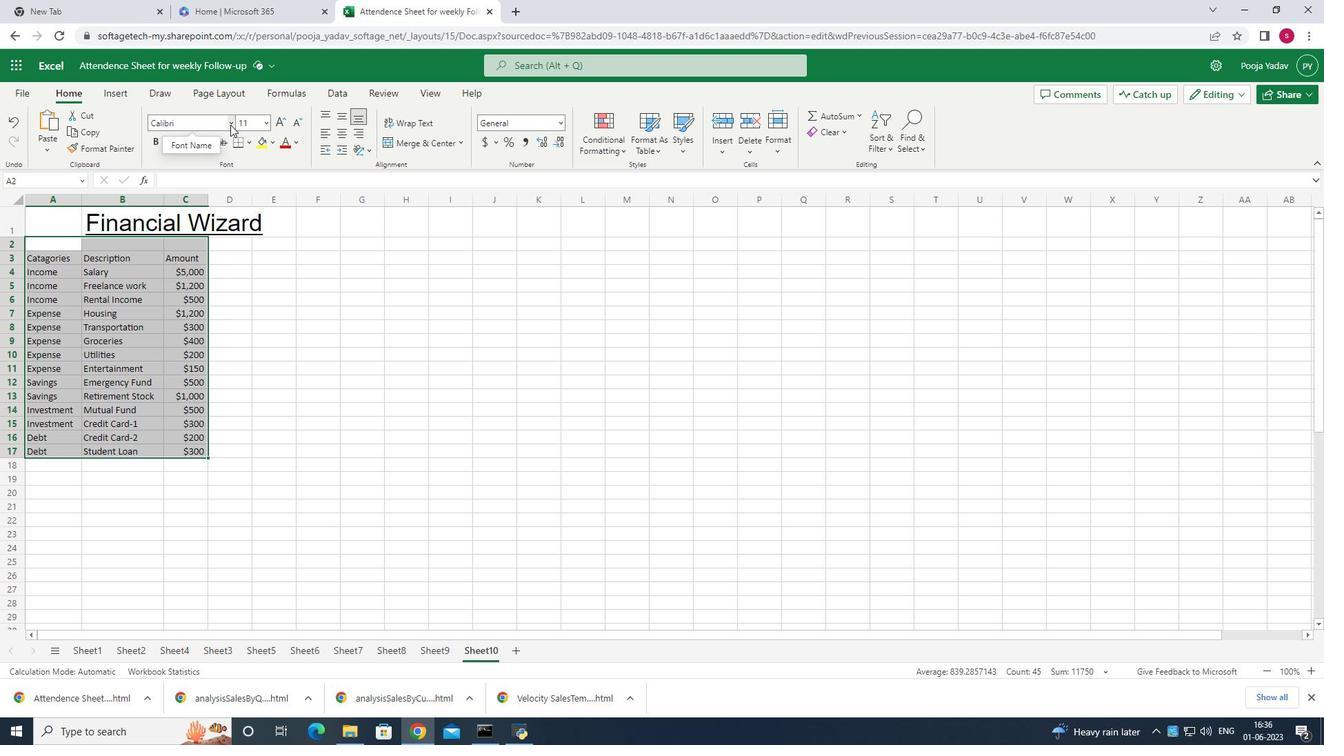 
Action: Mouse moved to (201, 275)
Screenshot: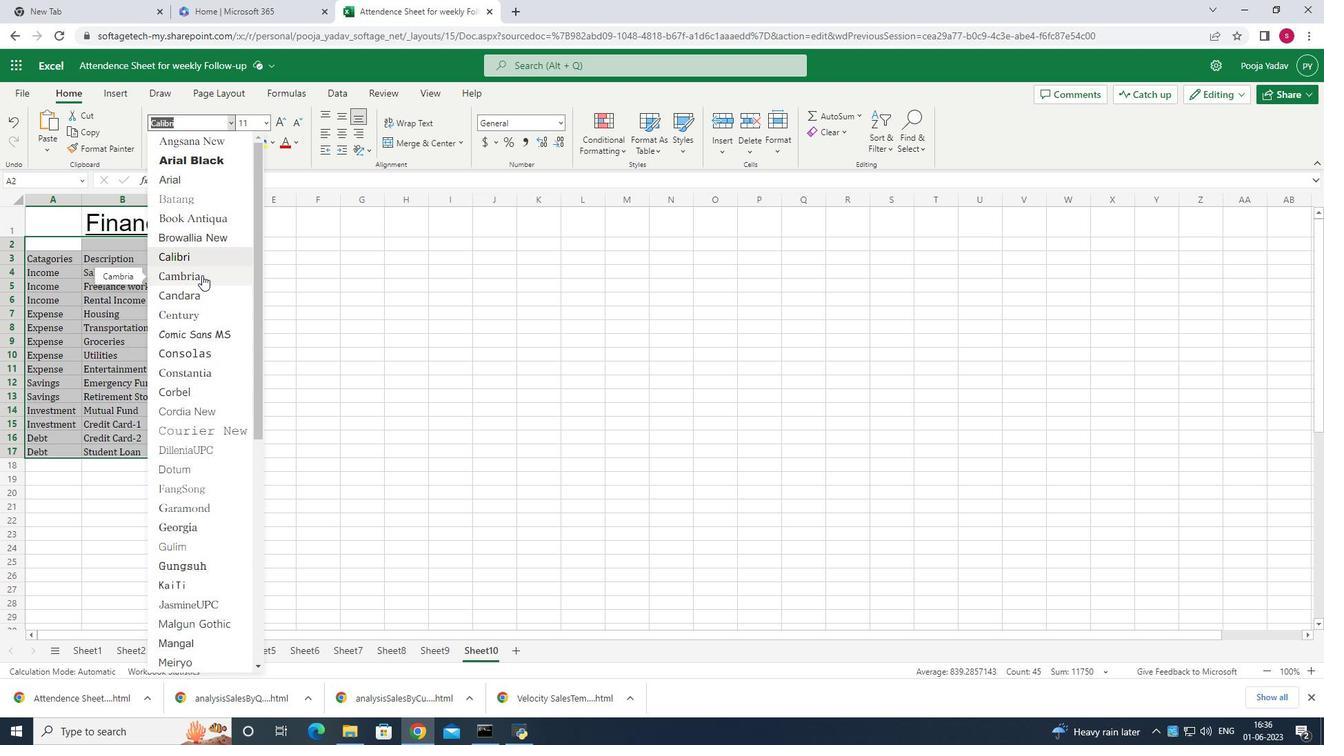 
Action: Mouse scrolled (201, 274) with delta (0, 0)
Screenshot: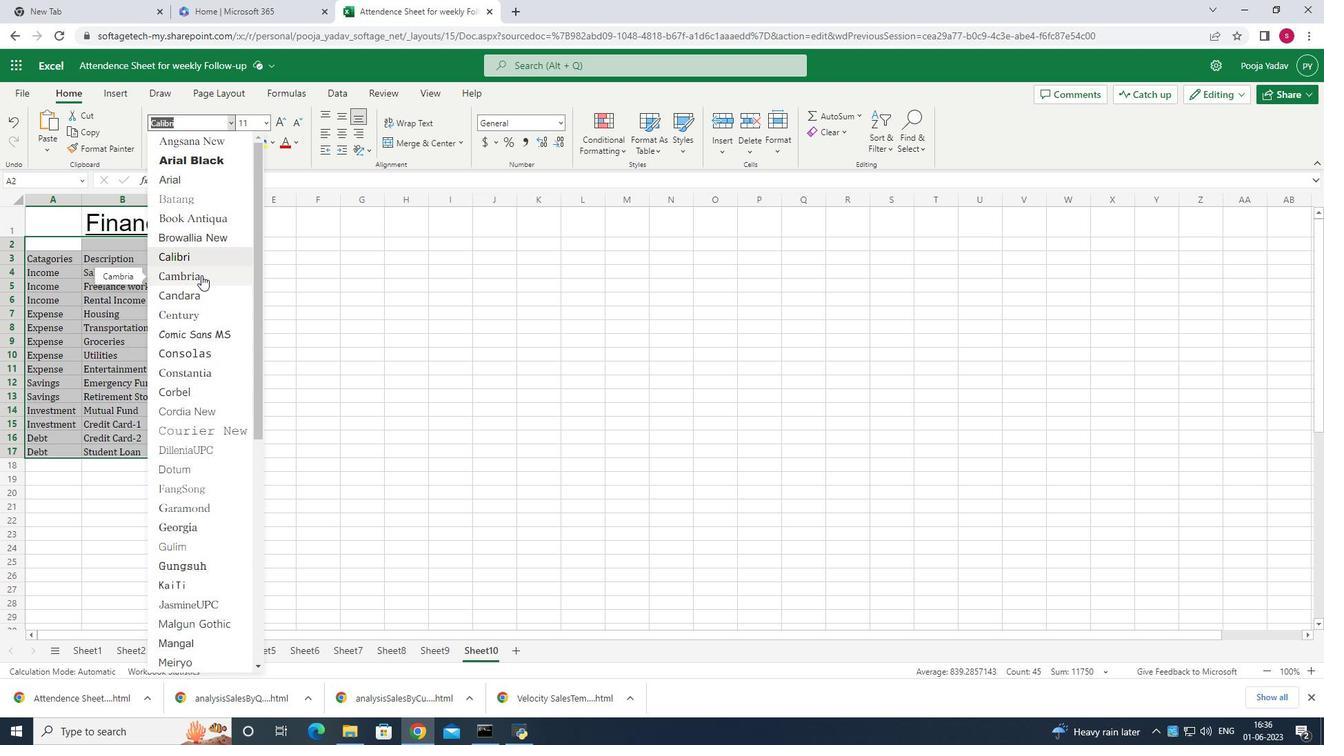 
Action: Mouse scrolled (201, 275) with delta (0, 0)
Screenshot: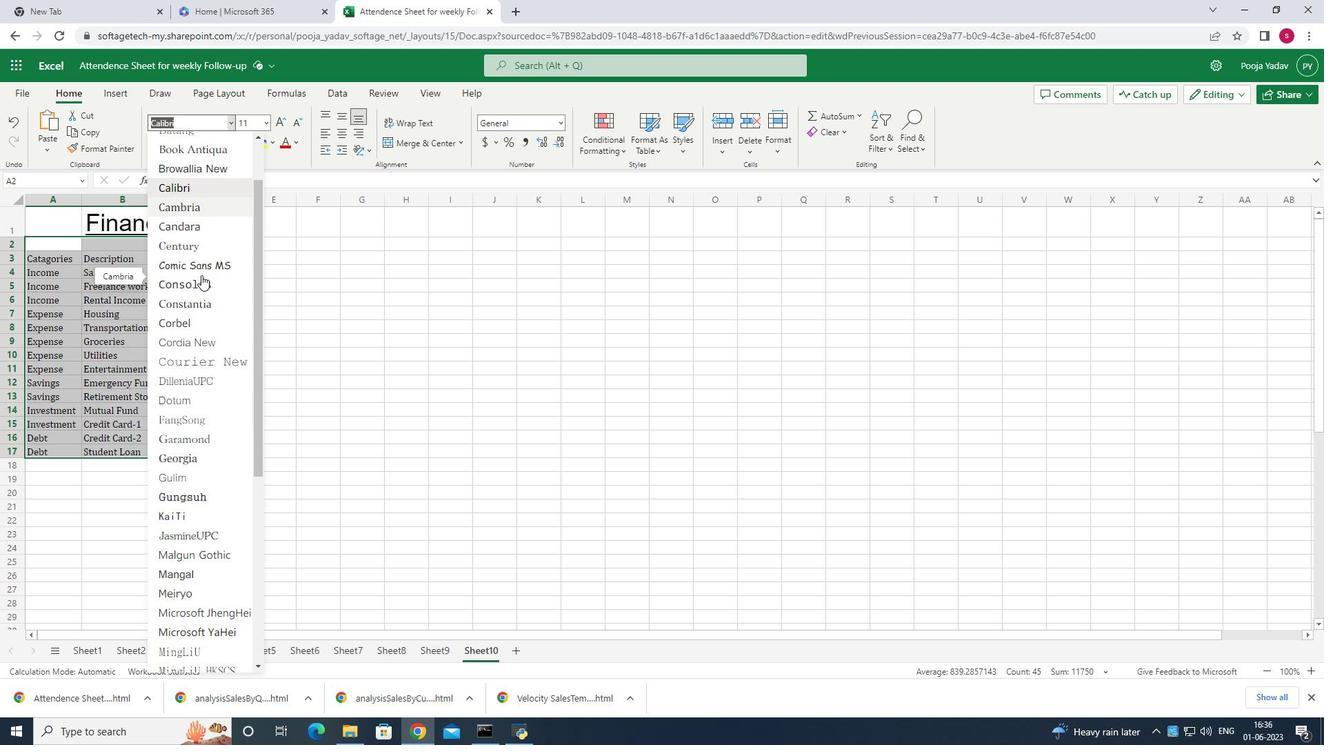 
Action: Mouse scrolled (201, 275) with delta (0, 0)
Screenshot: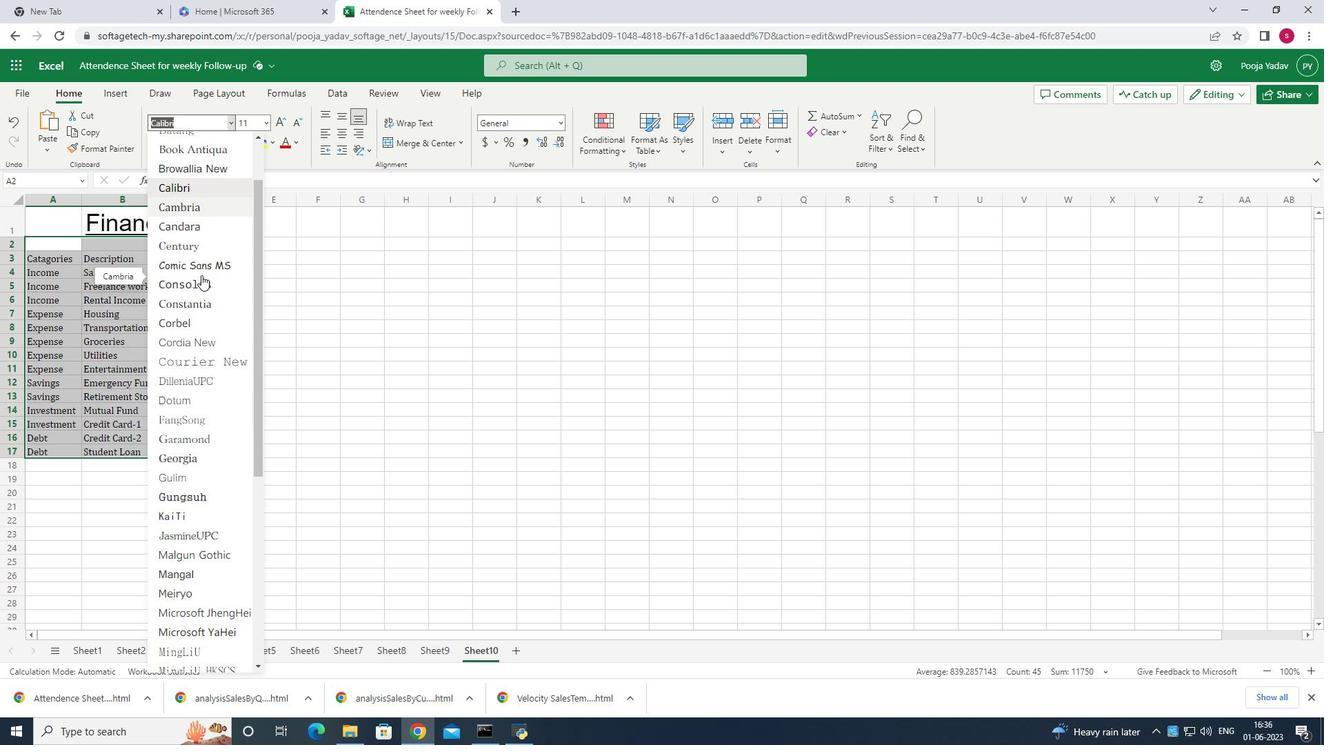 
Action: Mouse scrolled (201, 275) with delta (0, 0)
Screenshot: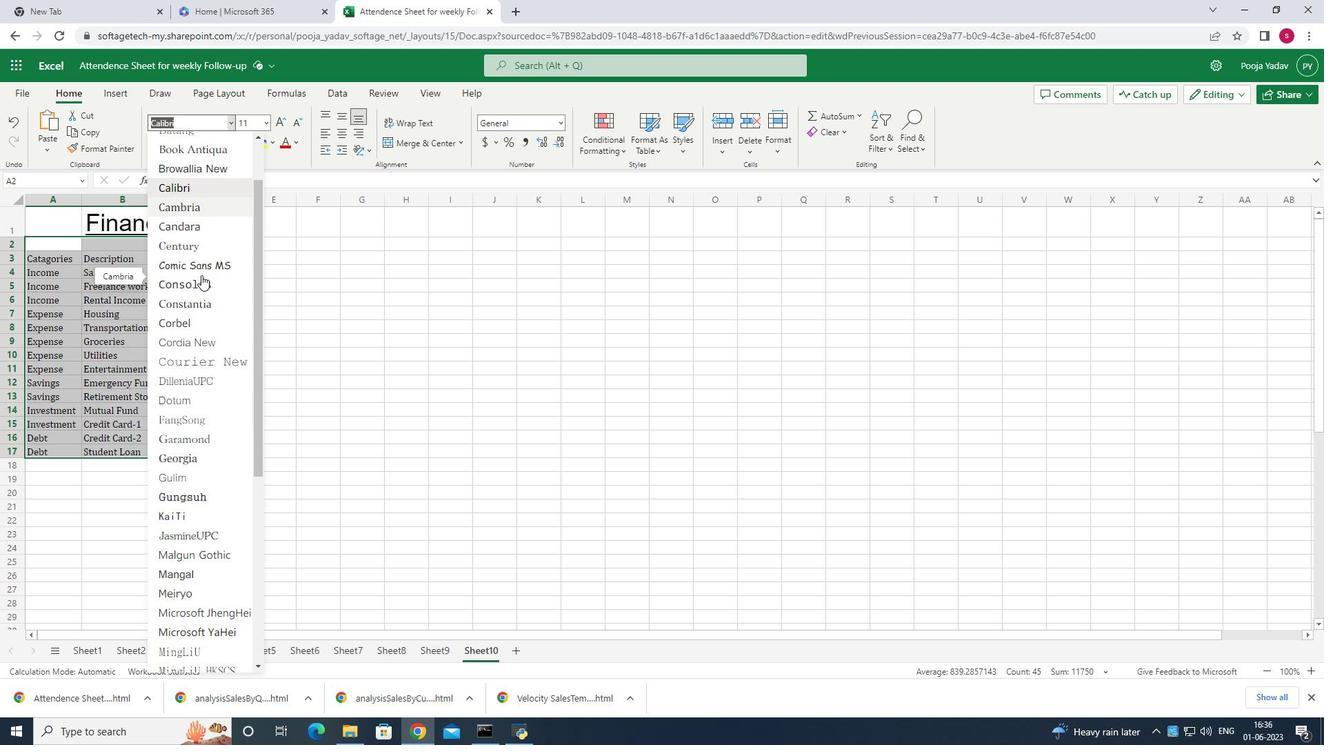 
Action: Mouse moved to (207, 126)
Screenshot: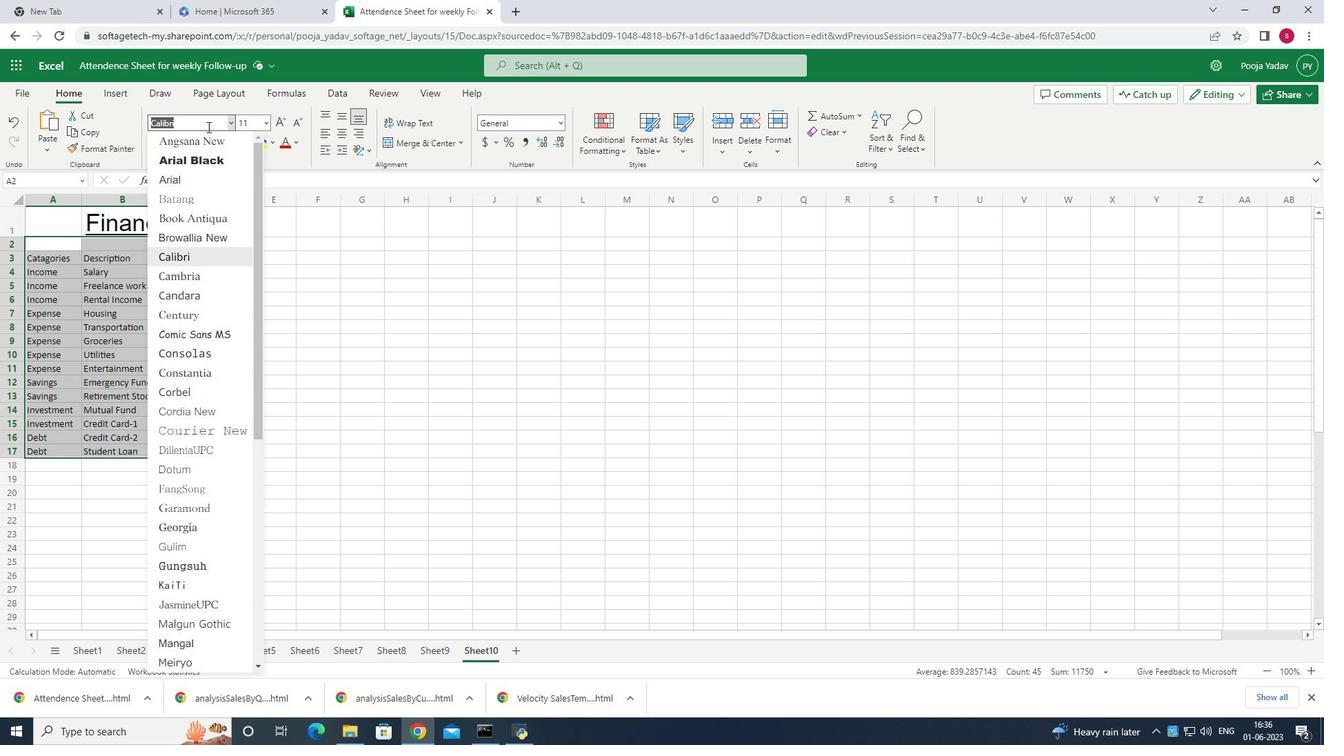 
Action: Mouse pressed left at (207, 126)
Screenshot: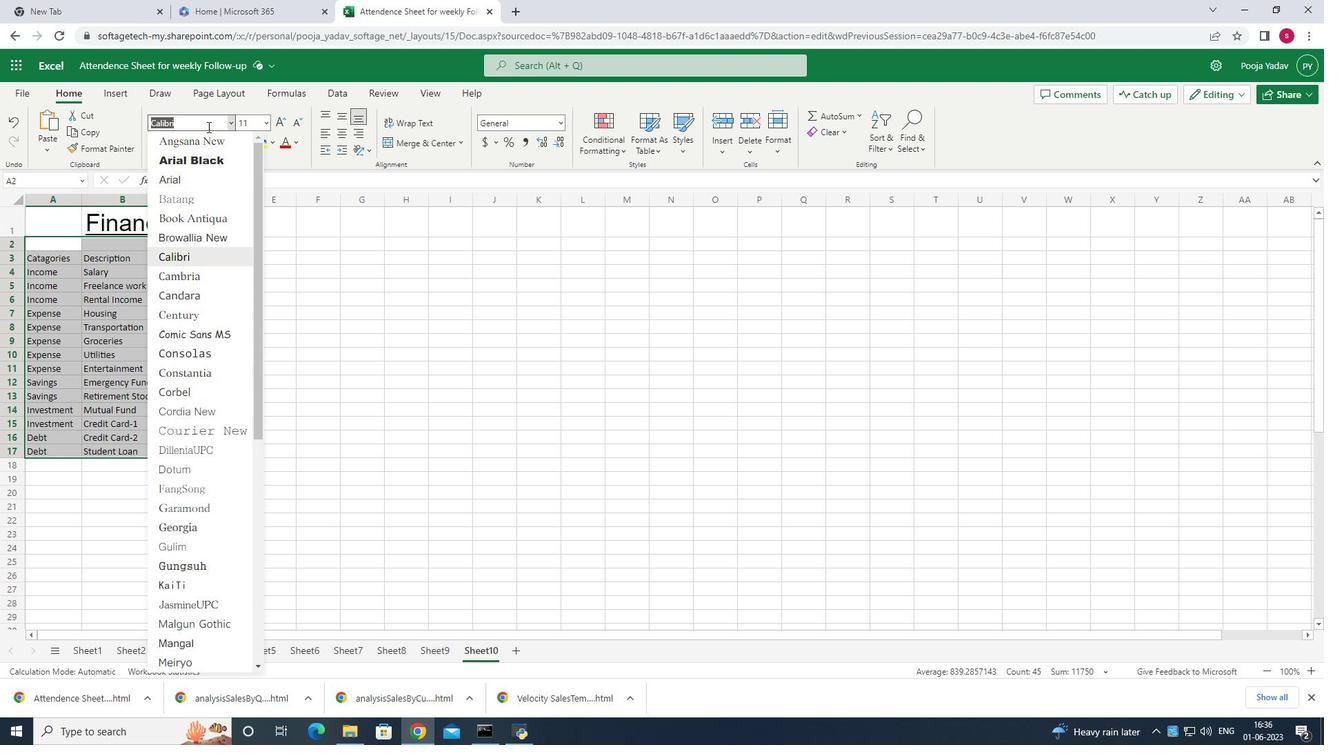 
Action: Mouse moved to (207, 126)
Screenshot: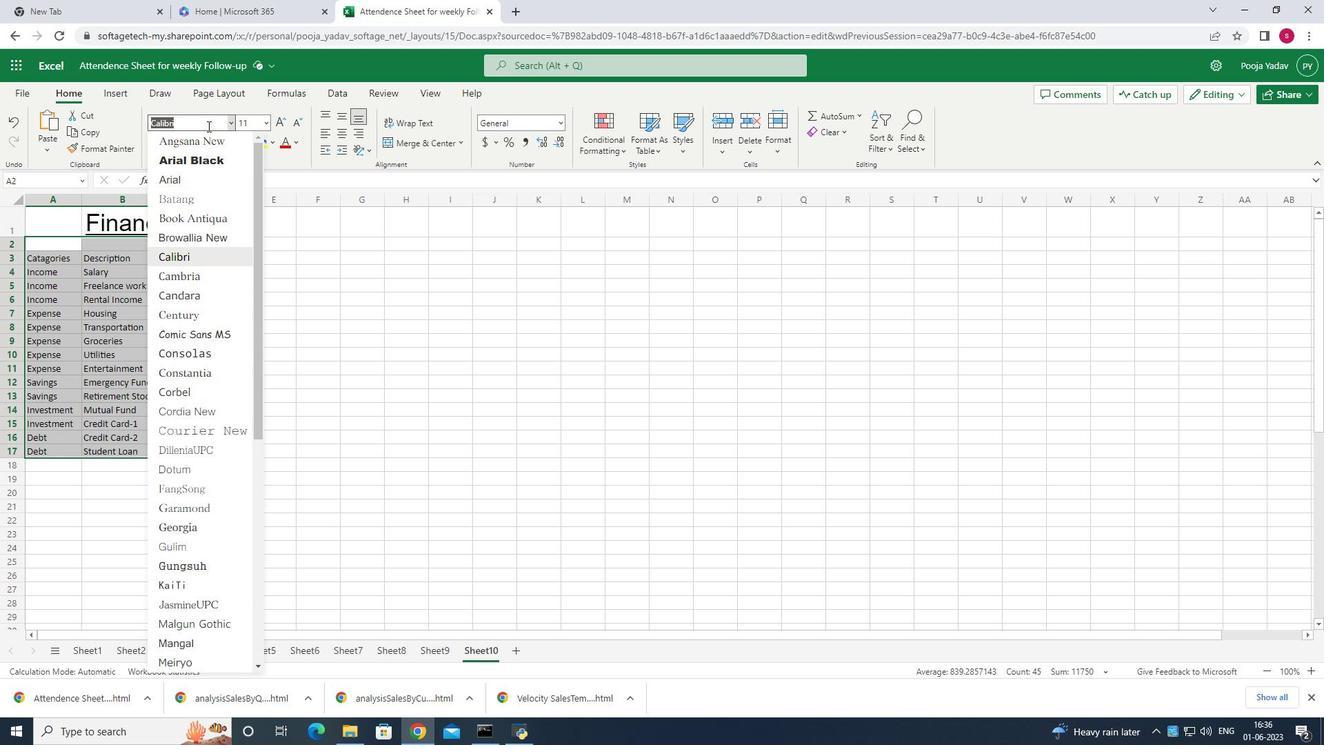 
Action: Key pressed <Key.backspace><Key.backspace><Key.backspace><Key.backspace><Key.backspace><Key.backspace><Key.backspace><Key.backspace><Key.backspace><Key.backspace><Key.backspace><Key.backspace><Key.backspace><Key.backspace><Key.backspace><Key.backspace><Key.backspace><Key.backspace><Key.backspace><Key.backspace><Key.backspace><Key.shift>Browalila<Key.enter>
Screenshot: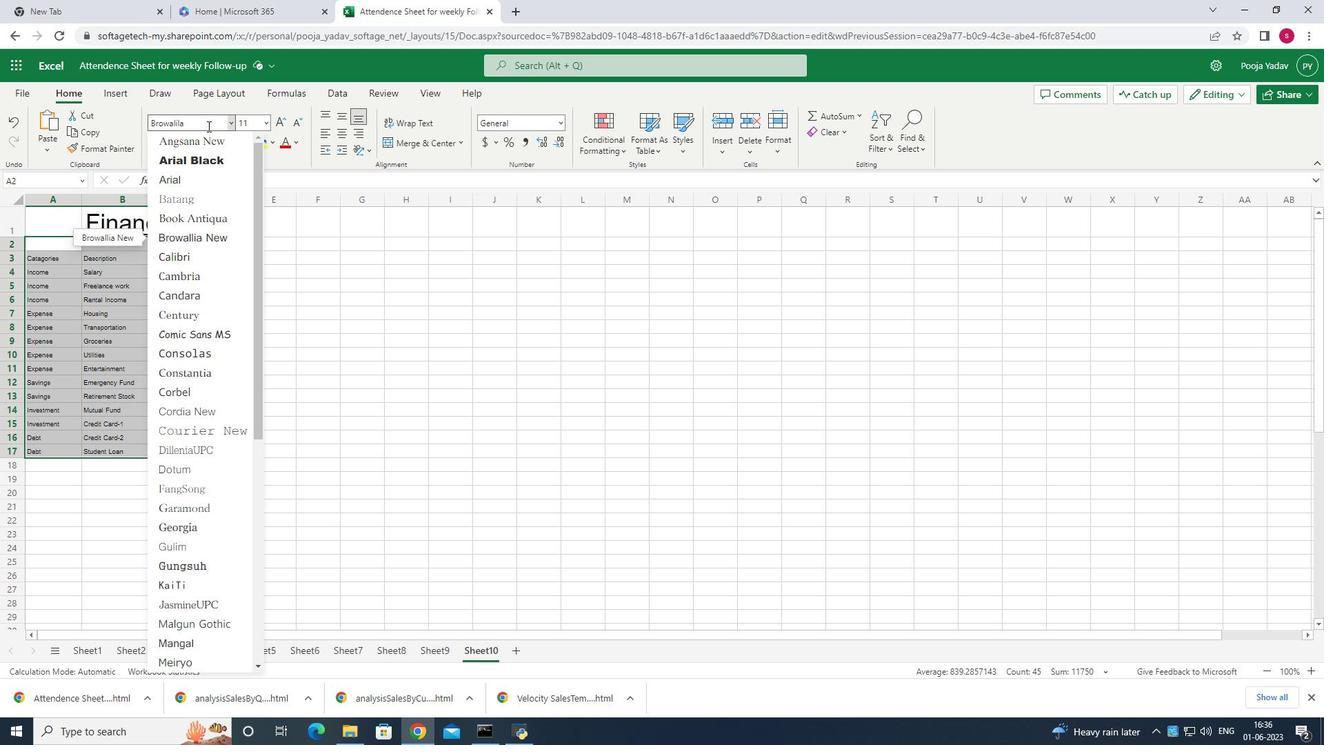 
Action: Mouse moved to (266, 124)
Screenshot: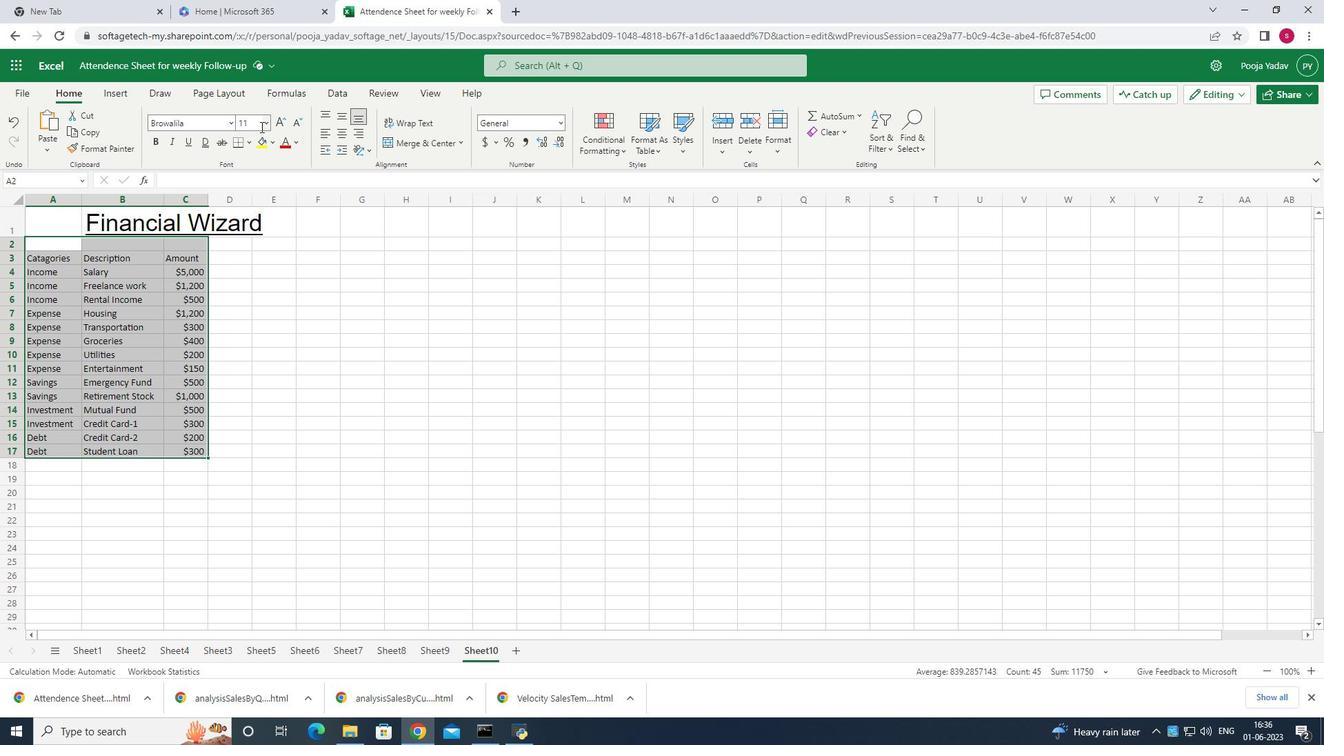 
Action: Mouse pressed left at (266, 124)
Screenshot: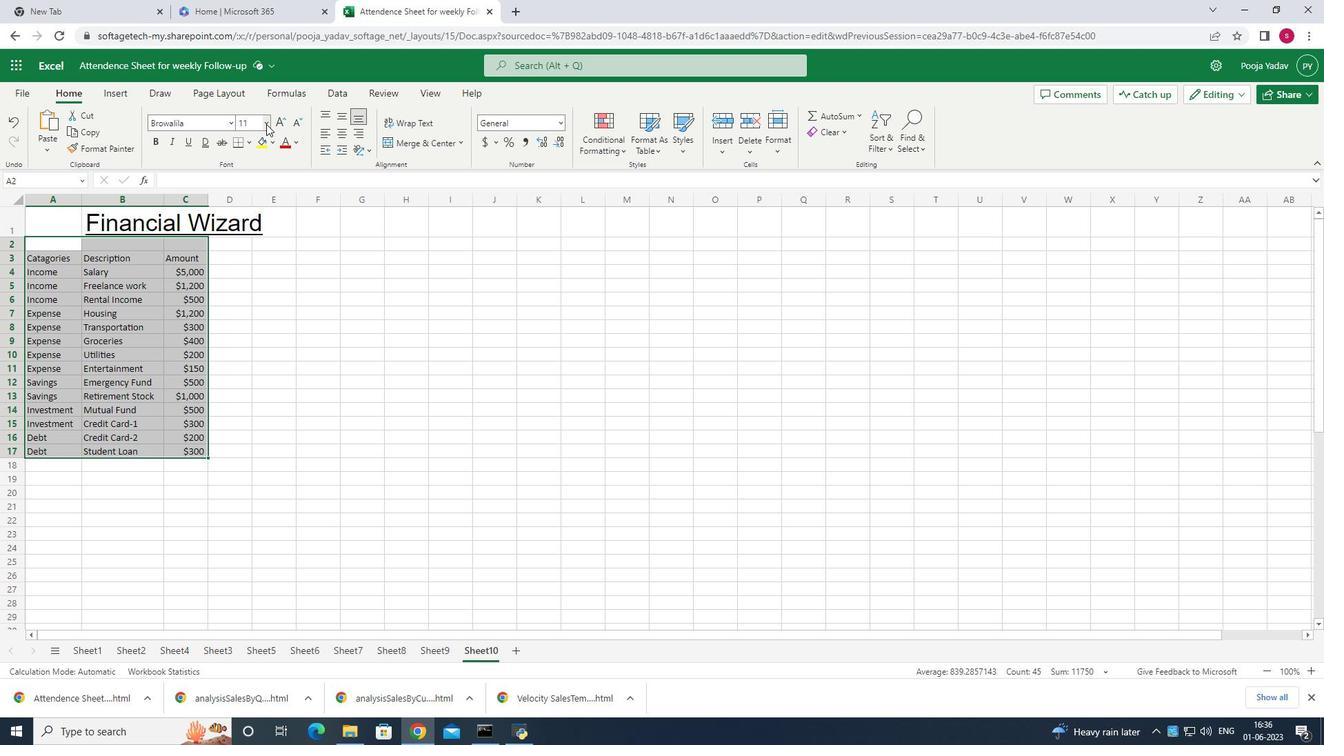 
Action: Mouse moved to (253, 269)
Screenshot: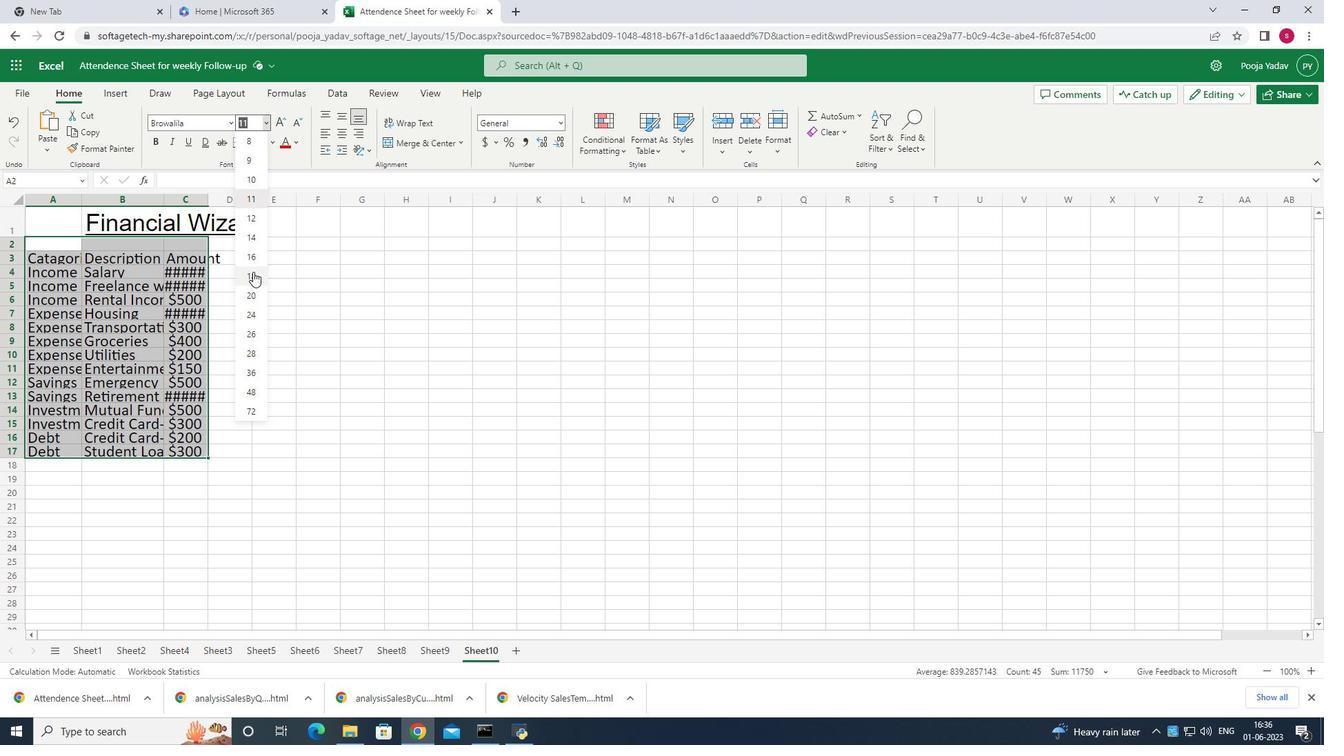 
Action: Mouse pressed left at (253, 269)
Screenshot: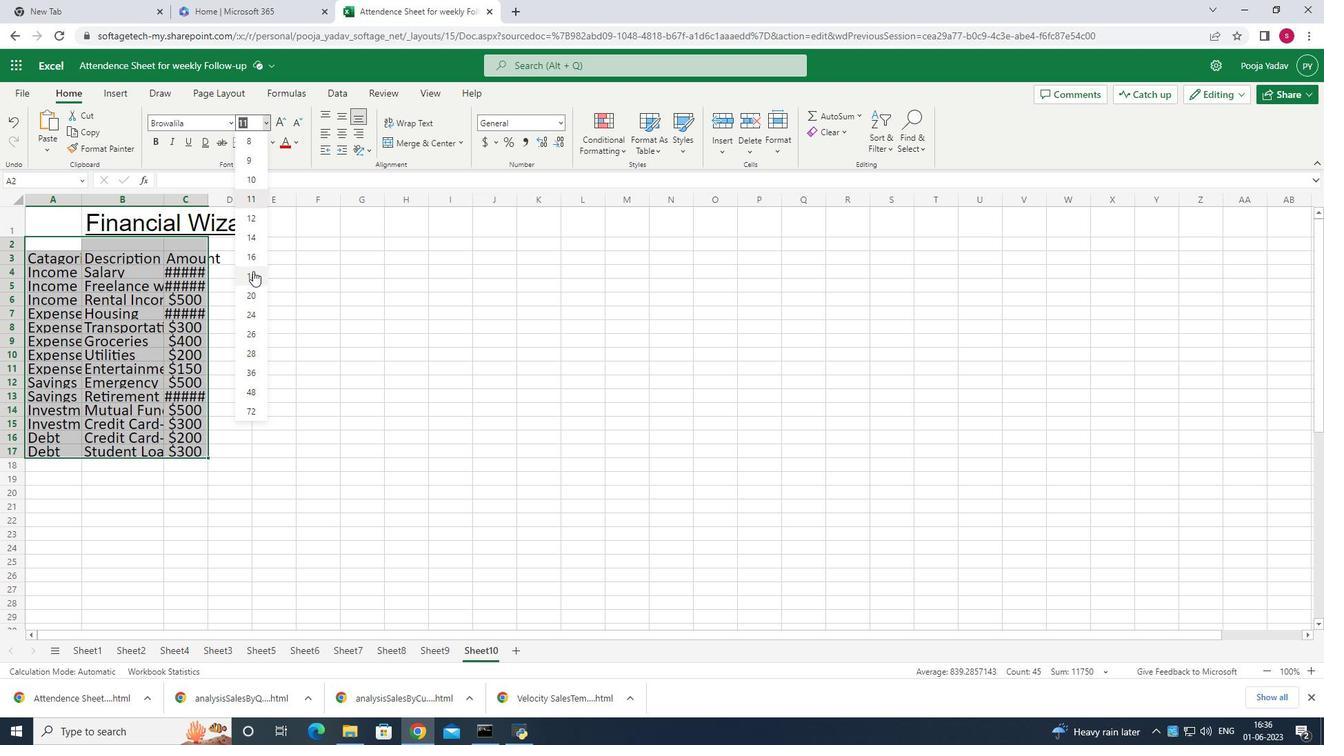 
Action: Mouse moved to (341, 127)
Screenshot: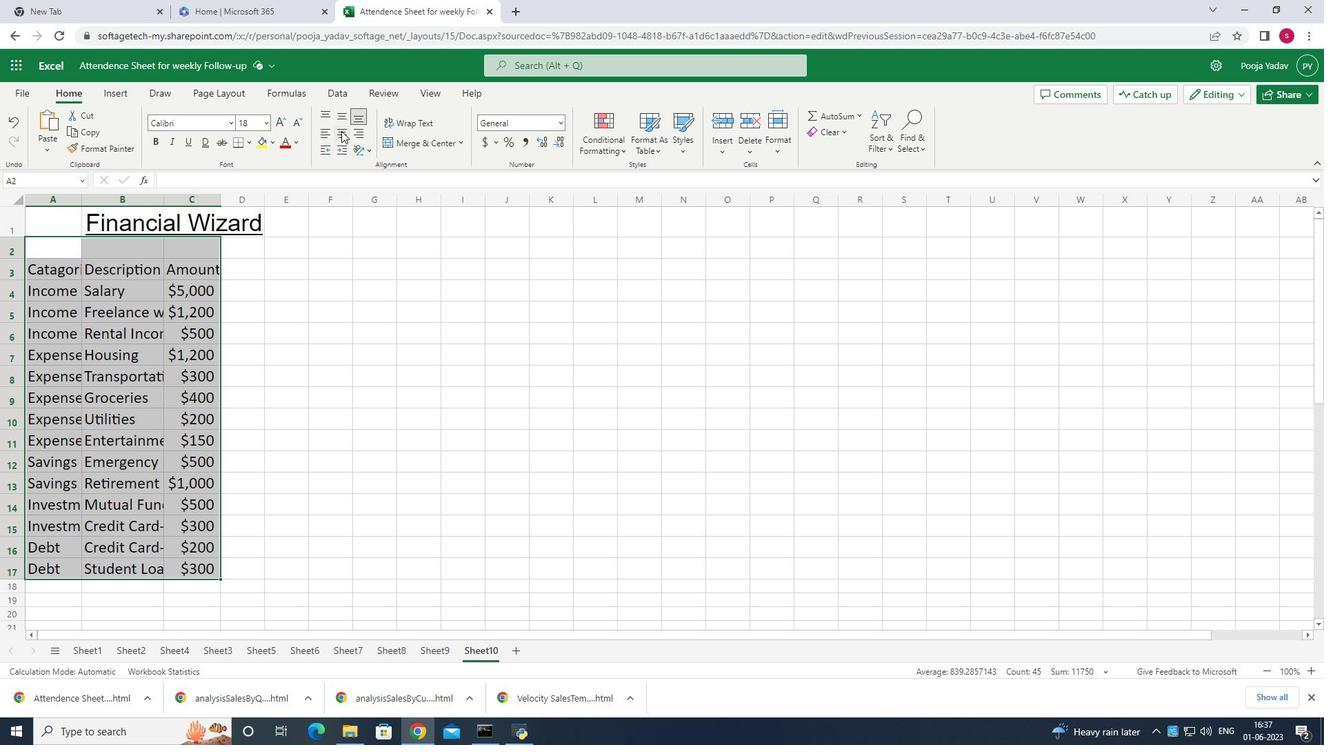 
Action: Mouse pressed left at (341, 127)
Screenshot: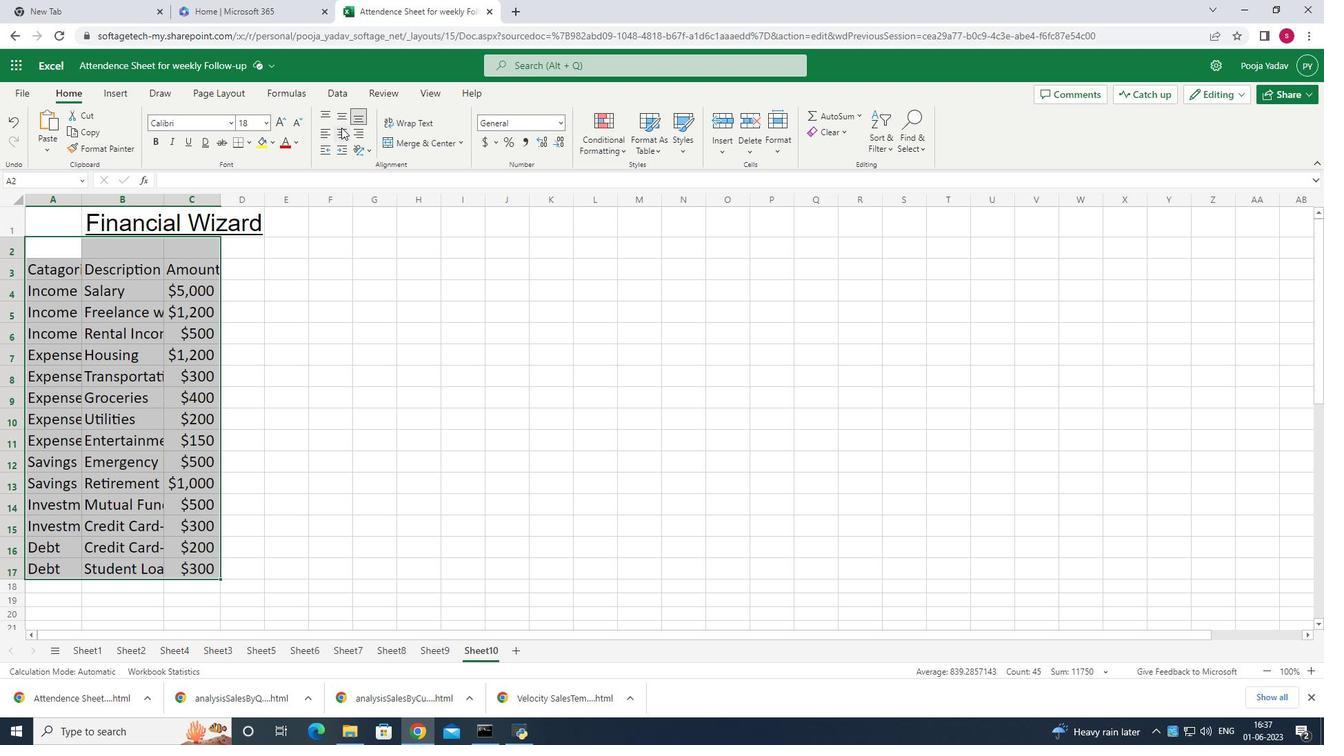 
Action: Mouse moved to (341, 118)
Screenshot: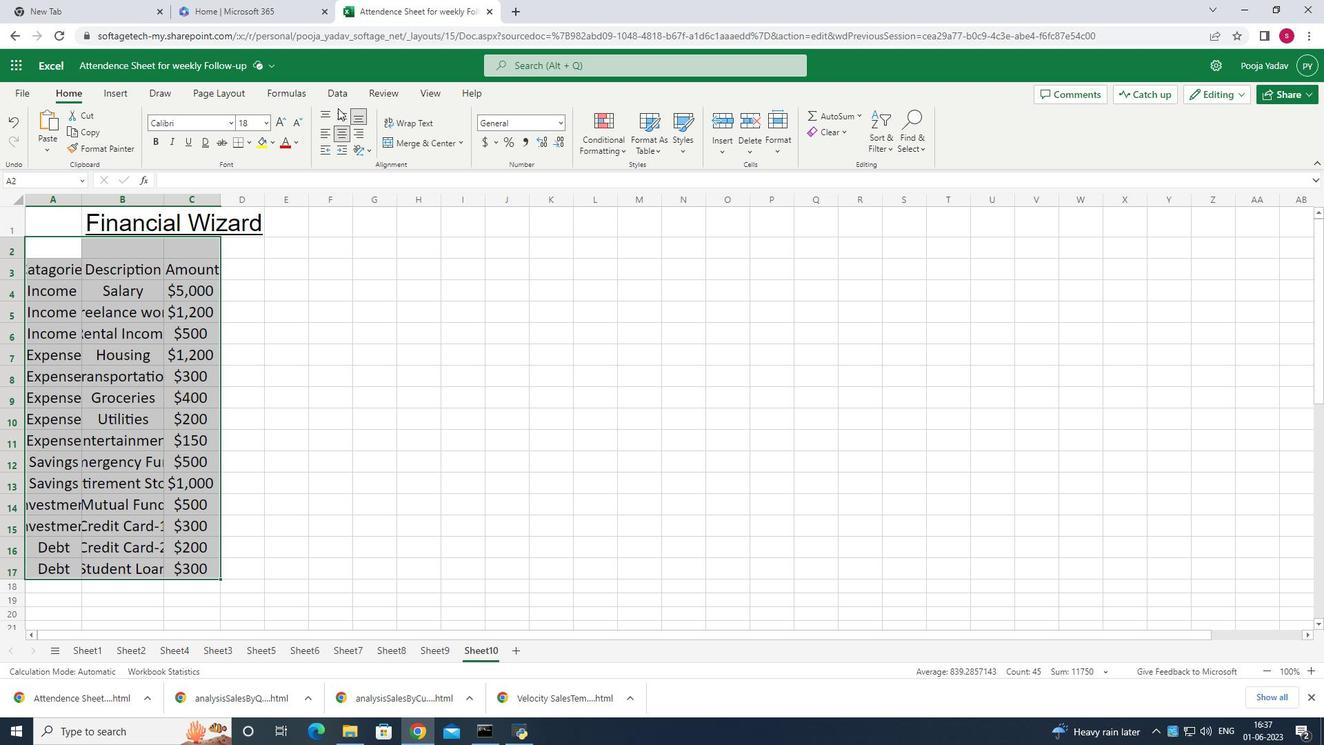 
Action: Mouse pressed left at (341, 118)
Screenshot: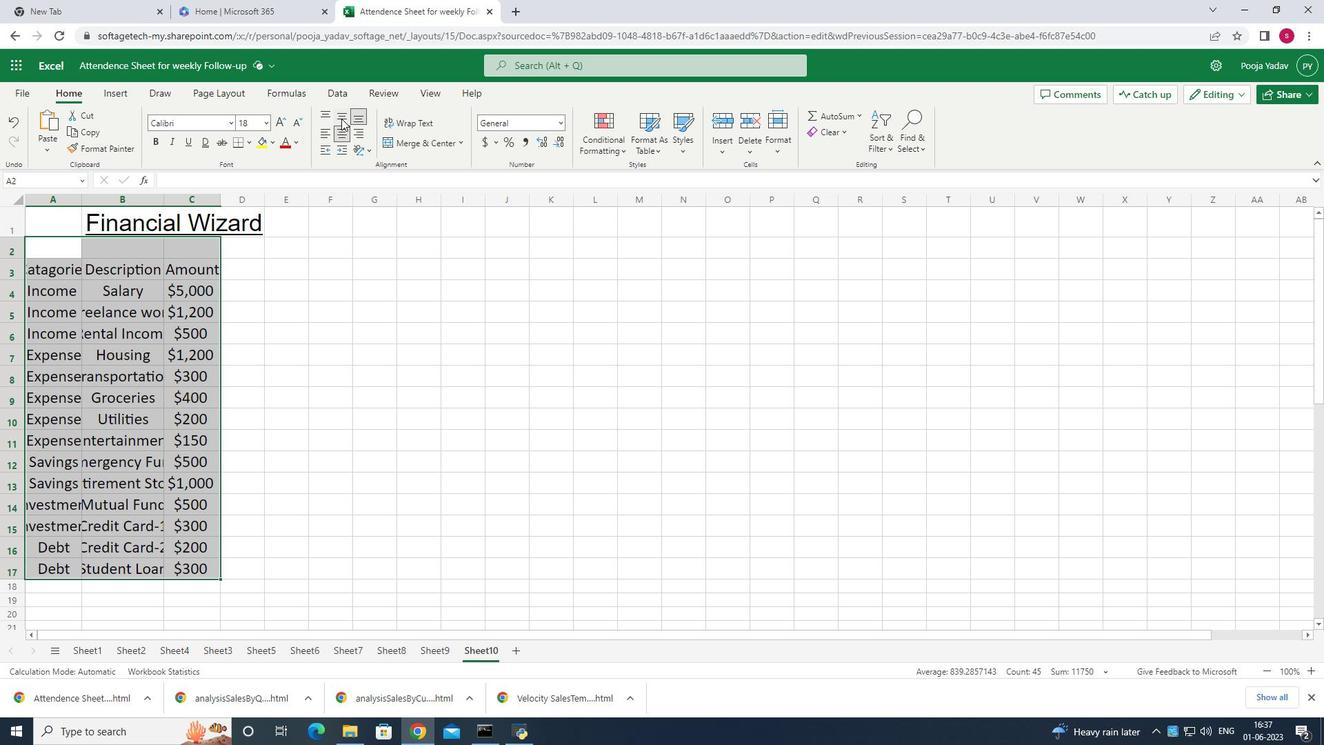 
Action: Mouse moved to (327, 117)
Screenshot: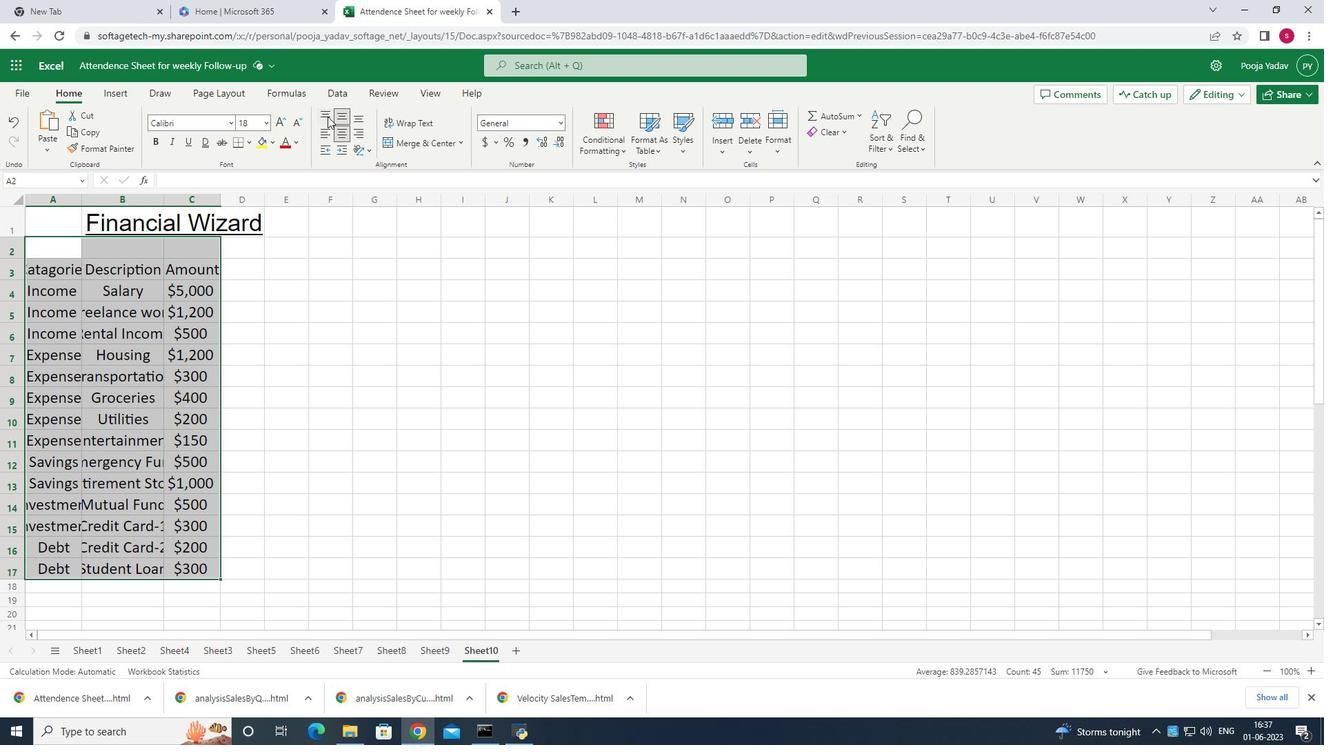 
Action: Mouse pressed left at (327, 117)
Screenshot: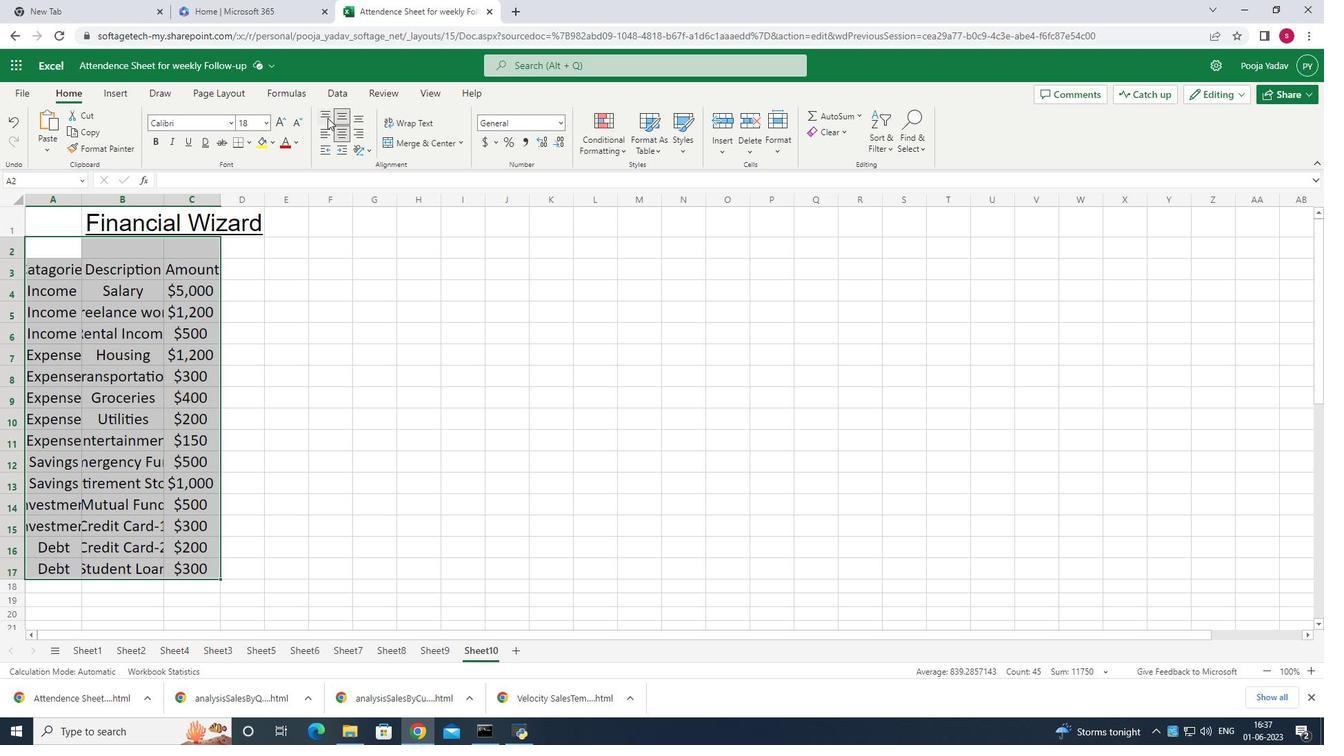 
Action: Mouse moved to (336, 112)
Screenshot: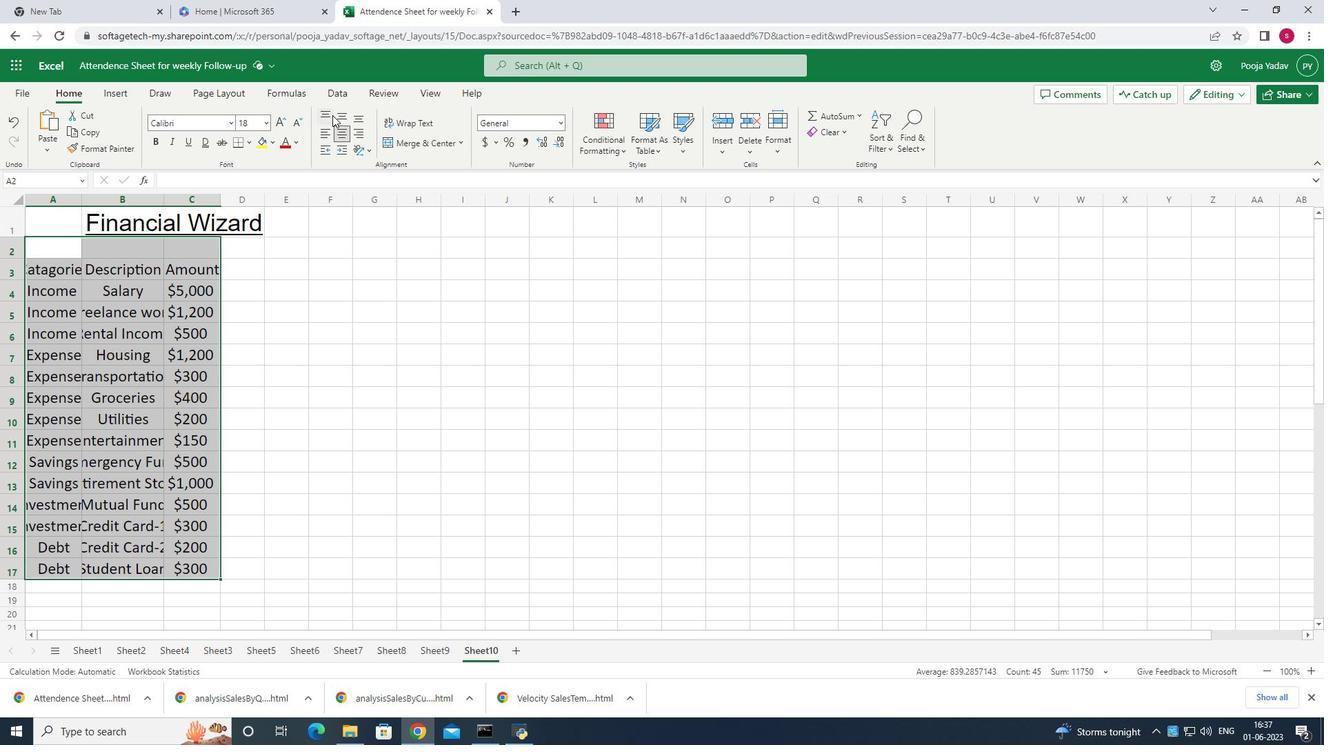 
Action: Mouse pressed left at (336, 112)
Screenshot: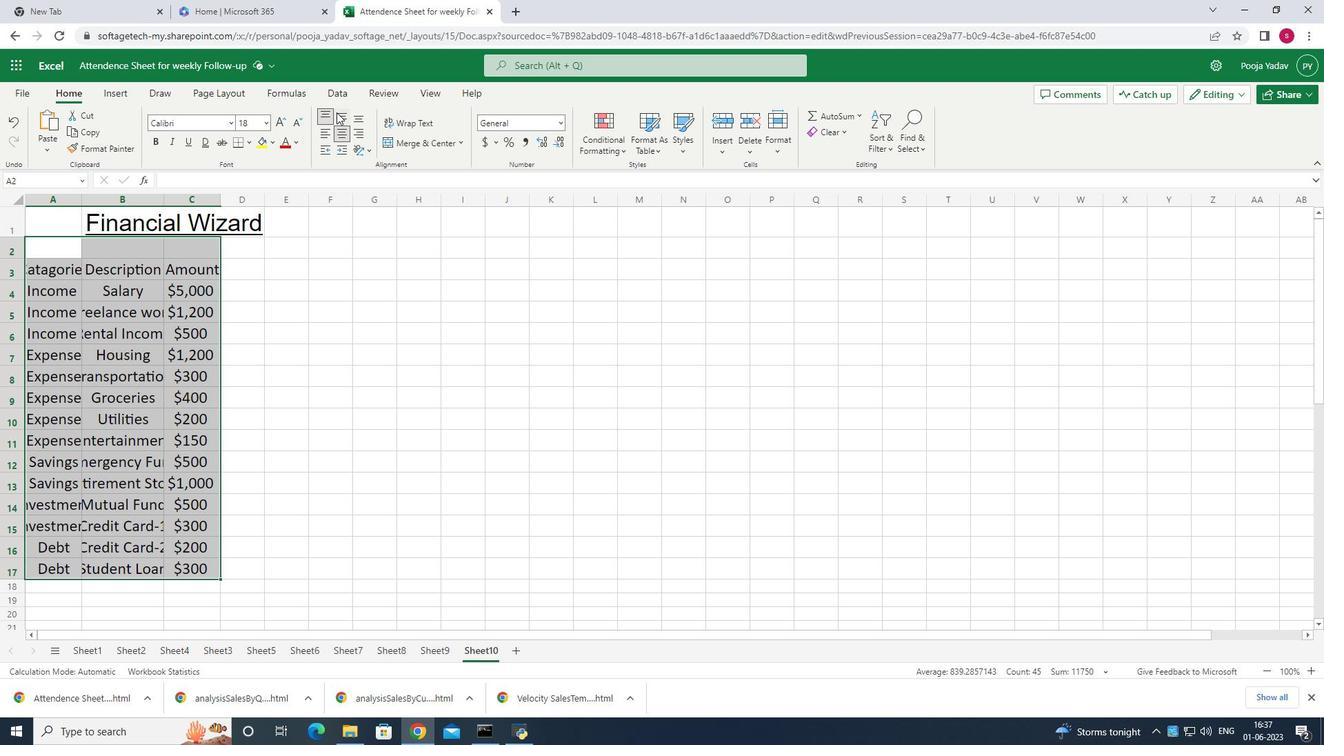 
Action: Mouse pressed left at (336, 112)
Screenshot: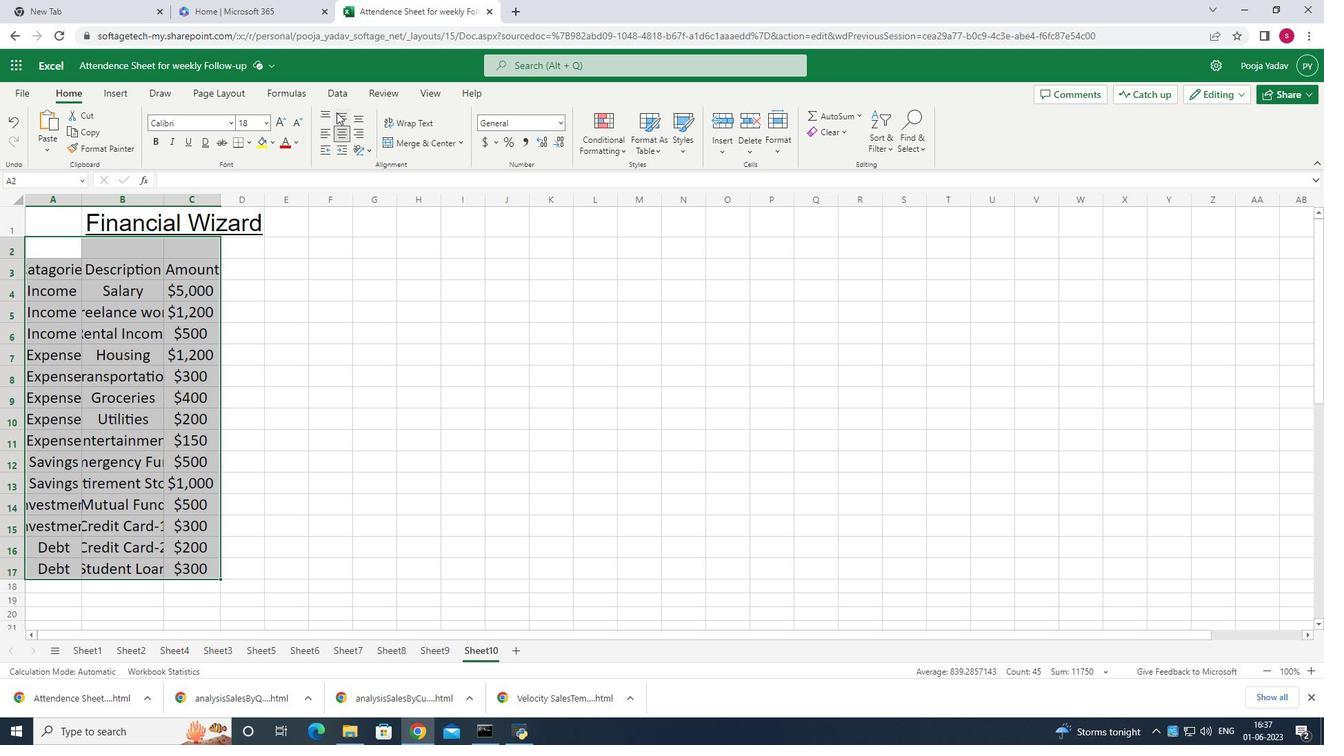 
Action: Mouse pressed left at (336, 112)
Screenshot: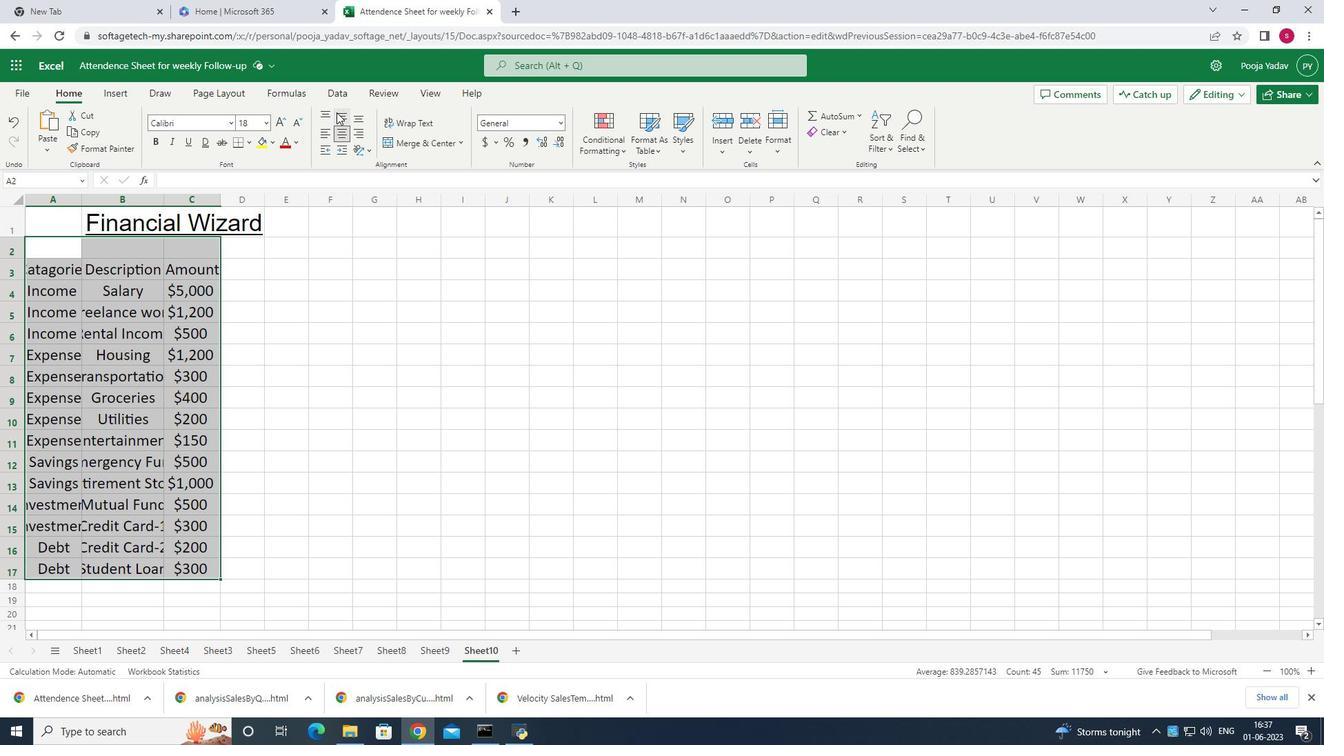 
Action: Mouse pressed left at (336, 112)
Screenshot: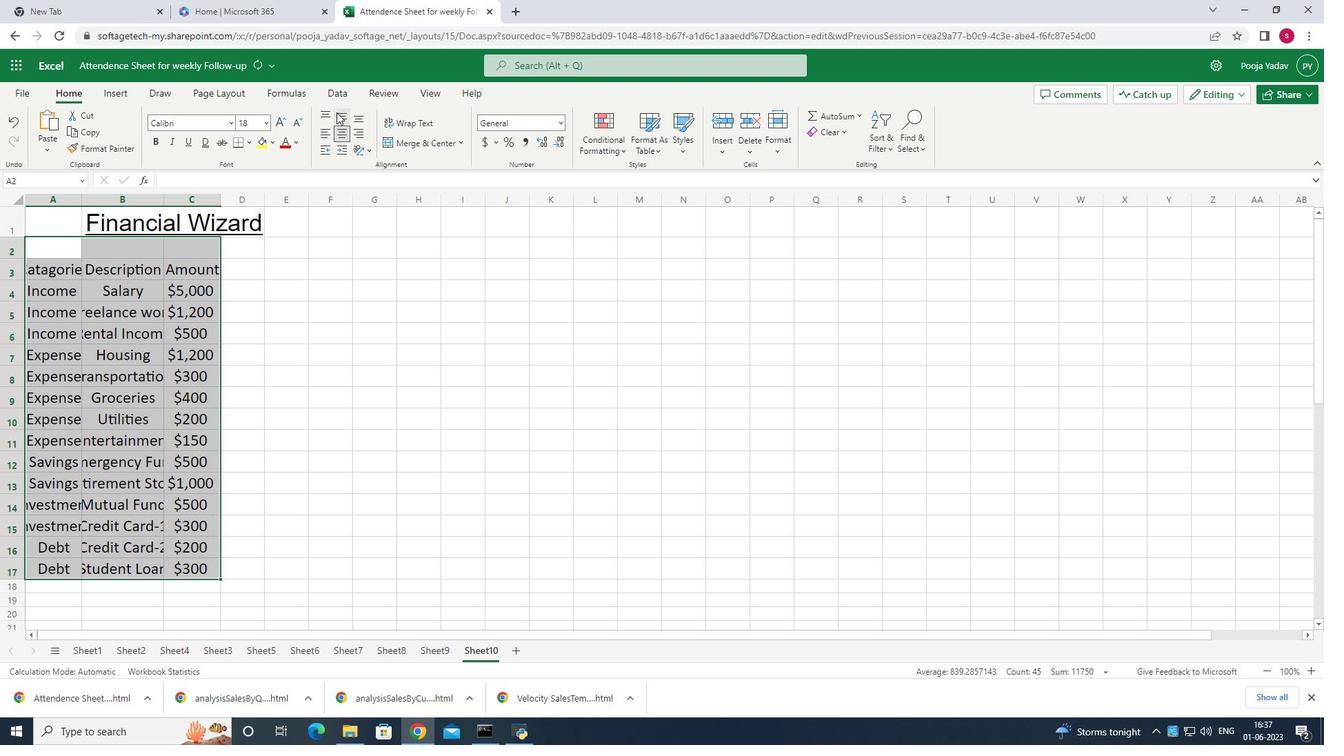
Action: Mouse pressed left at (336, 112)
Screenshot: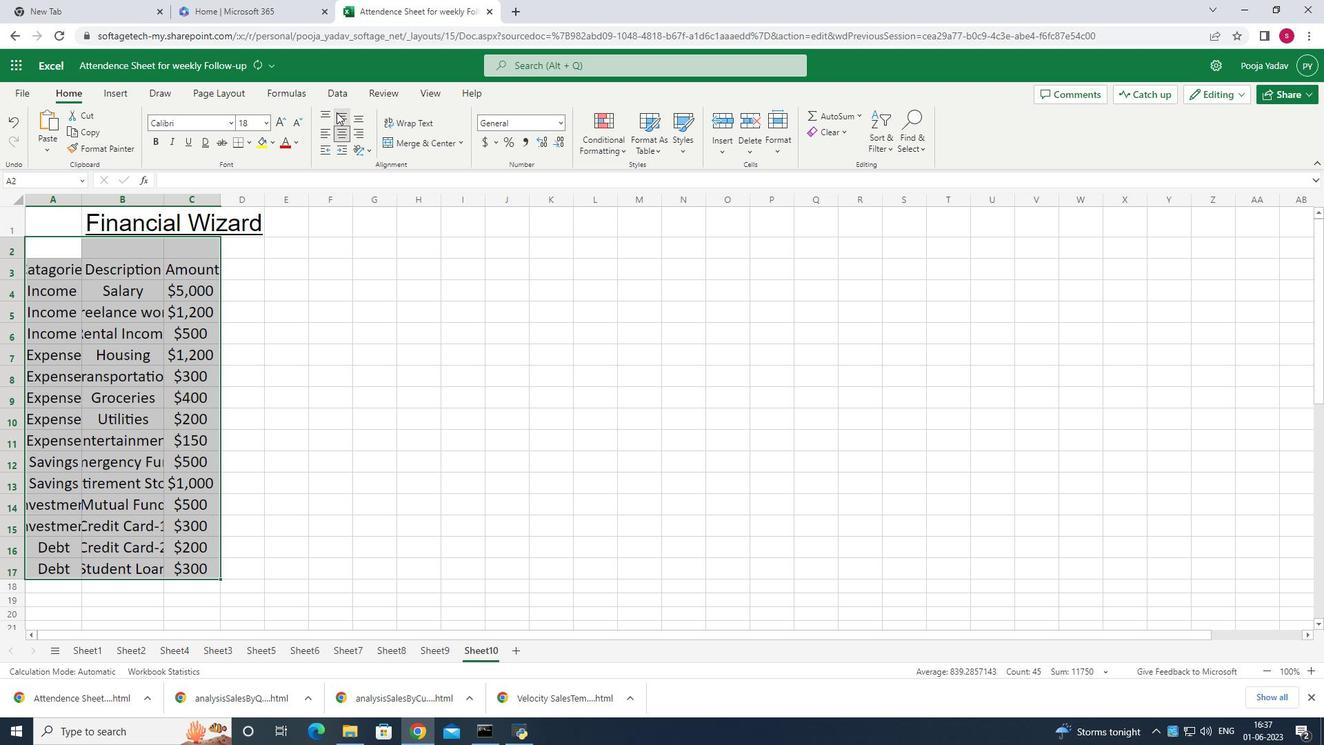 
Action: Mouse pressed left at (336, 112)
Screenshot: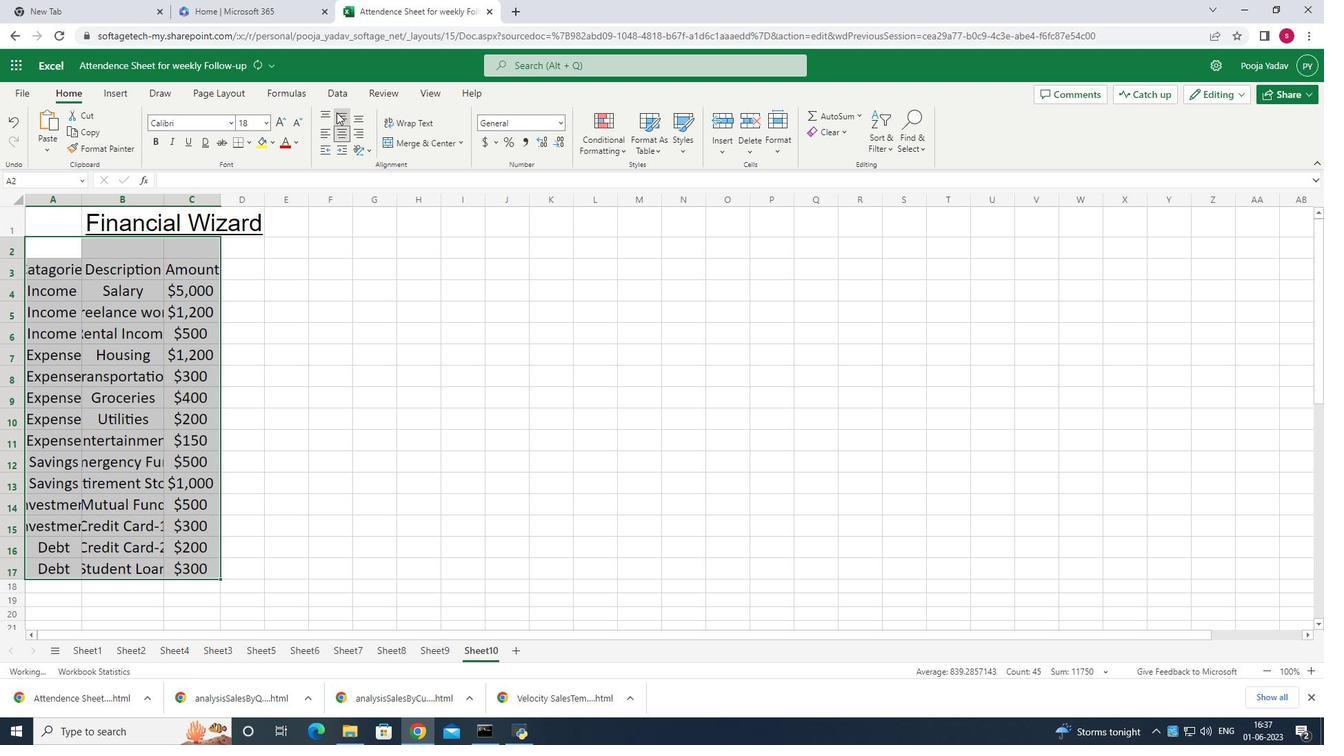 
Action: Mouse pressed left at (336, 112)
Screenshot: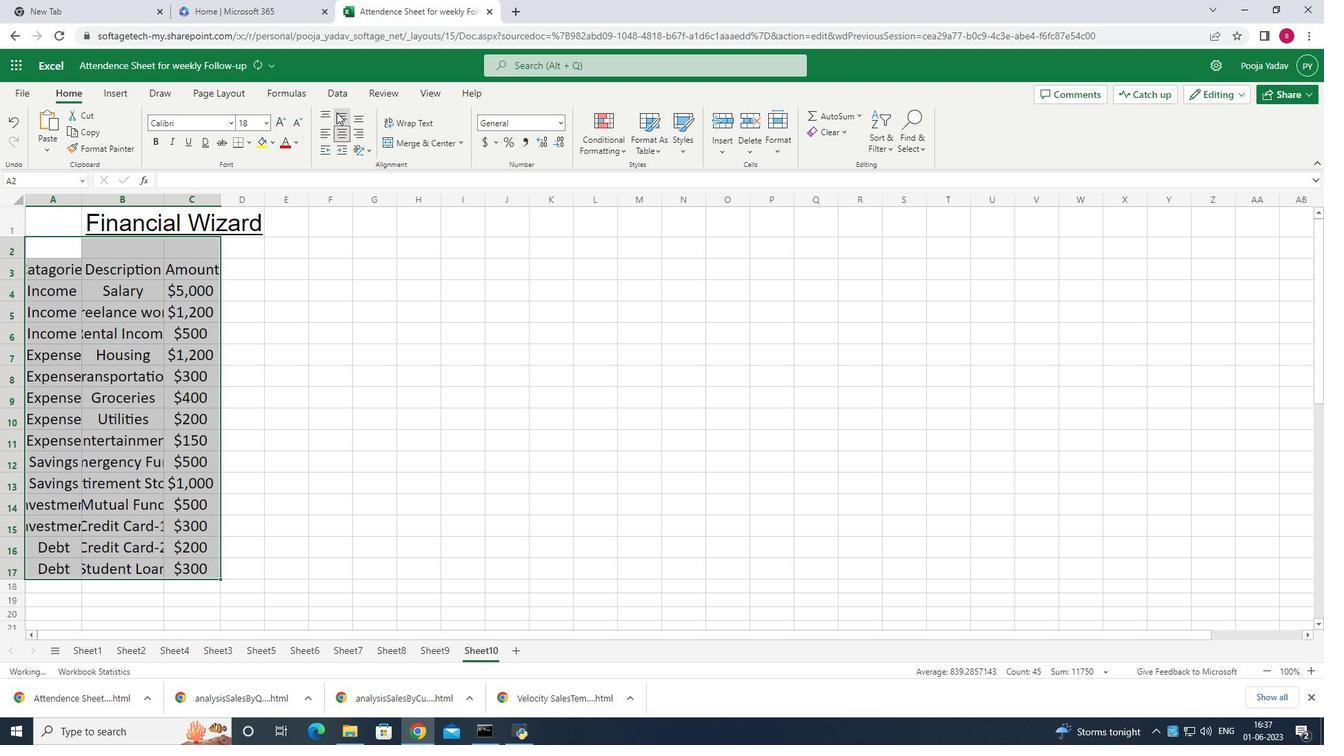 
Action: Mouse pressed left at (336, 112)
Screenshot: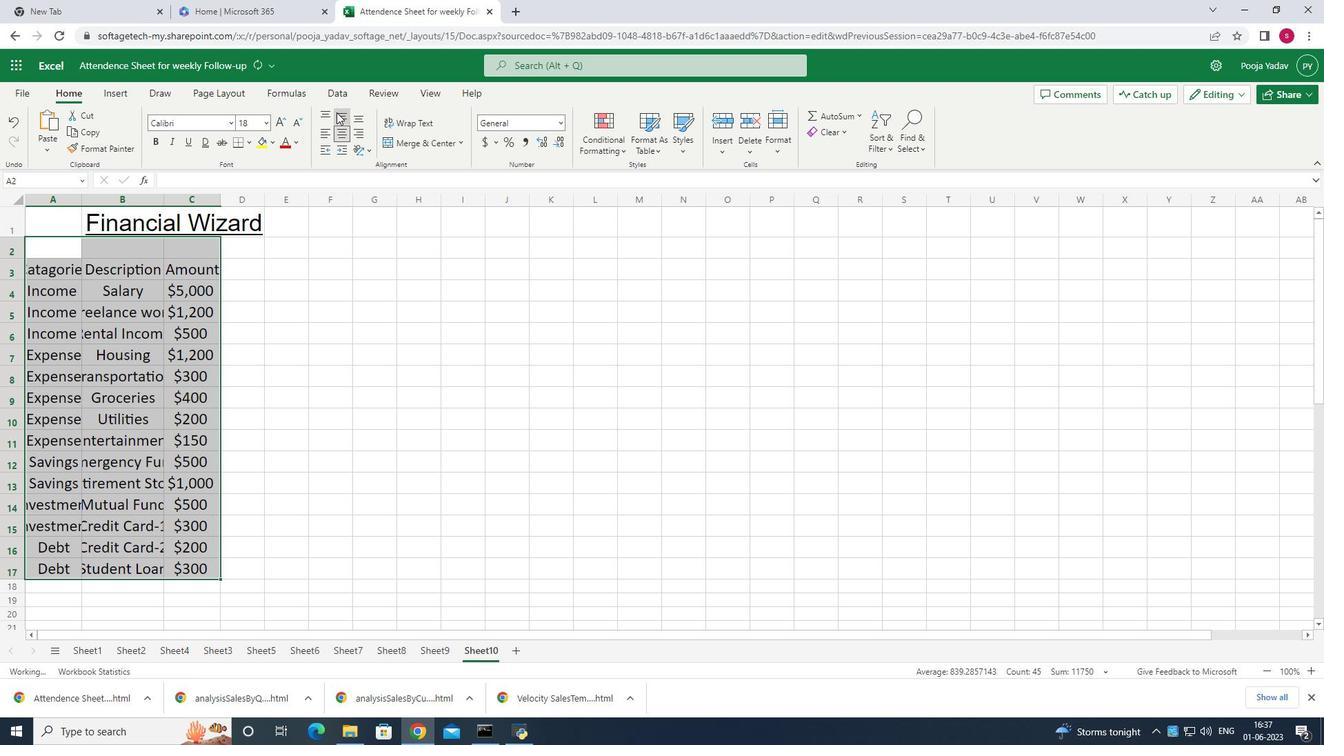 
Action: Mouse pressed left at (336, 112)
Screenshot: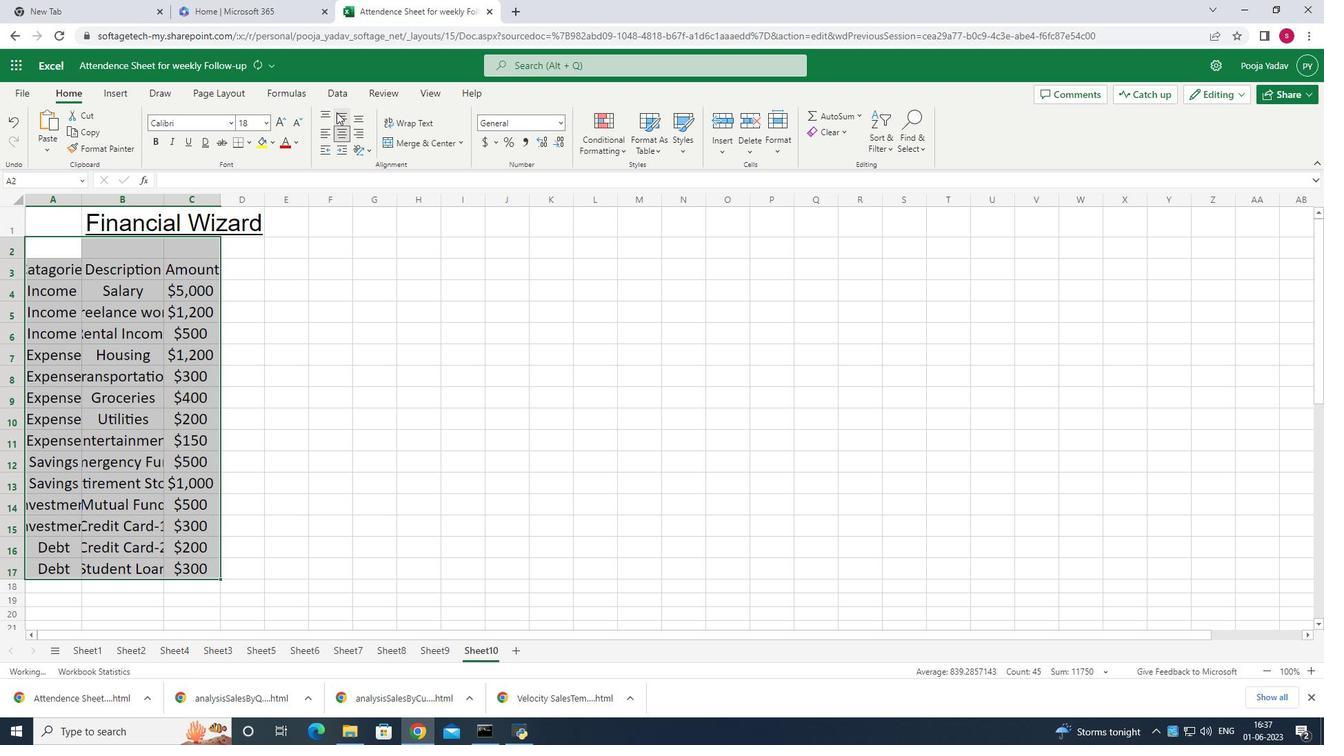 
Action: Mouse pressed left at (336, 112)
Screenshot: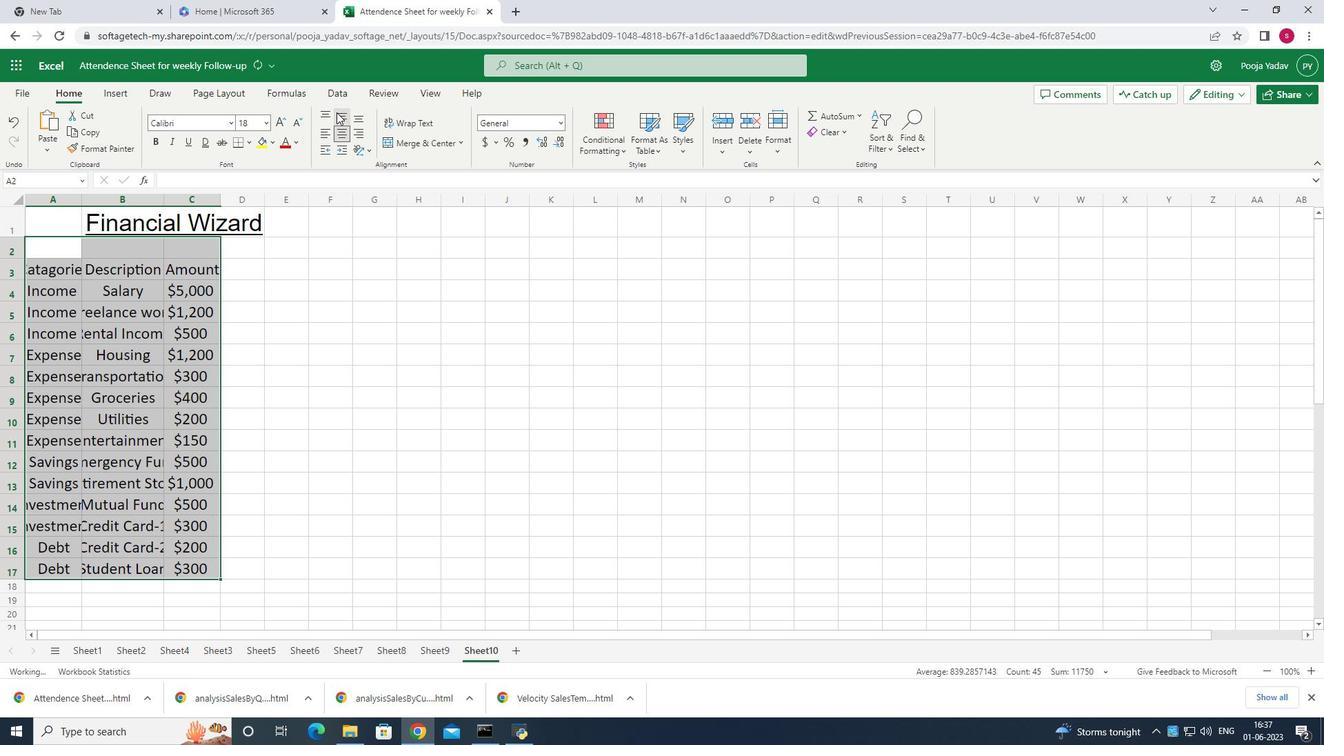 
Action: Mouse pressed left at (336, 112)
Screenshot: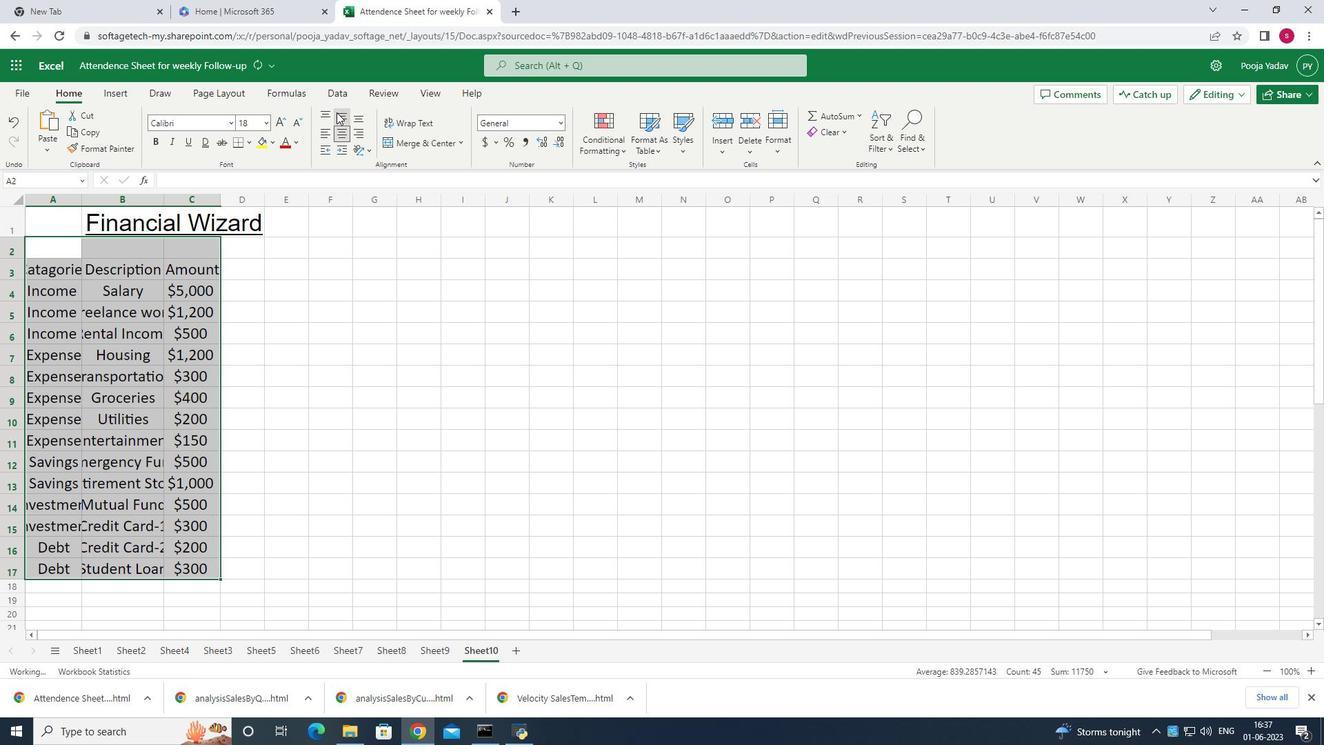 
Action: Mouse moved to (340, 143)
Screenshot: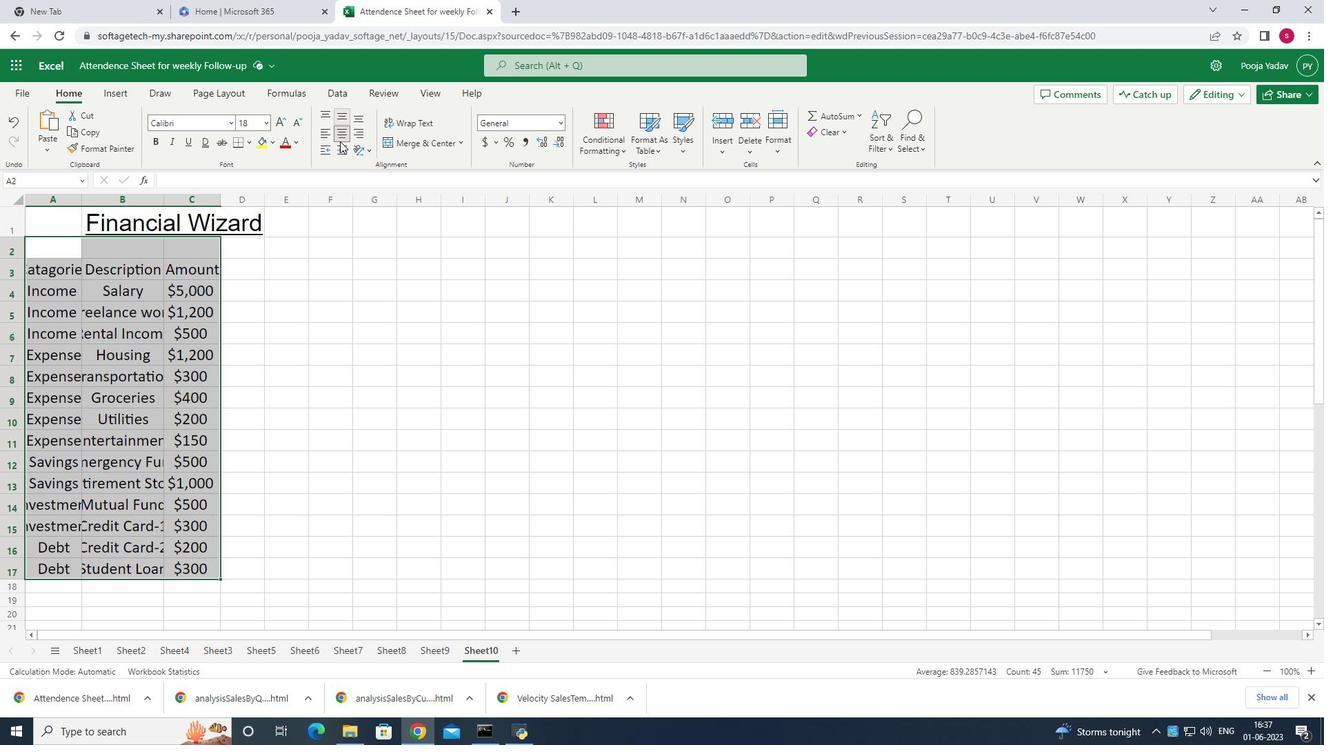 
Action: Mouse pressed left at (340, 143)
Screenshot: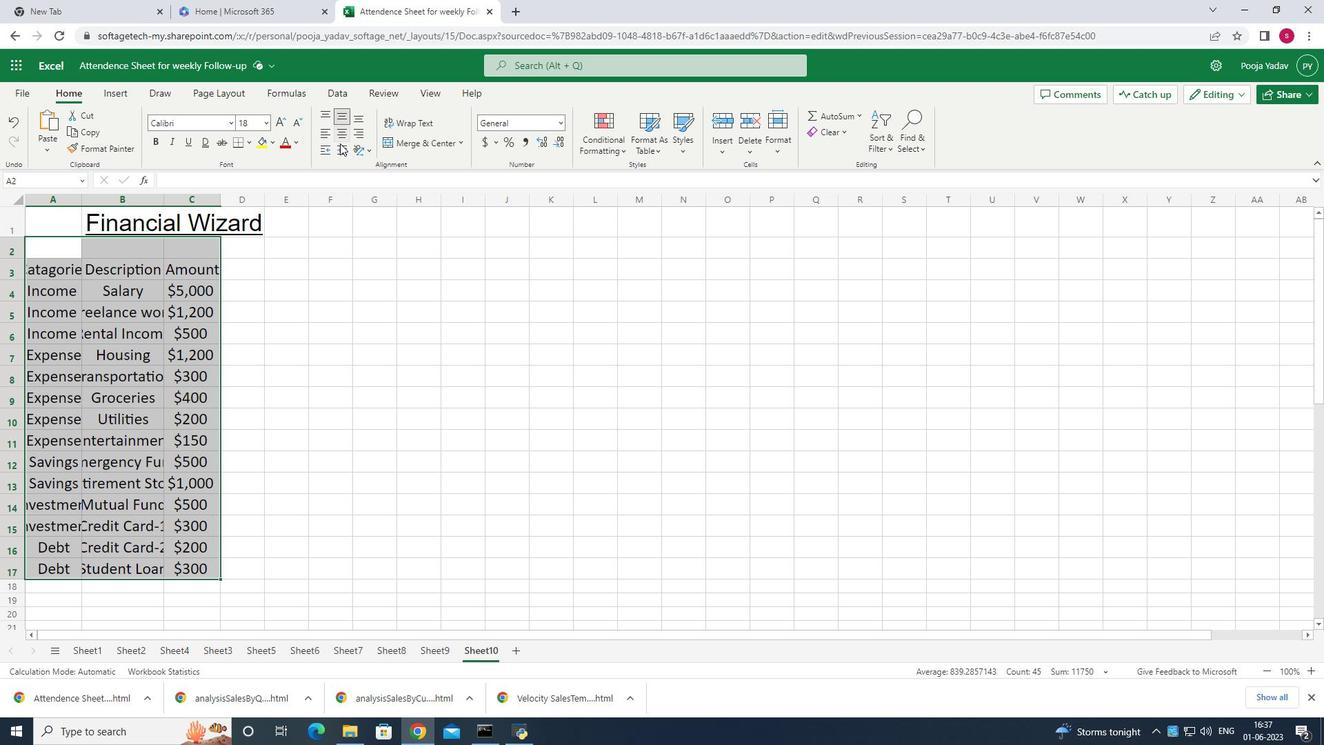 
Action: Mouse moved to (344, 129)
Screenshot: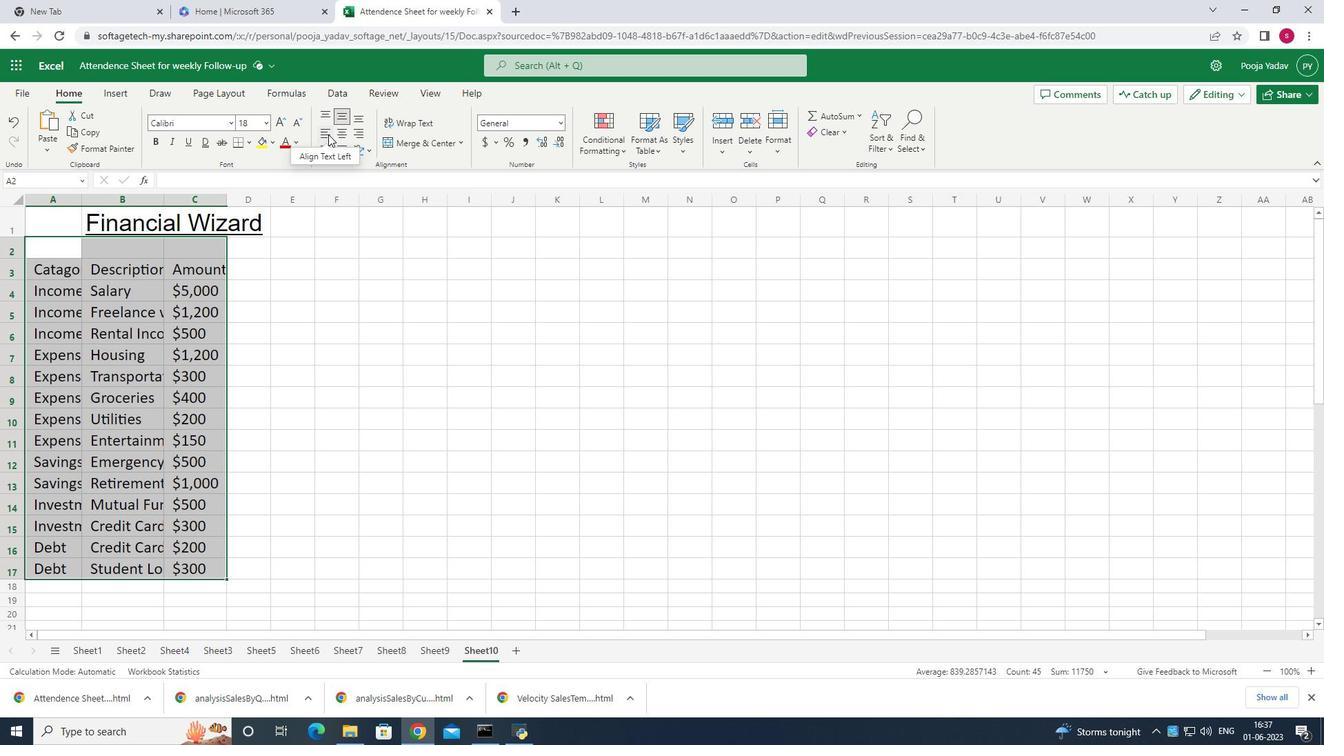 
Action: Mouse pressed left at (344, 129)
Screenshot: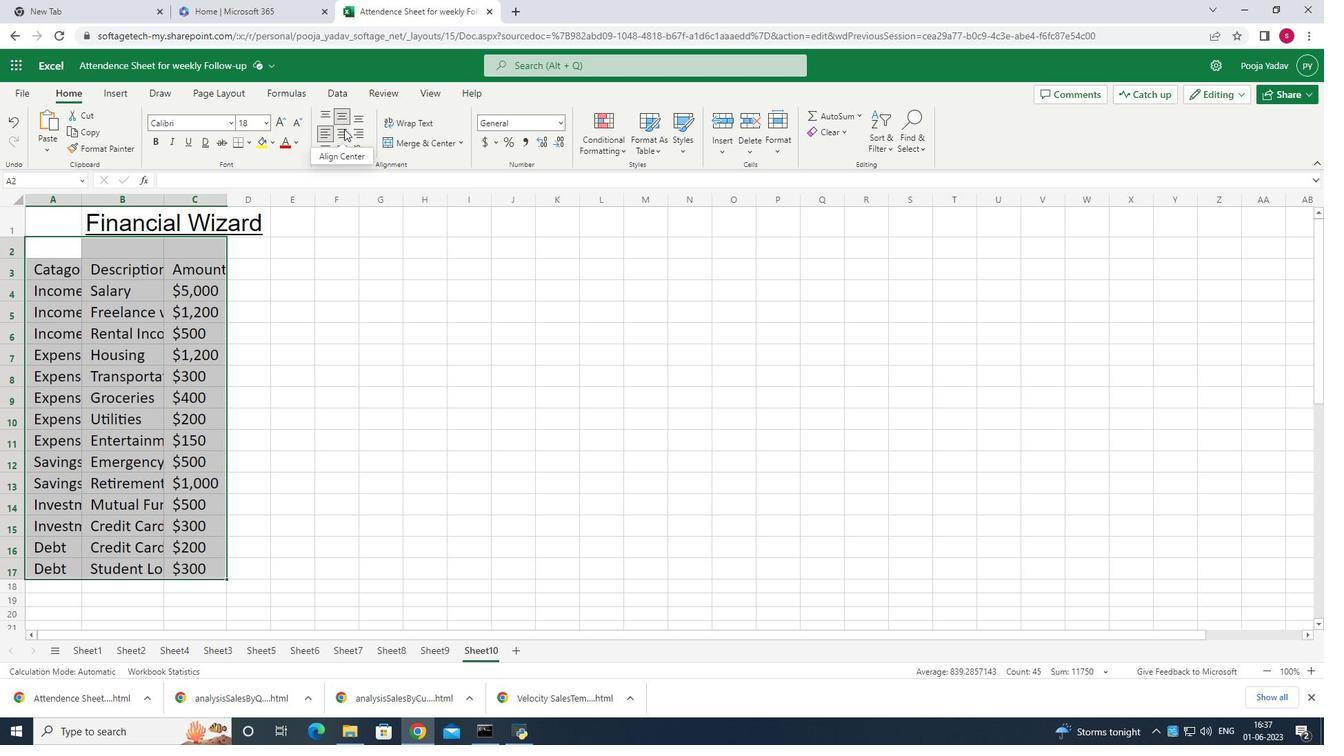 
Action: Mouse moved to (318, 114)
Screenshot: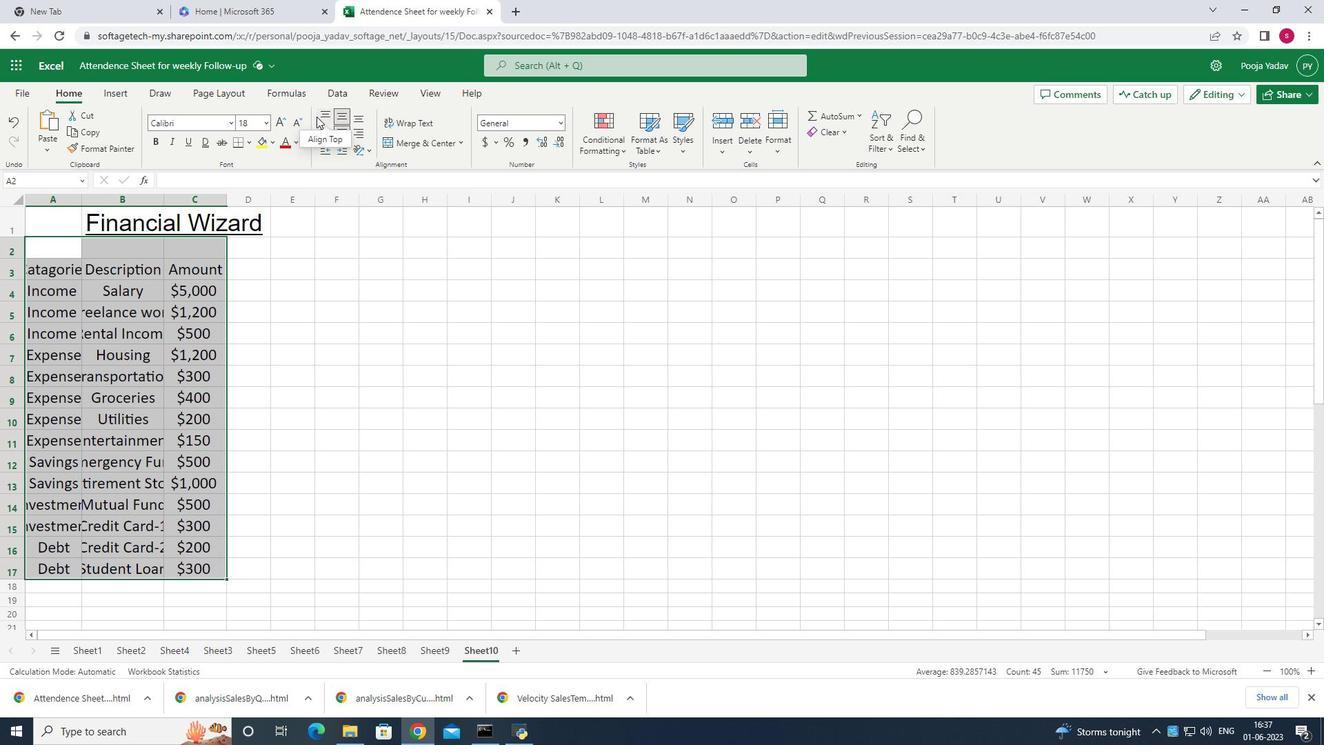 
Action: Mouse pressed left at (318, 114)
Screenshot: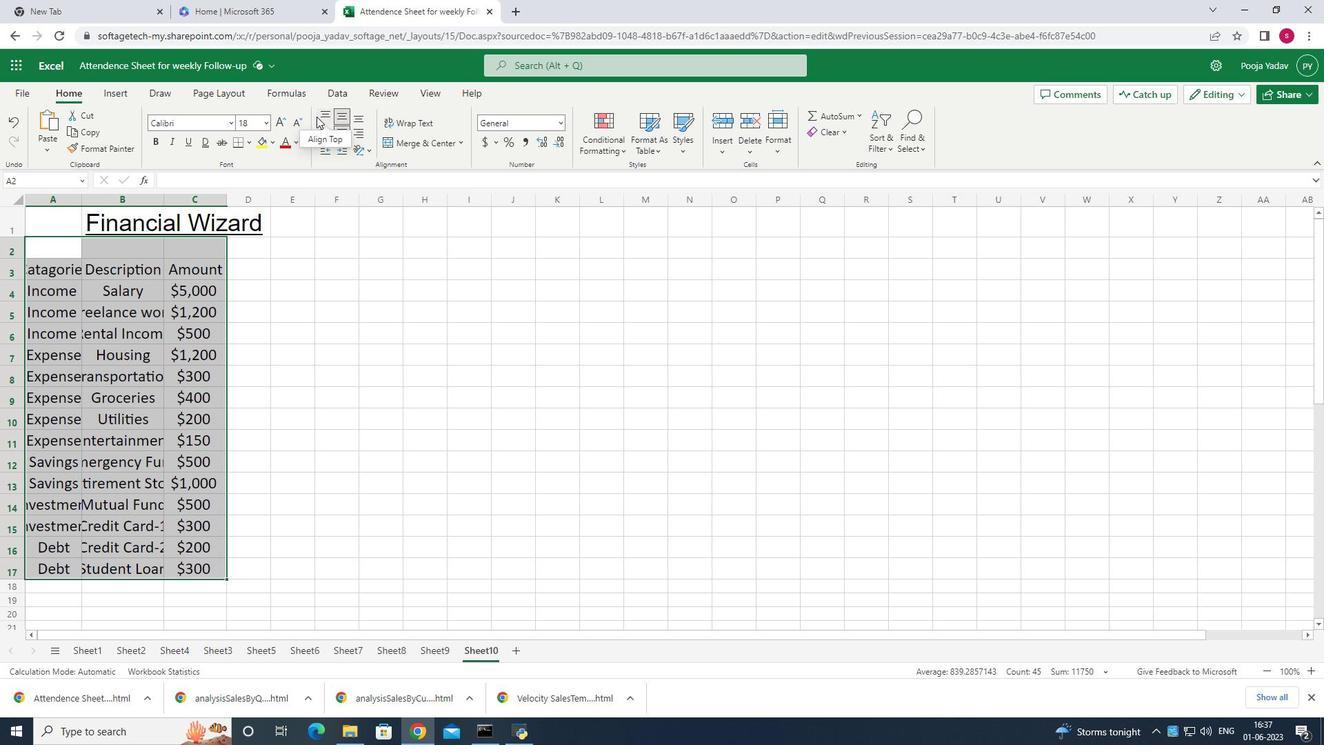 
Action: Mouse moved to (307, 246)
Screenshot: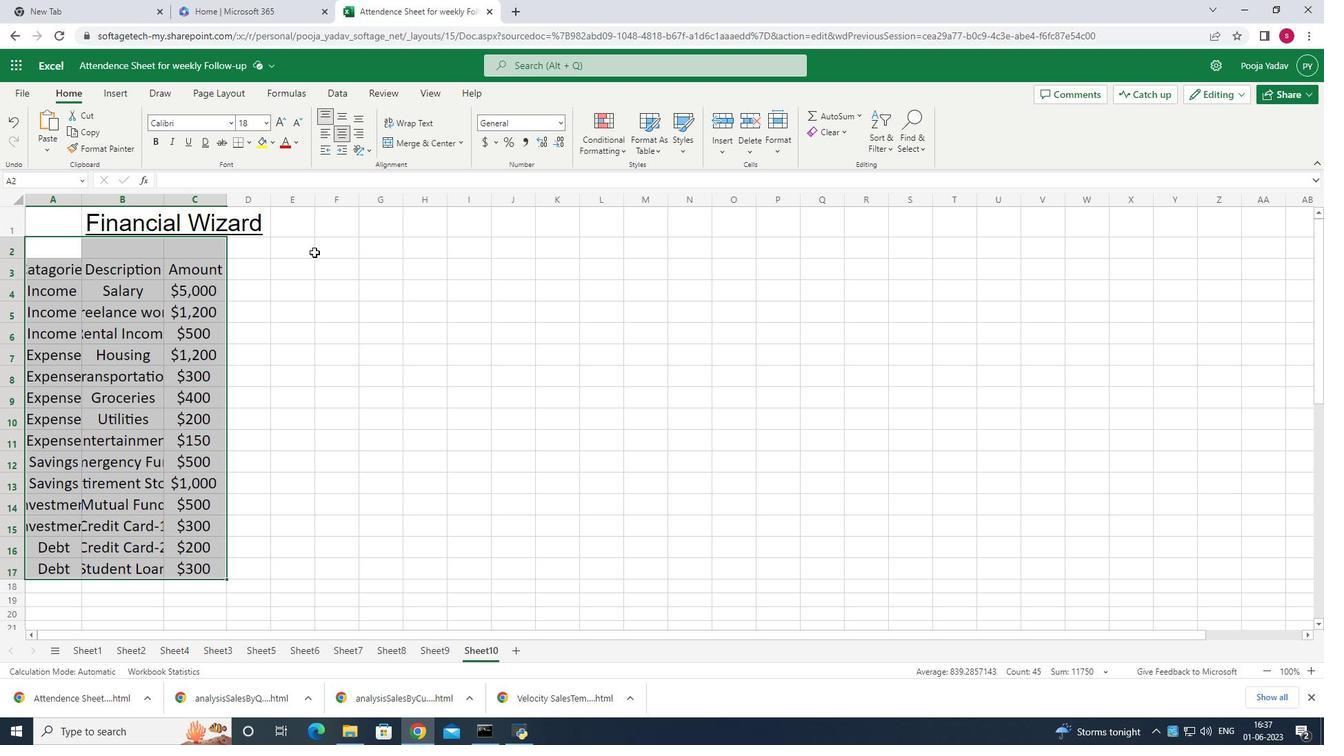 
Action: Mouse pressed left at (307, 246)
Screenshot: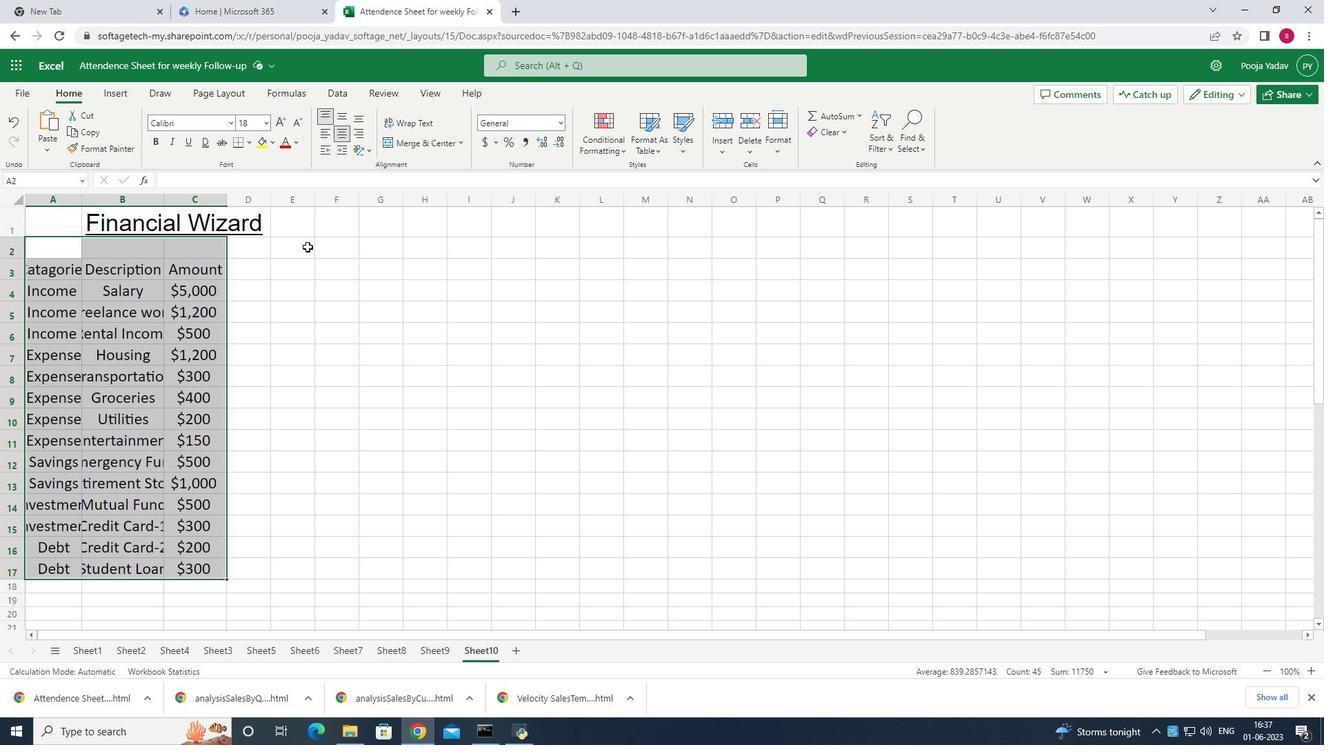 
Action: Mouse moved to (324, 131)
Screenshot: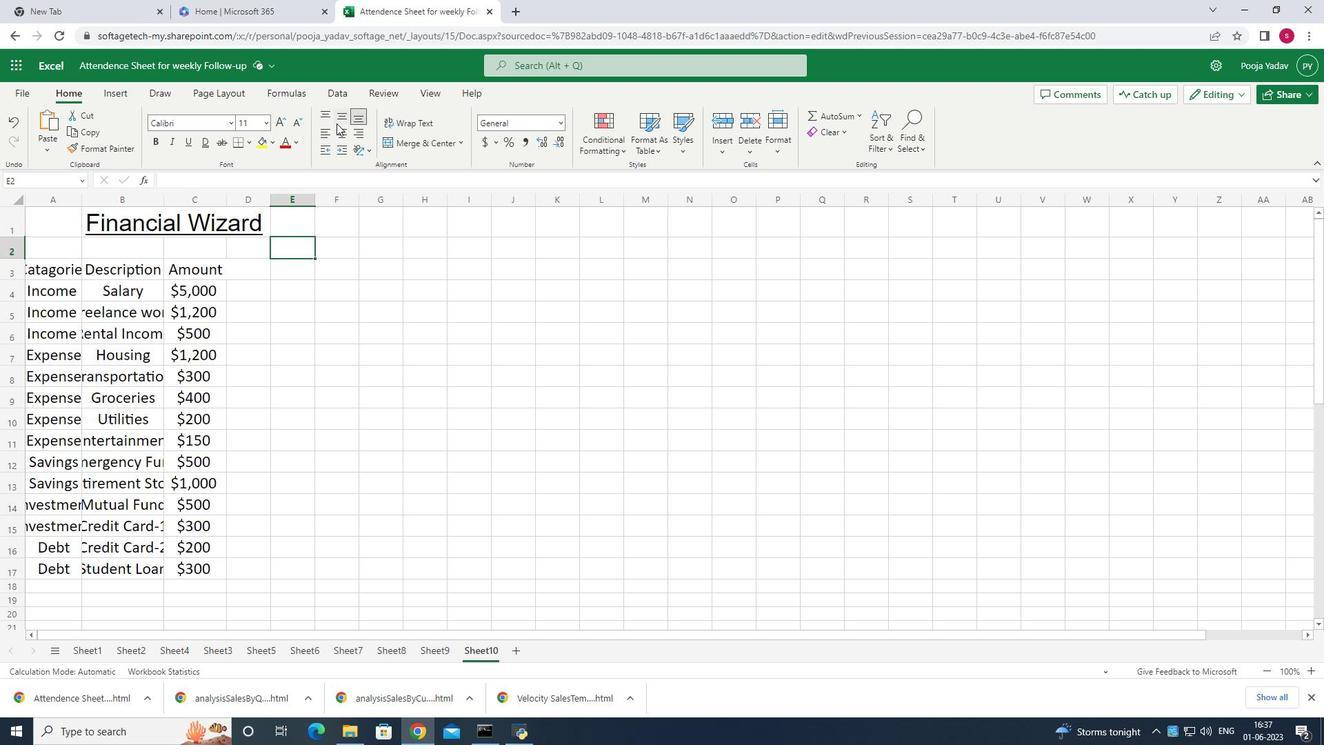 
Action: Mouse pressed left at (324, 131)
Screenshot: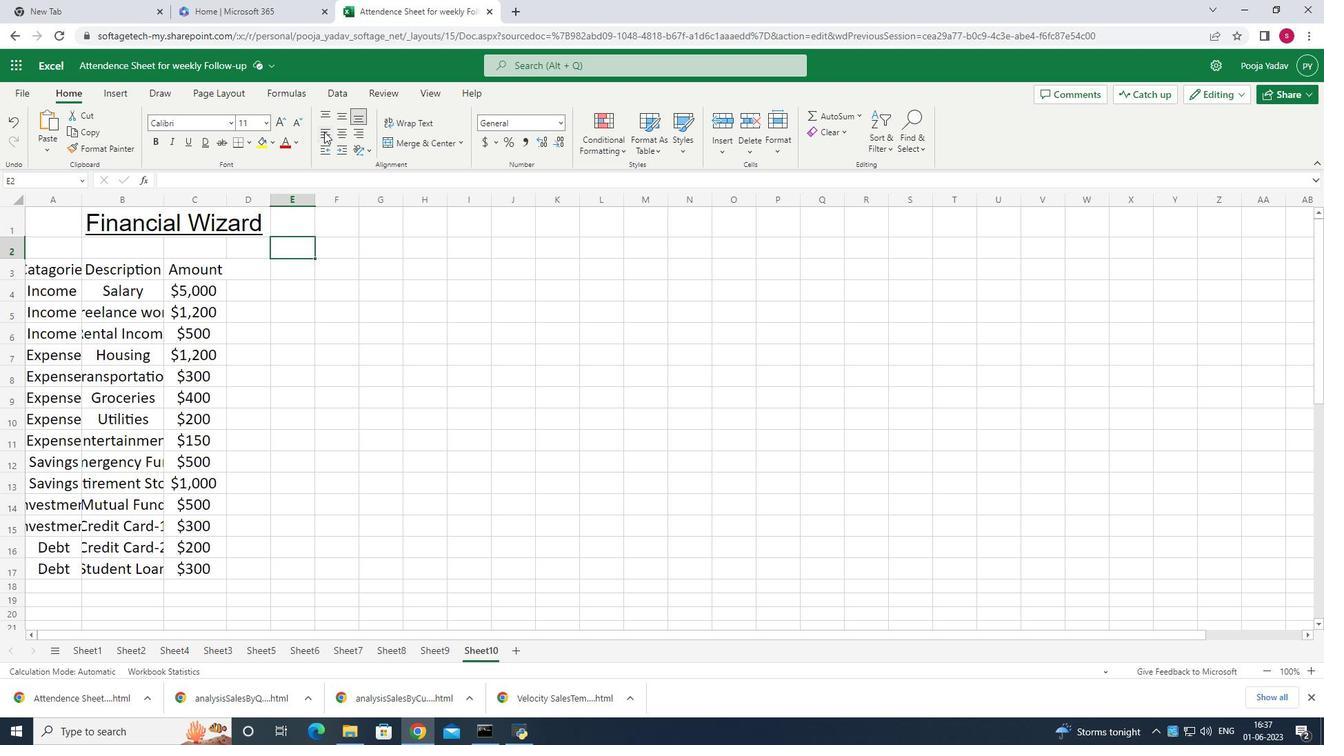 
Action: Mouse moved to (324, 112)
Screenshot: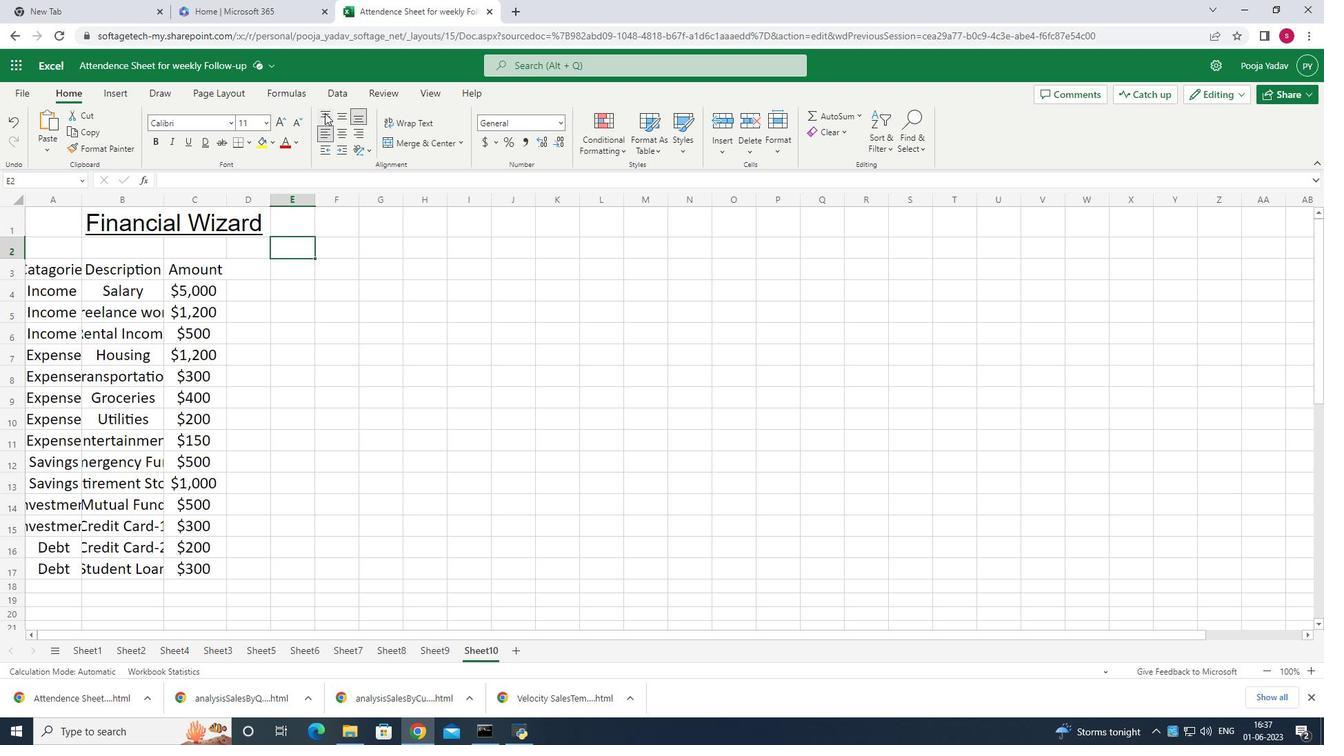 
Action: Mouse pressed left at (324, 112)
Screenshot: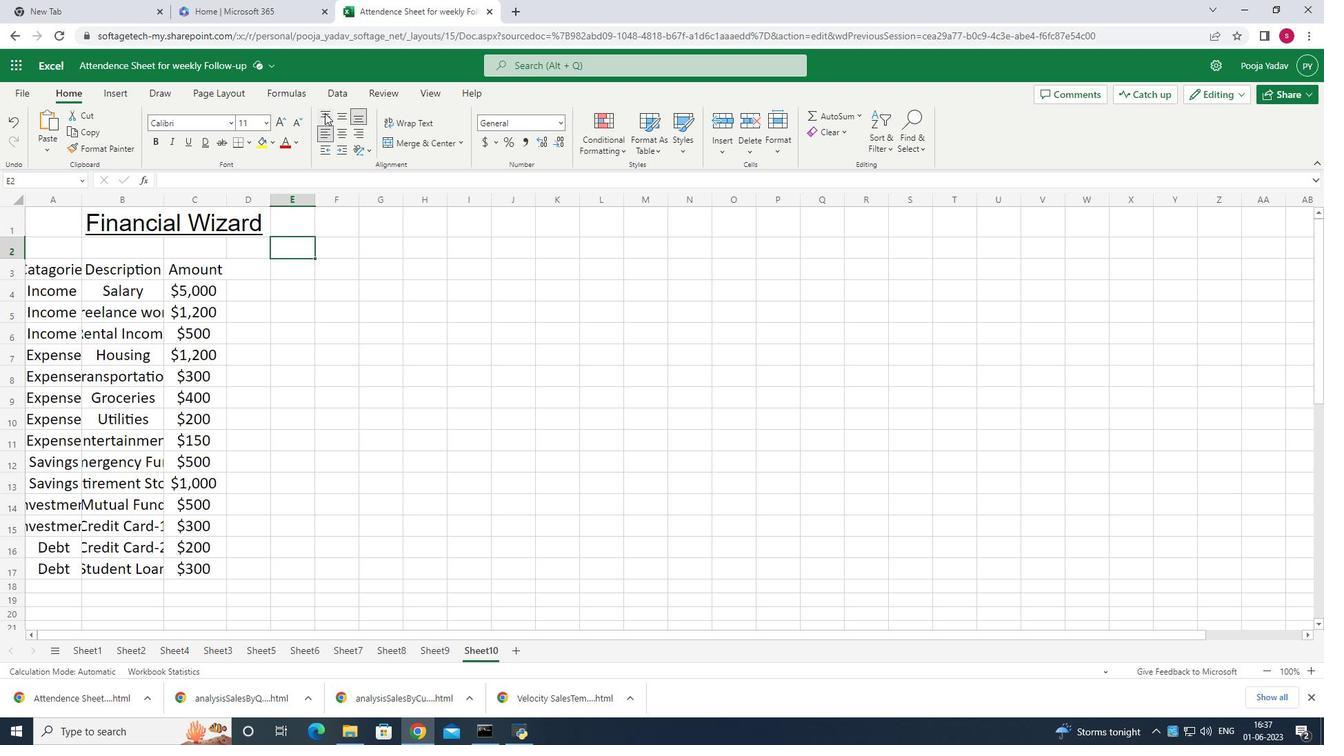 
Action: Mouse moved to (324, 111)
Screenshot: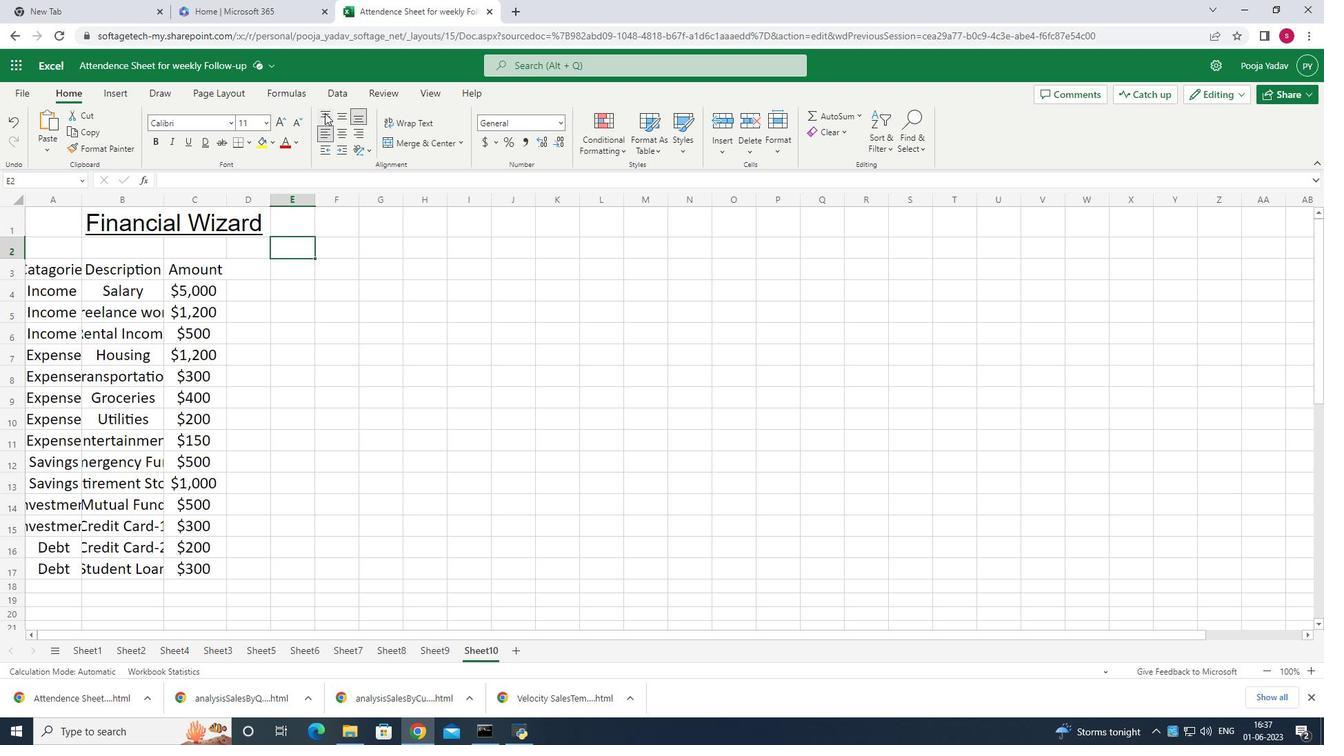 
Action: Mouse pressed left at (324, 111)
Screenshot: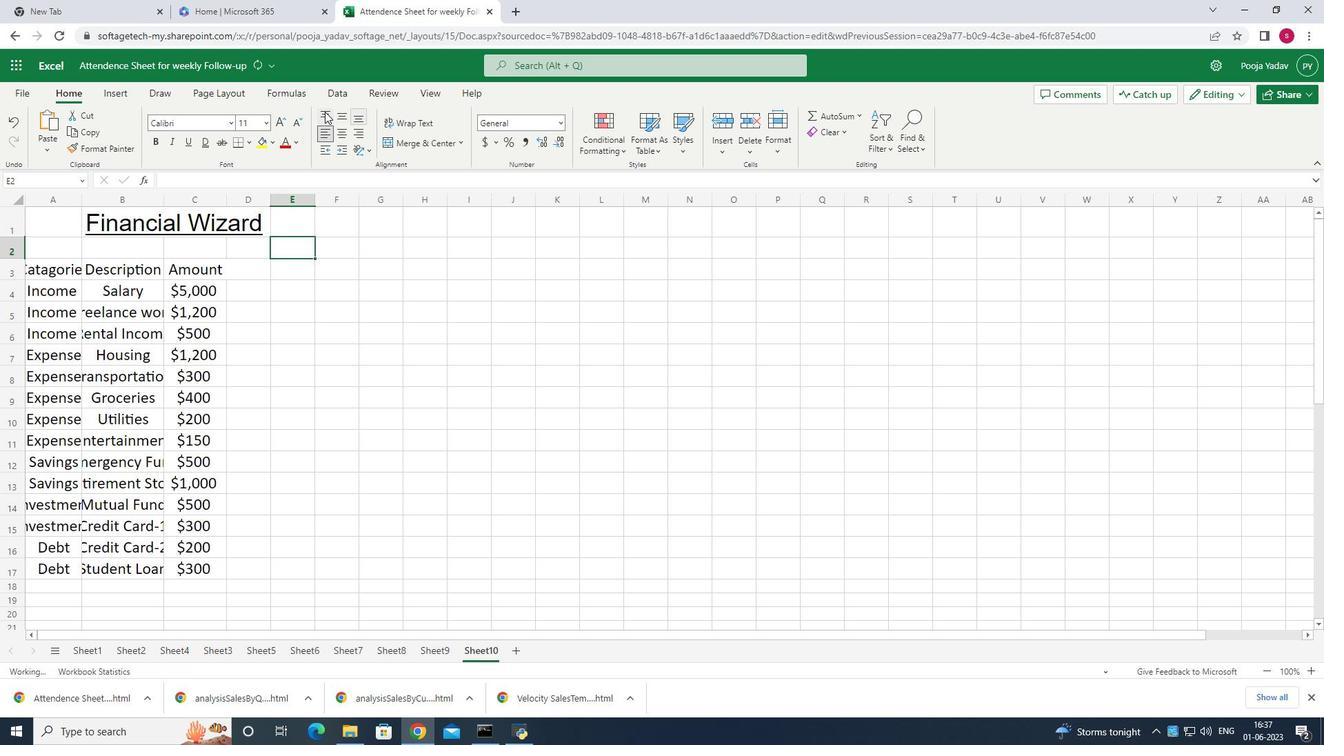 
Action: Mouse pressed left at (324, 111)
Screenshot: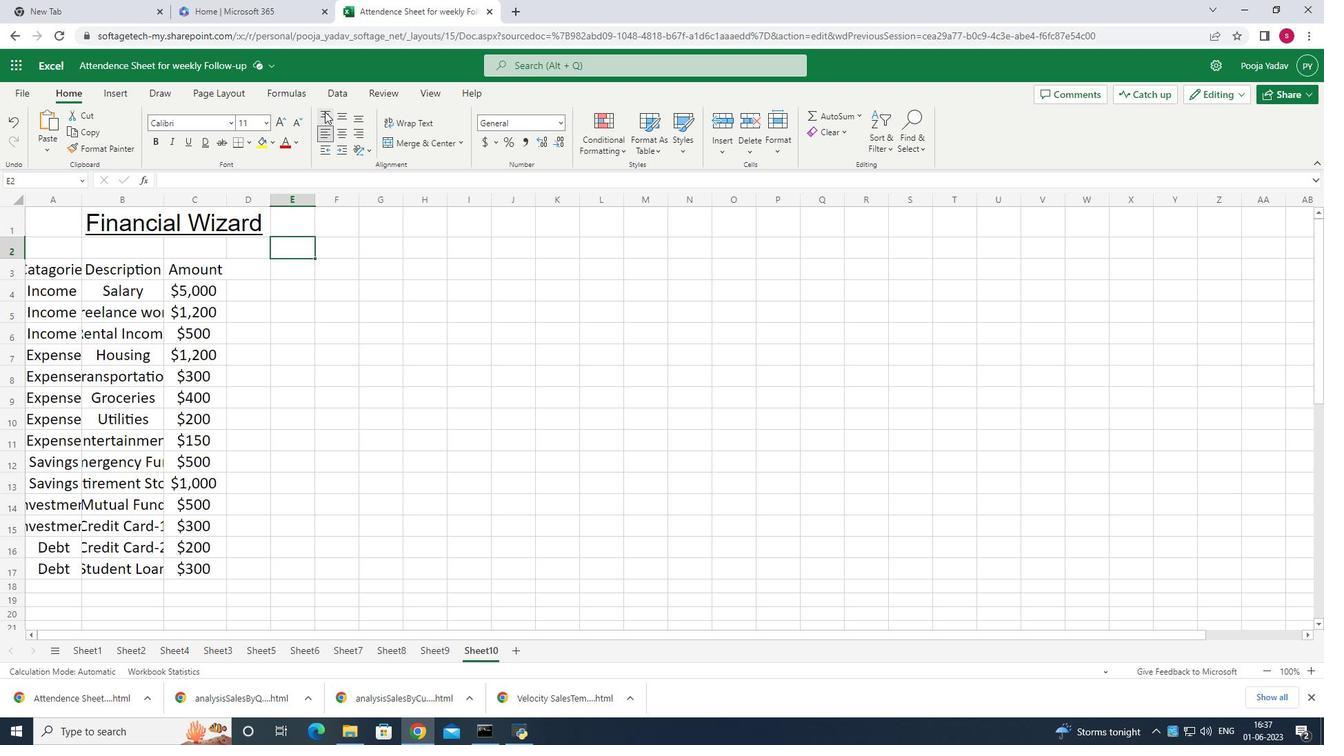 
Action: Mouse moved to (51, 257)
Screenshot: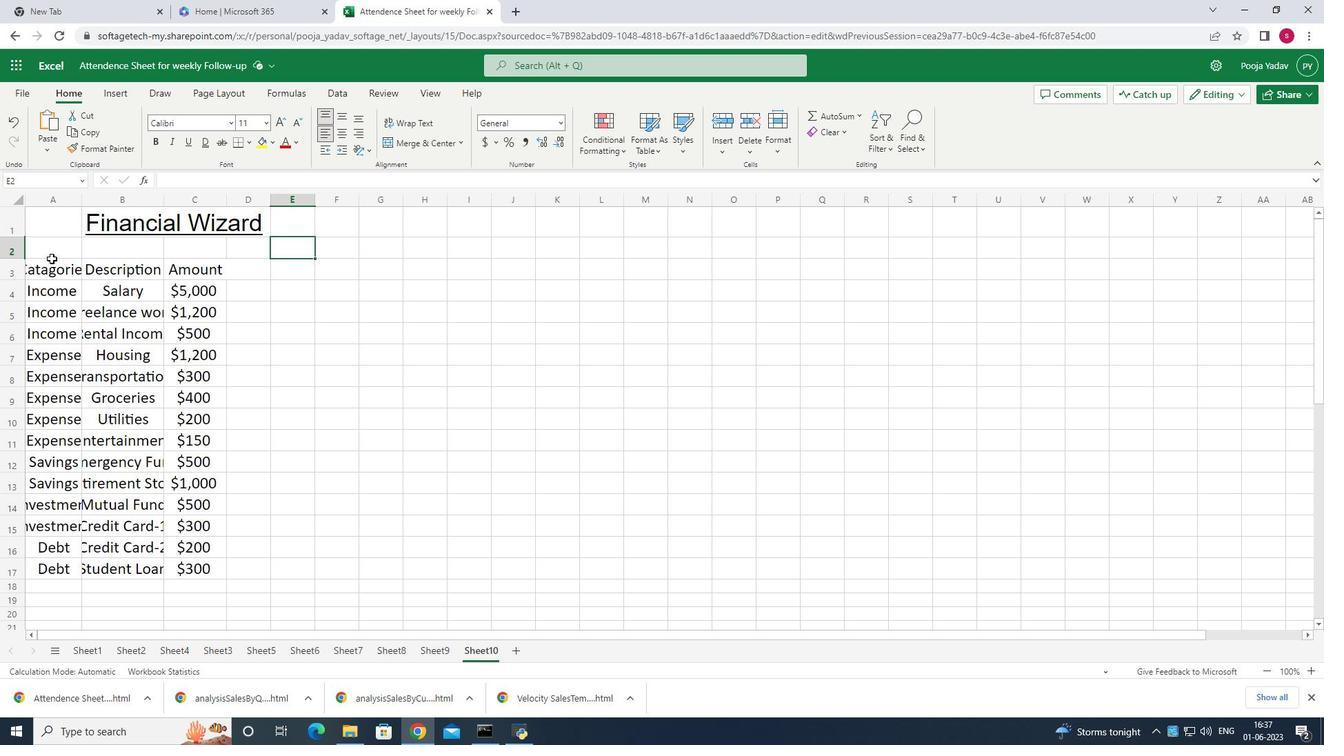 
Action: Mouse pressed left at (51, 257)
Screenshot: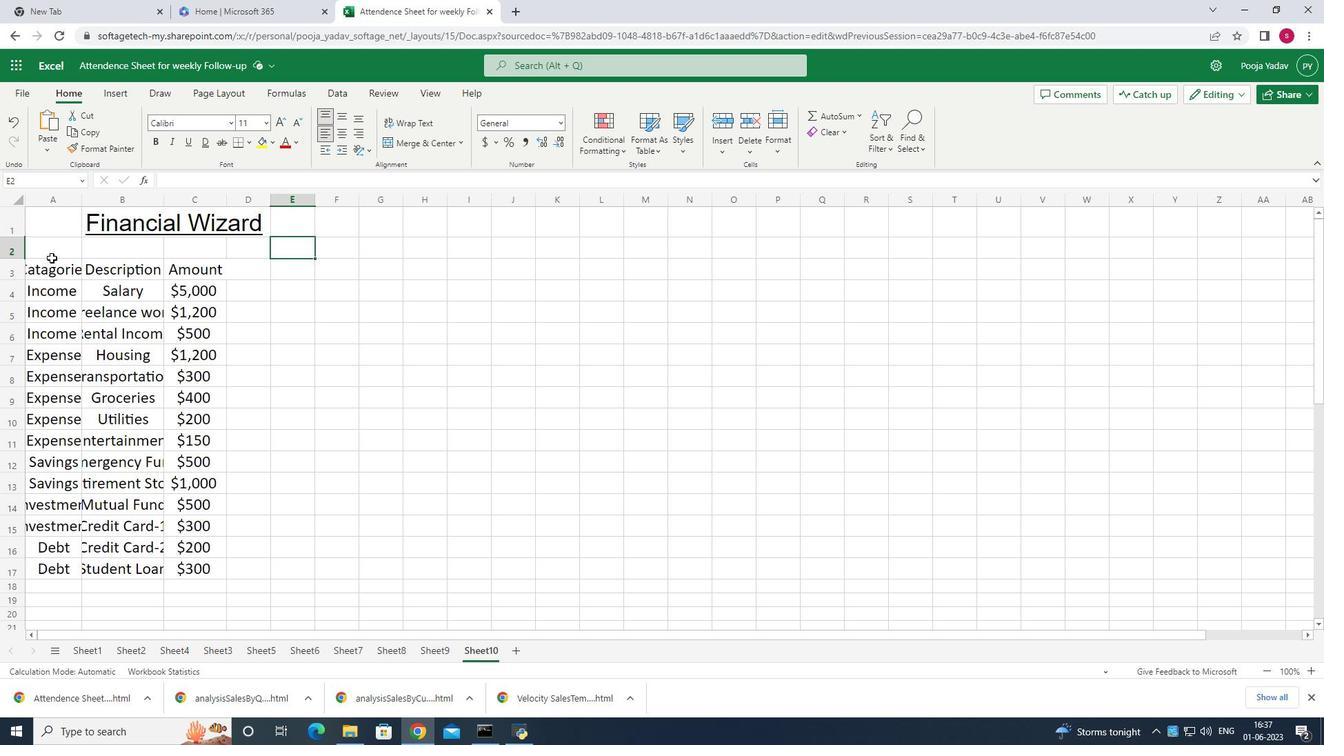 
Action: Mouse moved to (338, 115)
Screenshot: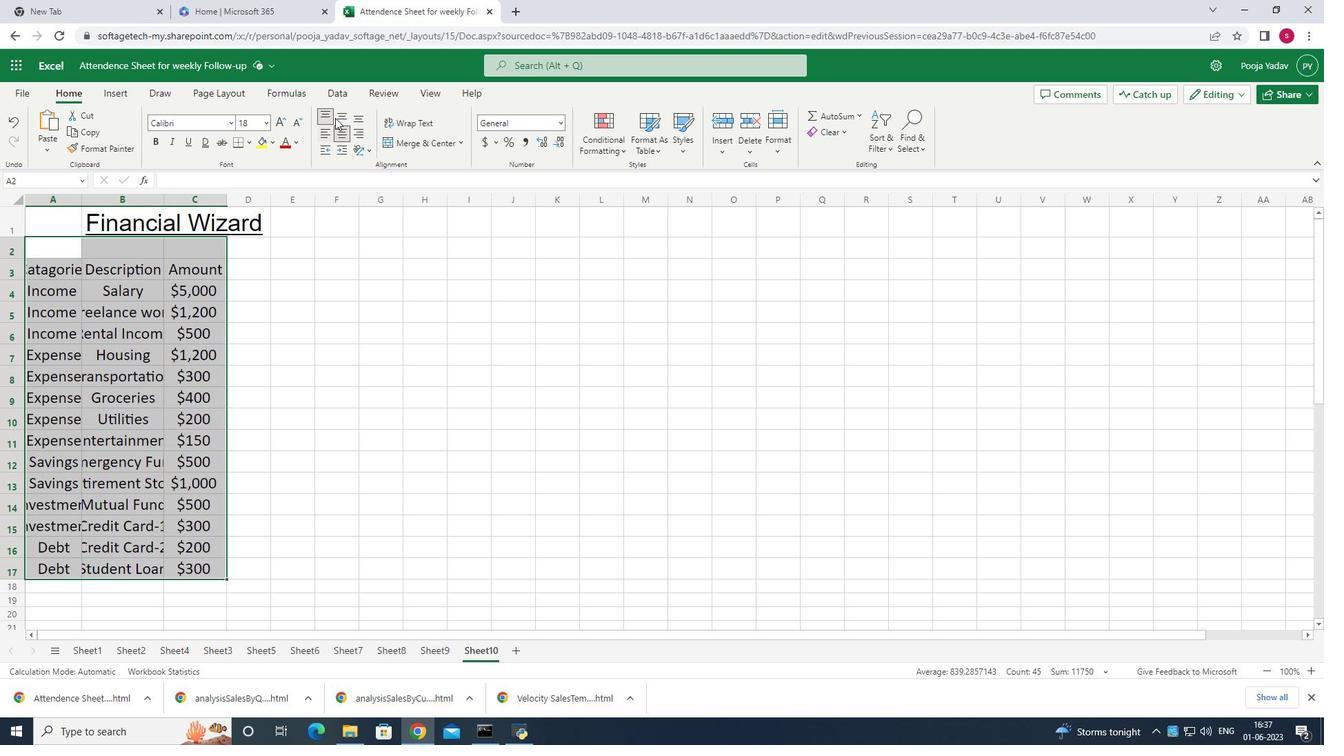 
Action: Mouse pressed left at (338, 115)
Screenshot: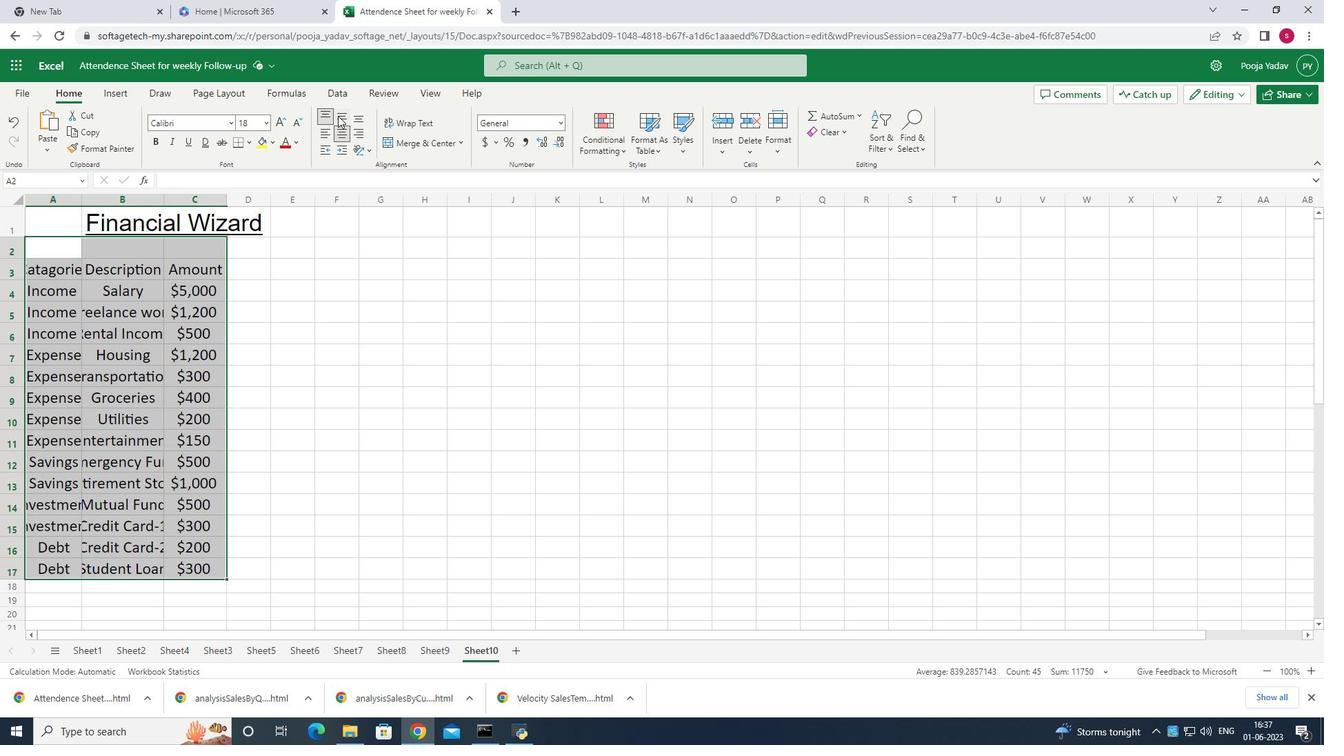 
Action: Mouse moved to (318, 137)
Screenshot: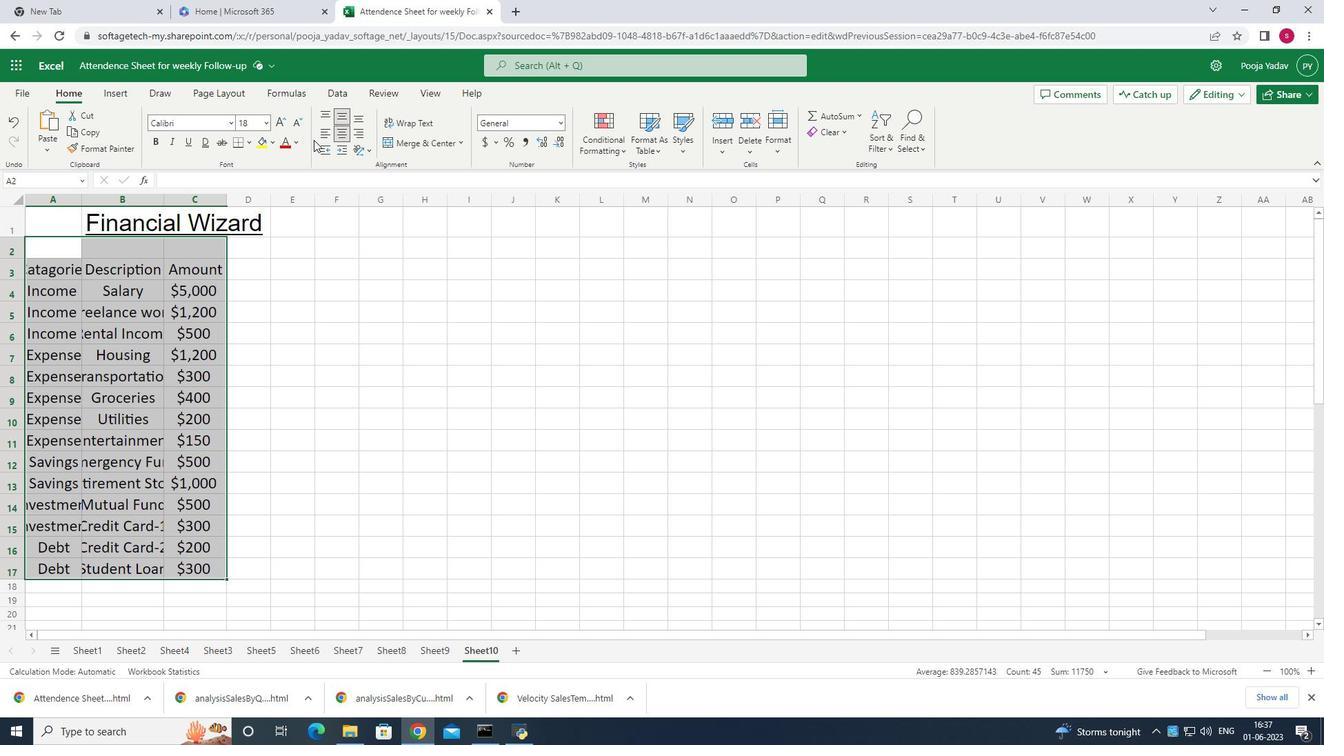
Action: Mouse pressed left at (318, 137)
Screenshot: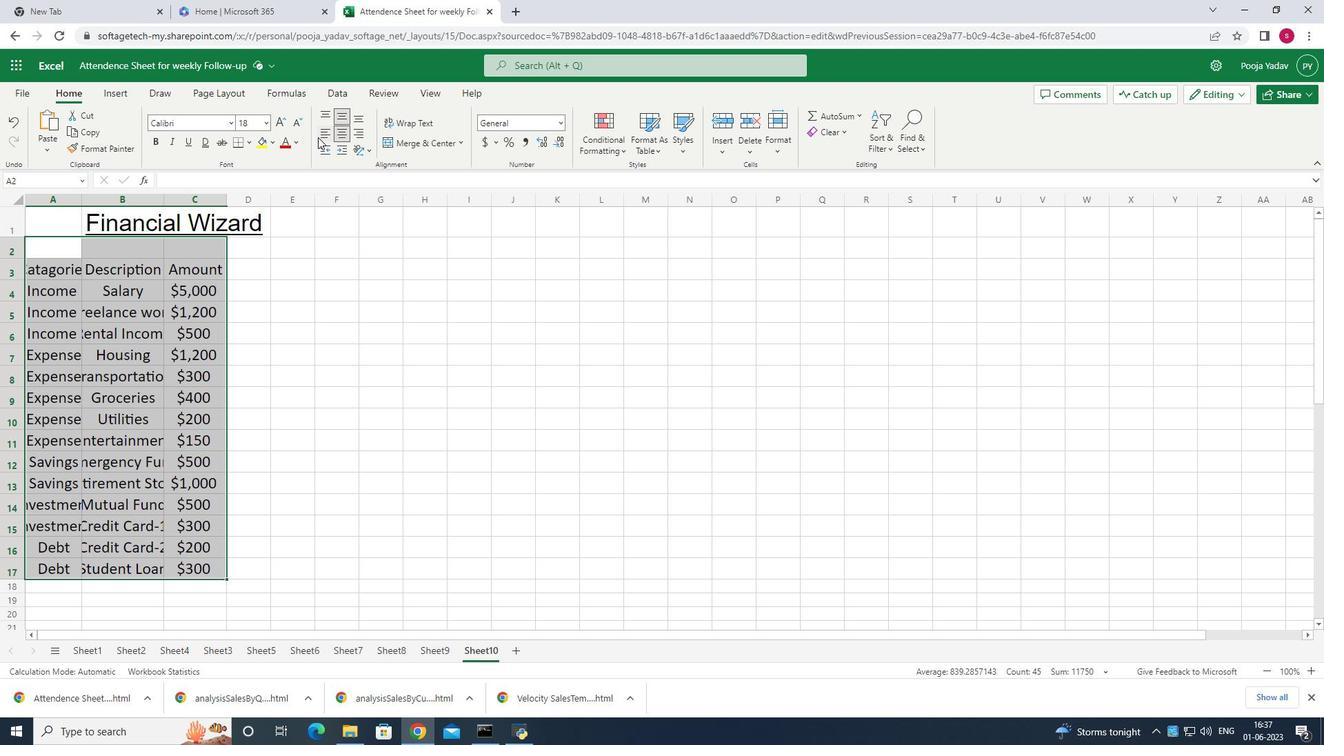 
Action: Mouse moved to (85, 202)
Screenshot: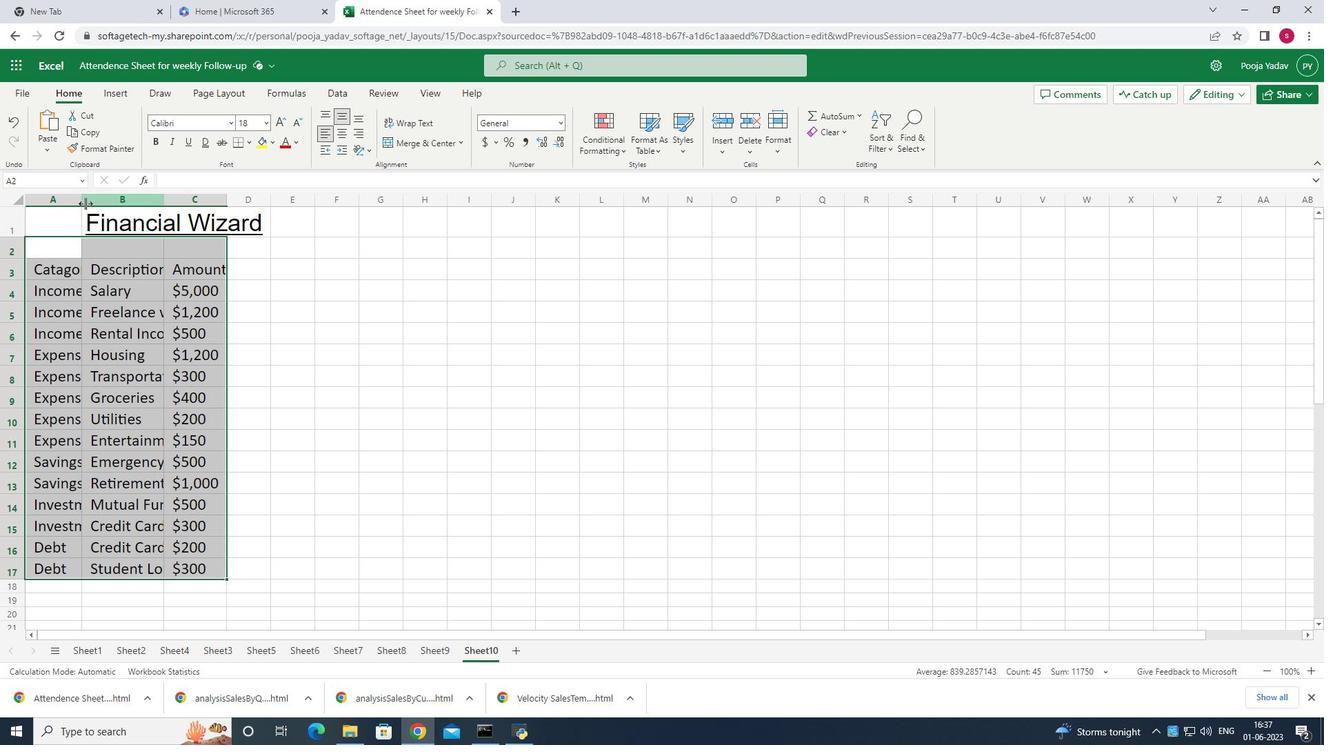 
Action: Mouse pressed left at (85, 202)
Screenshot: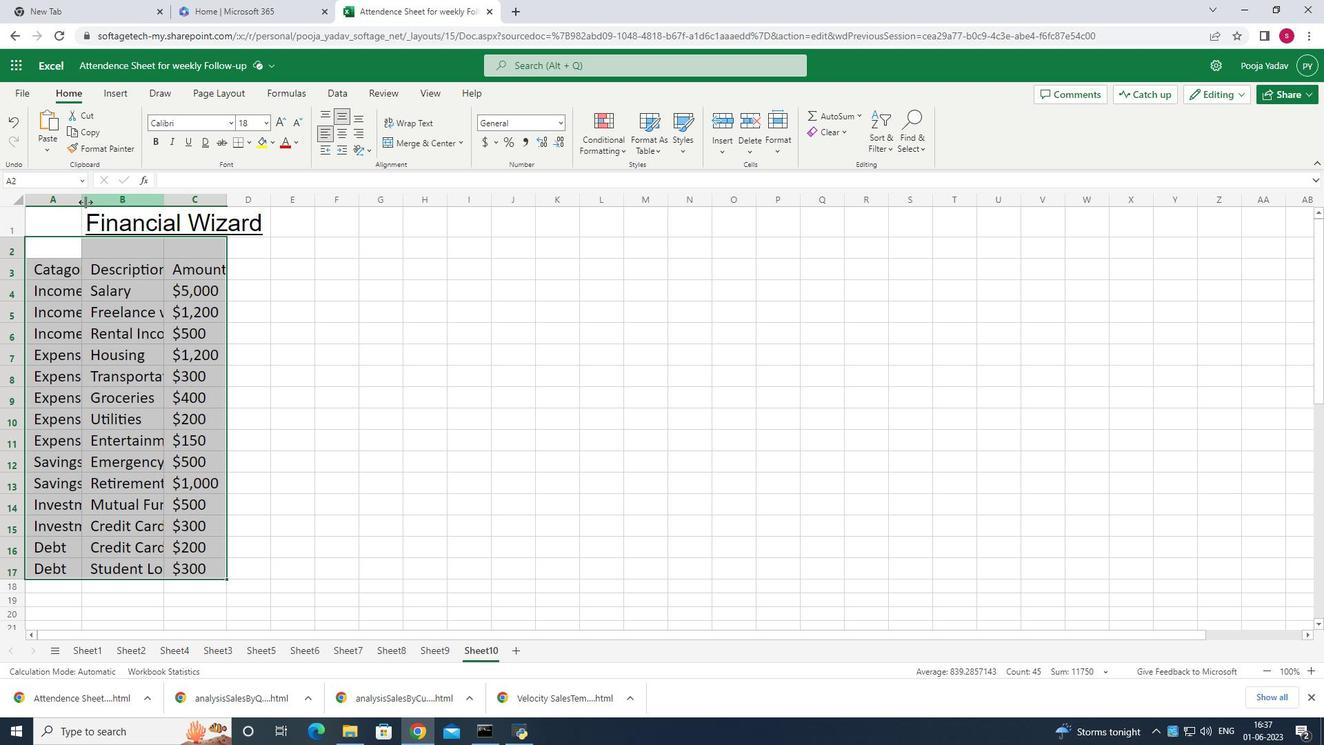 
Action: Mouse moved to (191, 200)
Screenshot: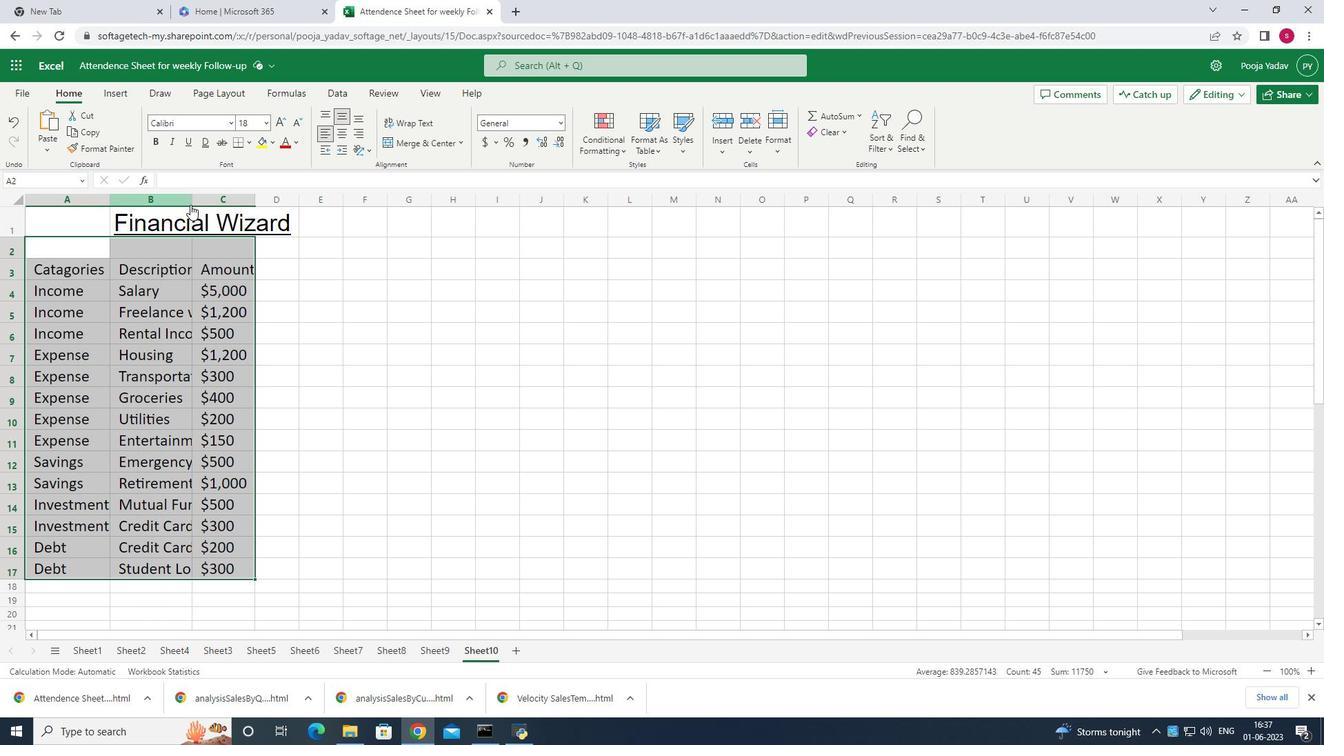 
Action: Mouse pressed left at (191, 200)
Screenshot: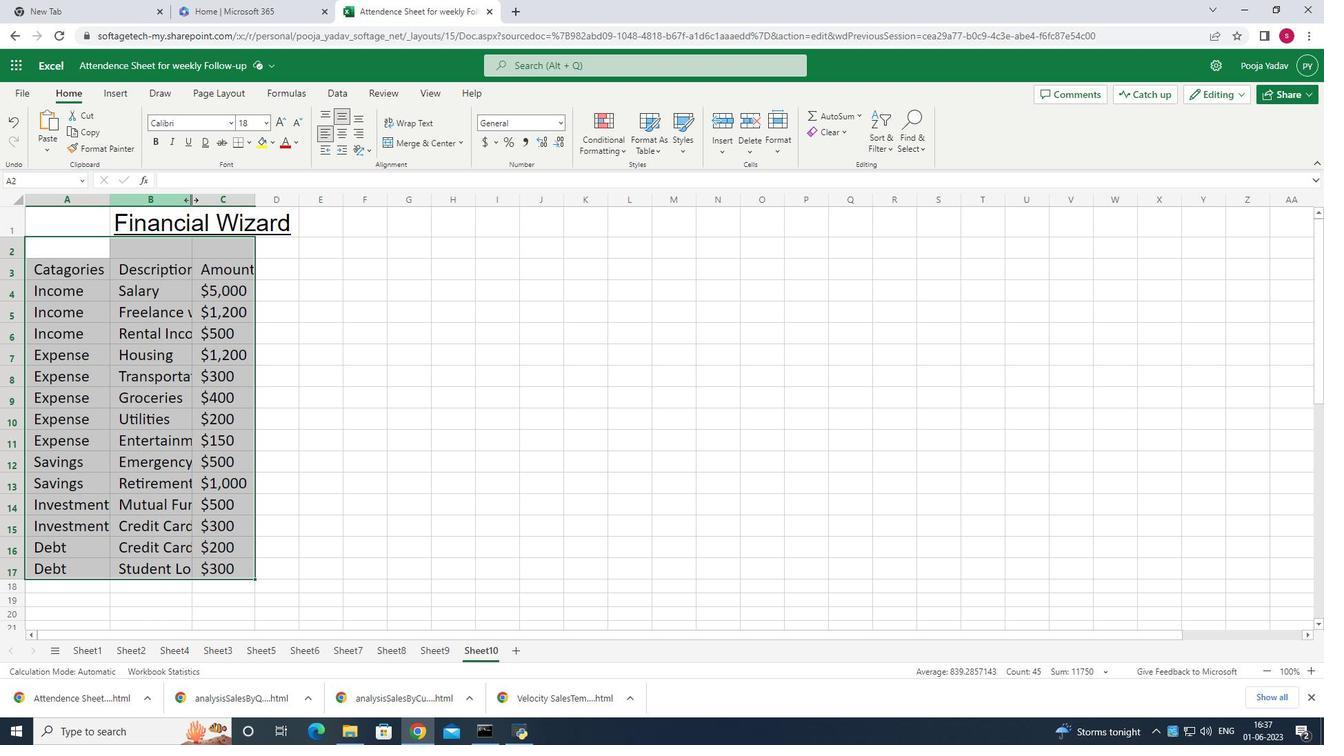 
Action: Mouse moved to (209, 193)
Screenshot: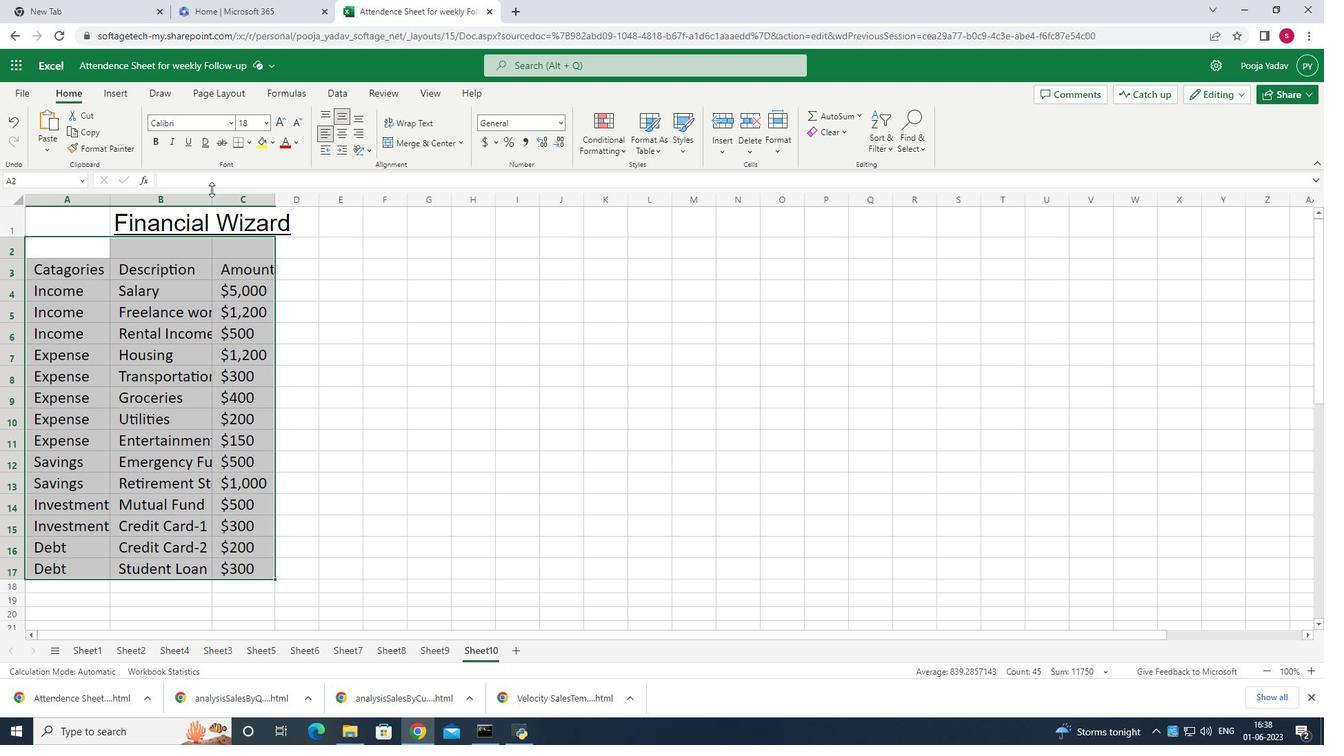 
Action: Mouse pressed left at (209, 193)
Screenshot: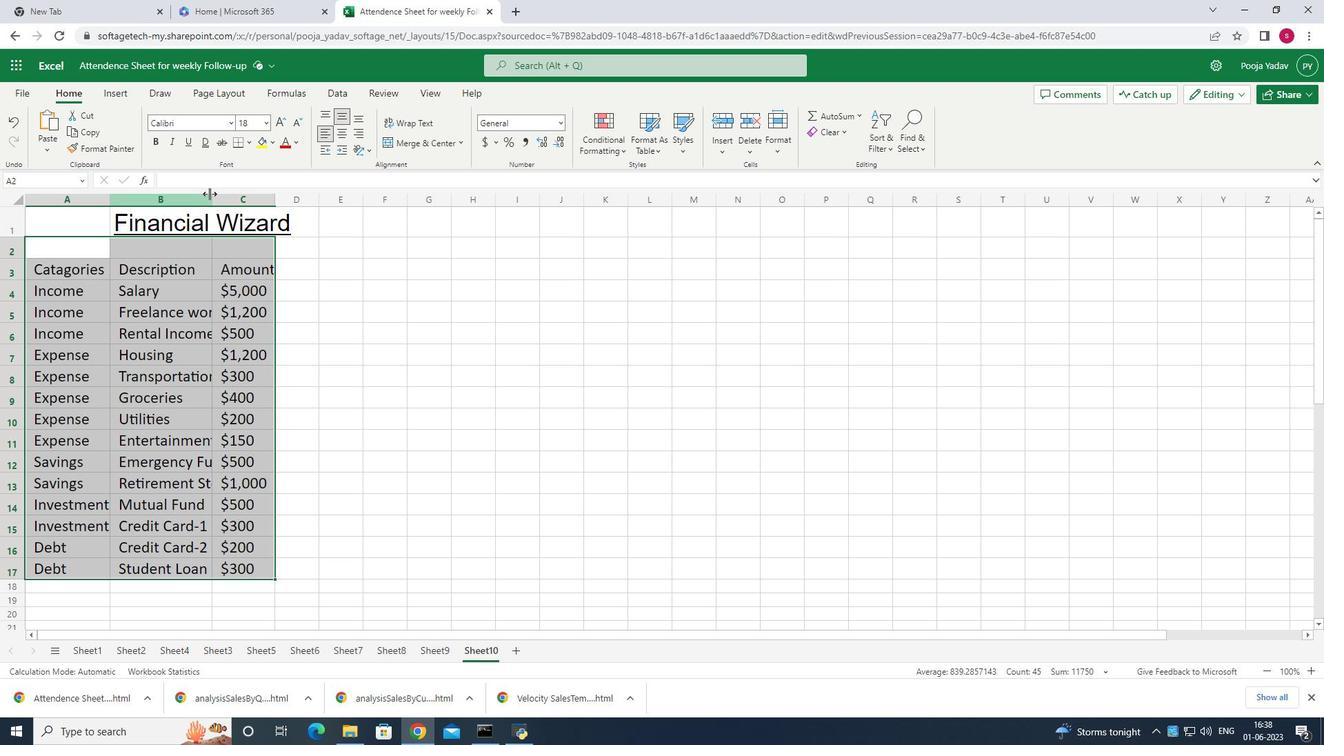 
Action: Mouse moved to (291, 203)
Screenshot: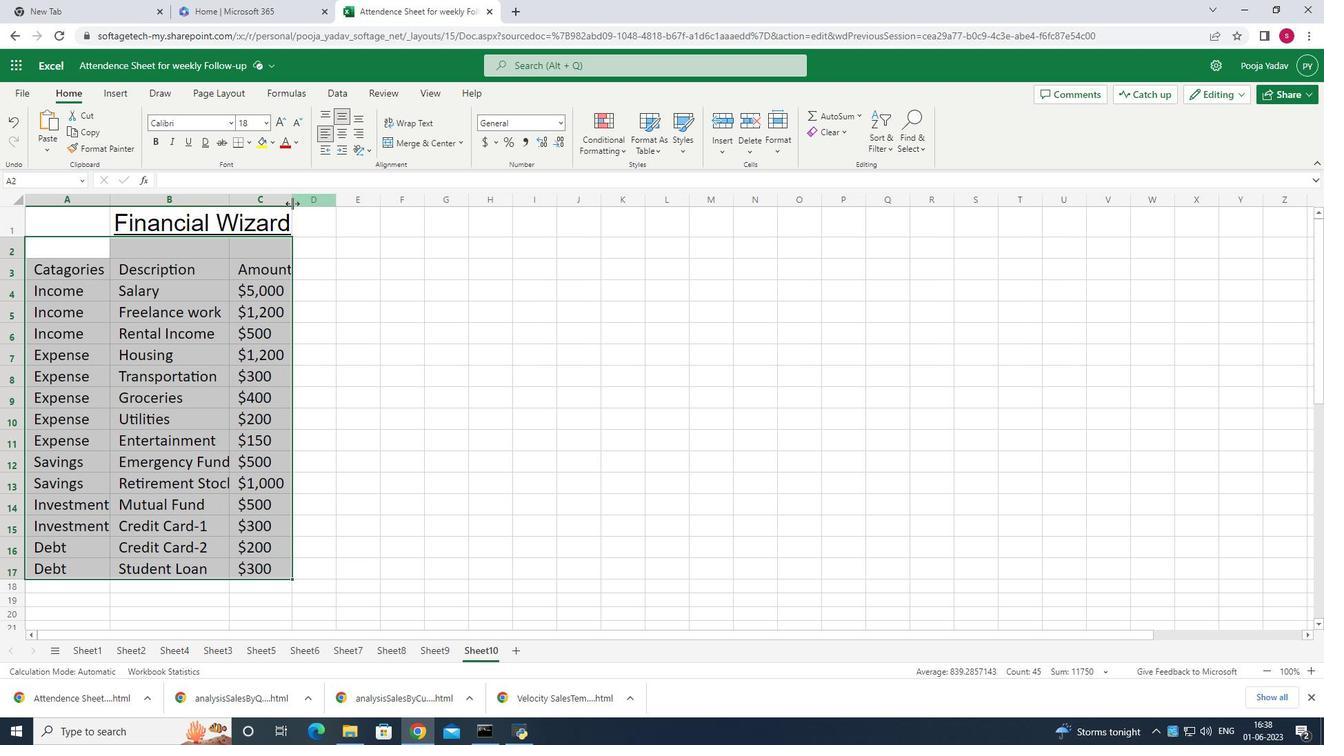 
Action: Mouse pressed left at (291, 203)
Screenshot: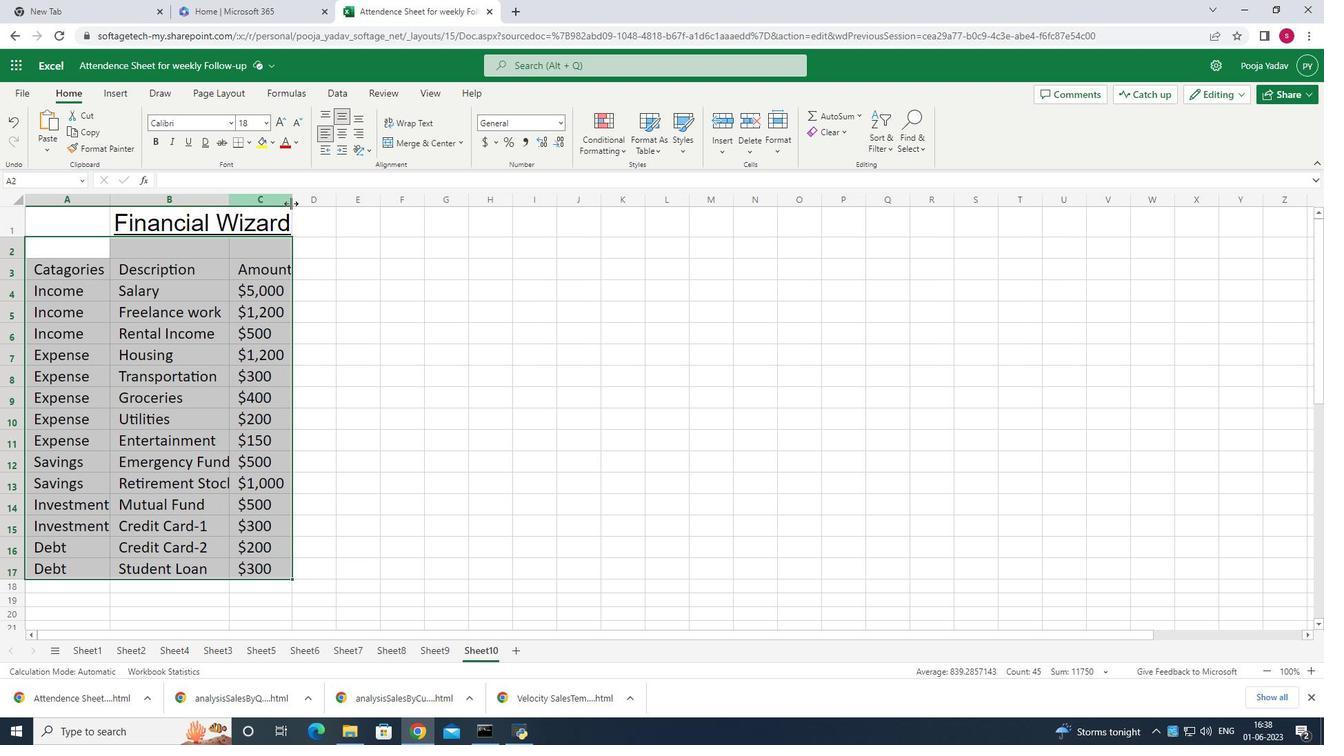 
Action: Mouse moved to (340, 266)
Screenshot: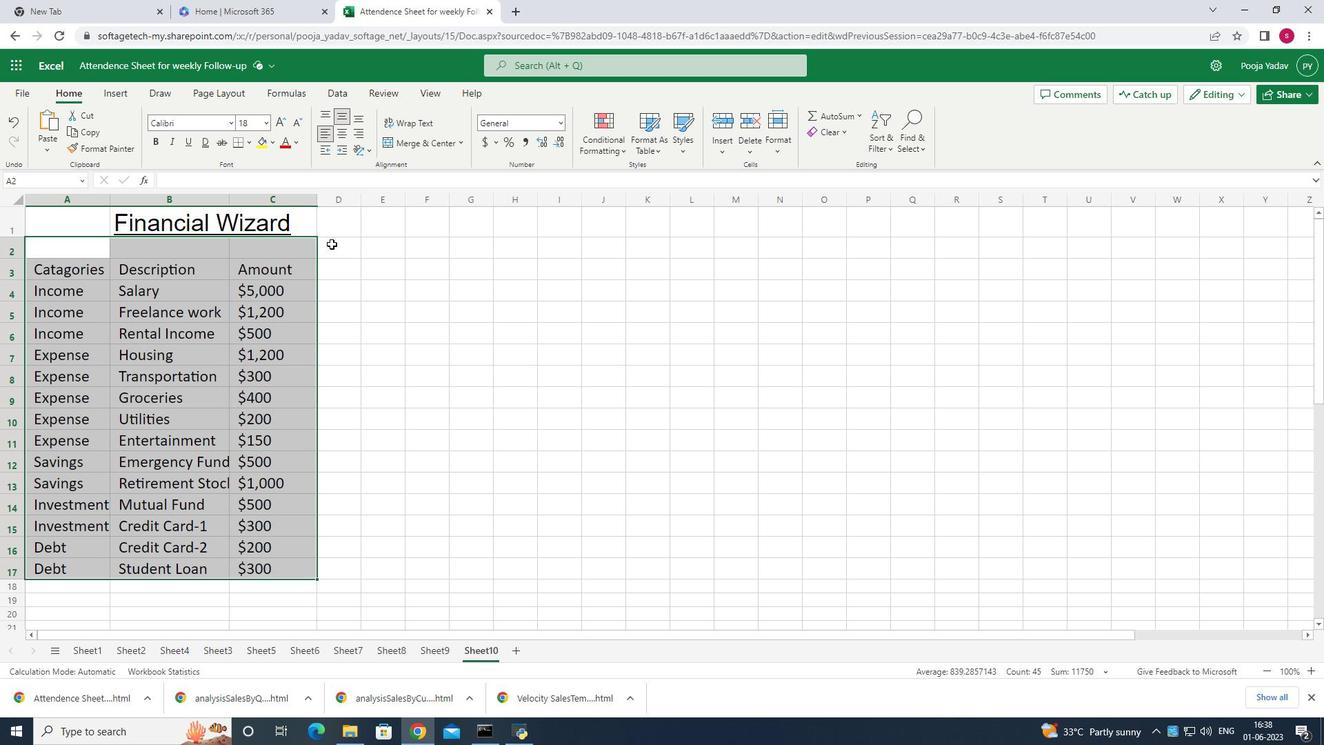 
Action: Mouse pressed left at (340, 266)
Screenshot: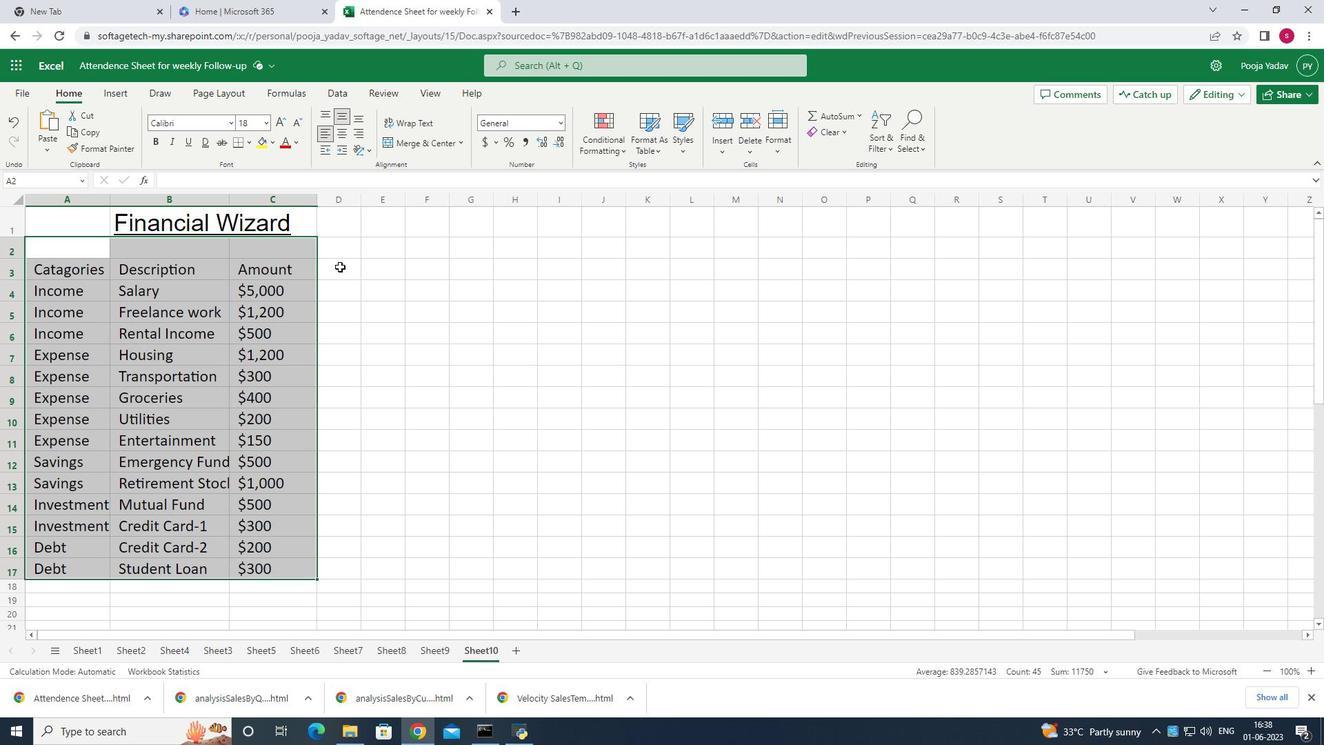 
Action: Mouse moved to (324, 116)
Screenshot: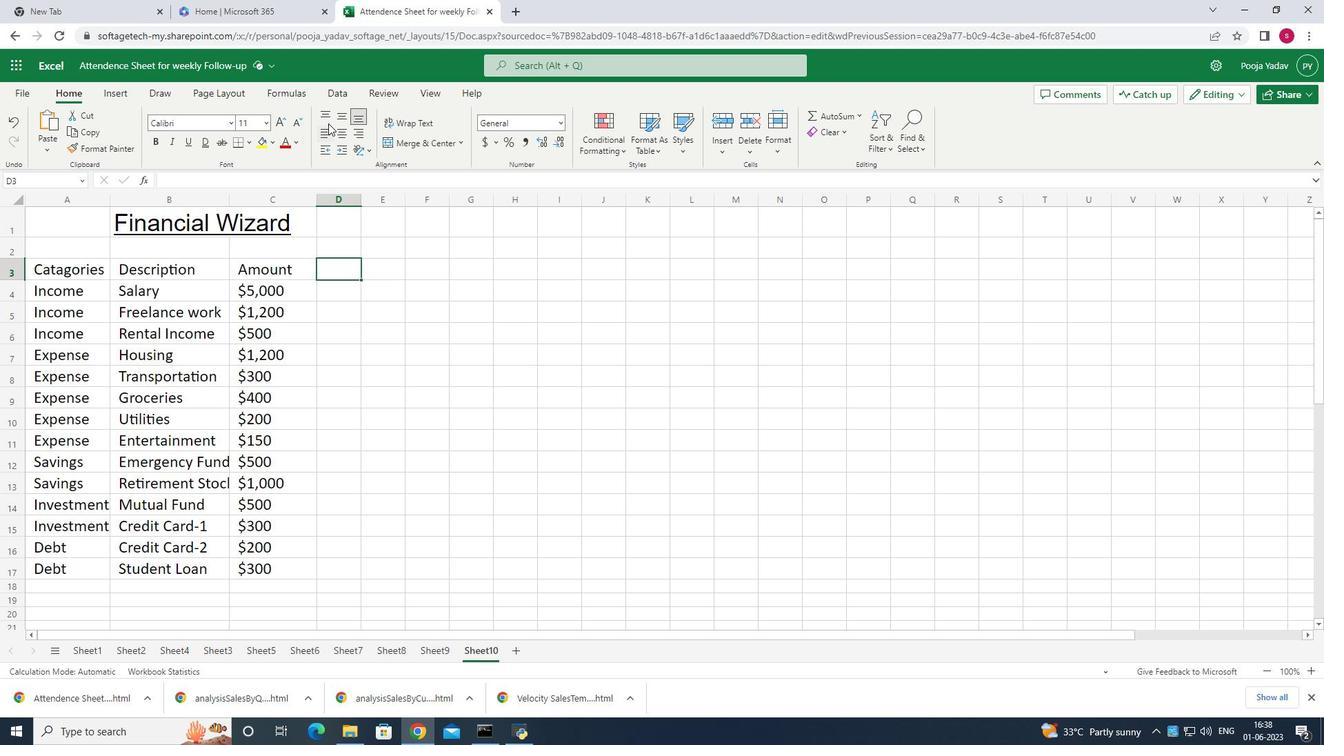 
Action: Mouse pressed left at (324, 116)
Screenshot: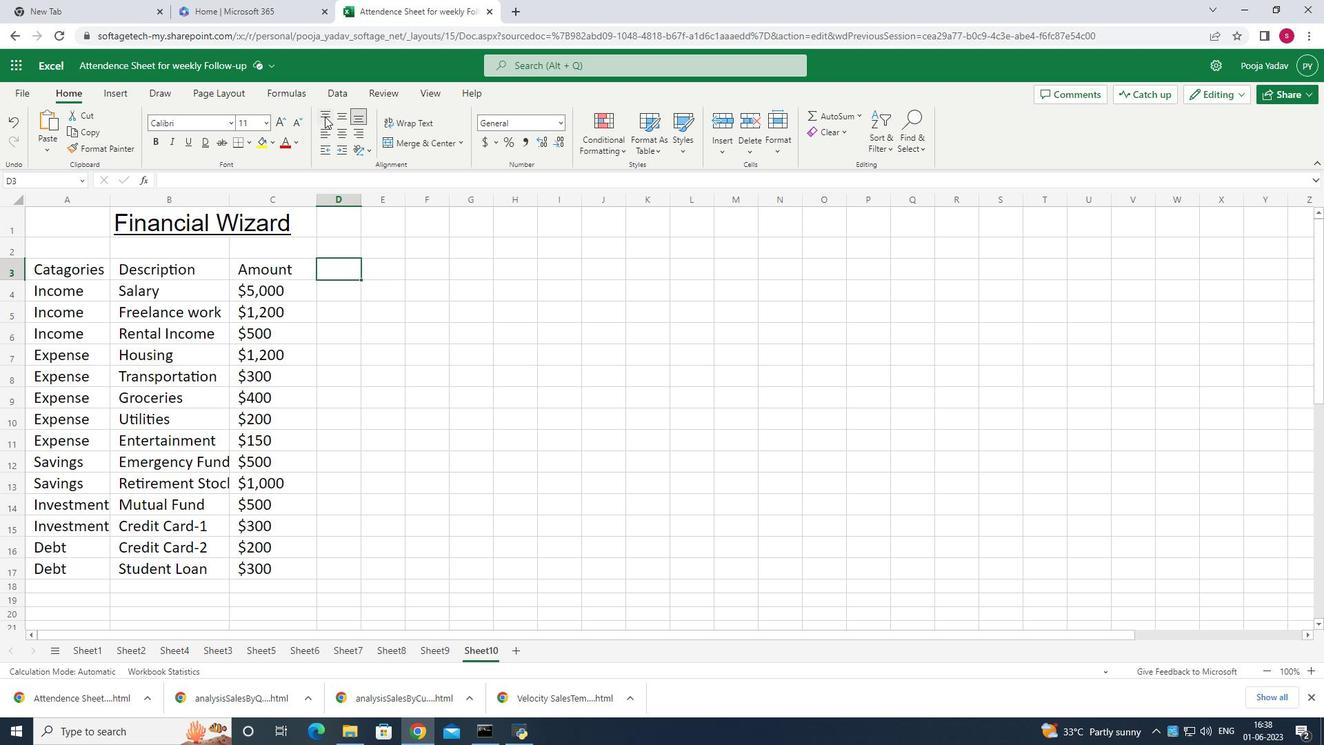 
Action: Mouse moved to (894, 283)
Screenshot: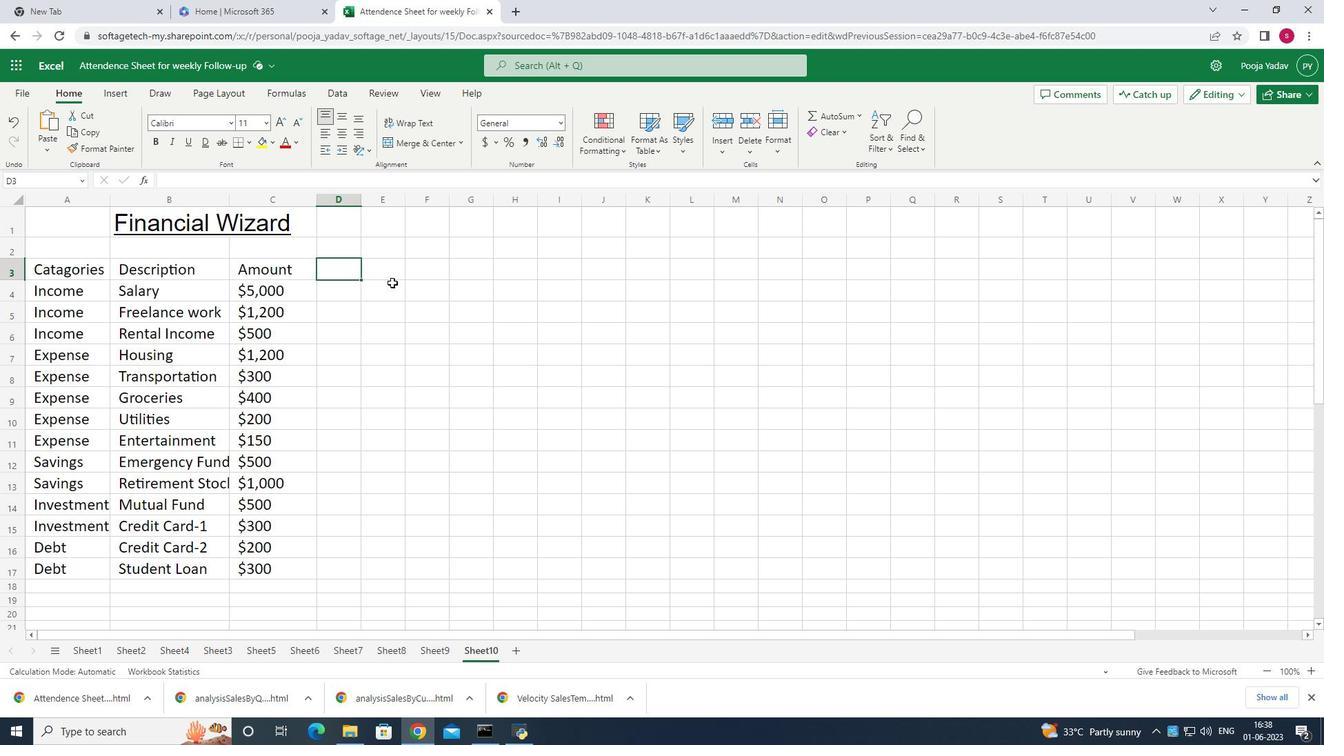 
